 Task: Buy 1 Leaf Springs & Parts from Shocks, Struts & Suspension section under best seller category for shipping address: Marlon Mitchell, 2836 Point Street, Park Ridge, Illinois 60068, Cell Number 7738643880. Pay from credit card ending with 7965, CVV 549
Action: Key pressed amazon.com<Key.enter>
Screenshot: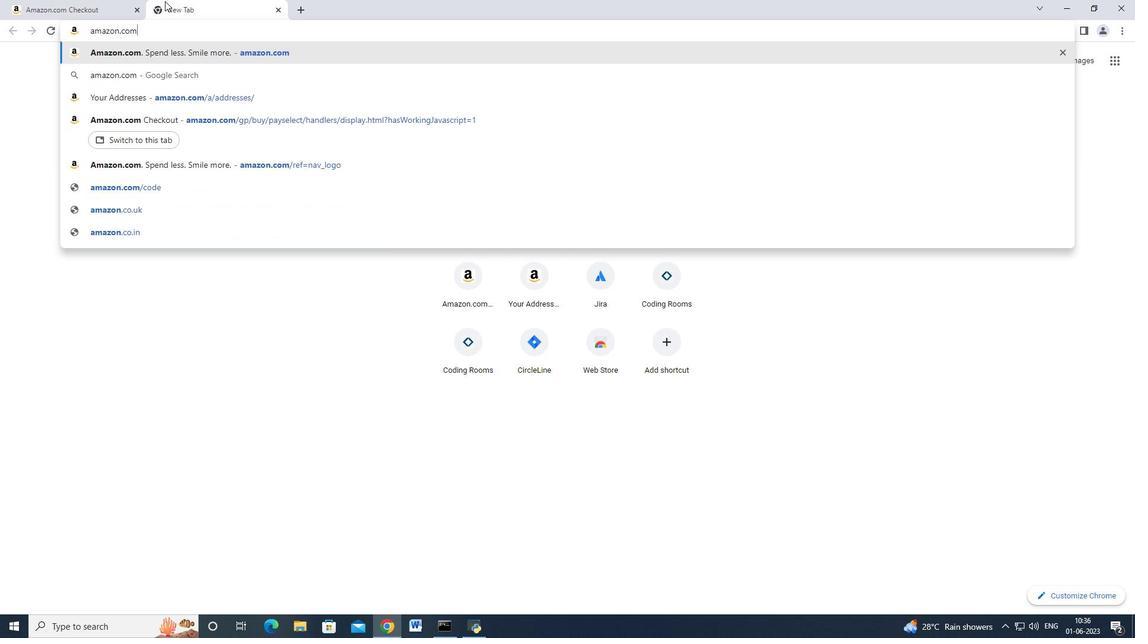 
Action: Mouse moved to (33, 91)
Screenshot: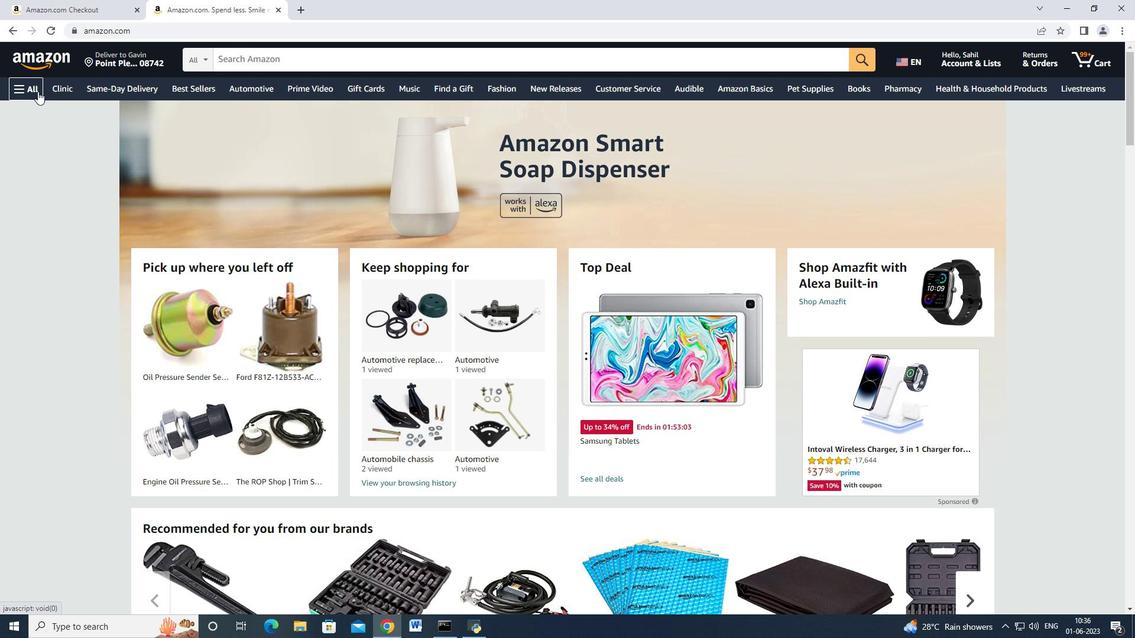 
Action: Mouse pressed left at (33, 91)
Screenshot: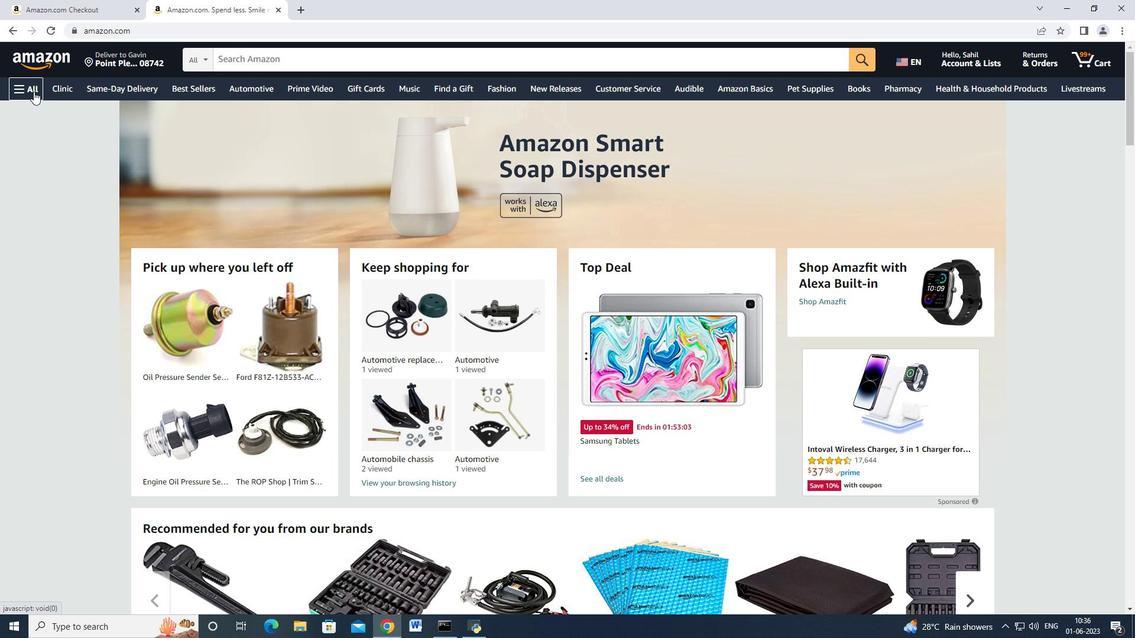 
Action: Mouse moved to (16, 303)
Screenshot: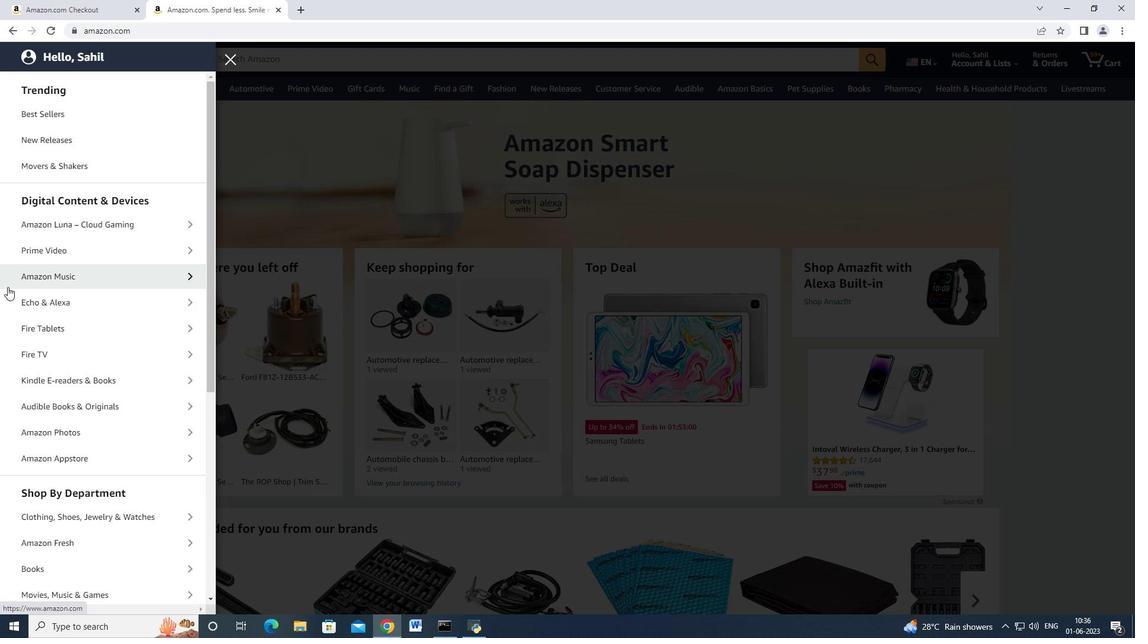 
Action: Mouse scrolled (16, 302) with delta (0, 0)
Screenshot: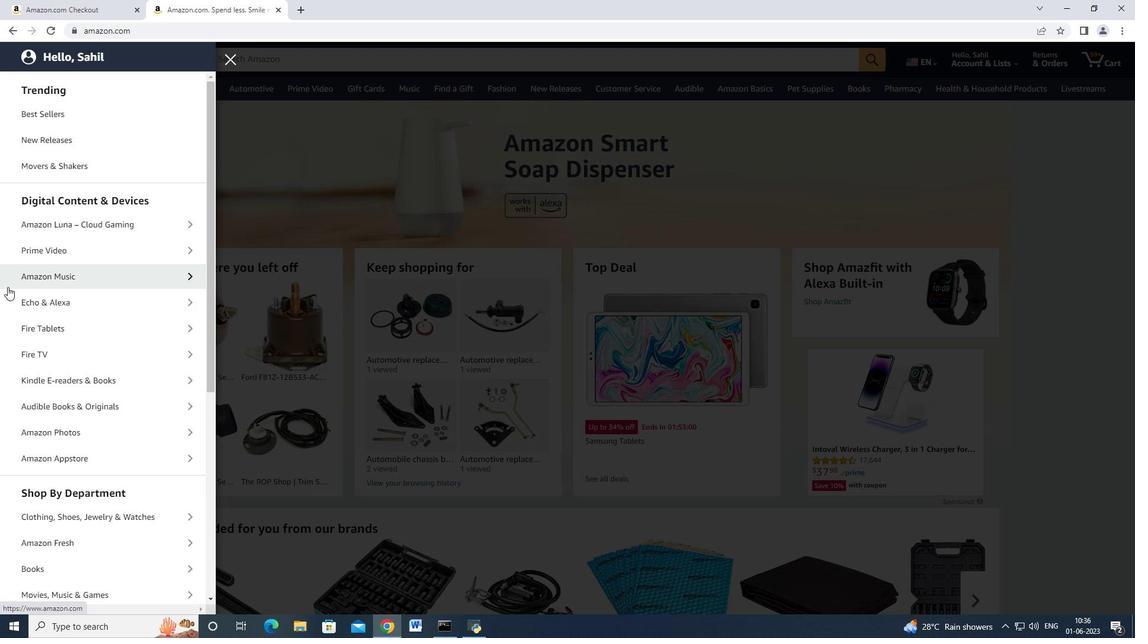 
Action: Mouse moved to (20, 310)
Screenshot: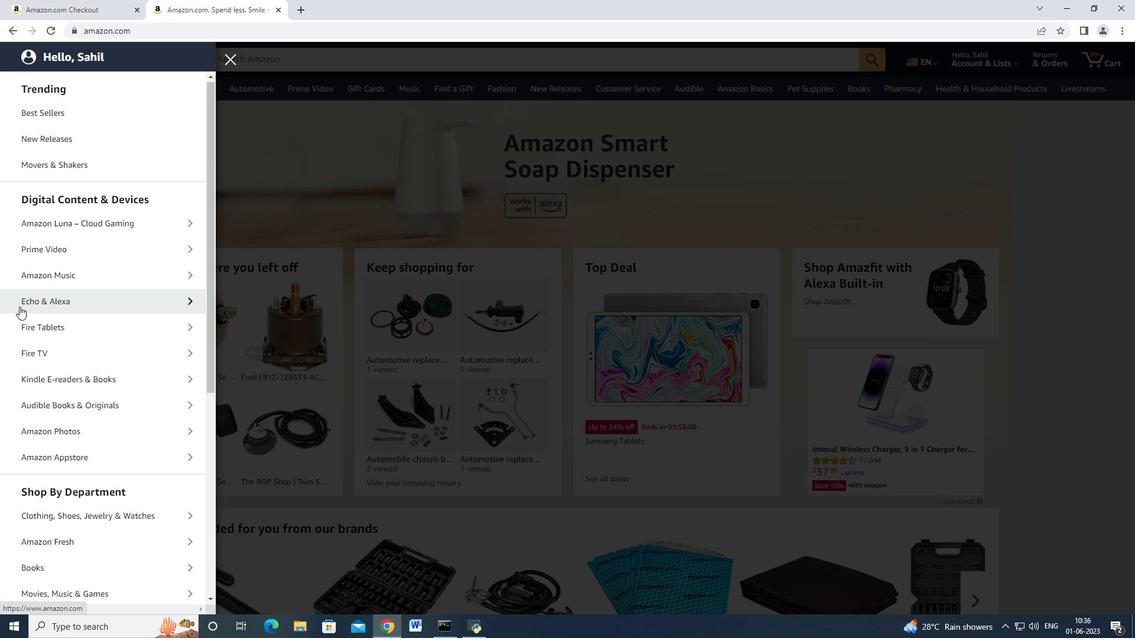 
Action: Mouse scrolled (20, 309) with delta (0, 0)
Screenshot: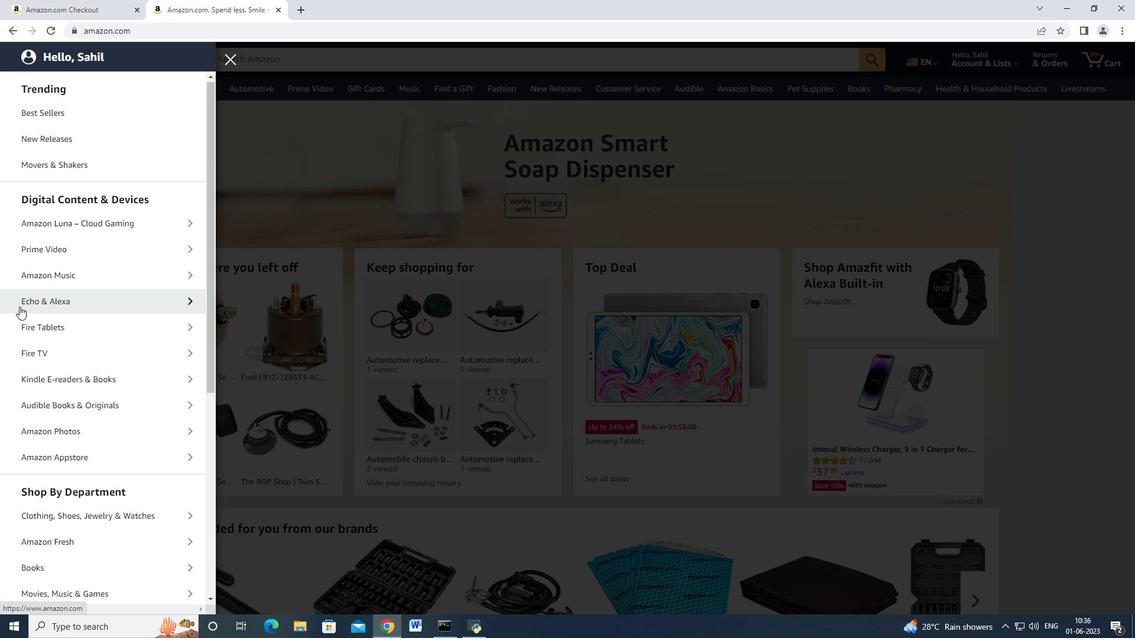 
Action: Mouse moved to (24, 317)
Screenshot: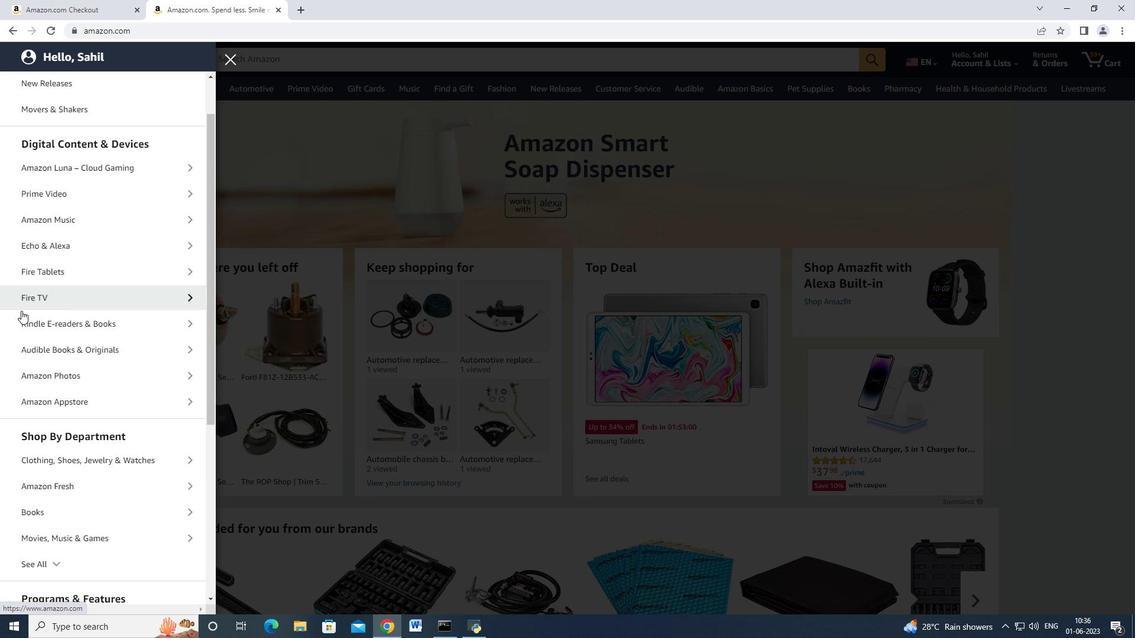 
Action: Mouse scrolled (24, 314) with delta (0, 0)
Screenshot: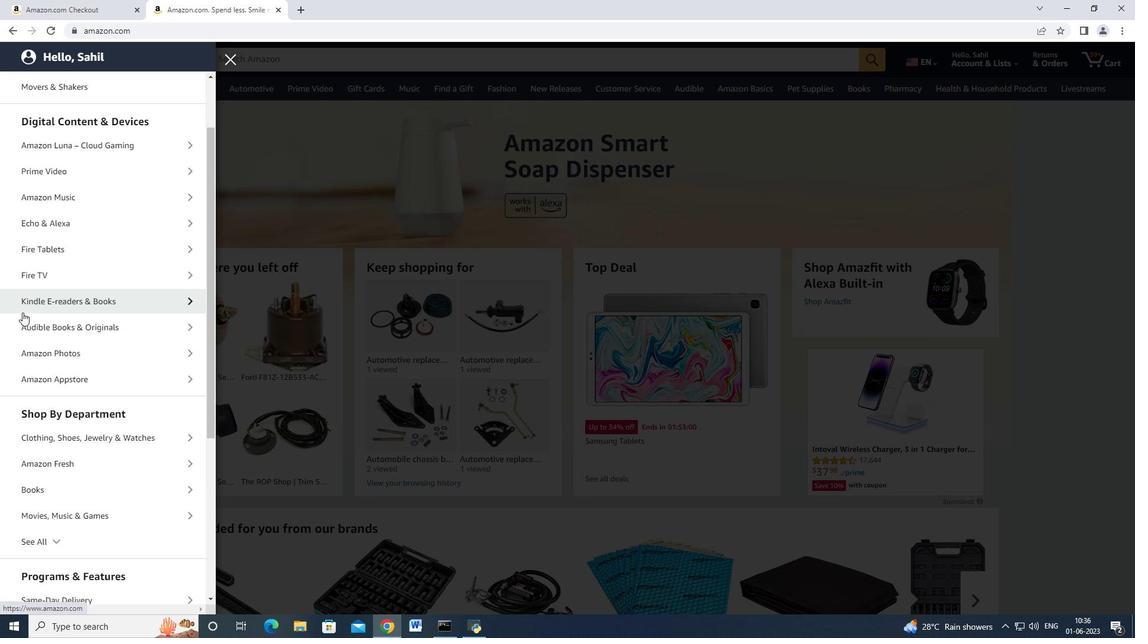 
Action: Mouse moved to (120, 451)
Screenshot: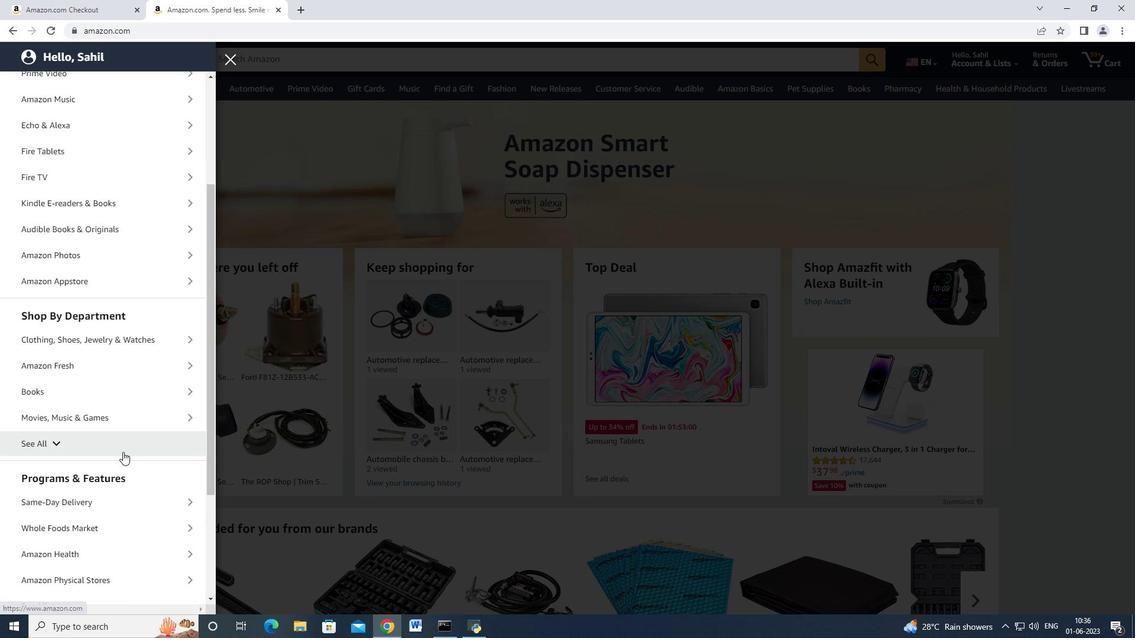 
Action: Mouse pressed left at (120, 451)
Screenshot: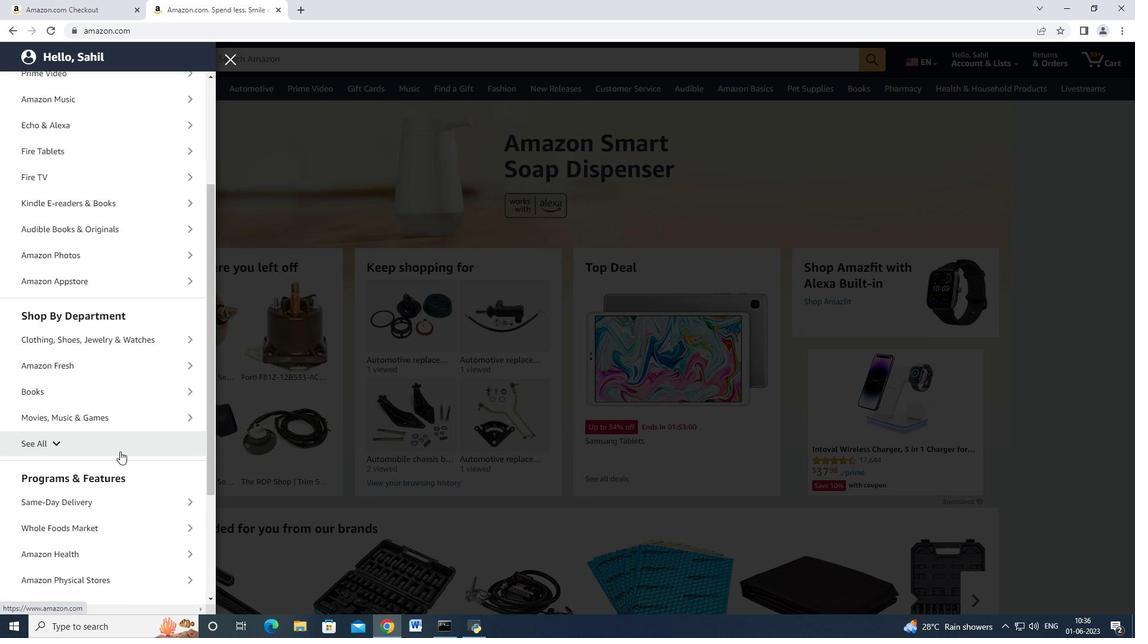 
Action: Mouse moved to (124, 444)
Screenshot: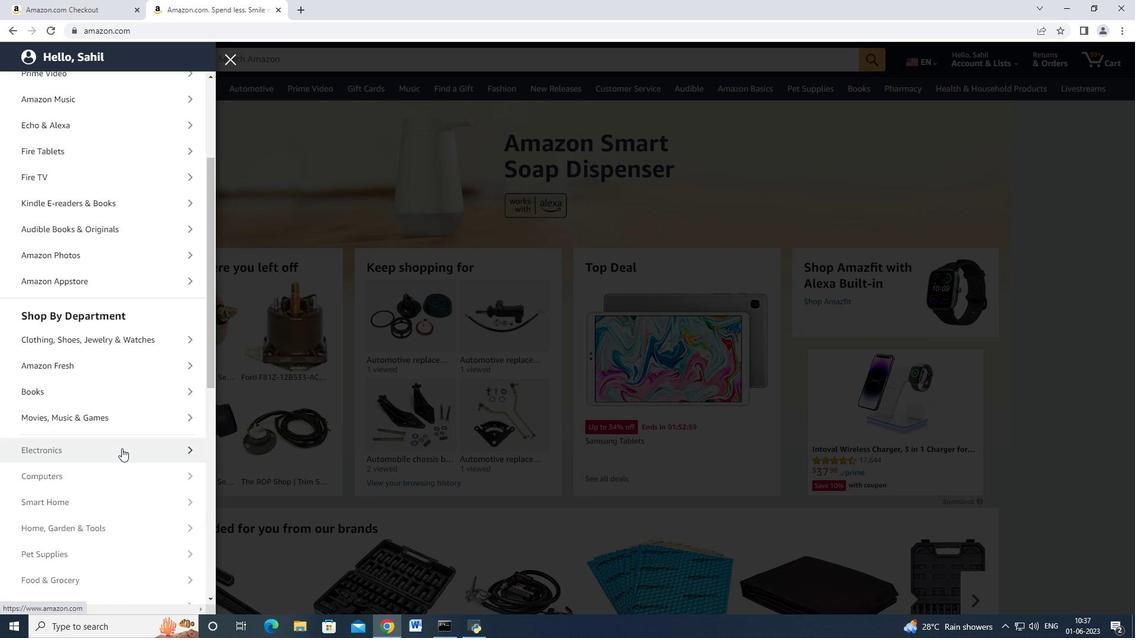 
Action: Mouse scrolled (124, 443) with delta (0, 0)
Screenshot: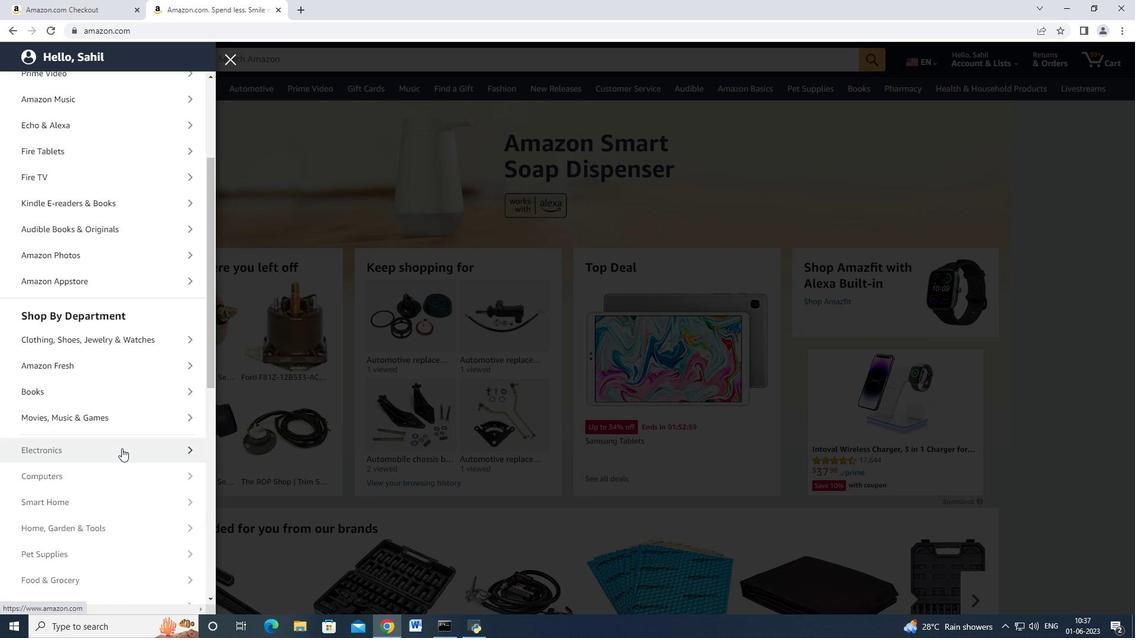 
Action: Mouse scrolled (124, 443) with delta (0, 0)
Screenshot: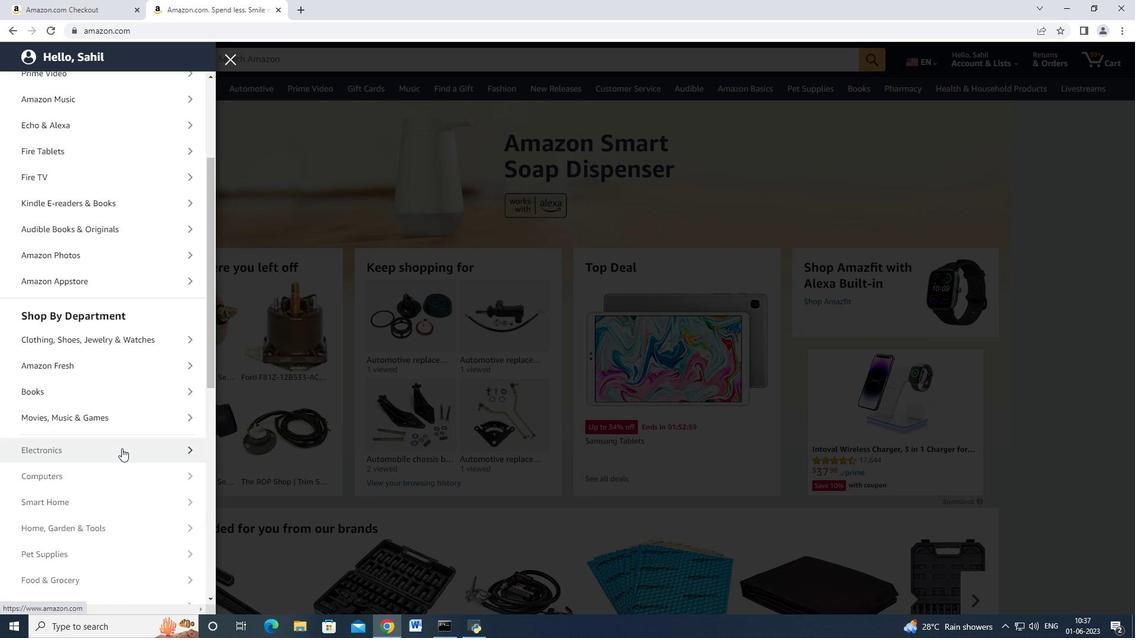 
Action: Mouse scrolled (124, 443) with delta (0, 0)
Screenshot: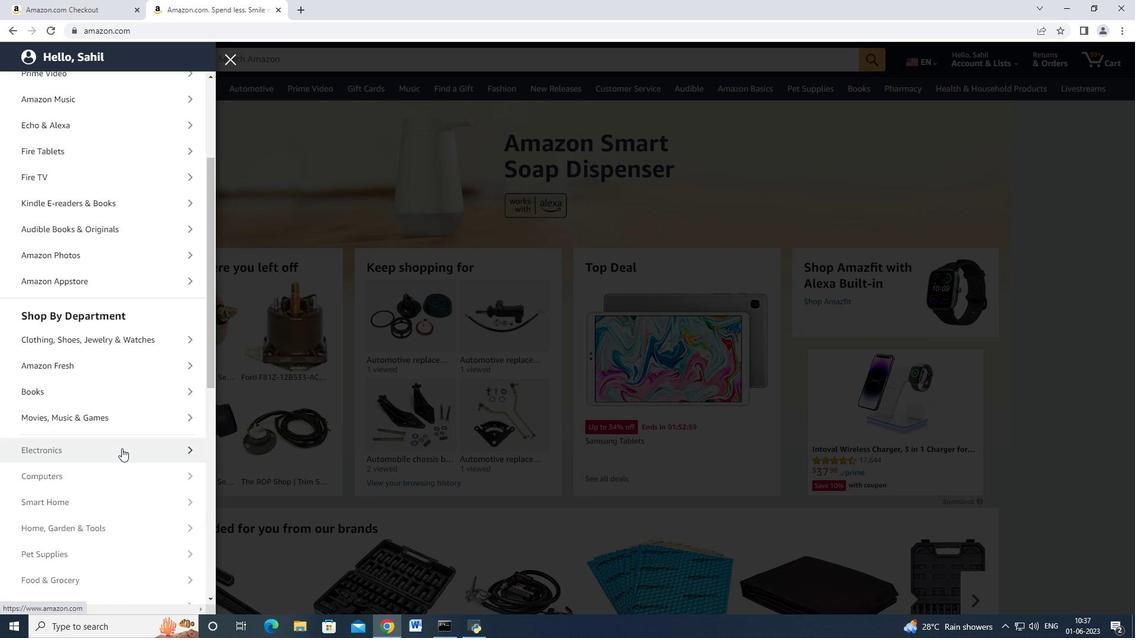 
Action: Mouse moved to (124, 444)
Screenshot: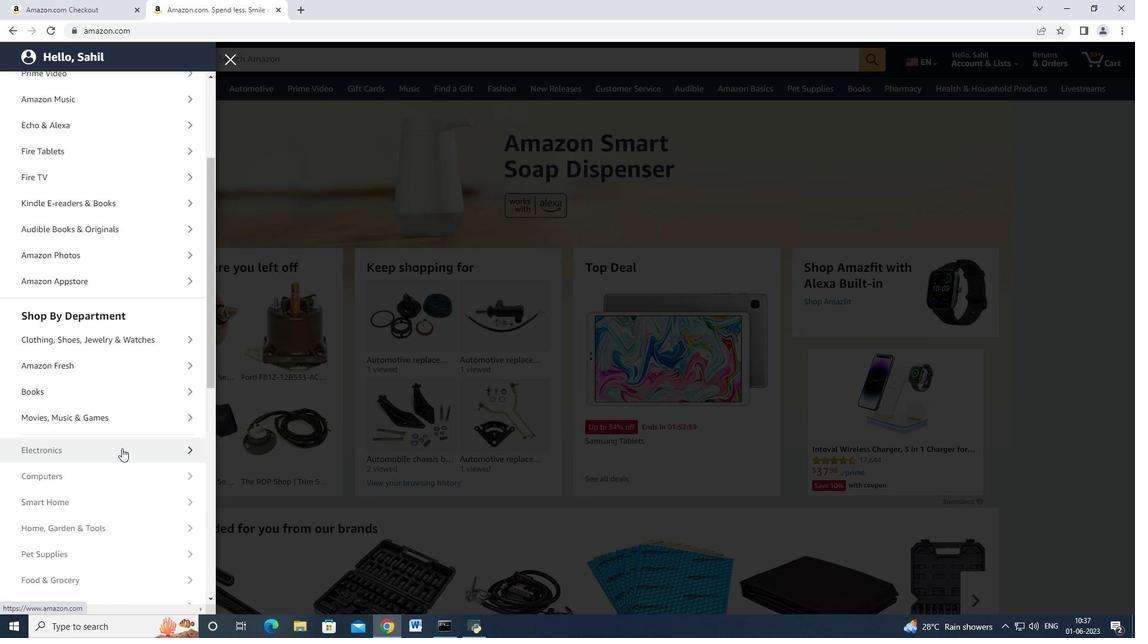 
Action: Mouse scrolled (124, 443) with delta (0, 0)
Screenshot: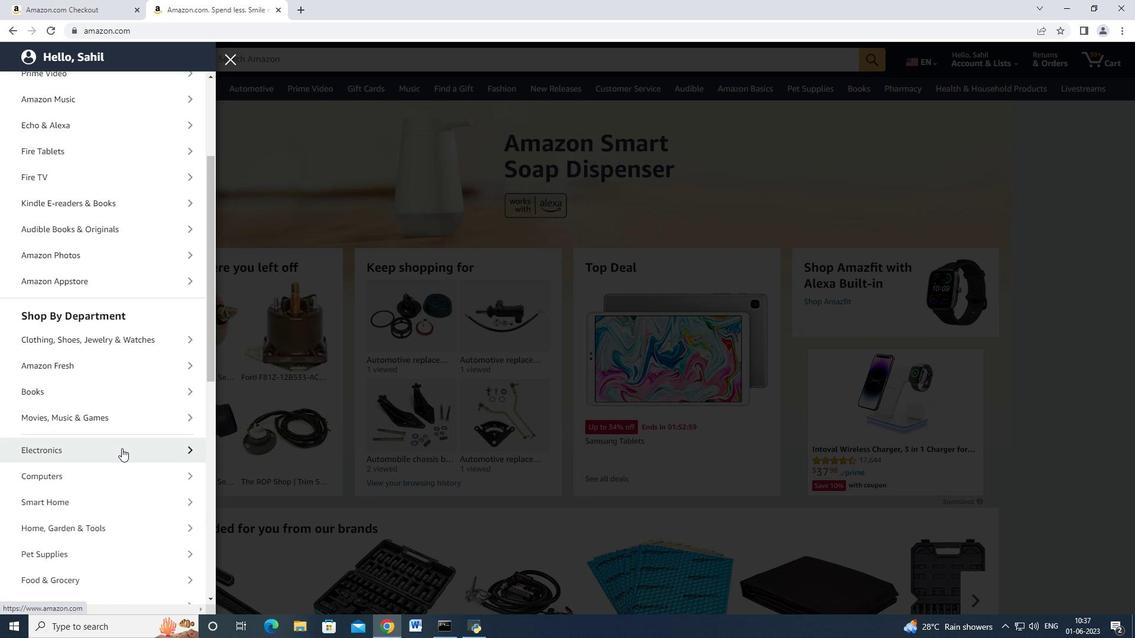 
Action: Mouse moved to (123, 444)
Screenshot: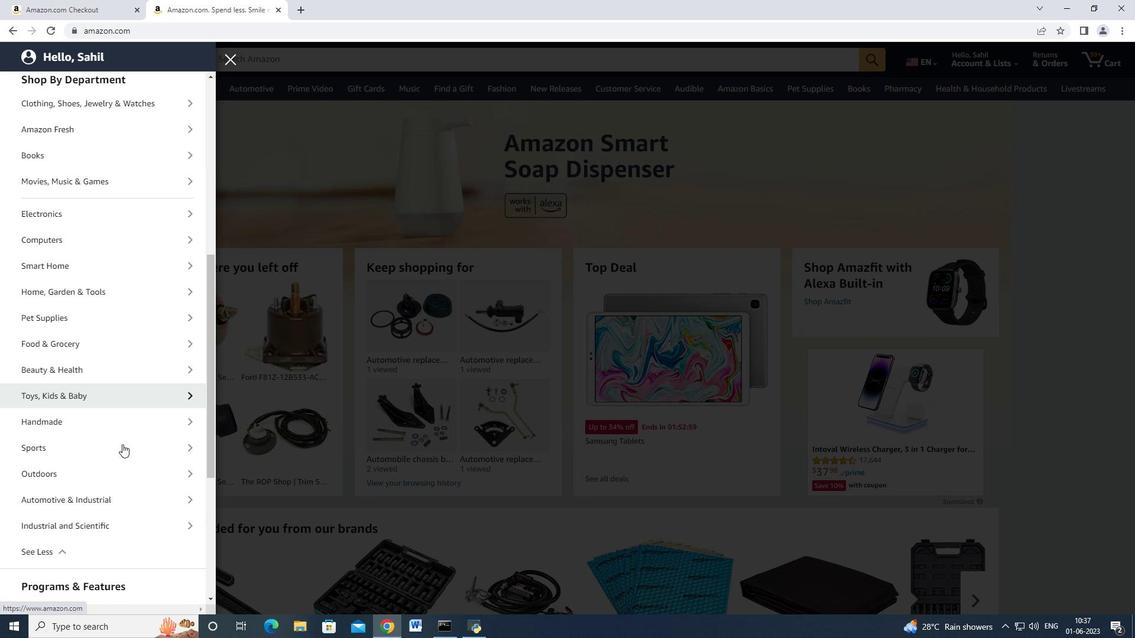 
Action: Mouse scrolled (123, 443) with delta (0, 0)
Screenshot: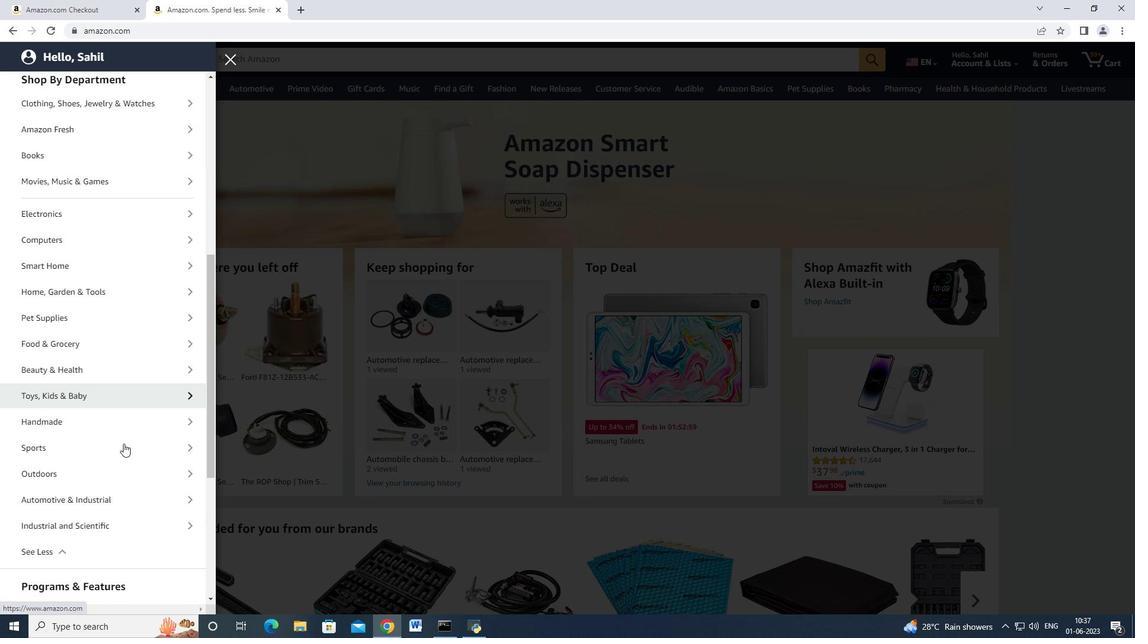 
Action: Mouse moved to (123, 444)
Screenshot: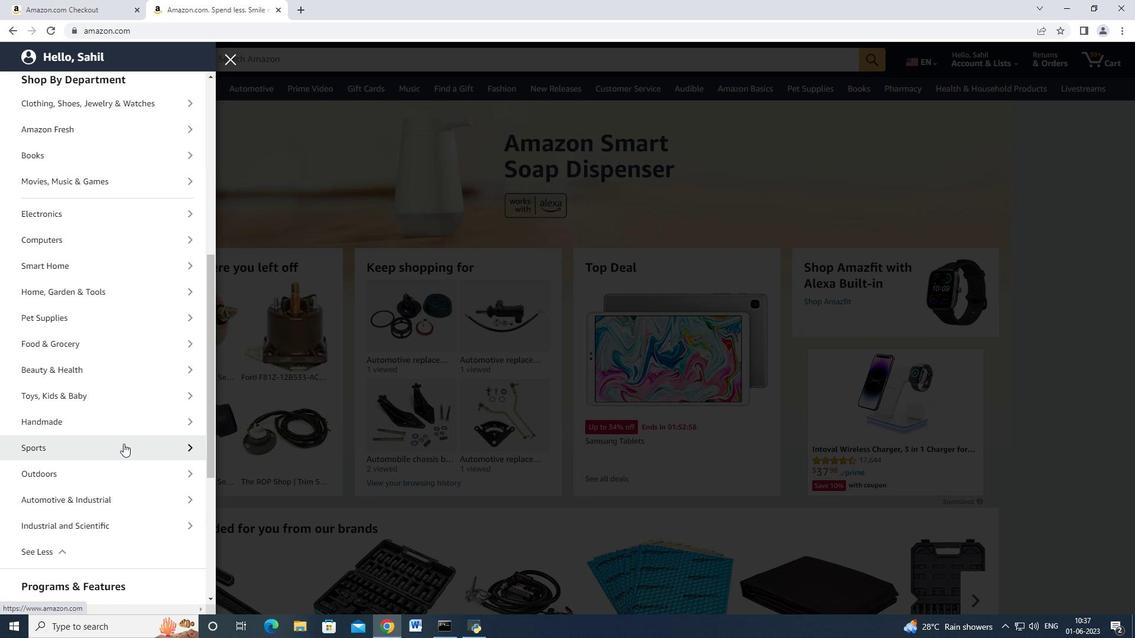 
Action: Mouse scrolled (123, 443) with delta (0, 0)
Screenshot: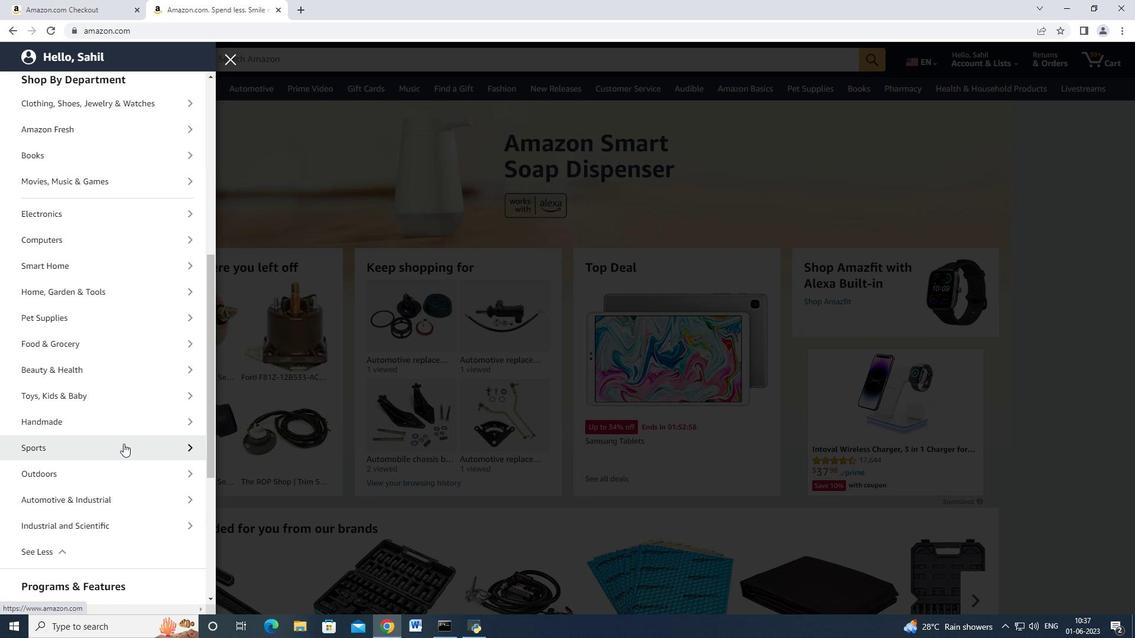 
Action: Mouse moved to (131, 392)
Screenshot: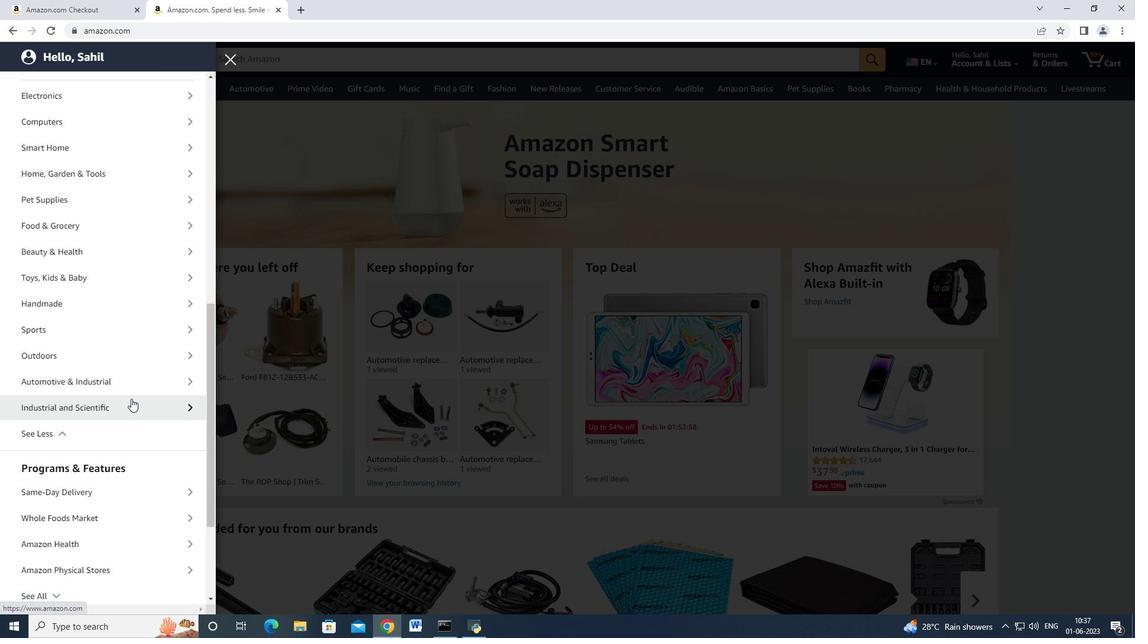
Action: Mouse pressed left at (131, 392)
Screenshot: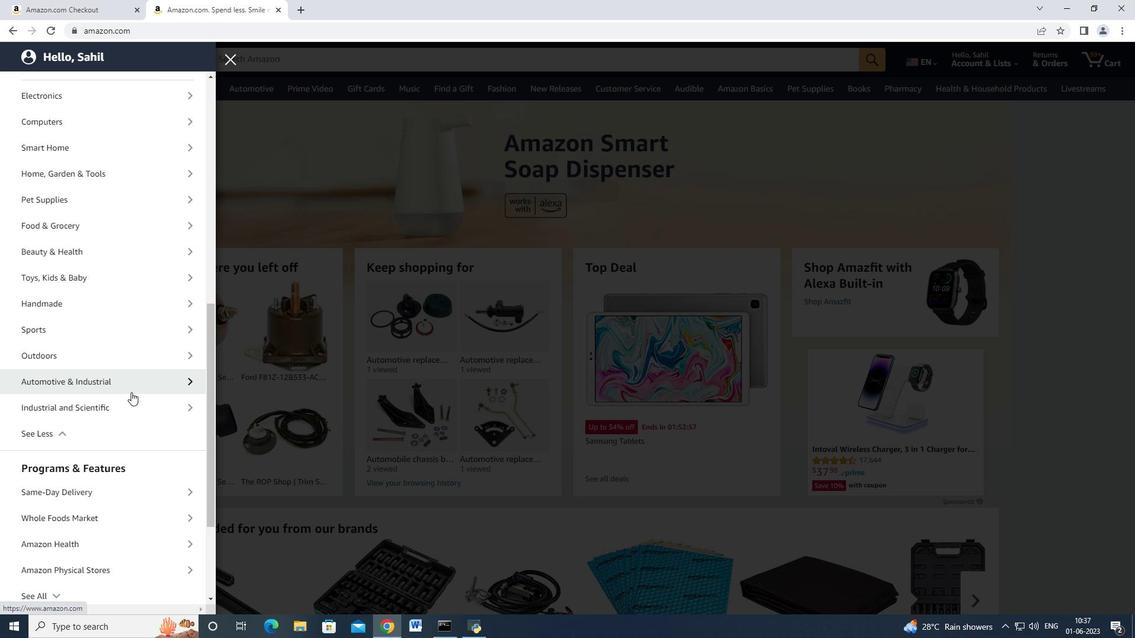
Action: Mouse moved to (113, 145)
Screenshot: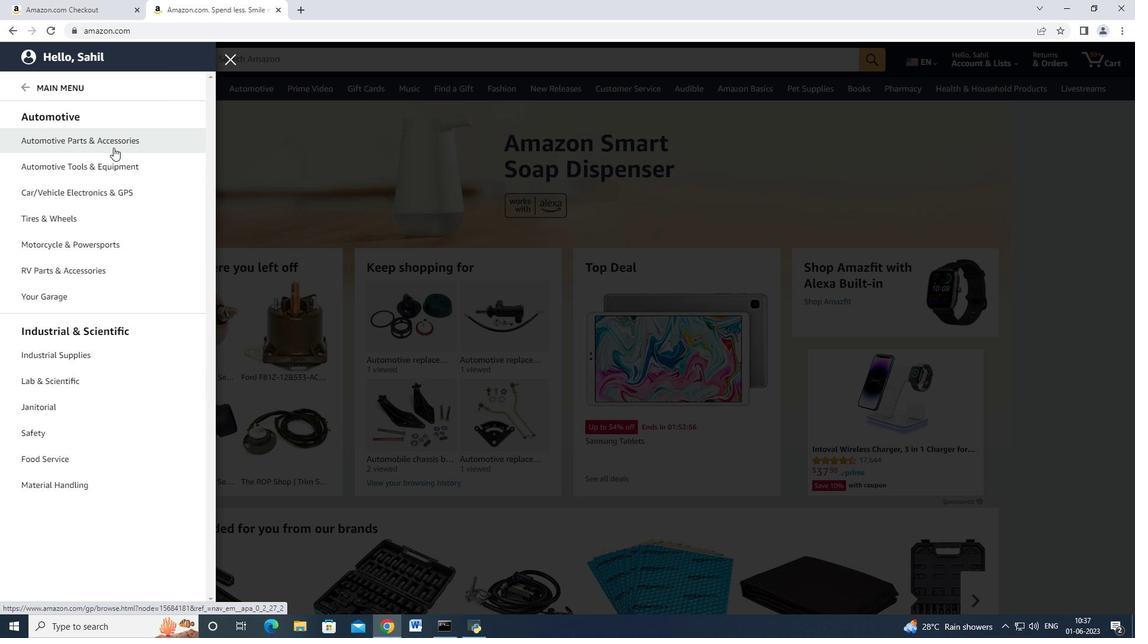 
Action: Mouse pressed left at (113, 145)
Screenshot: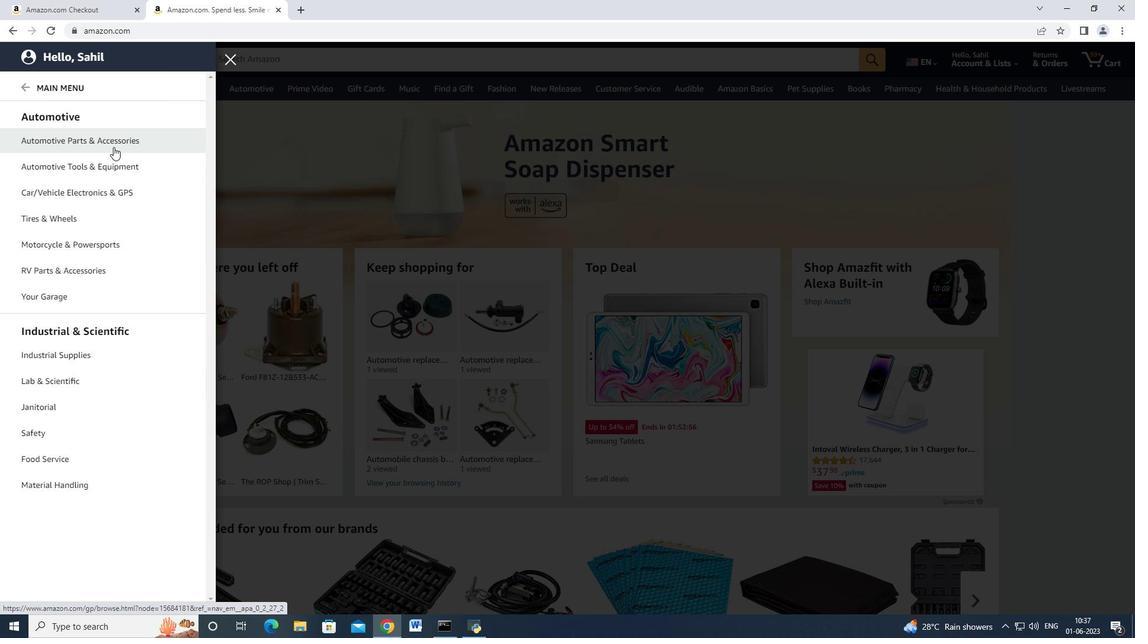 
Action: Mouse moved to (218, 105)
Screenshot: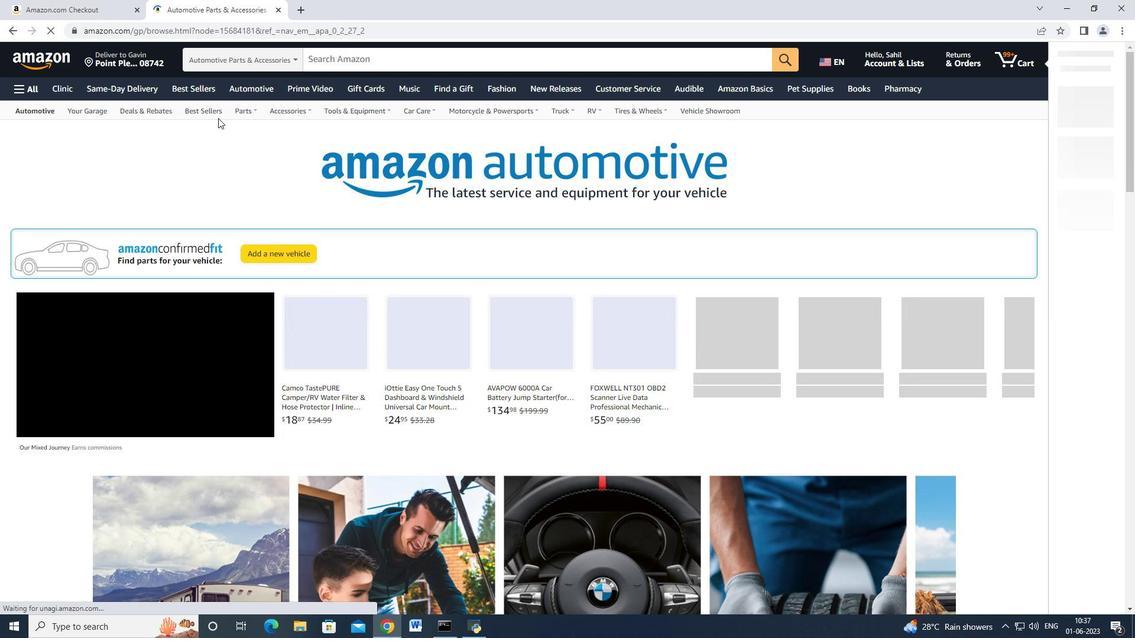 
Action: Mouse pressed left at (218, 105)
Screenshot: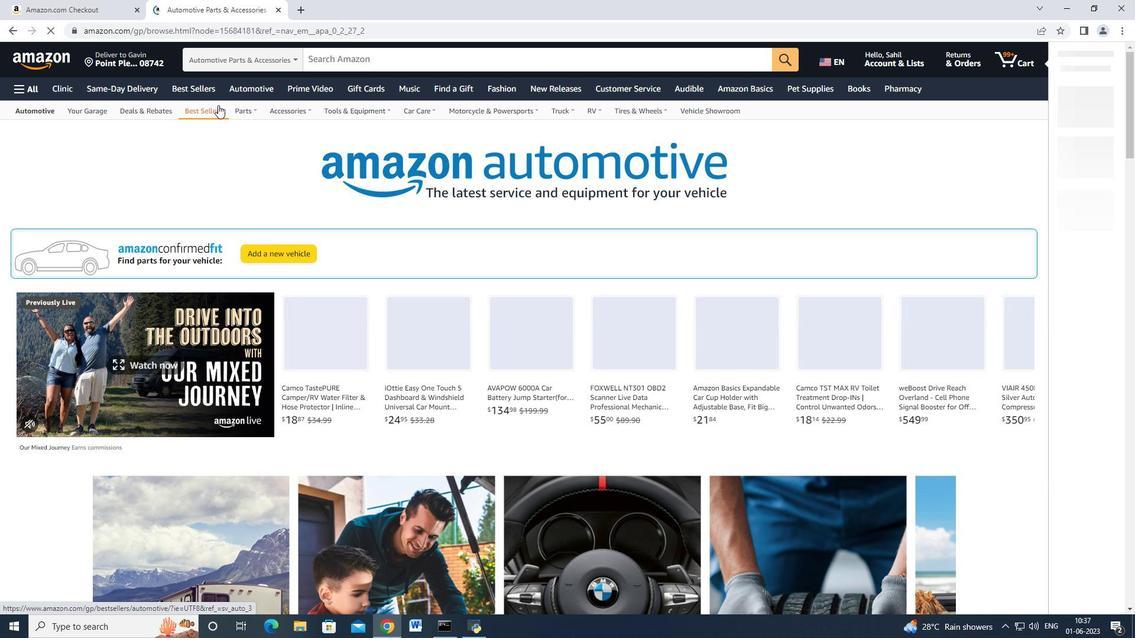 
Action: Mouse moved to (136, 204)
Screenshot: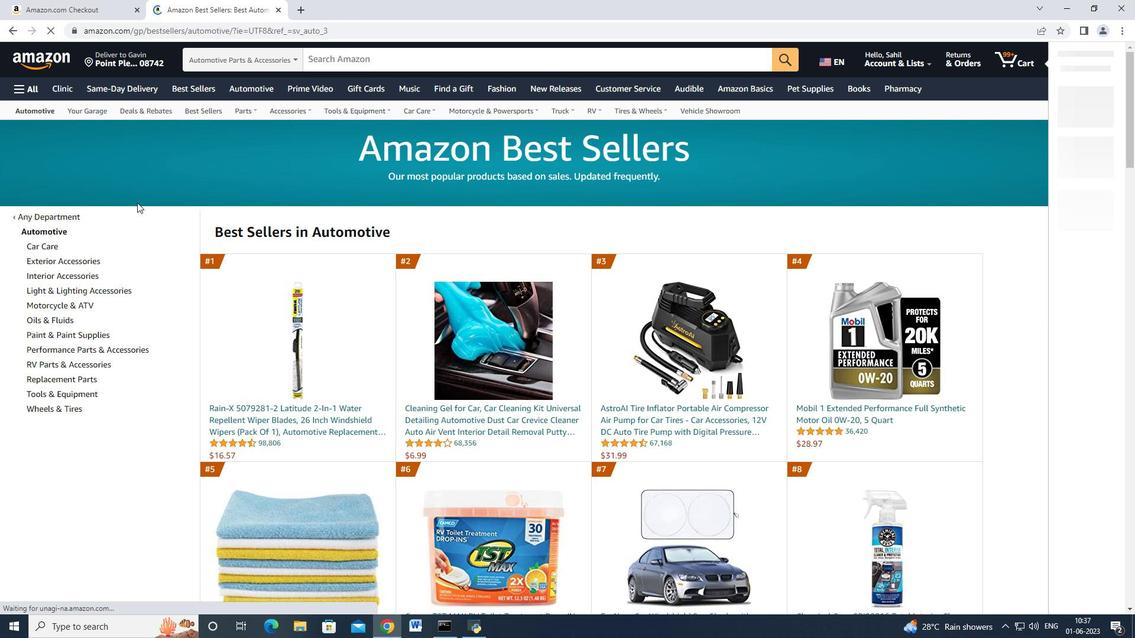 
Action: Mouse scrolled (136, 204) with delta (0, 0)
Screenshot: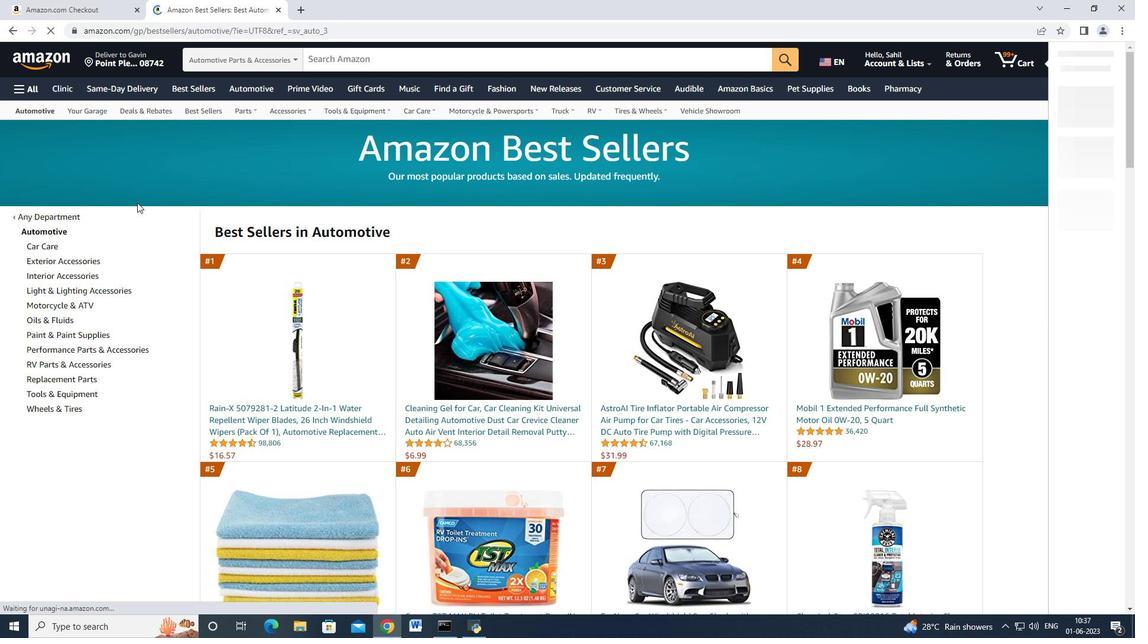 
Action: Mouse moved to (87, 316)
Screenshot: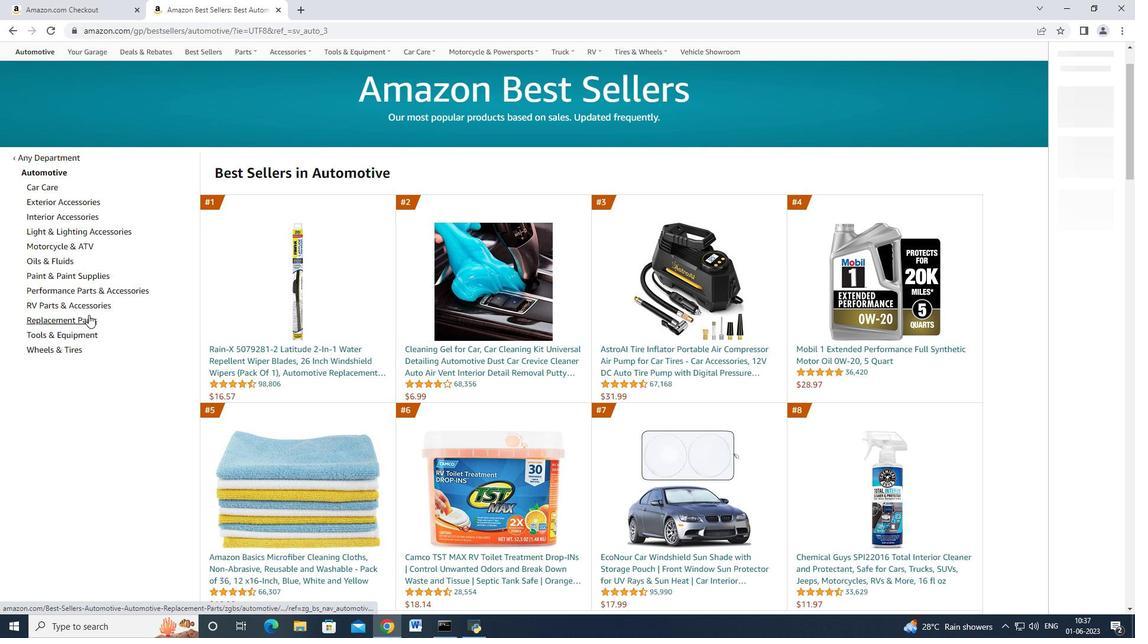 
Action: Mouse pressed left at (87, 316)
Screenshot: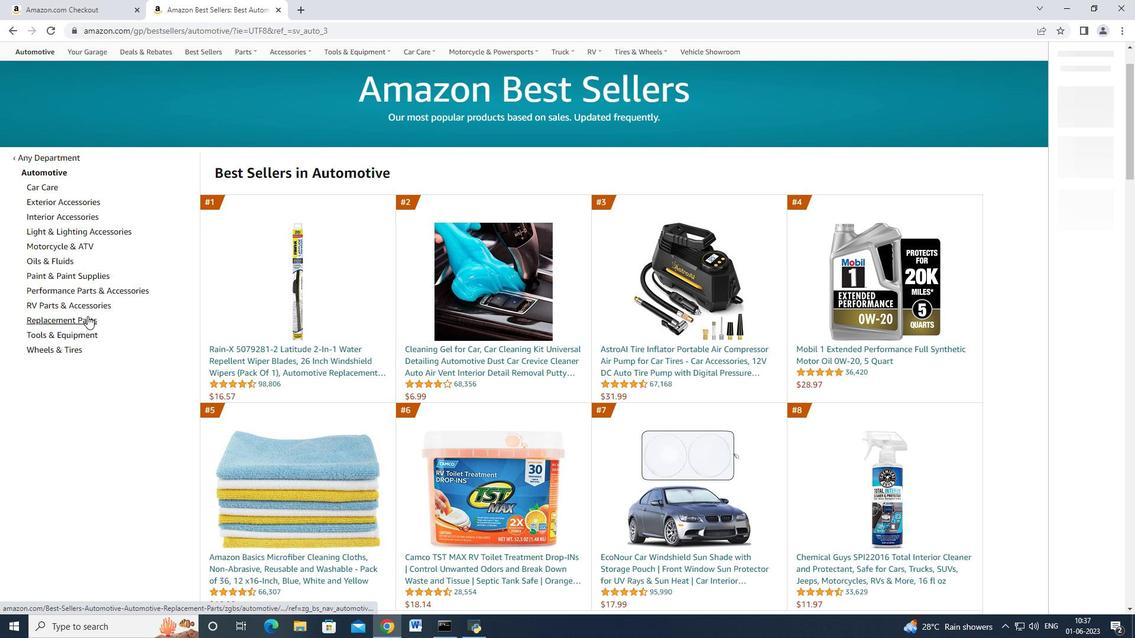 
Action: Mouse moved to (104, 294)
Screenshot: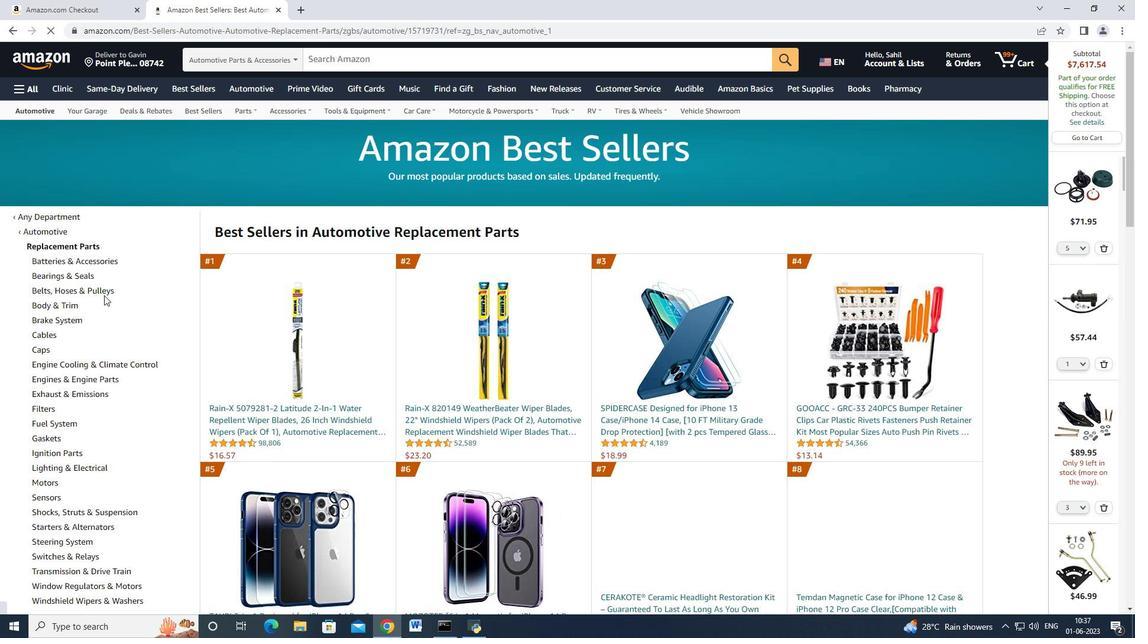 
Action: Mouse scrolled (104, 293) with delta (0, 0)
Screenshot: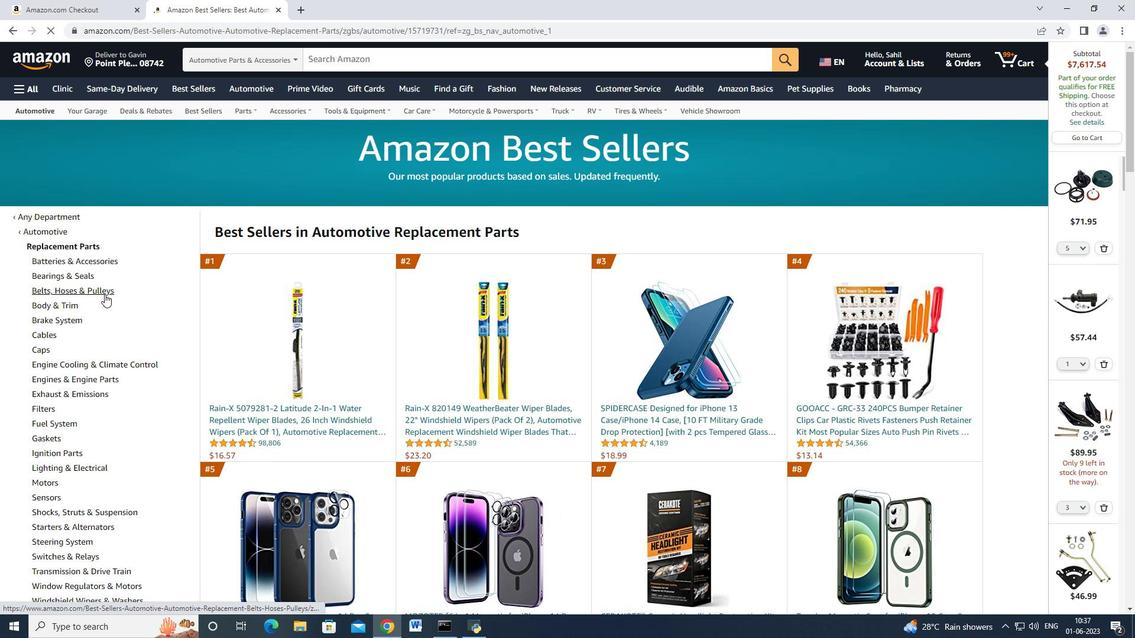 
Action: Mouse moved to (105, 294)
Screenshot: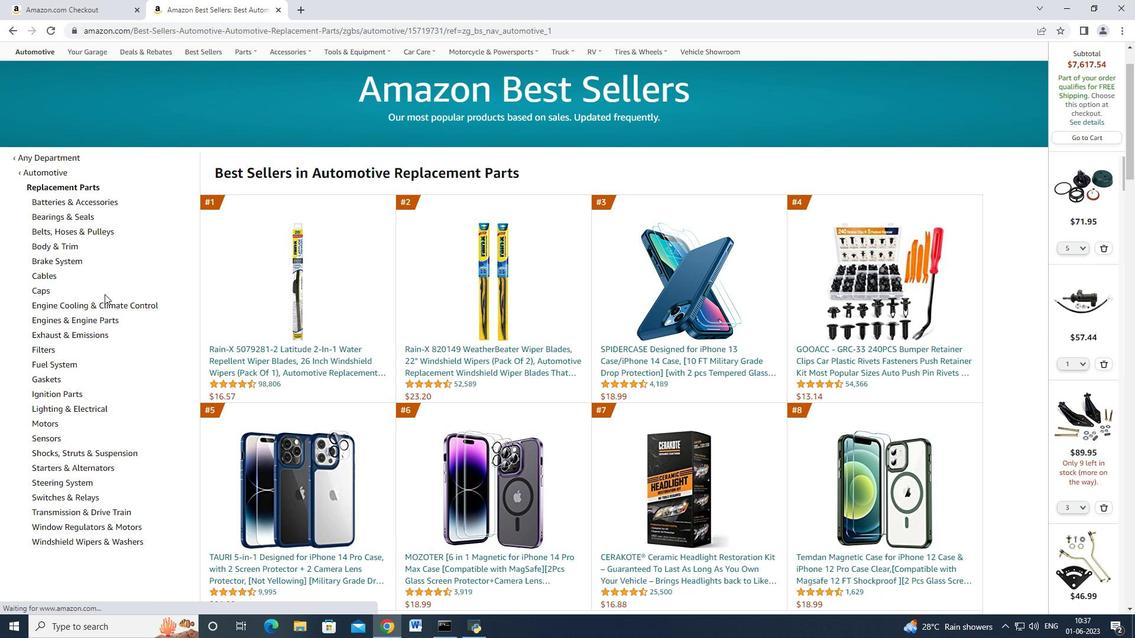 
Action: Mouse scrolled (105, 293) with delta (0, 0)
Screenshot: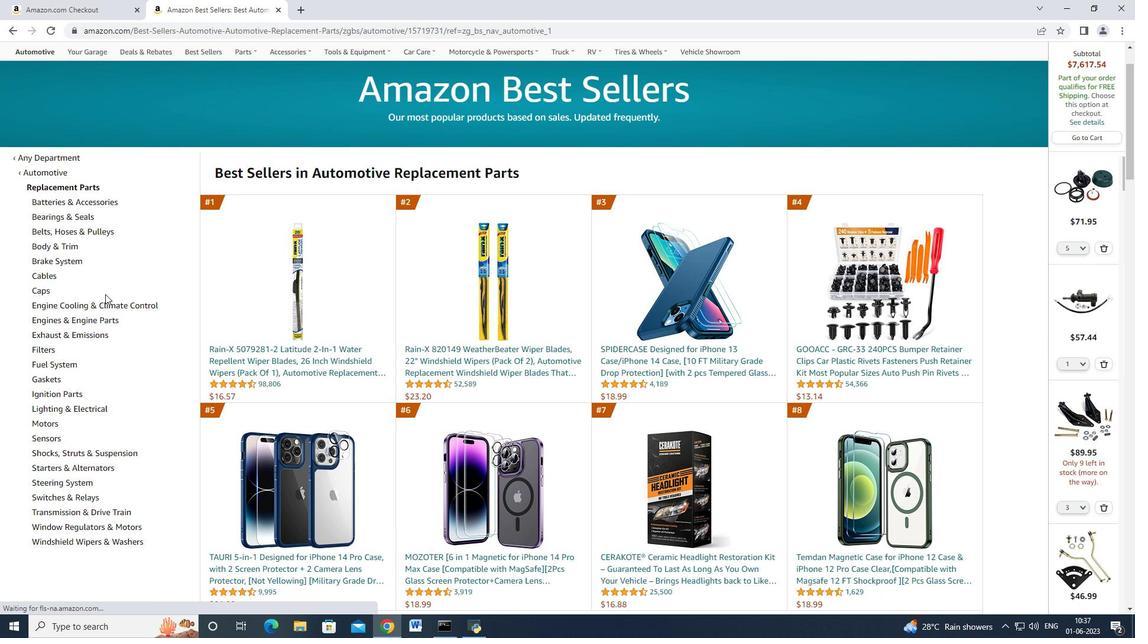 
Action: Mouse moved to (105, 294)
Screenshot: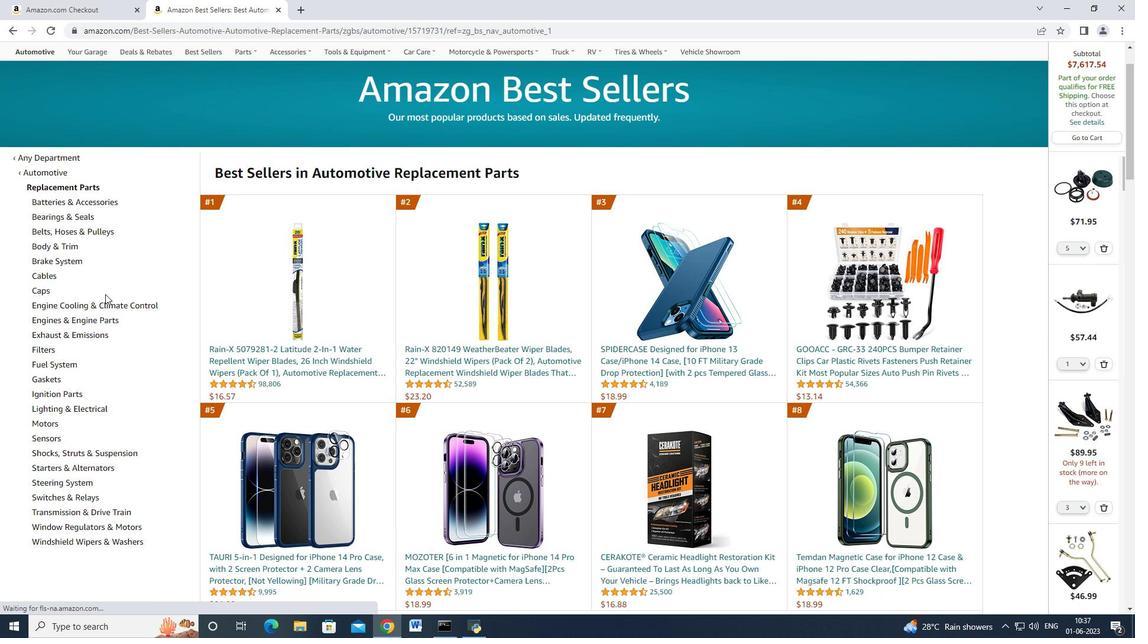 
Action: Mouse scrolled (105, 295) with delta (0, 0)
Screenshot: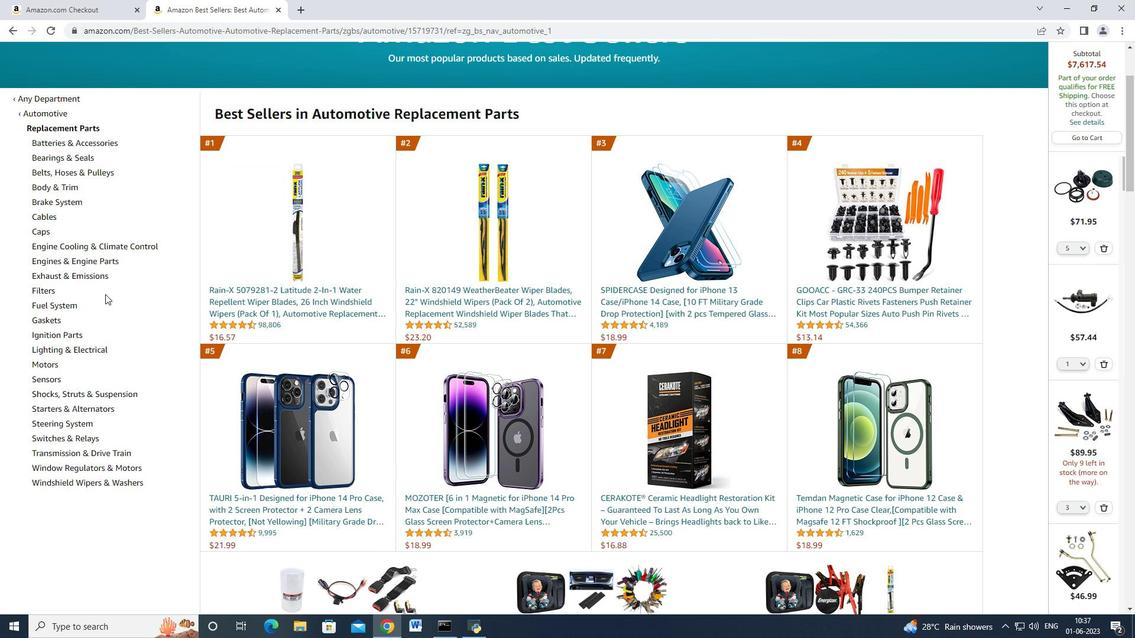 
Action: Mouse moved to (108, 302)
Screenshot: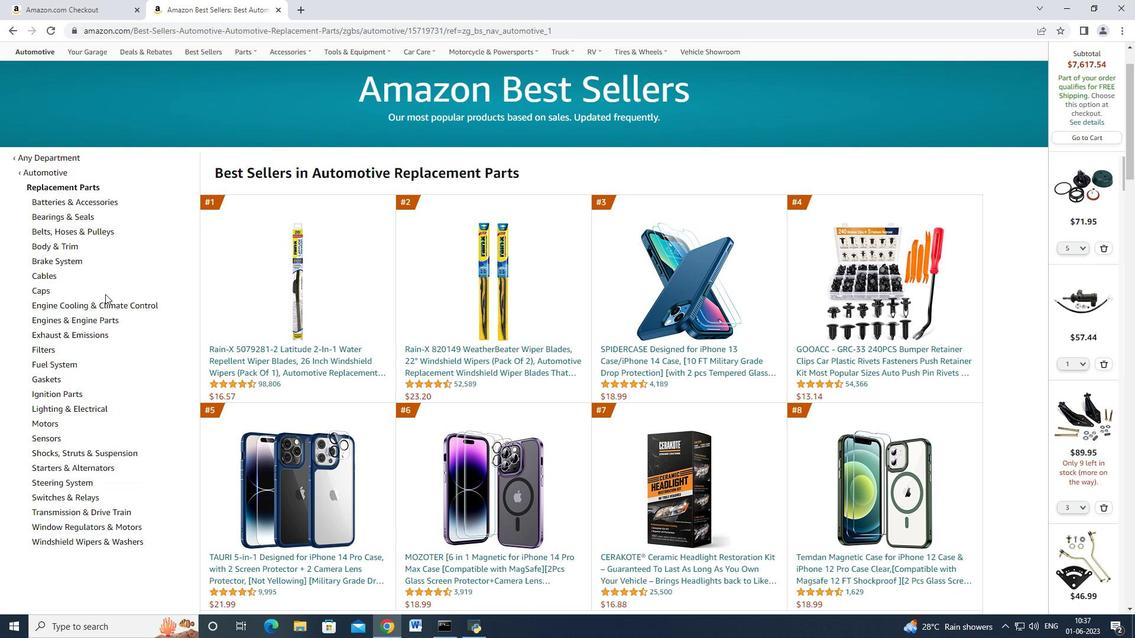 
Action: Mouse scrolled (108, 302) with delta (0, 0)
Screenshot: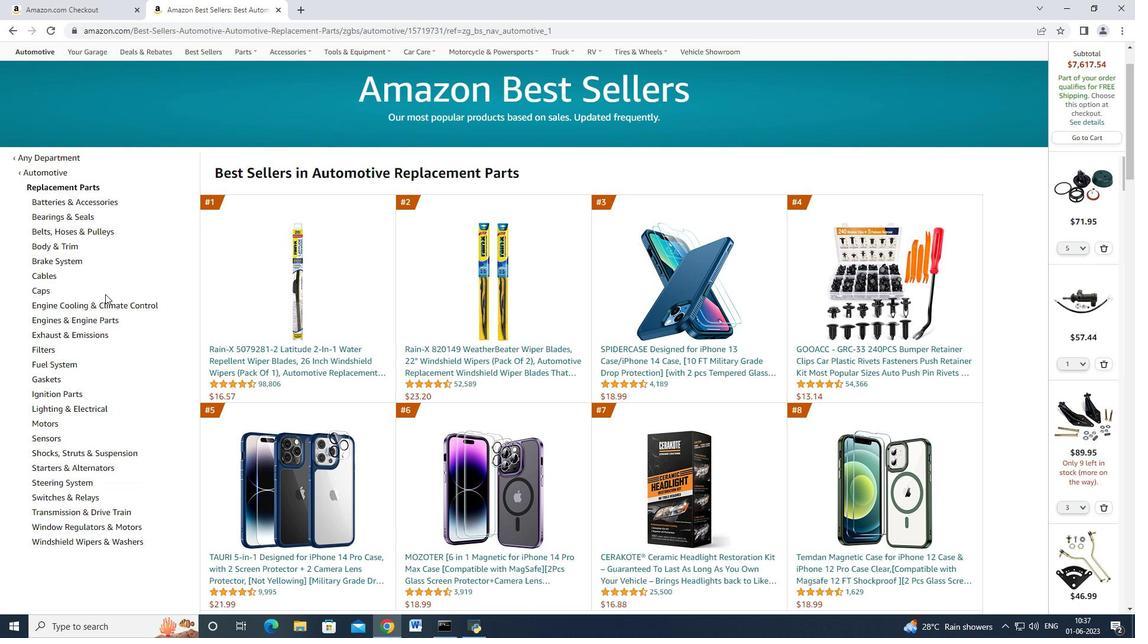 
Action: Mouse moved to (108, 303)
Screenshot: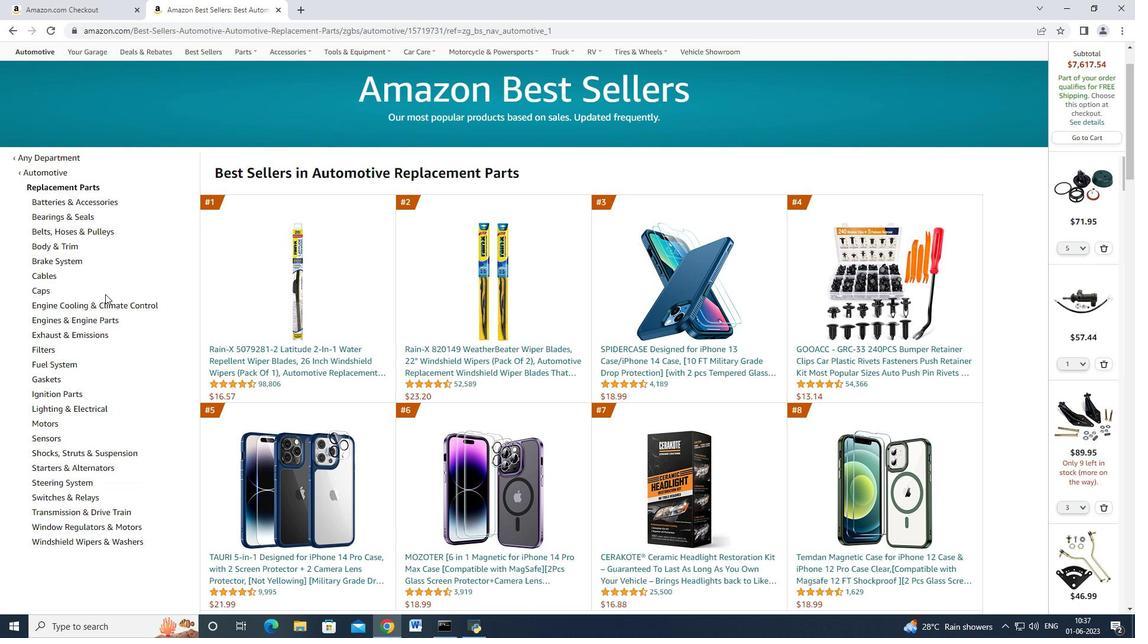 
Action: Mouse scrolled (108, 302) with delta (0, 0)
Screenshot: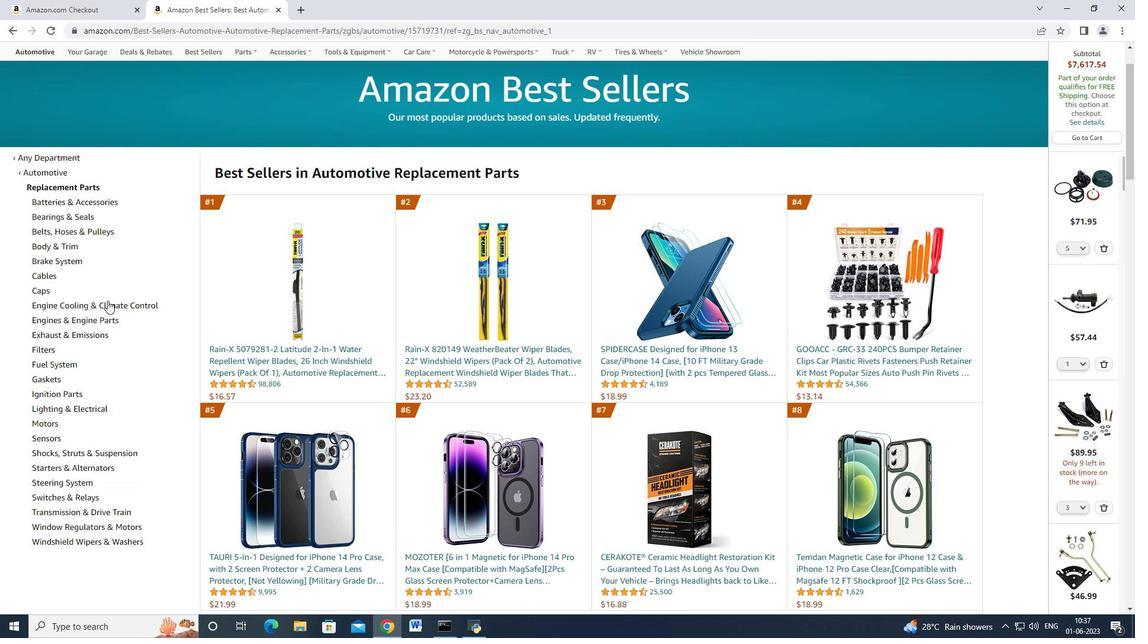 
Action: Mouse moved to (86, 336)
Screenshot: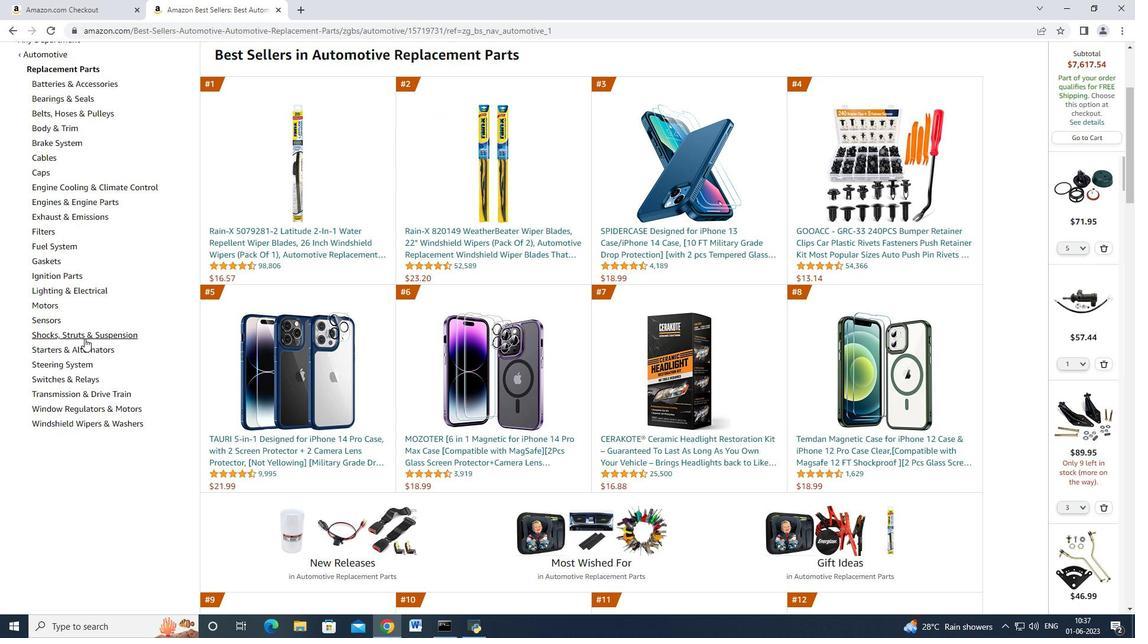 
Action: Mouse pressed left at (86, 336)
Screenshot: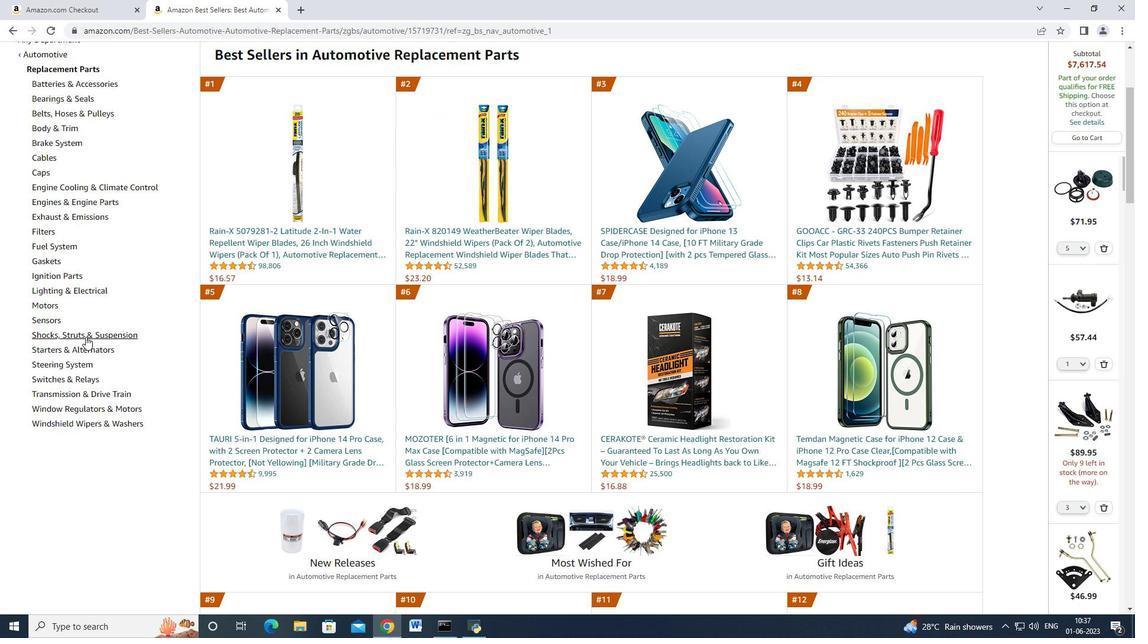 
Action: Mouse moved to (105, 279)
Screenshot: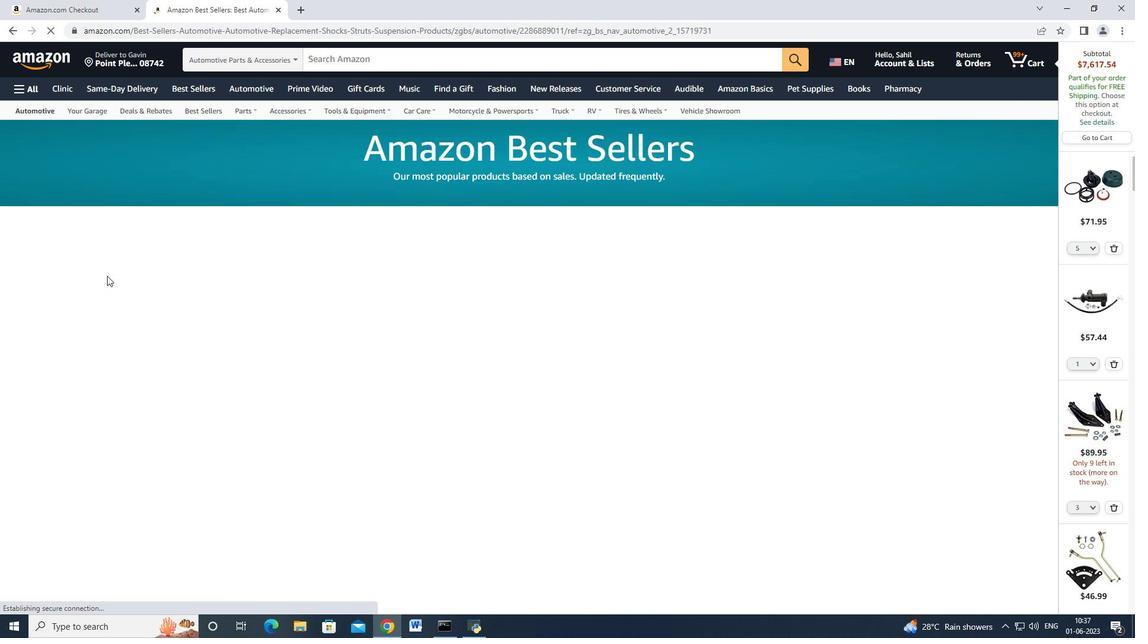 
Action: Mouse scrolled (105, 278) with delta (0, 0)
Screenshot: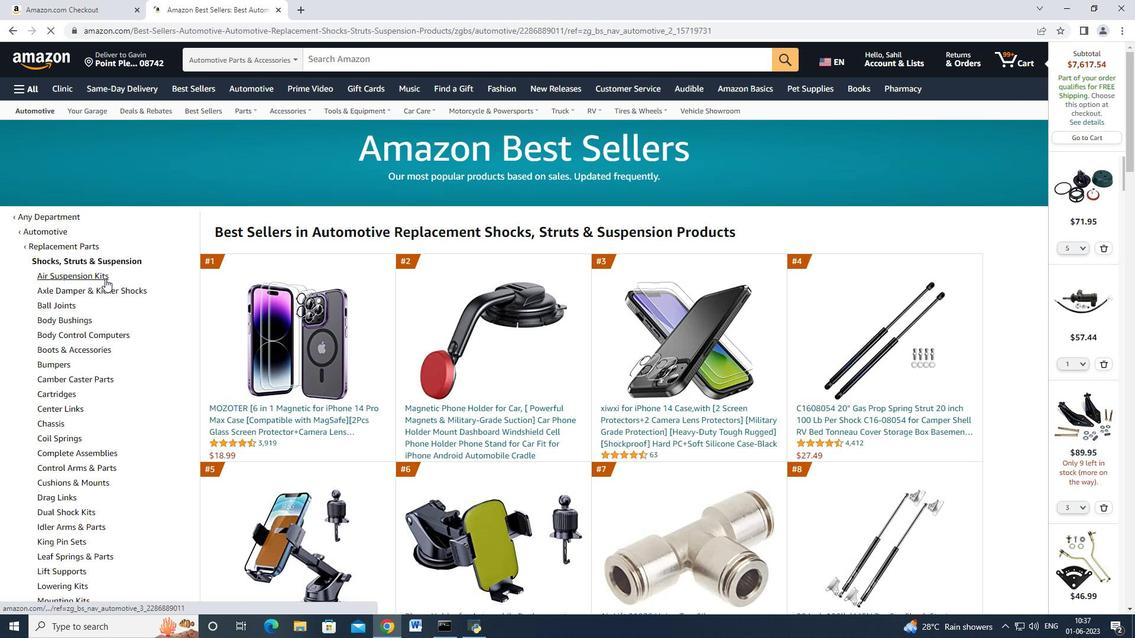 
Action: Mouse scrolled (105, 278) with delta (0, 0)
Screenshot: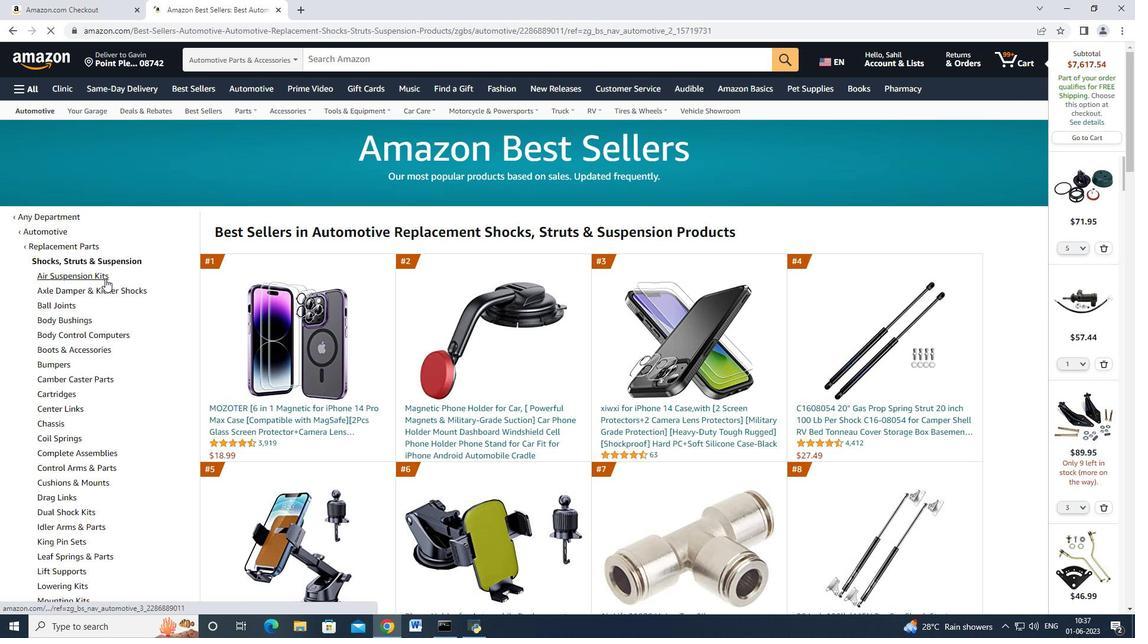
Action: Mouse scrolled (105, 278) with delta (0, 0)
Screenshot: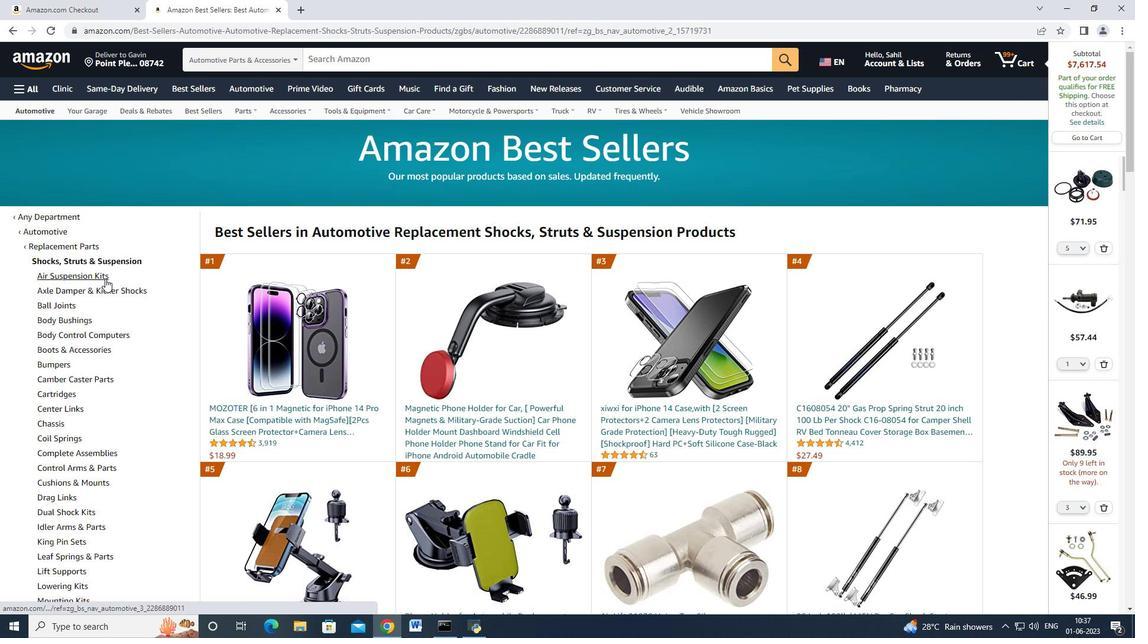 
Action: Mouse moved to (105, 282)
Screenshot: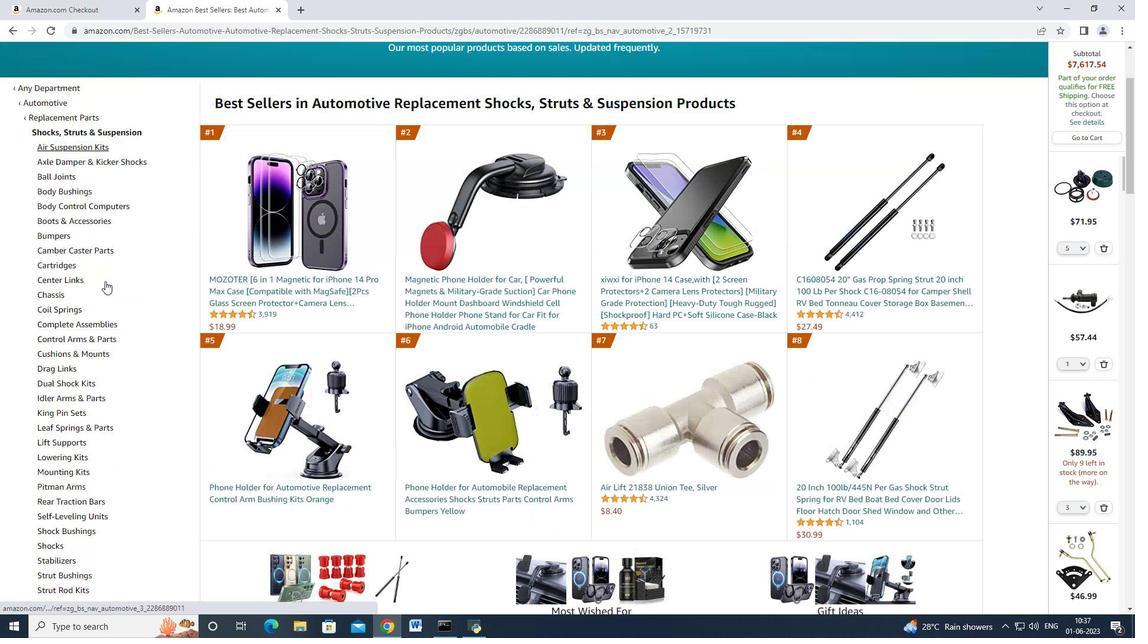 
Action: Mouse scrolled (105, 281) with delta (0, 0)
Screenshot: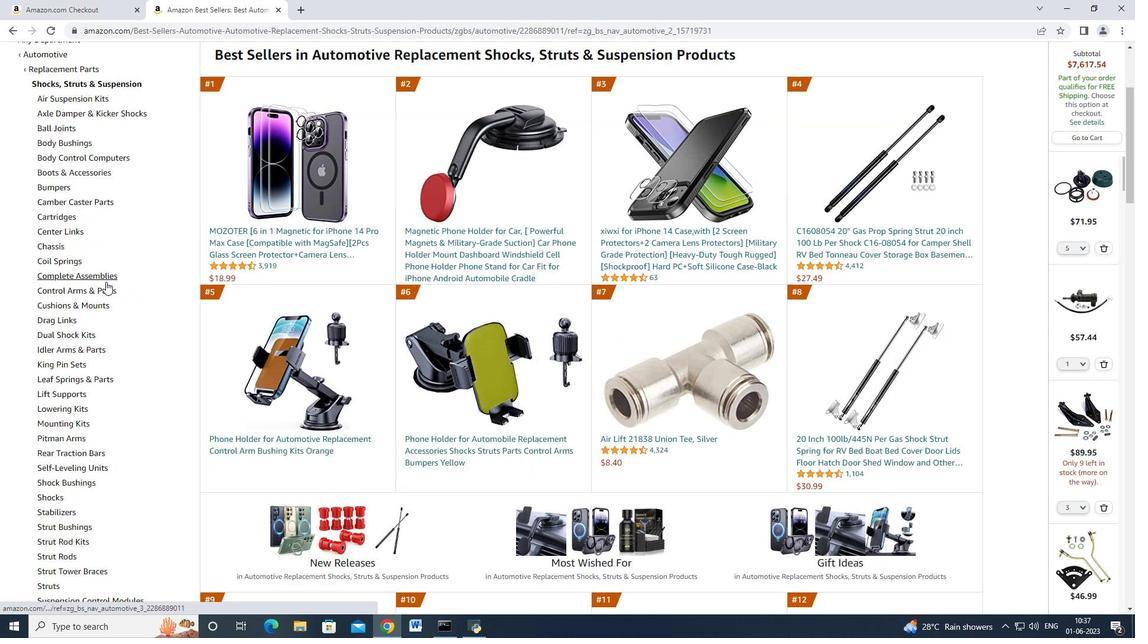 
Action: Mouse scrolled (105, 281) with delta (0, 0)
Screenshot: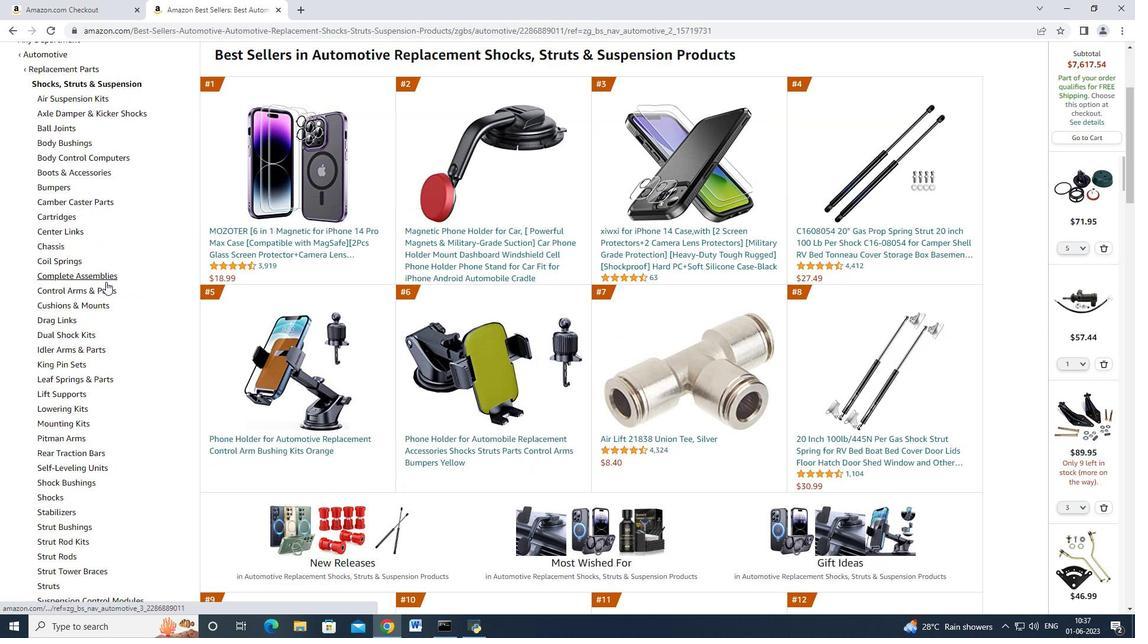 
Action: Mouse moved to (94, 379)
Screenshot: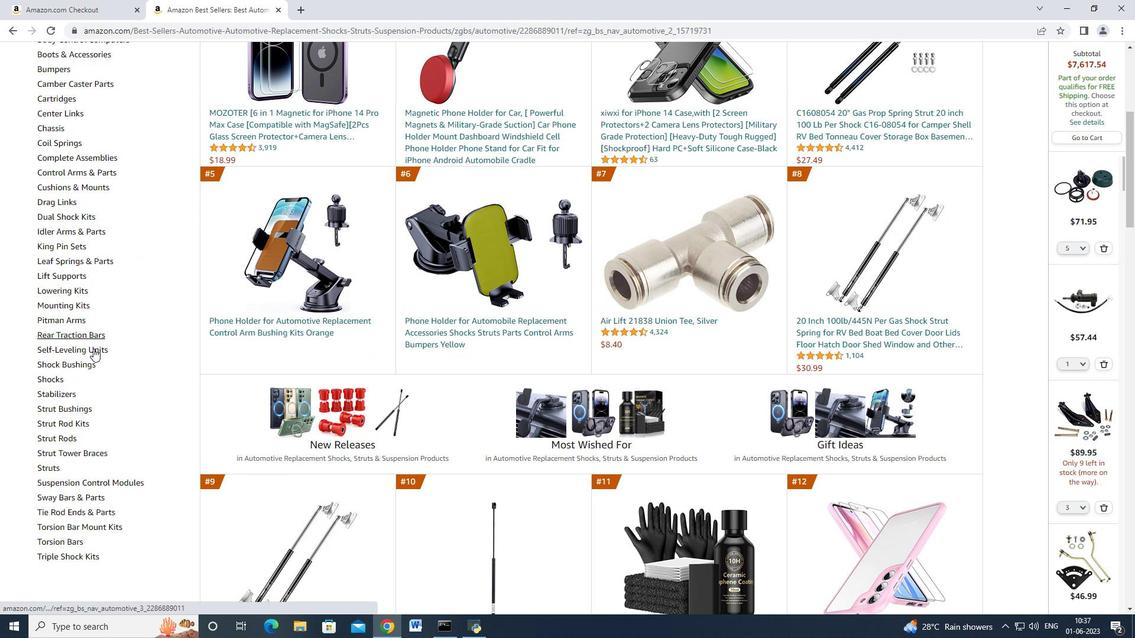
Action: Mouse scrolled (94, 378) with delta (0, 0)
Screenshot: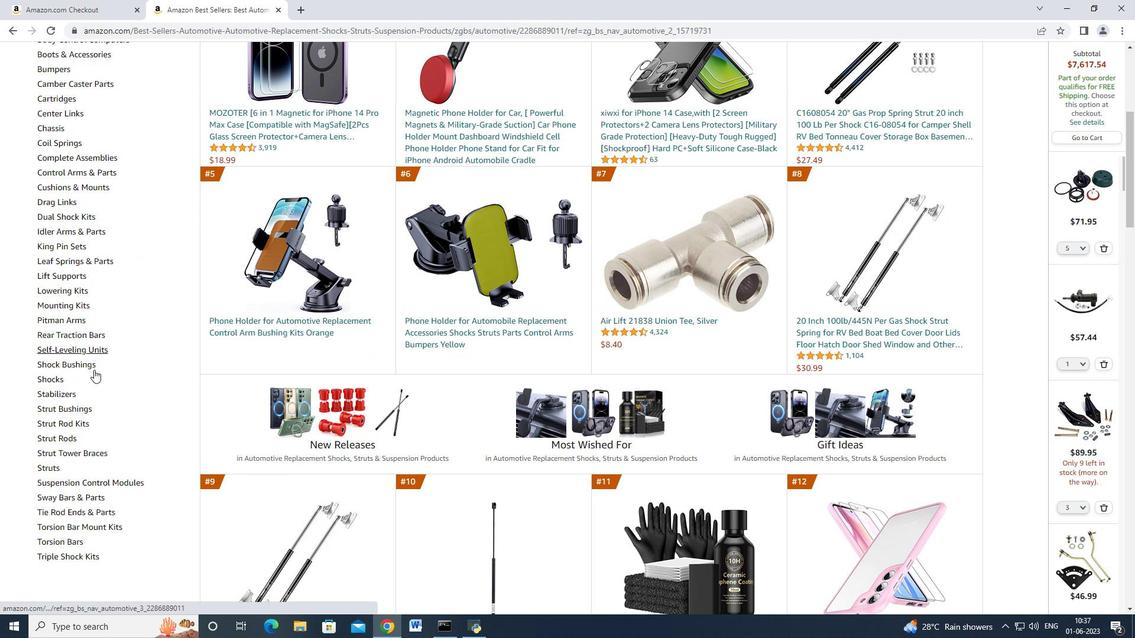 
Action: Mouse moved to (75, 206)
Screenshot: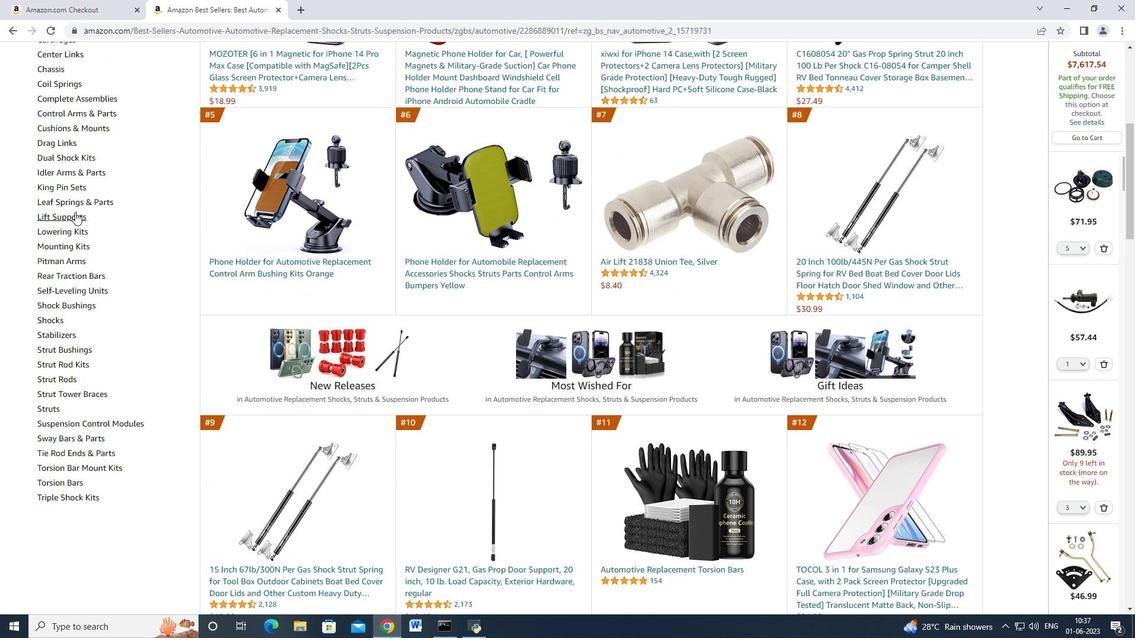 
Action: Mouse pressed left at (75, 206)
Screenshot: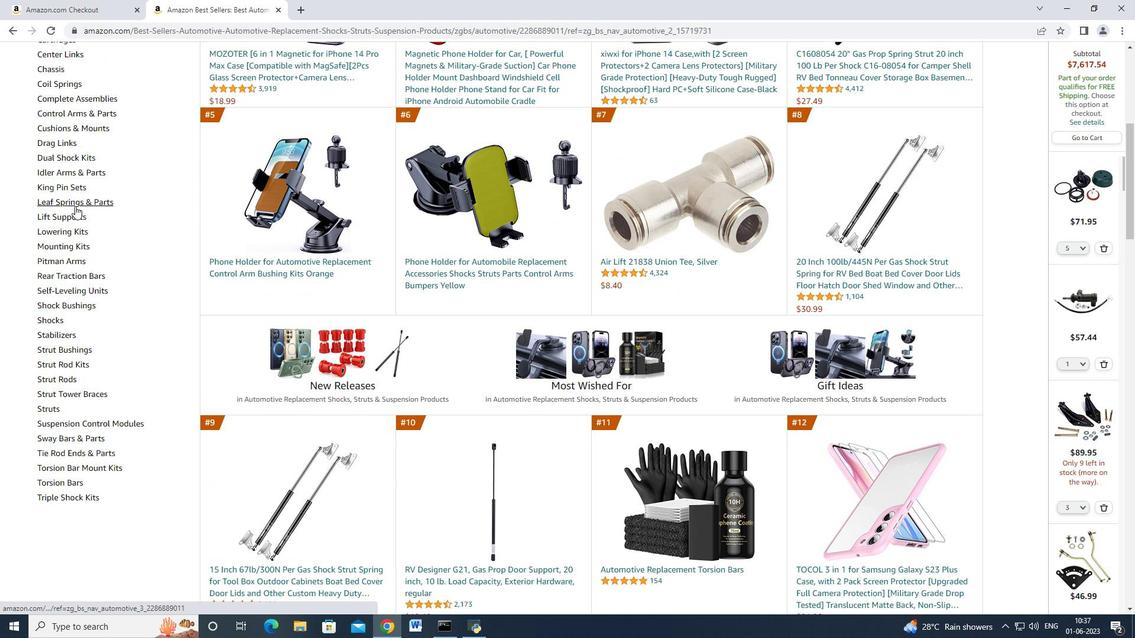 
Action: Mouse moved to (140, 242)
Screenshot: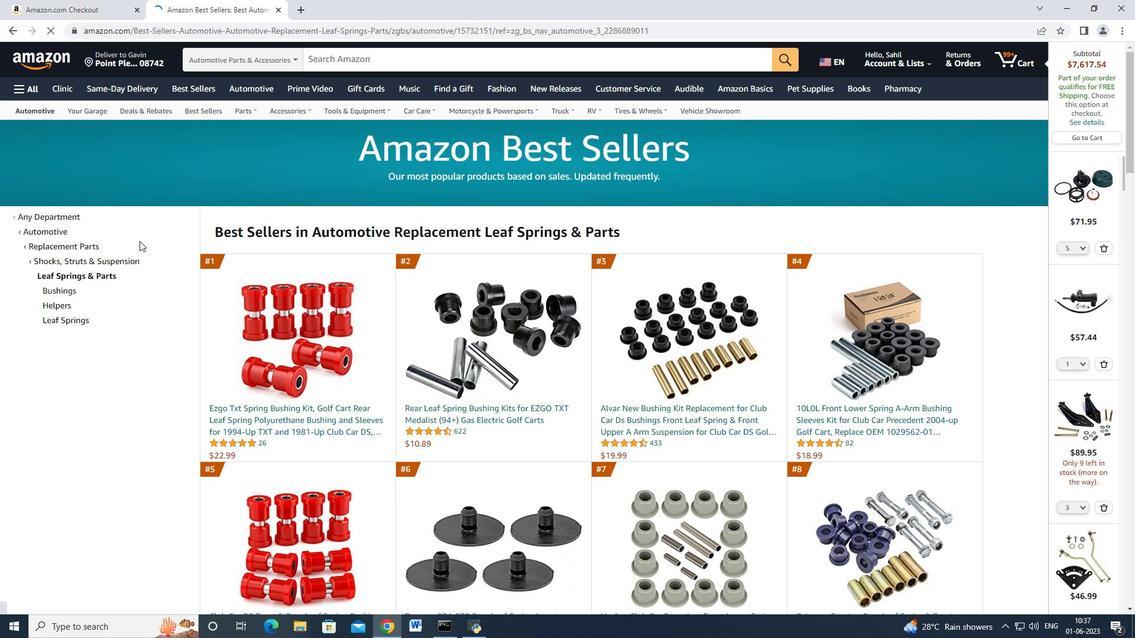 
Action: Mouse scrolled (140, 241) with delta (0, 0)
Screenshot: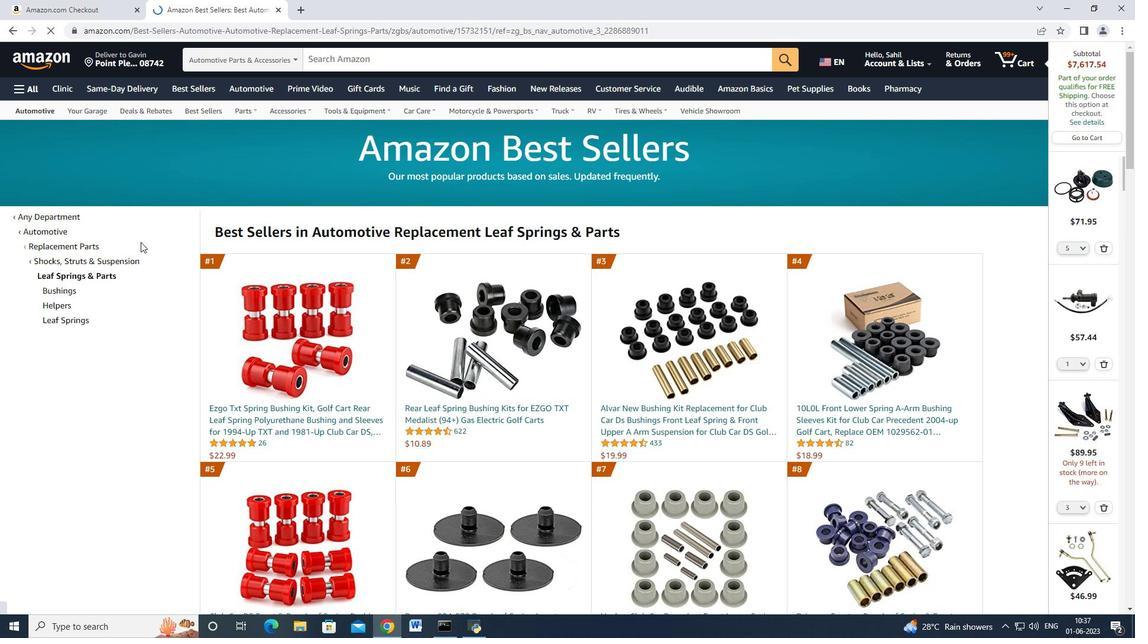 
Action: Mouse moved to (141, 242)
Screenshot: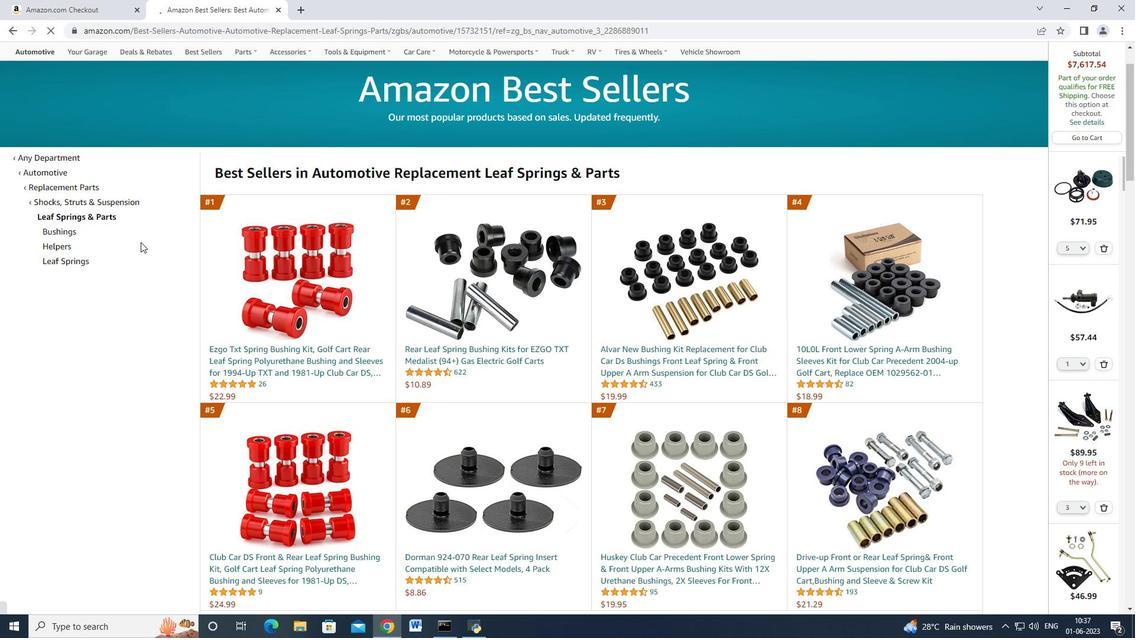 
Action: Mouse scrolled (141, 241) with delta (0, 0)
Screenshot: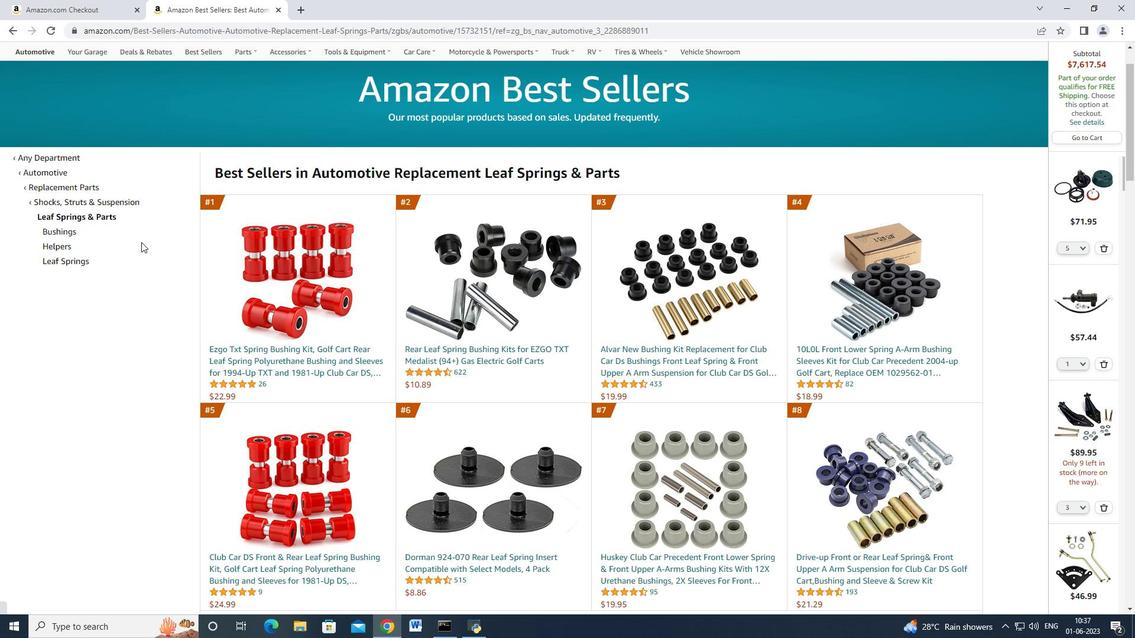
Action: Mouse scrolled (141, 241) with delta (0, 0)
Screenshot: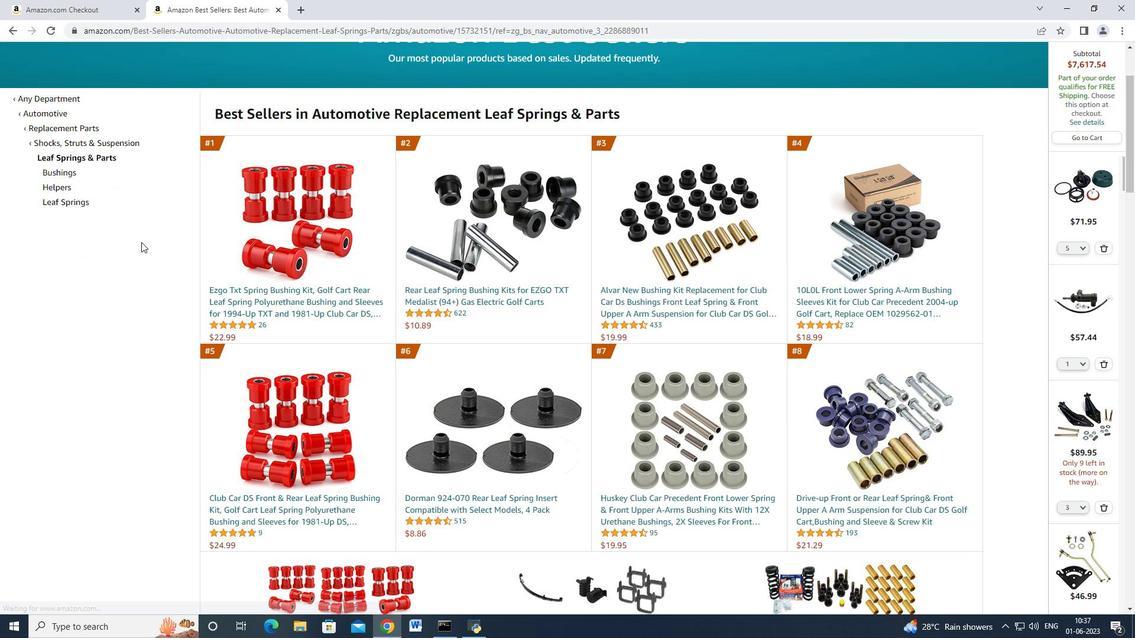 
Action: Mouse moved to (143, 242)
Screenshot: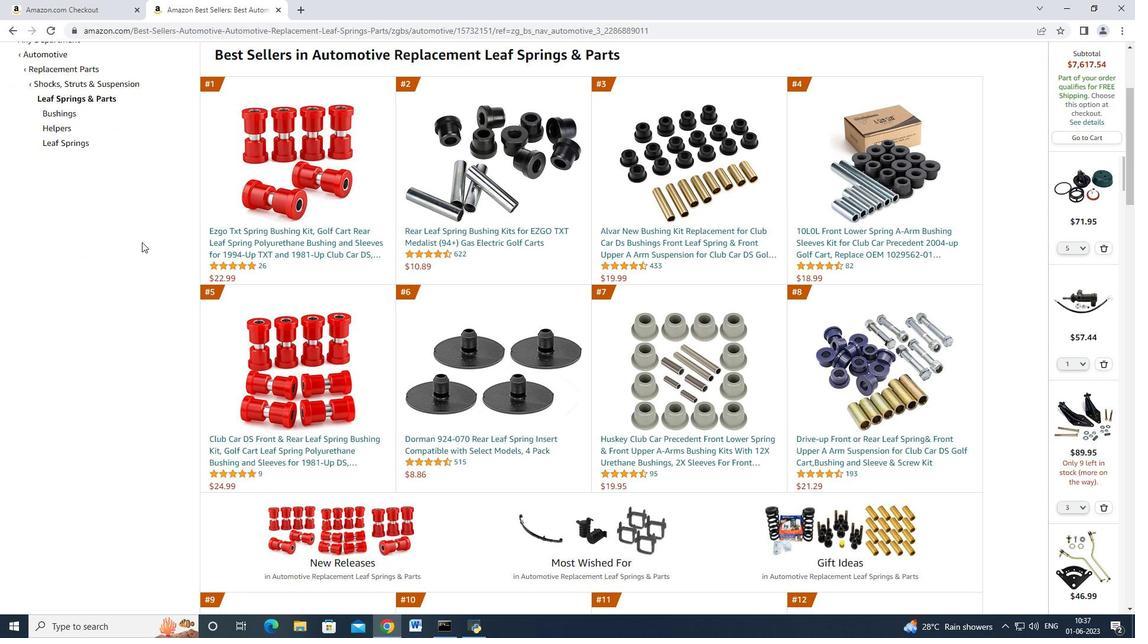 
Action: Mouse scrolled (143, 243) with delta (0, 0)
Screenshot: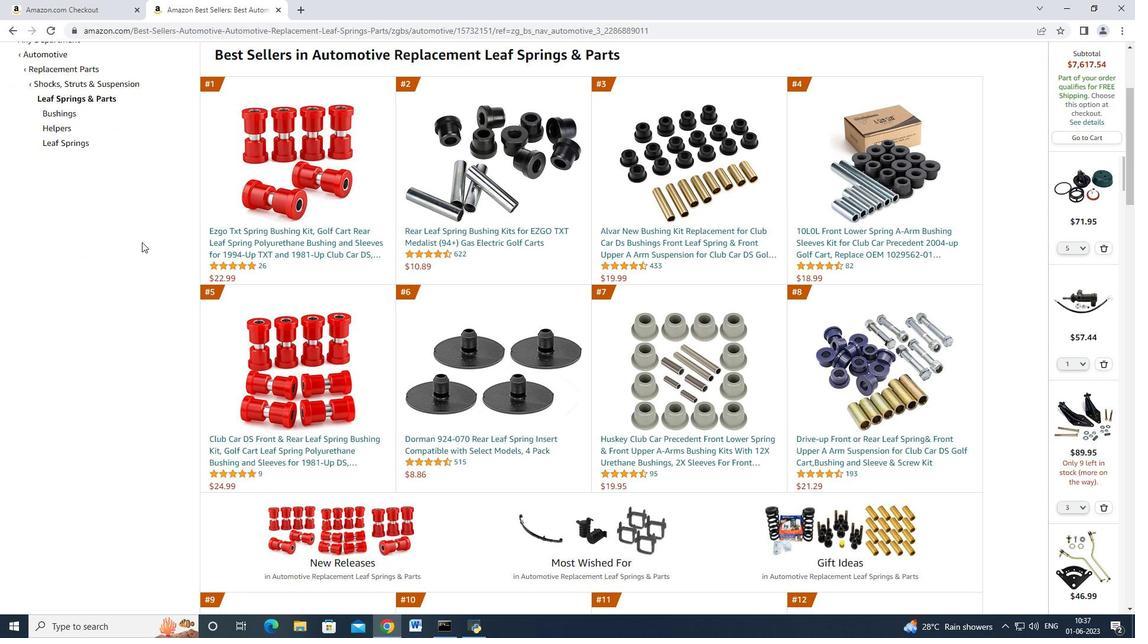
Action: Mouse moved to (136, 244)
Screenshot: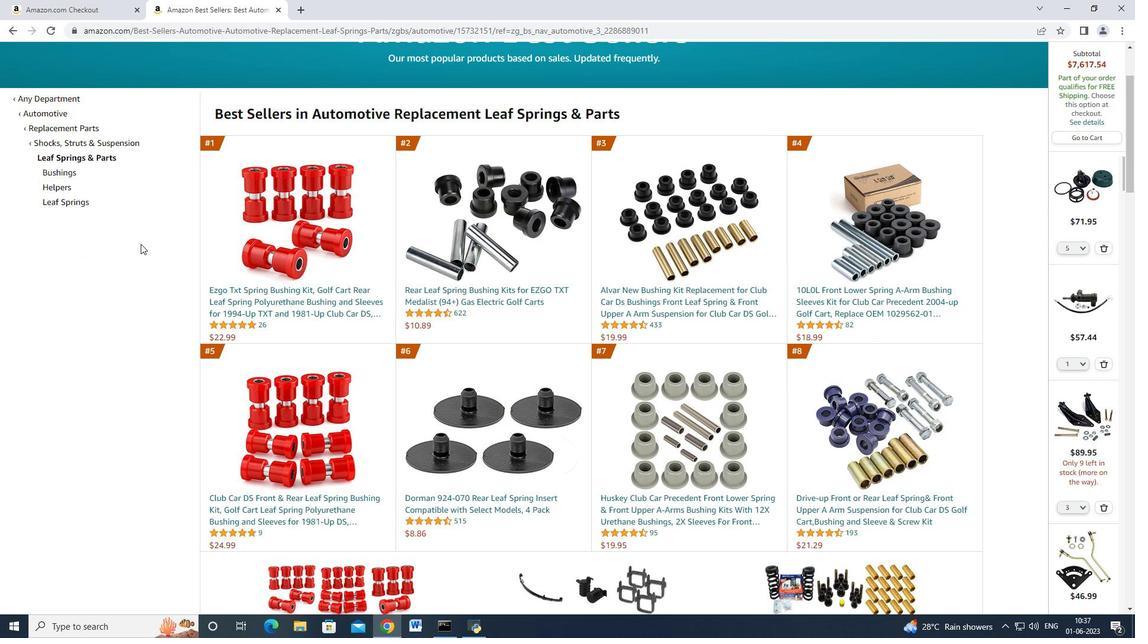 
Action: Mouse scrolled (136, 244) with delta (0, 0)
Screenshot: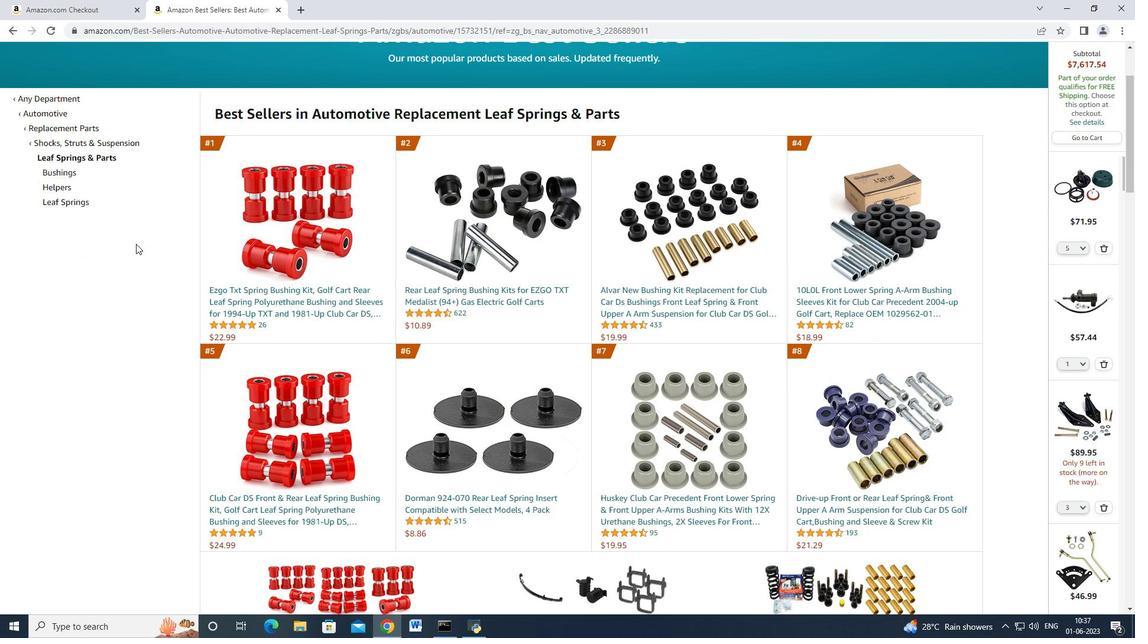 
Action: Mouse moved to (267, 352)
Screenshot: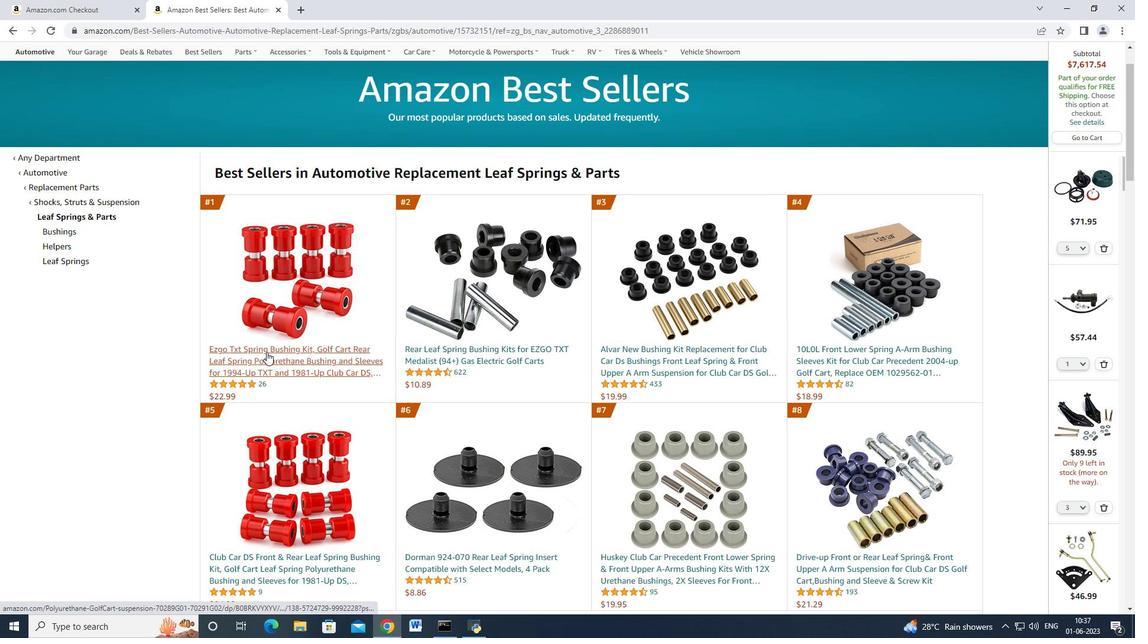 
Action: Mouse pressed left at (267, 352)
Screenshot: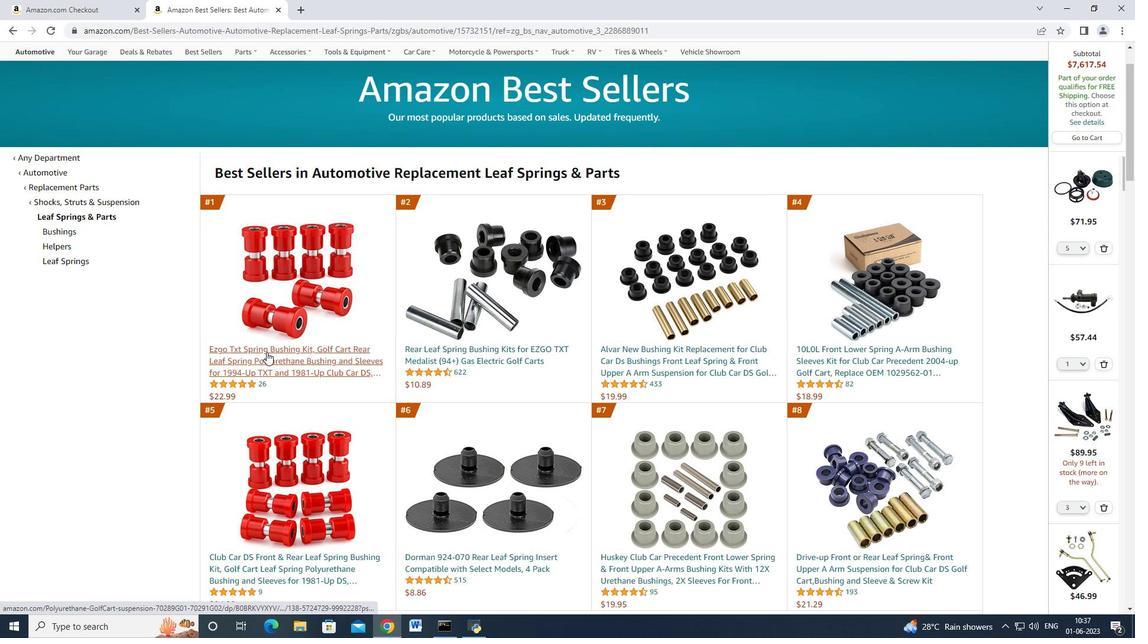 
Action: Mouse moved to (411, 362)
Screenshot: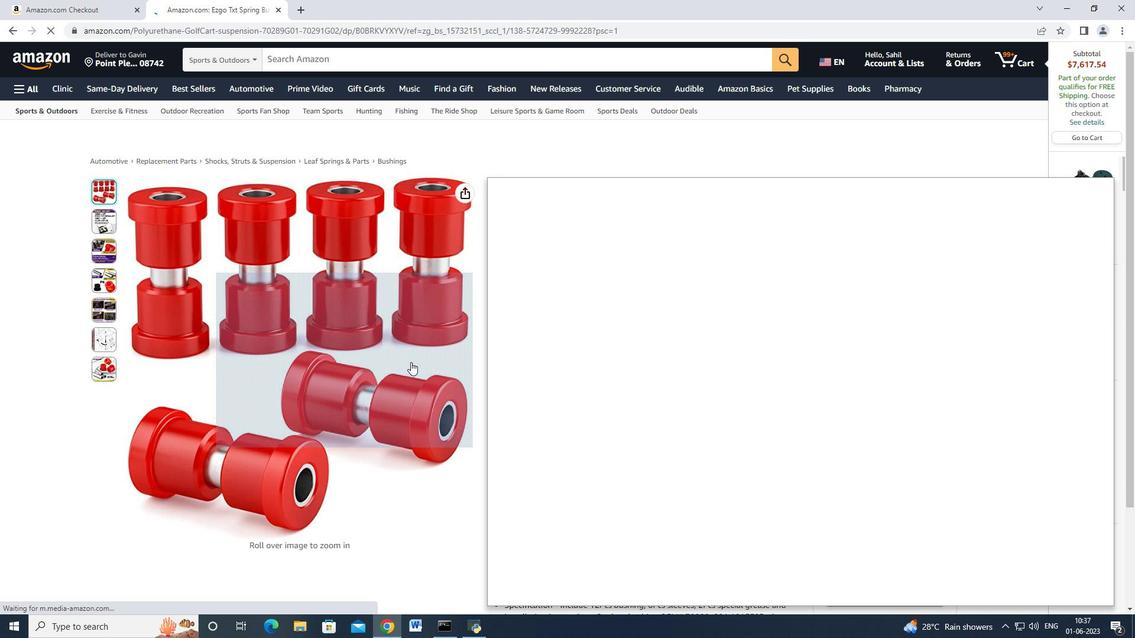 
Action: Mouse scrolled (411, 361) with delta (0, 0)
Screenshot: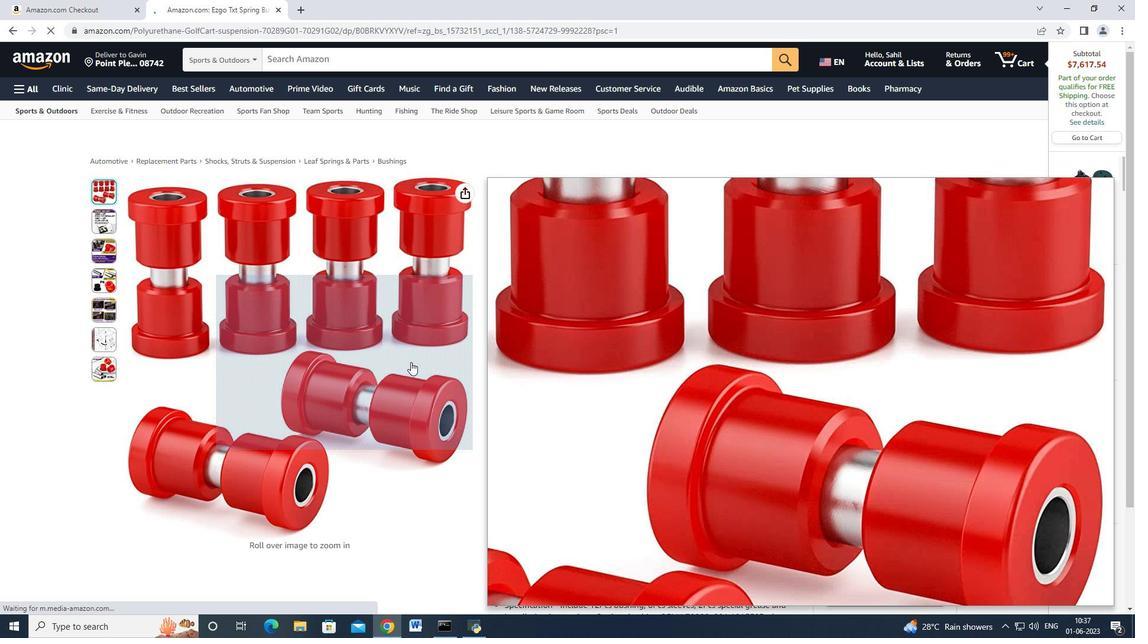 
Action: Mouse moved to (412, 366)
Screenshot: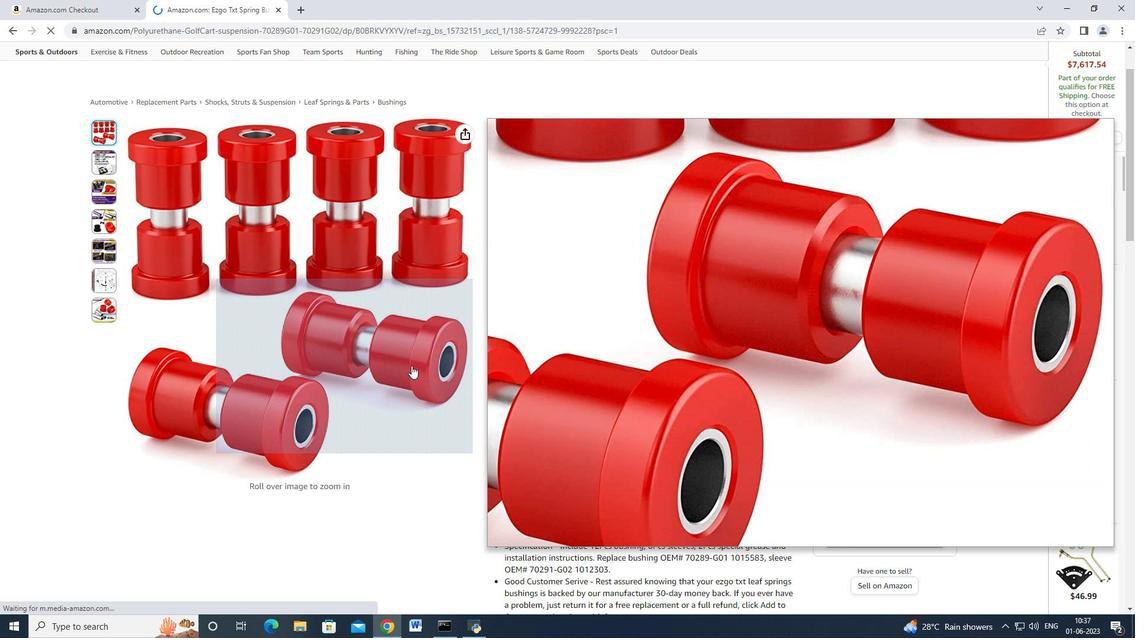 
Action: Mouse scrolled (412, 366) with delta (0, 0)
Screenshot: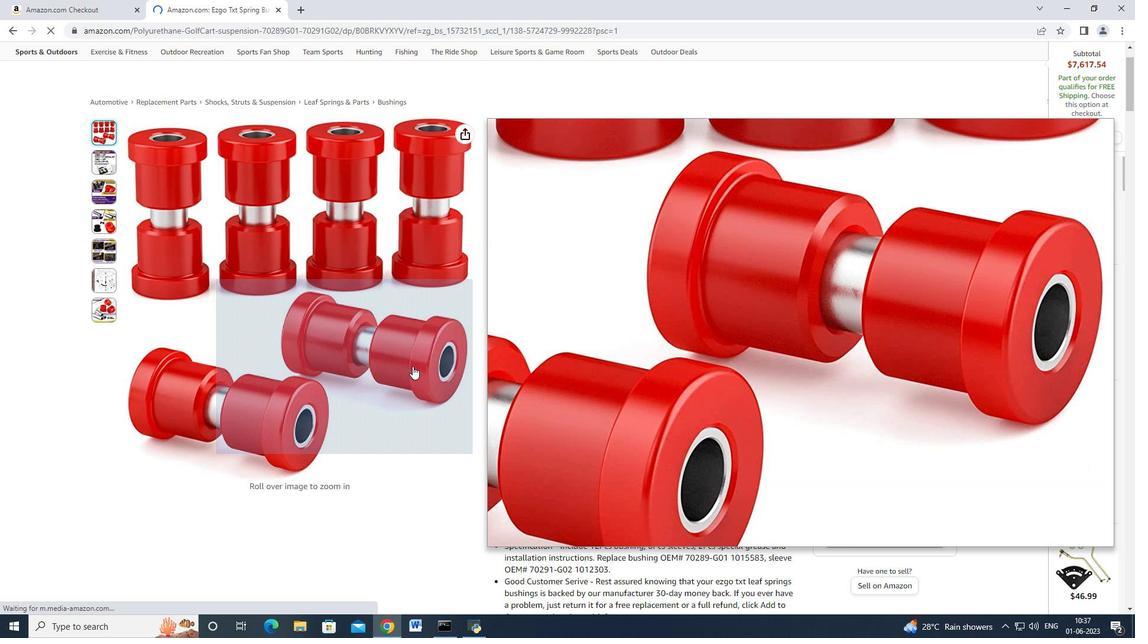 
Action: Mouse scrolled (412, 367) with delta (0, 0)
Screenshot: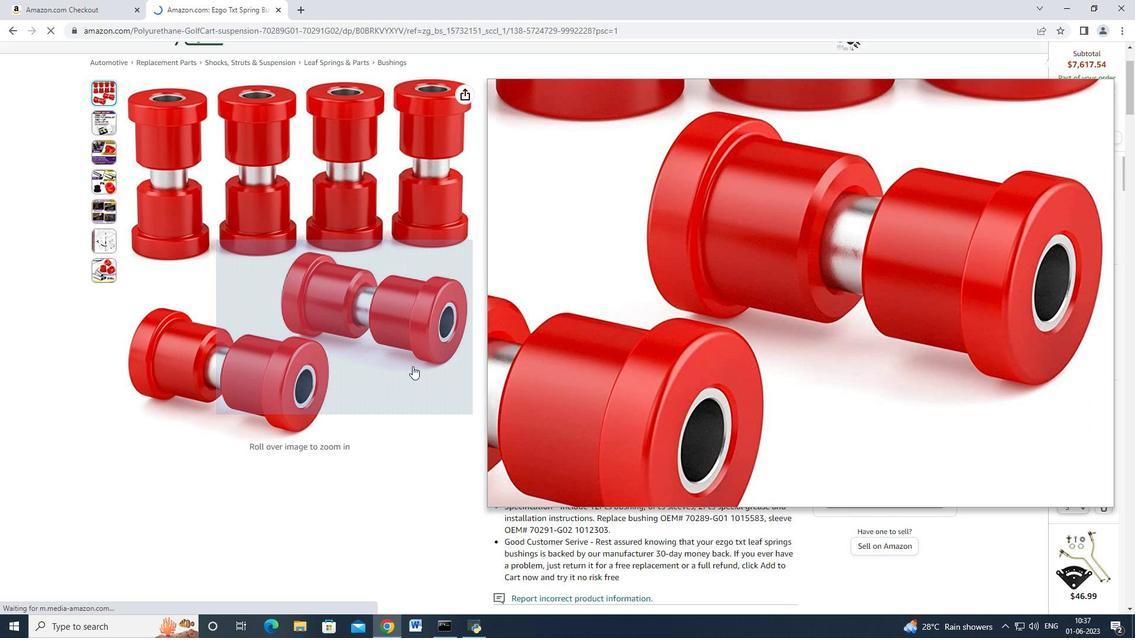 
Action: Mouse scrolled (412, 367) with delta (0, 0)
Screenshot: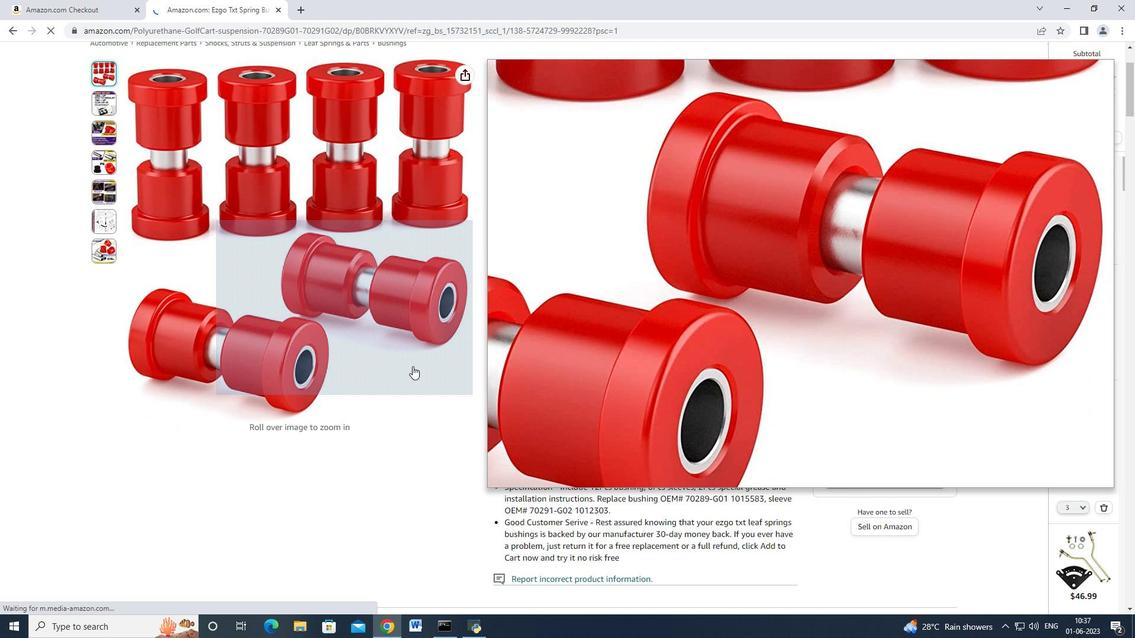 
Action: Mouse moved to (694, 396)
Screenshot: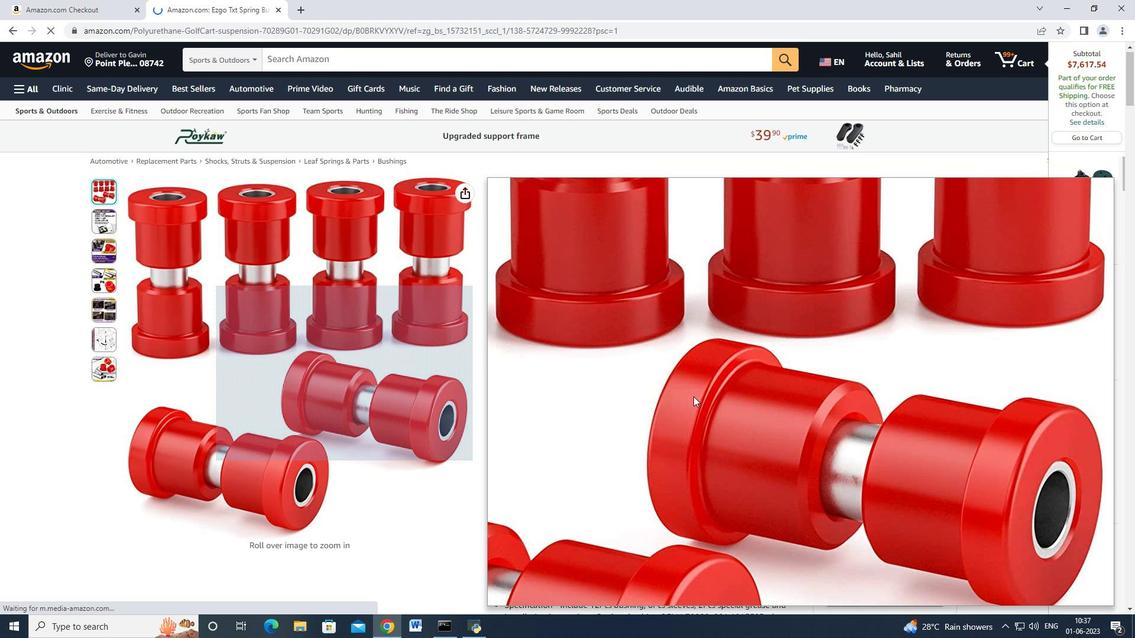 
Action: Mouse scrolled (694, 396) with delta (0, 0)
Screenshot: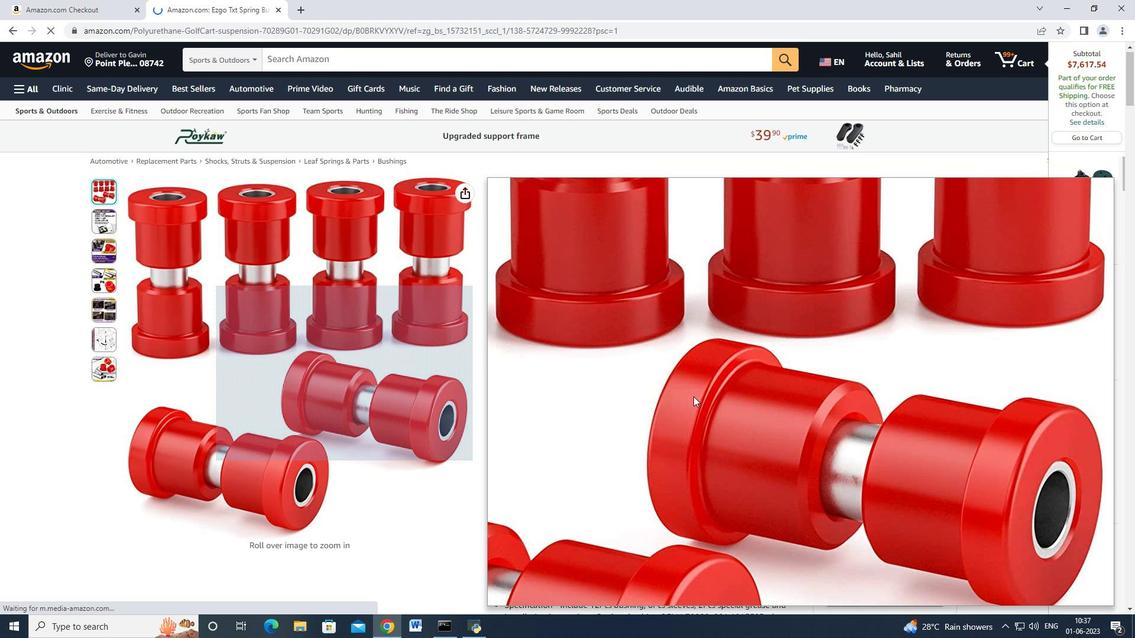 
Action: Mouse moved to (694, 396)
Screenshot: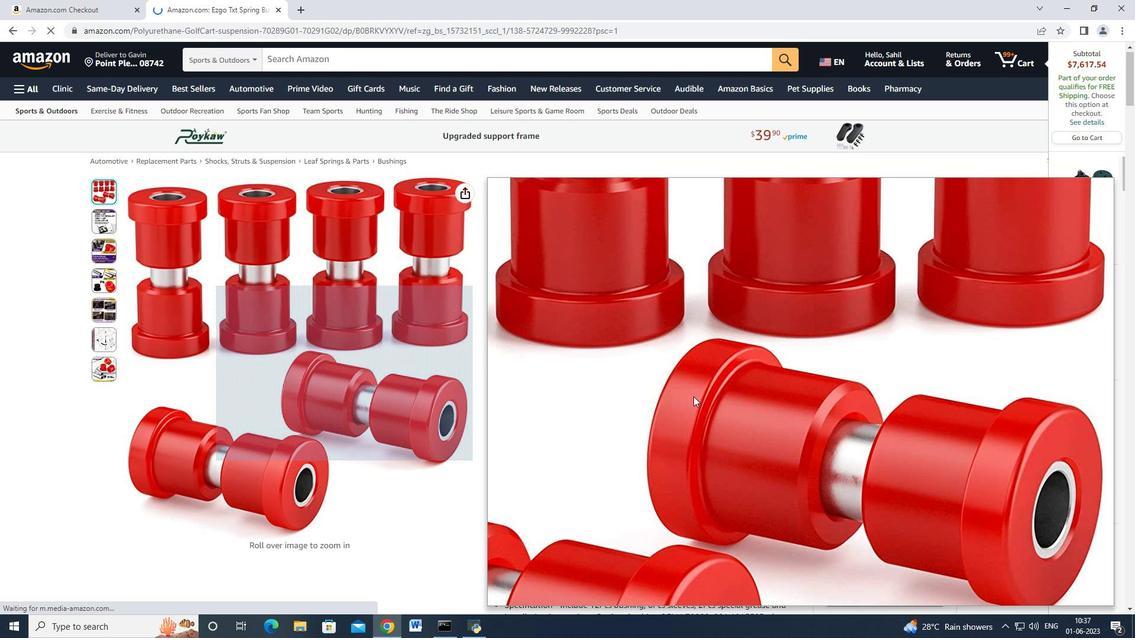 
Action: Mouse scrolled (694, 396) with delta (0, 0)
Screenshot: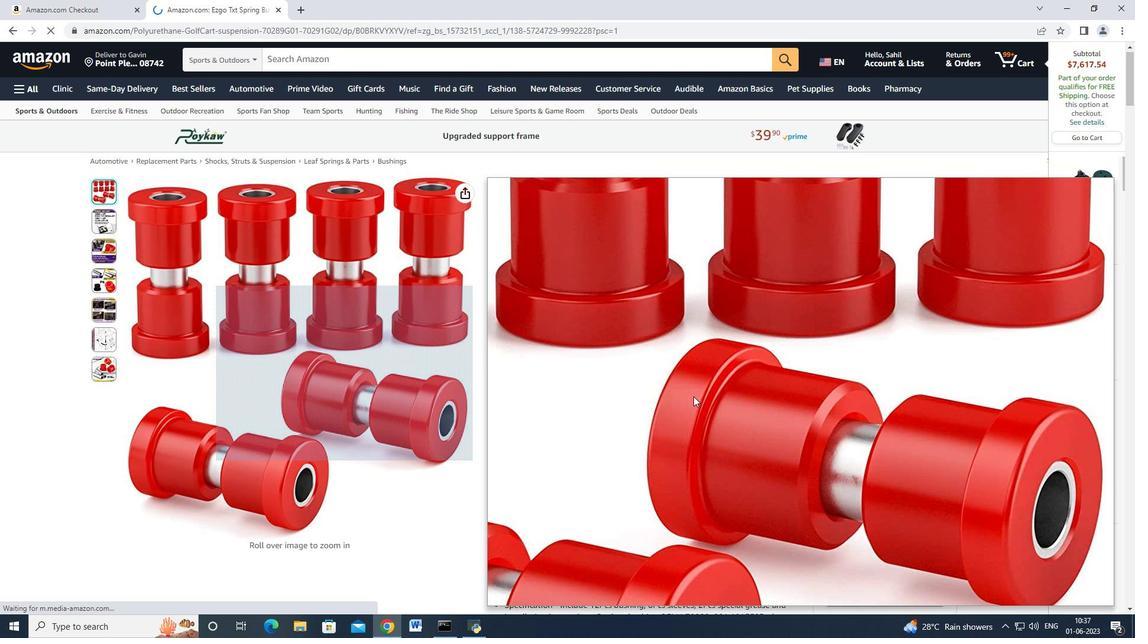 
Action: Mouse moved to (663, 298)
Screenshot: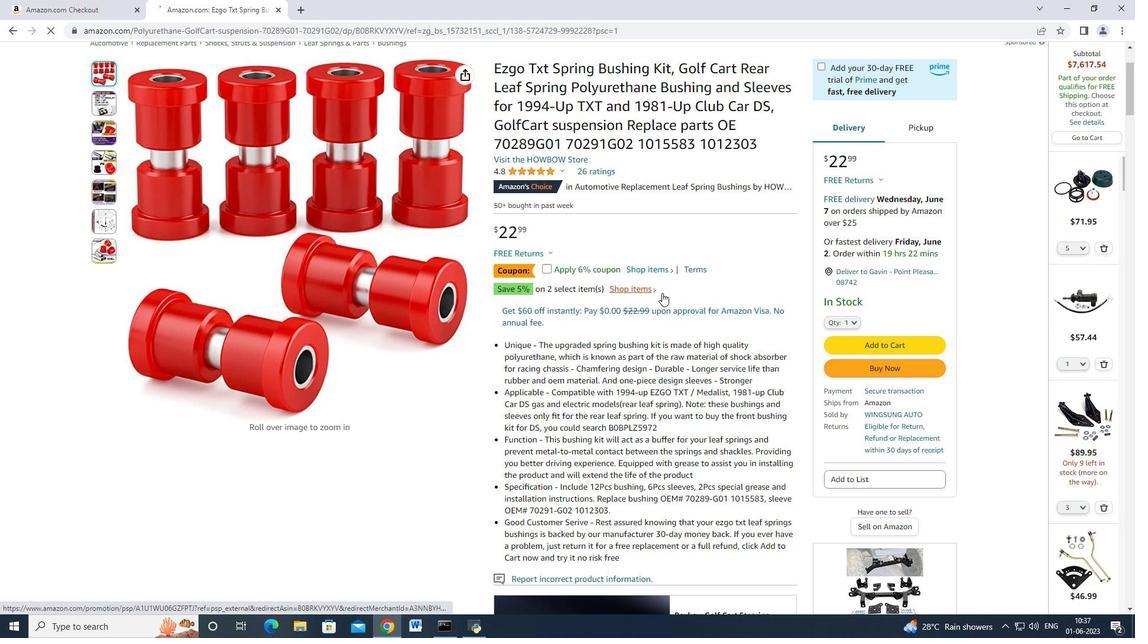 
Action: Mouse scrolled (663, 297) with delta (0, 0)
Screenshot: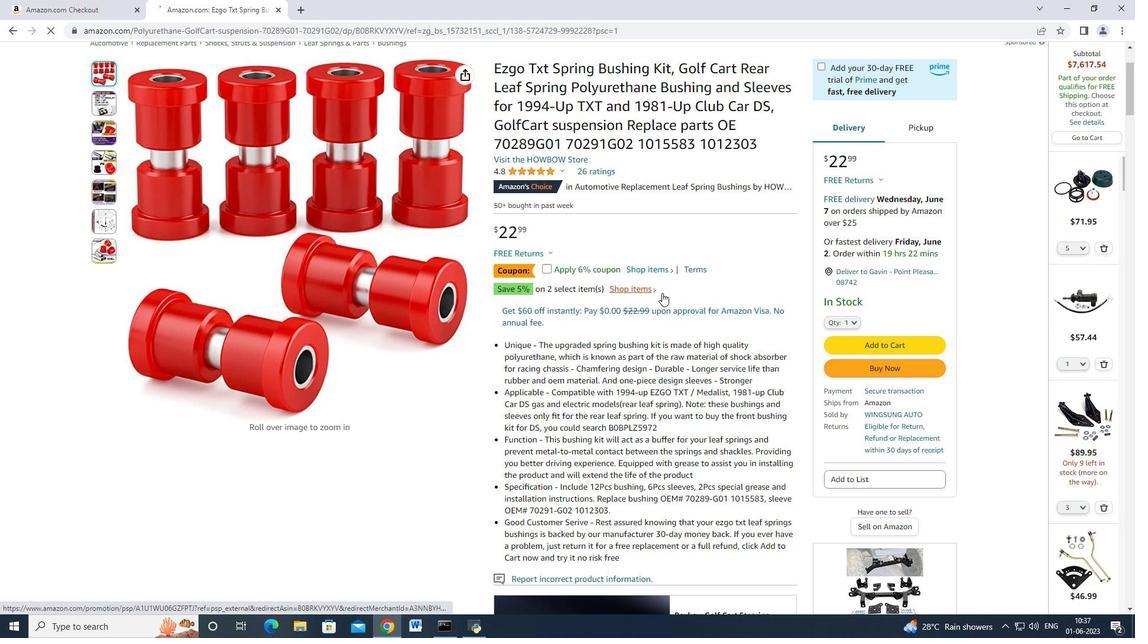 
Action: Mouse moved to (867, 305)
Screenshot: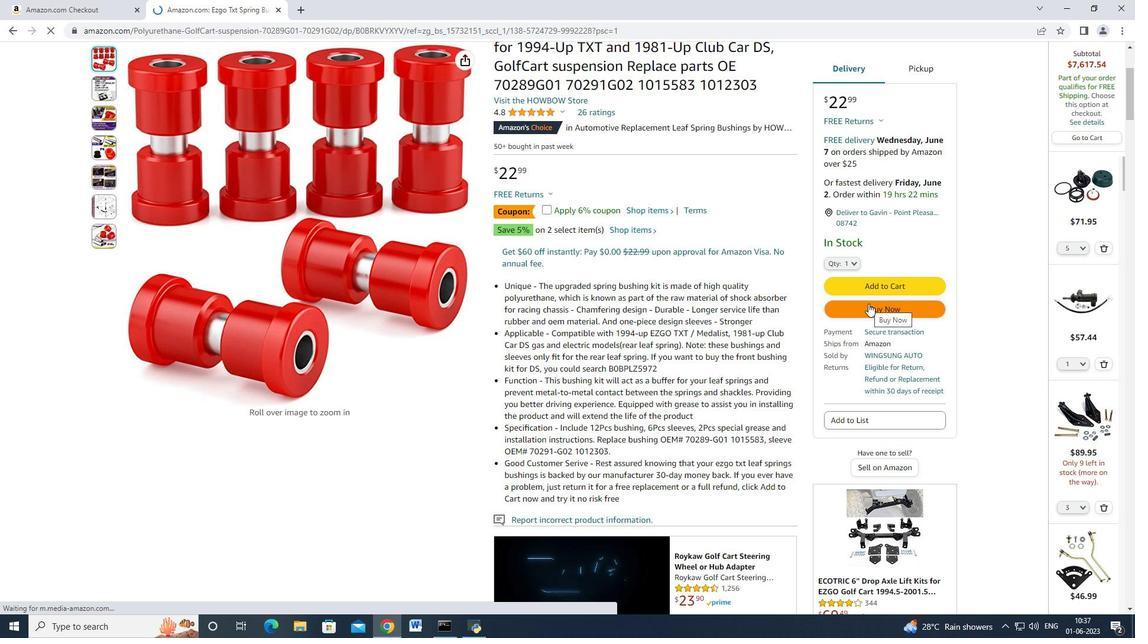 
Action: Mouse scrolled (867, 305) with delta (0, 0)
Screenshot: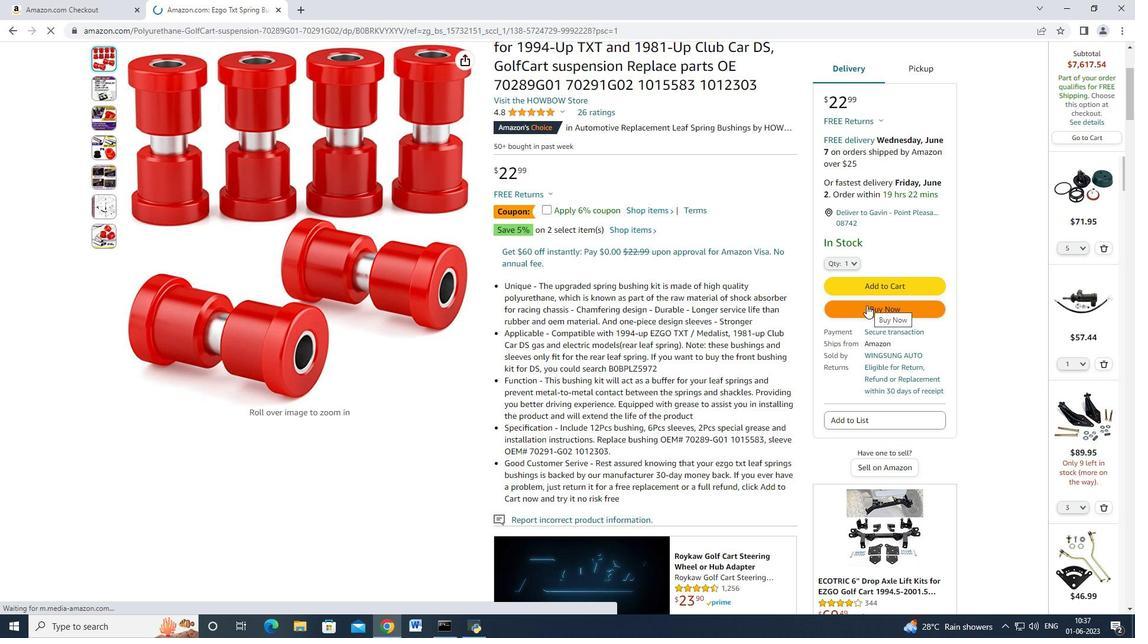 
Action: Mouse scrolled (867, 305) with delta (0, 0)
Screenshot: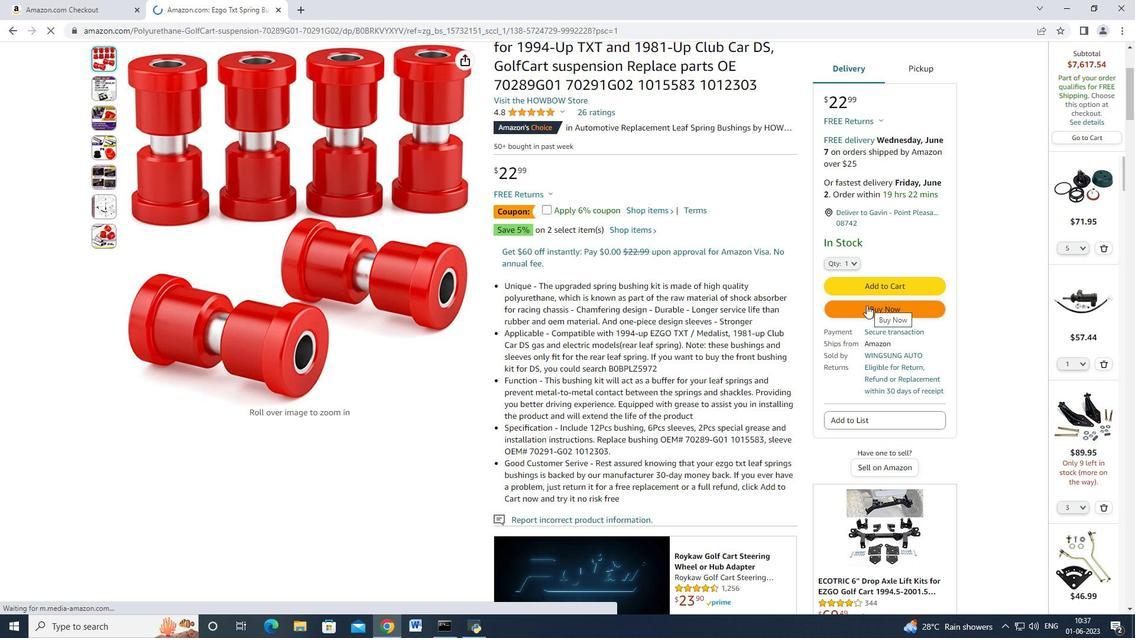 
Action: Mouse moved to (866, 306)
Screenshot: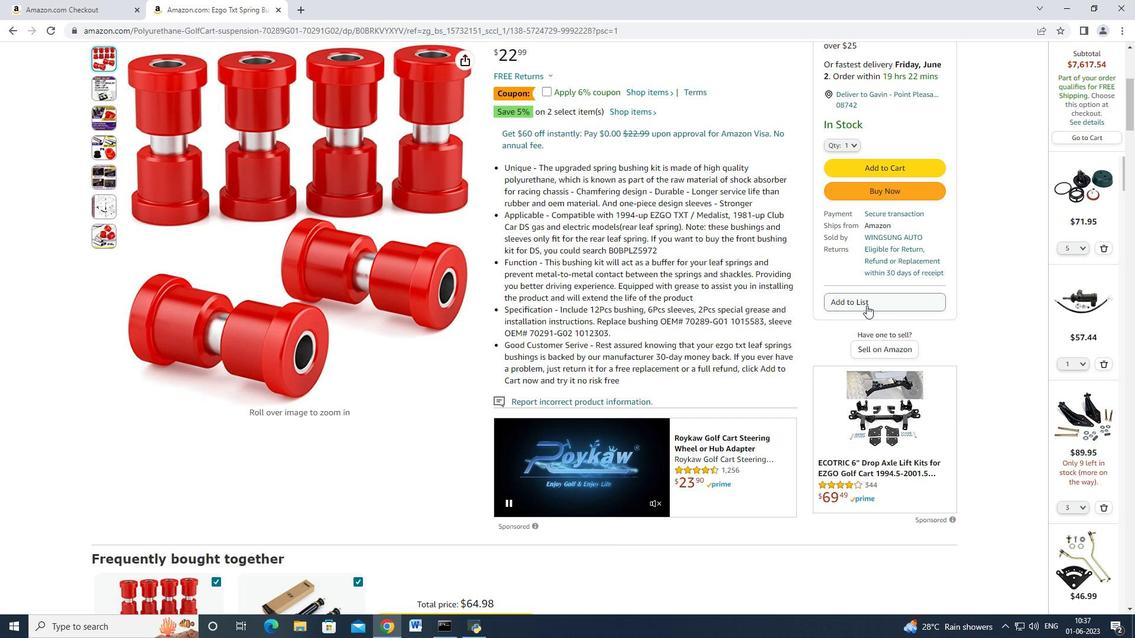 
Action: Mouse scrolled (866, 306) with delta (0, 0)
Screenshot: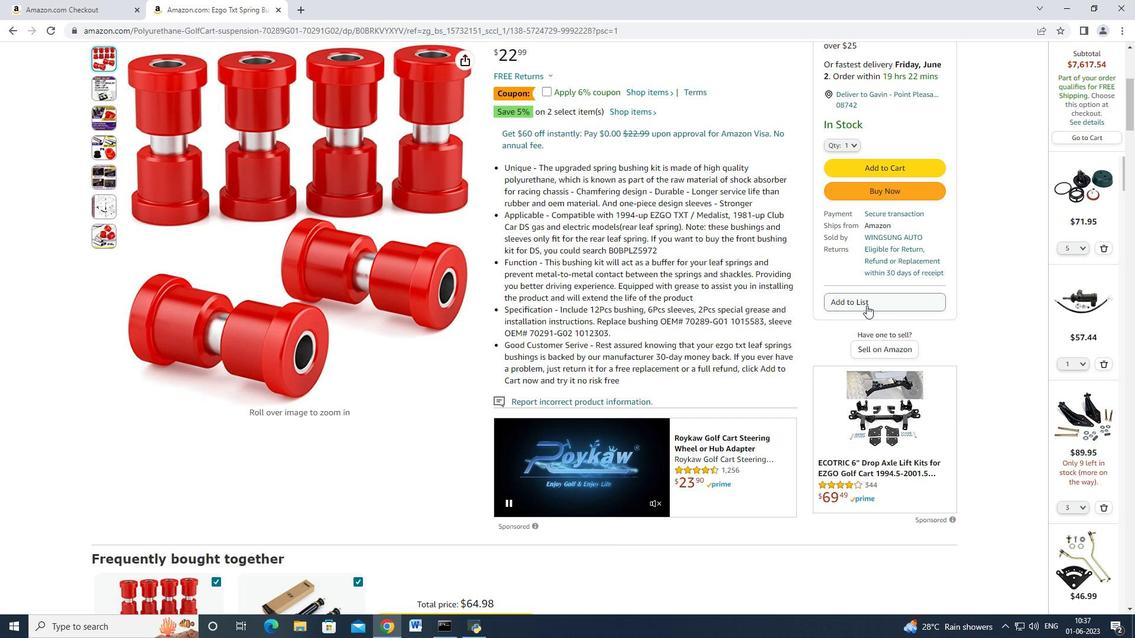 
Action: Mouse moved to (866, 307)
Screenshot: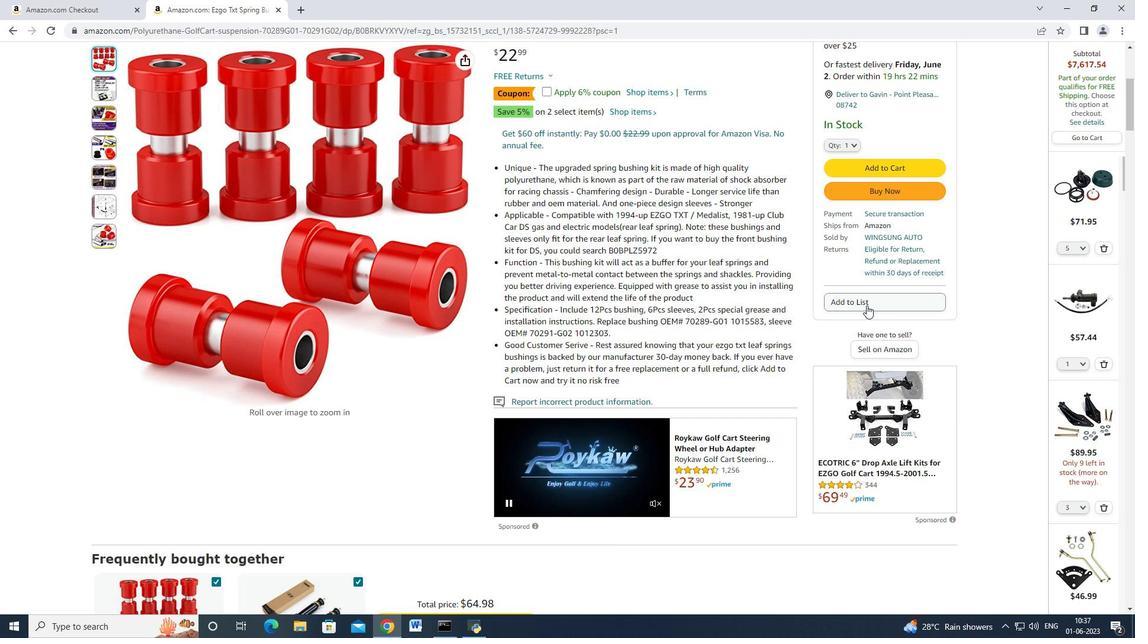 
Action: Mouse scrolled (866, 306) with delta (0, 0)
Screenshot: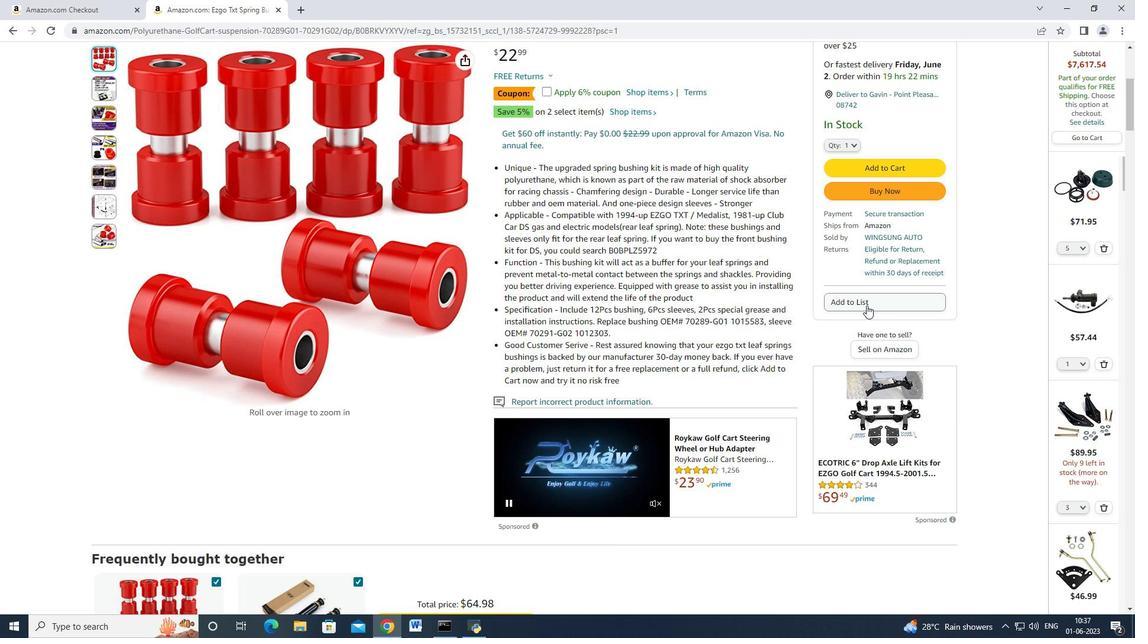 
Action: Mouse moved to (894, 320)
Screenshot: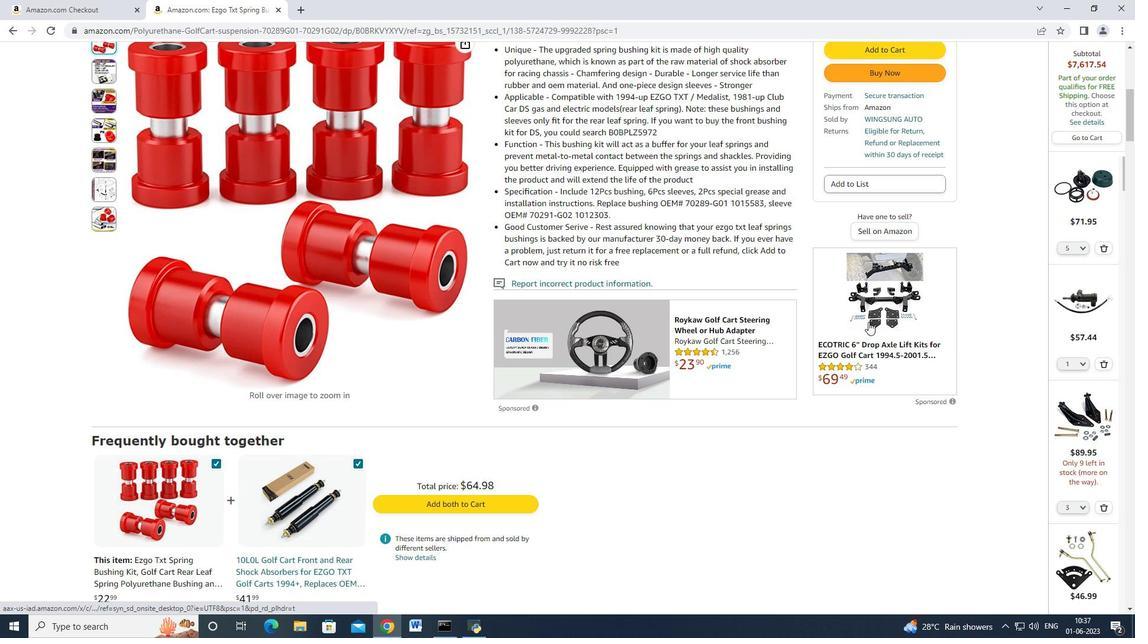 
Action: Mouse scrolled (878, 317) with delta (0, 0)
Screenshot: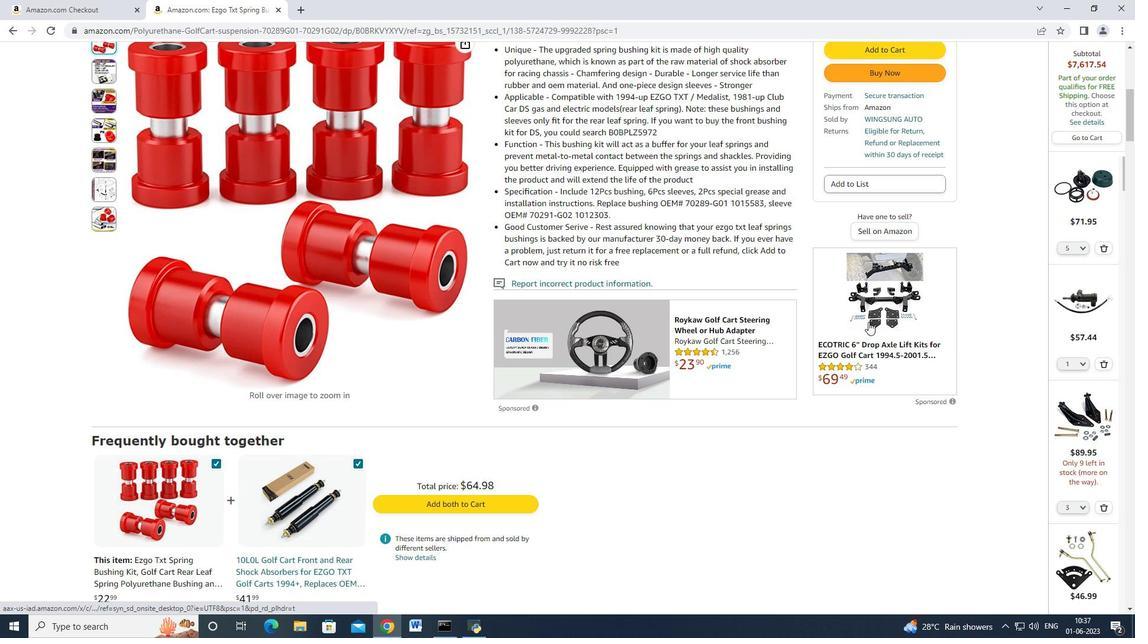 
Action: Mouse moved to (912, 325)
Screenshot: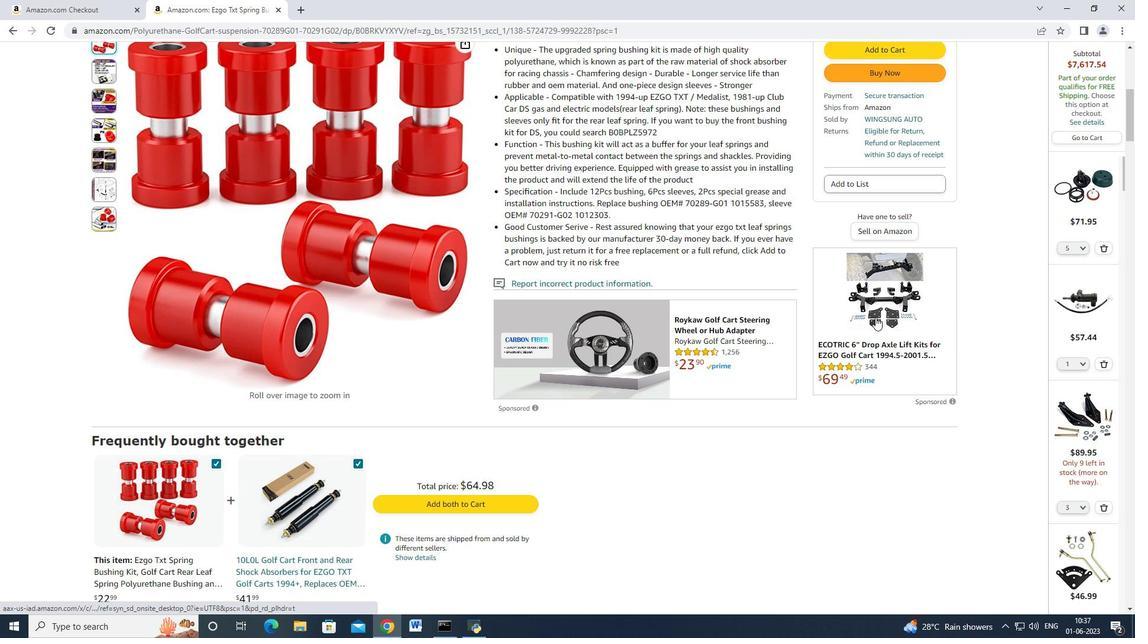 
Action: Mouse scrolled (912, 326) with delta (0, 0)
Screenshot: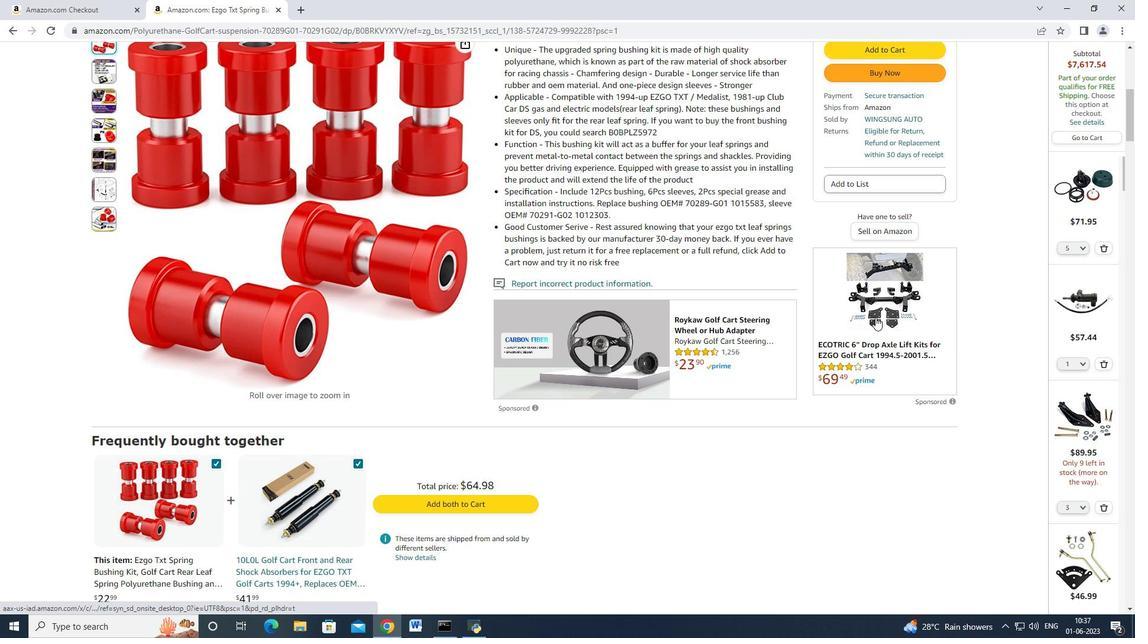 
Action: Mouse scrolled (912, 326) with delta (0, 0)
Screenshot: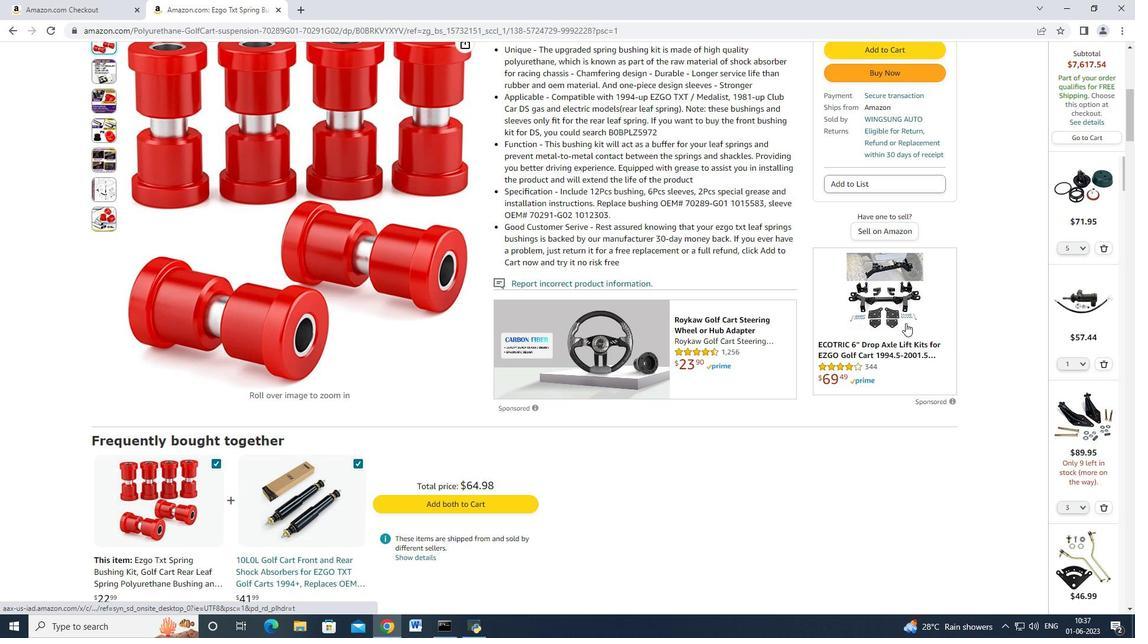 
Action: Mouse moved to (906, 321)
Screenshot: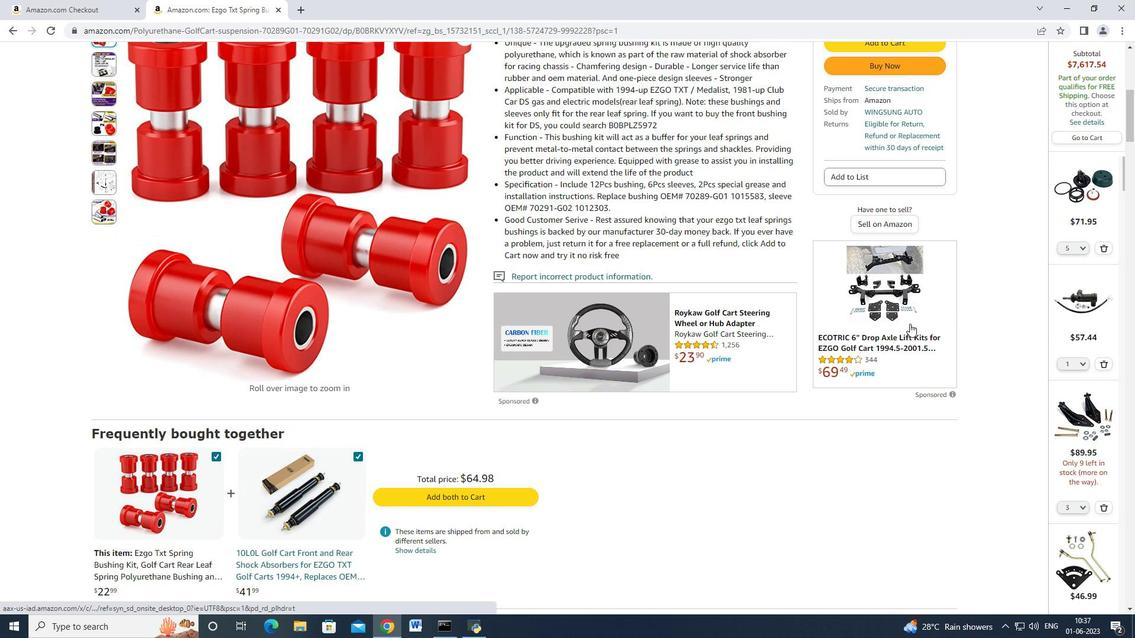 
Action: Mouse scrolled (906, 322) with delta (0, 0)
Screenshot: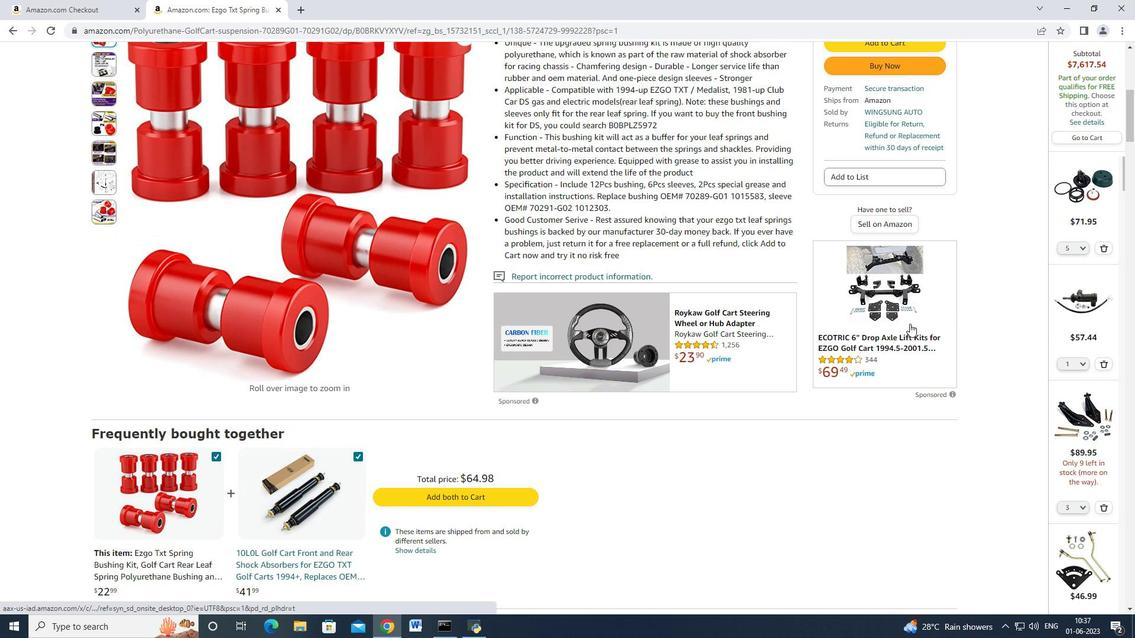 
Action: Mouse moved to (905, 319)
Screenshot: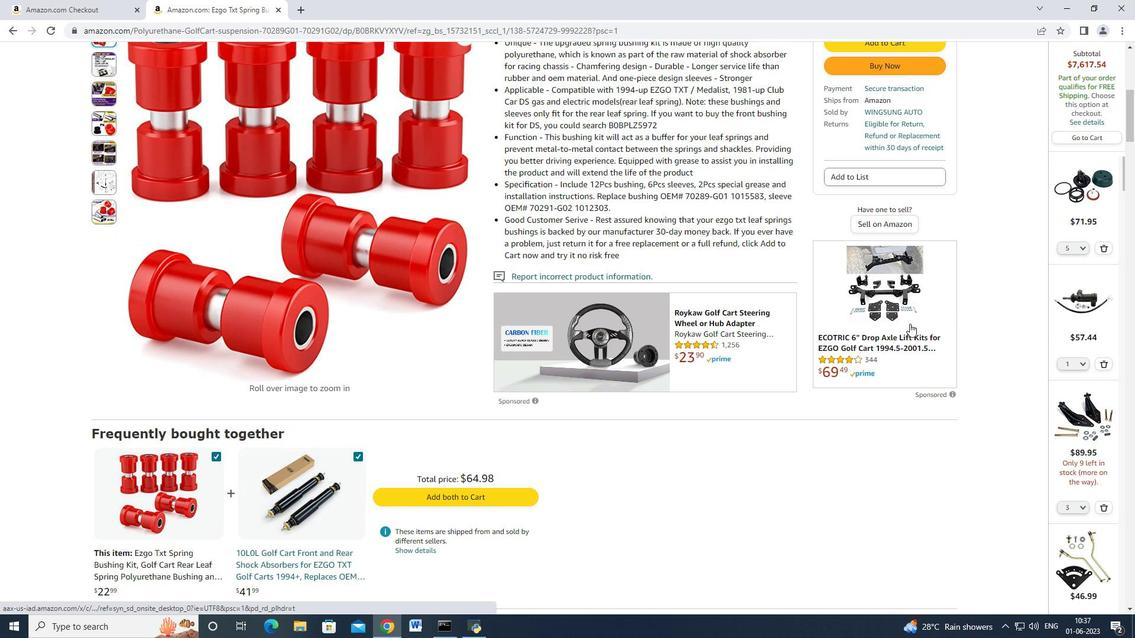 
Action: Mouse scrolled (905, 320) with delta (0, 0)
Screenshot: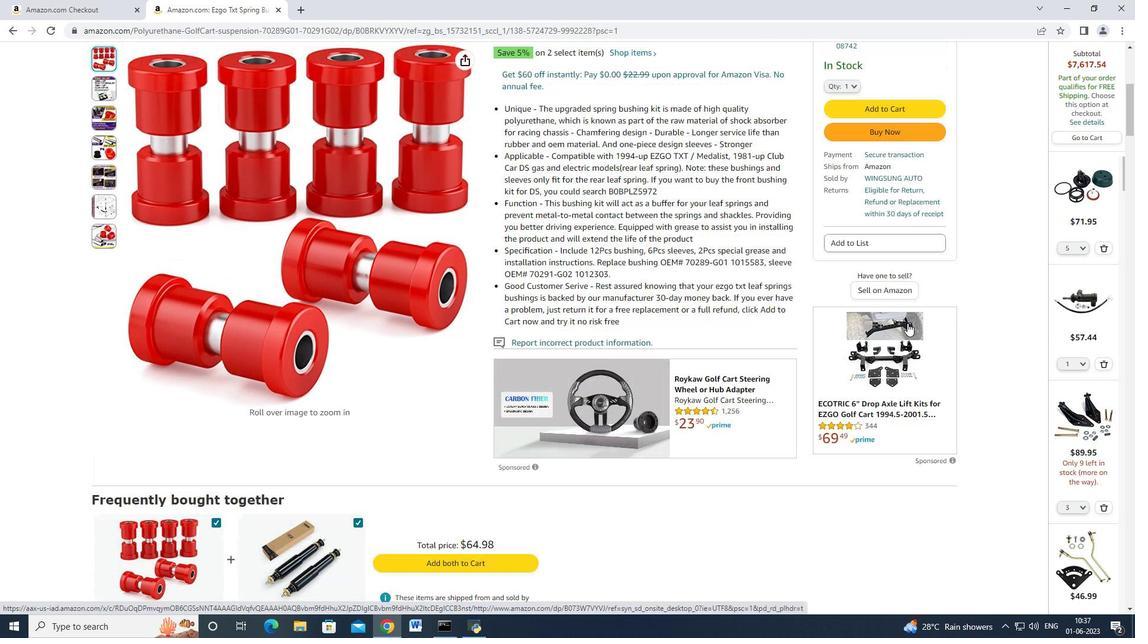
Action: Mouse moved to (904, 319)
Screenshot: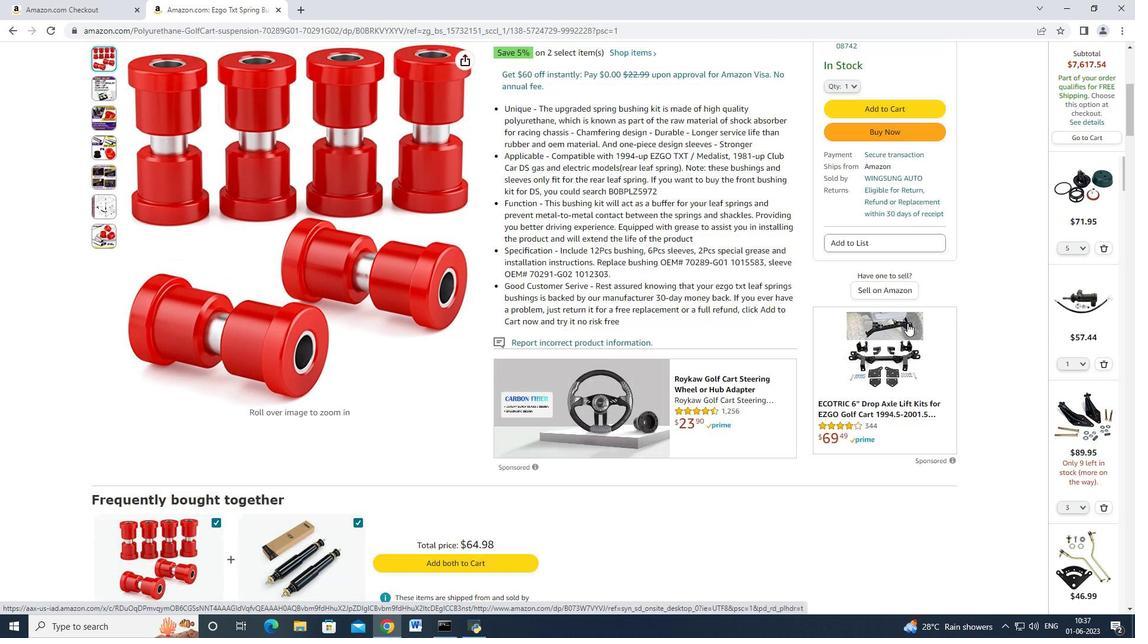 
Action: Mouse scrolled (904, 319) with delta (0, 0)
Screenshot: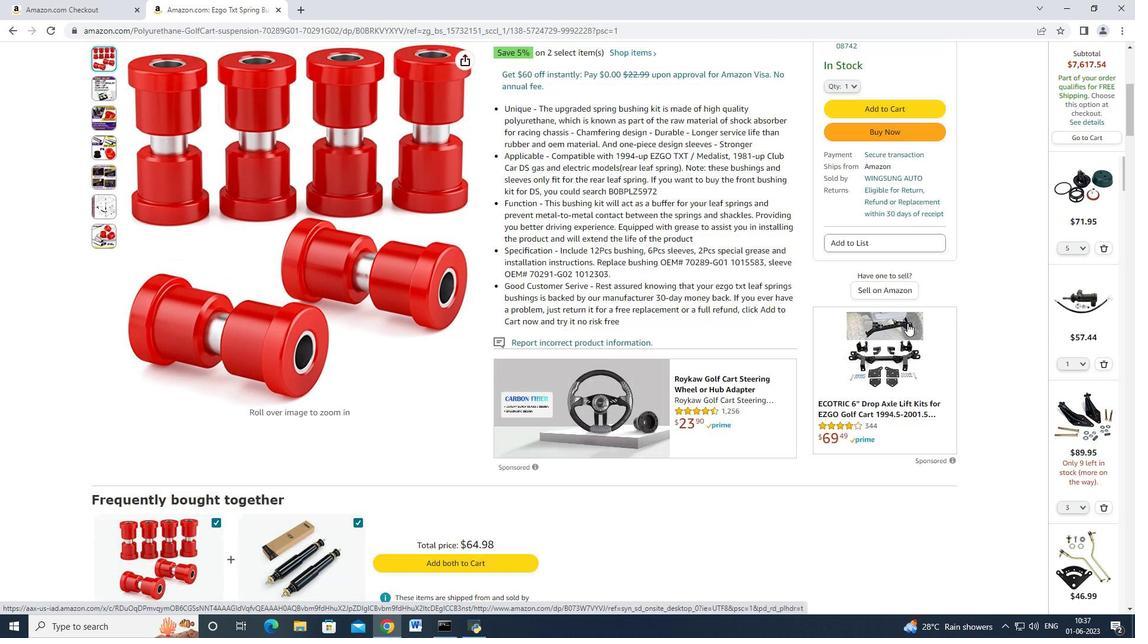 
Action: Mouse moved to (846, 264)
Screenshot: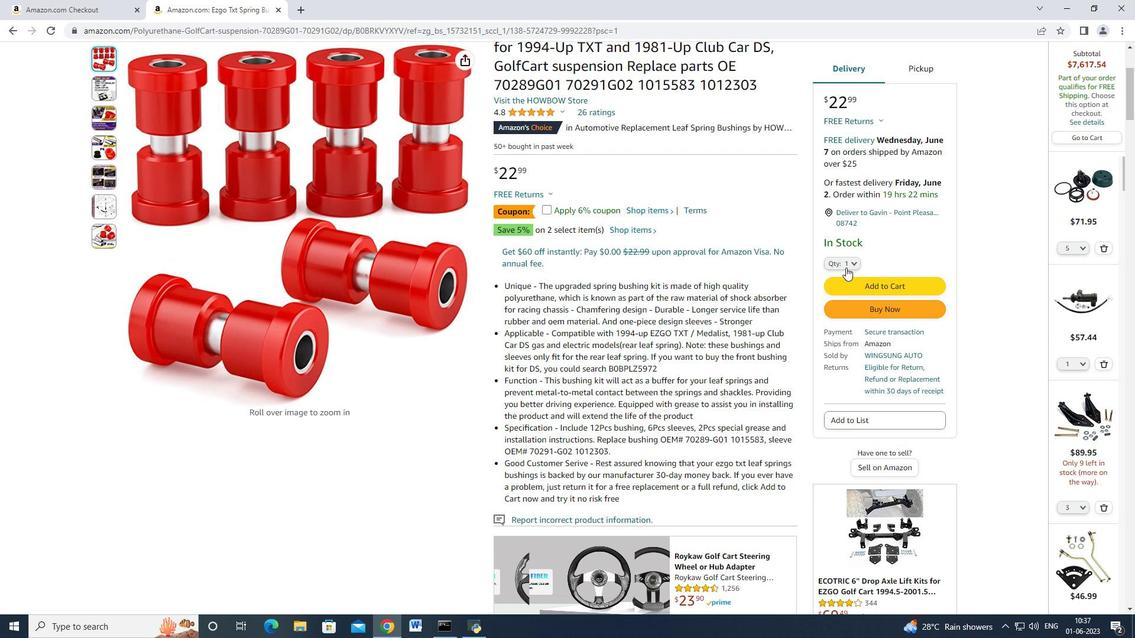 
Action: Mouse pressed left at (846, 264)
Screenshot: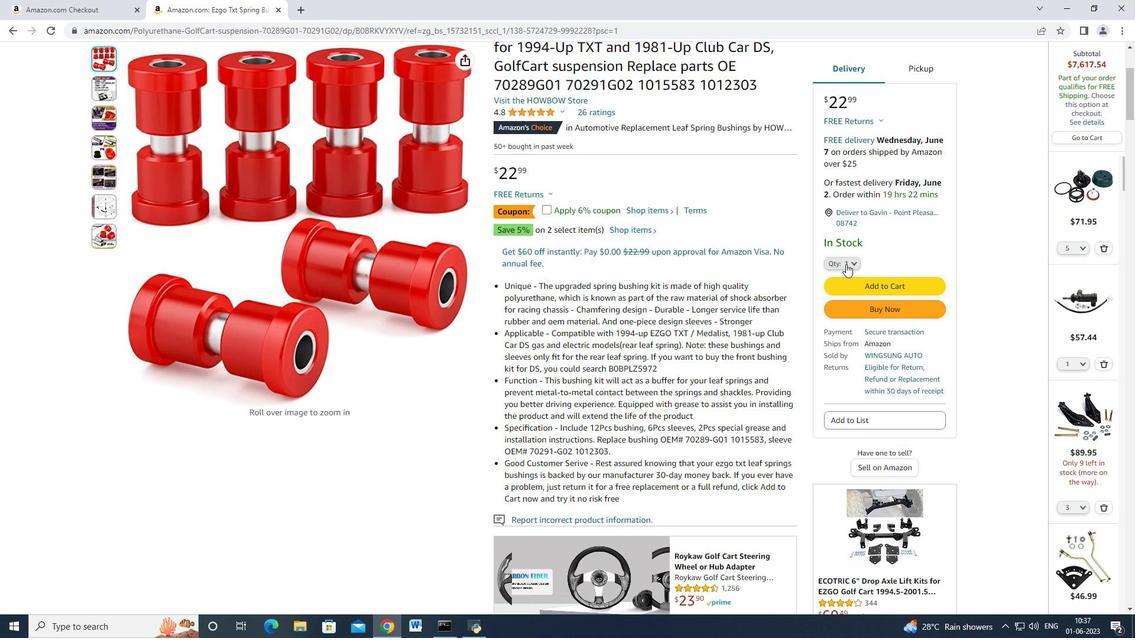 
Action: Mouse moved to (907, 249)
Screenshot: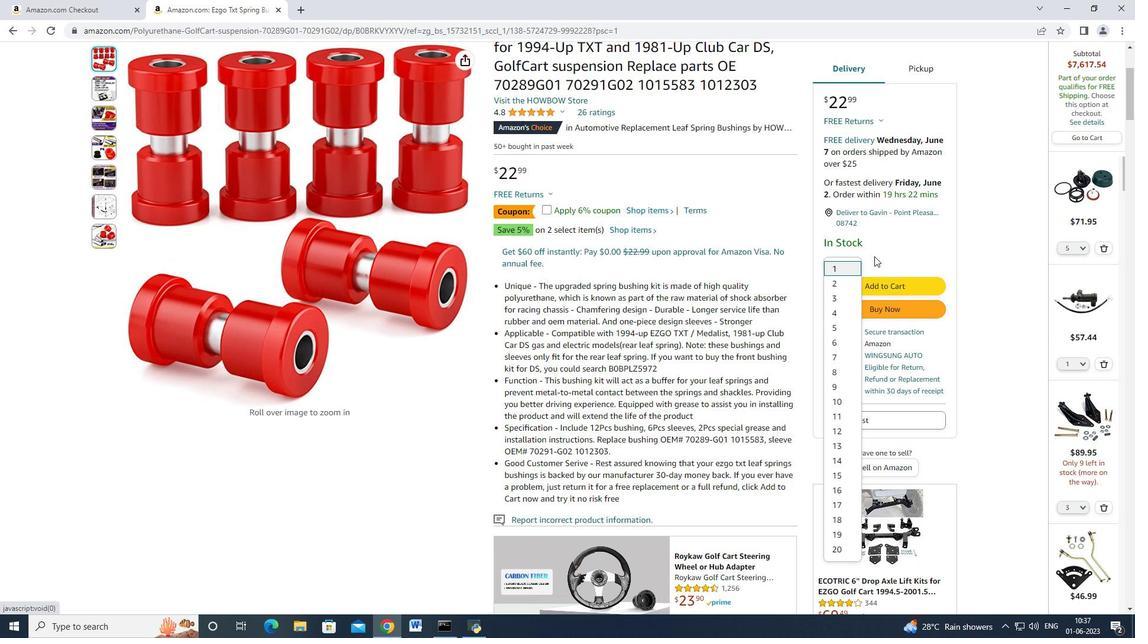 
Action: Mouse pressed left at (907, 249)
Screenshot: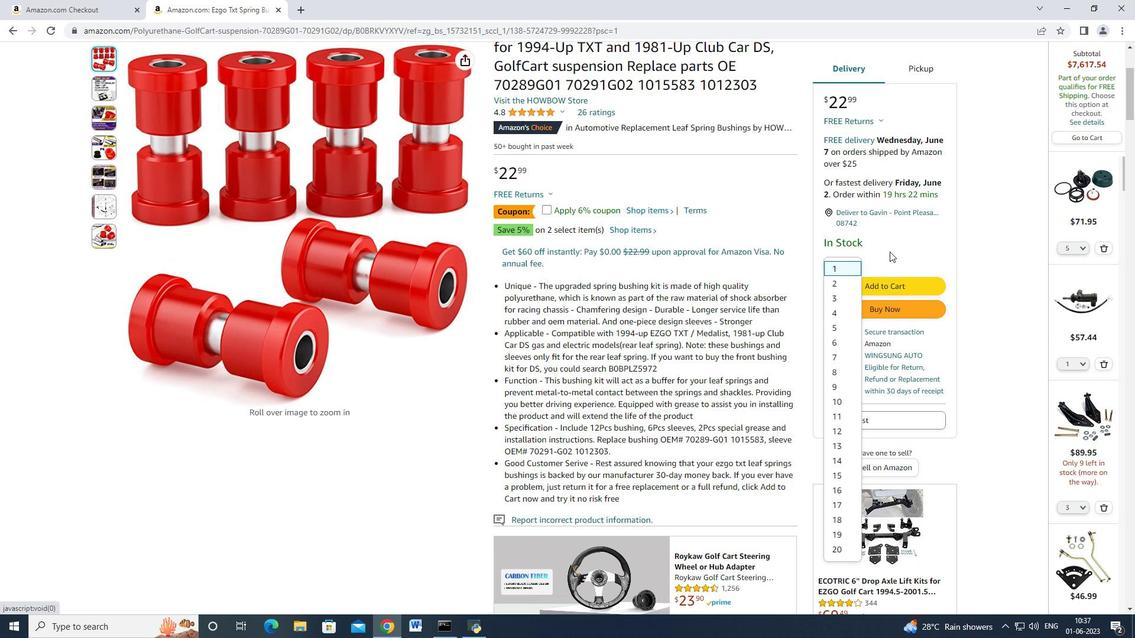 
Action: Mouse moved to (902, 262)
Screenshot: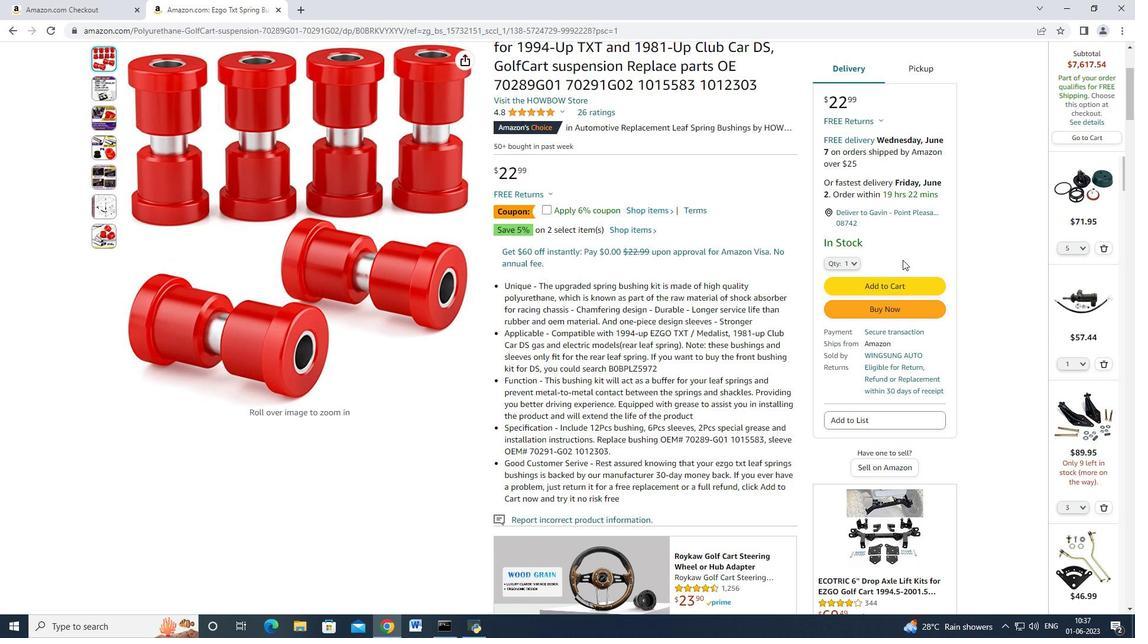 
Action: Mouse scrolled (902, 263) with delta (0, 0)
Screenshot: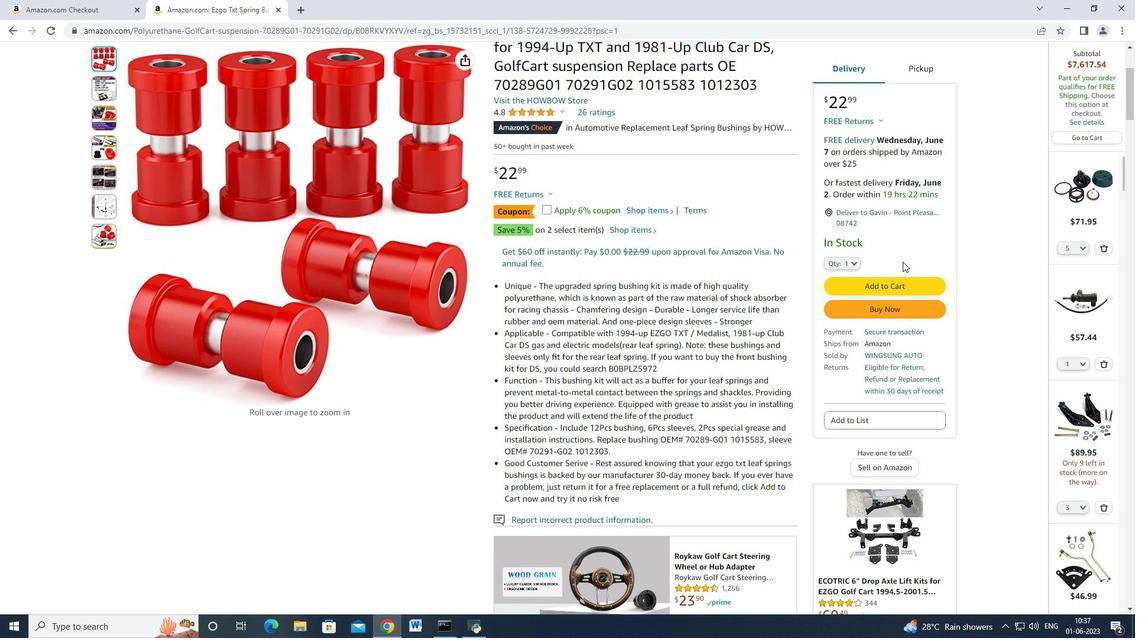 
Action: Mouse scrolled (902, 263) with delta (0, 0)
Screenshot: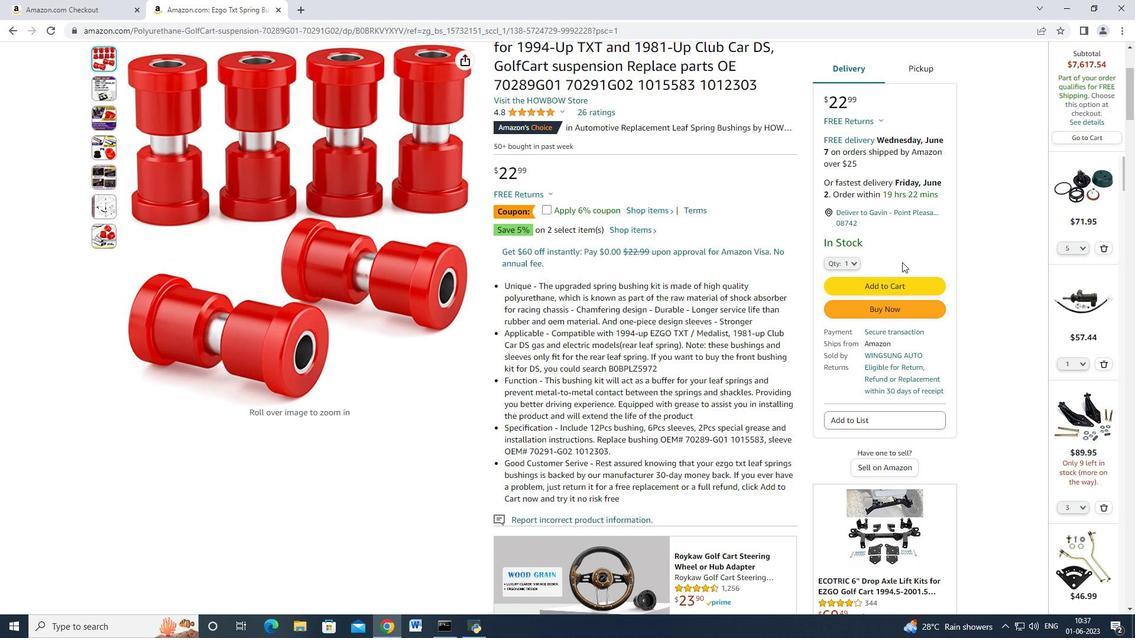 
Action: Mouse scrolled (902, 263) with delta (0, 0)
Screenshot: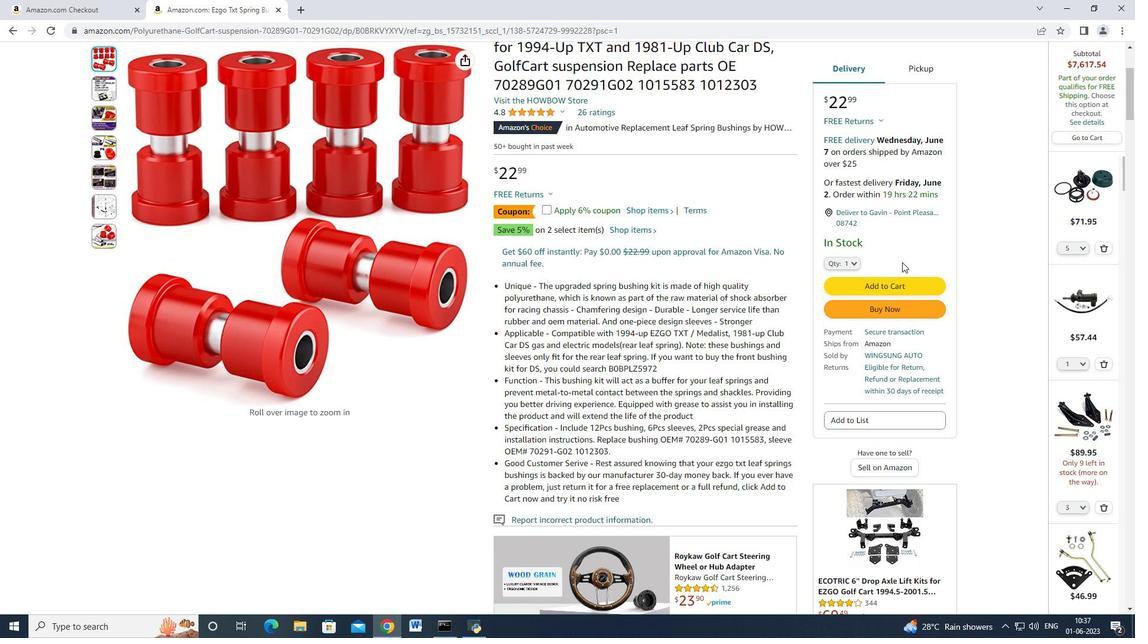 
Action: Mouse moved to (900, 270)
Screenshot: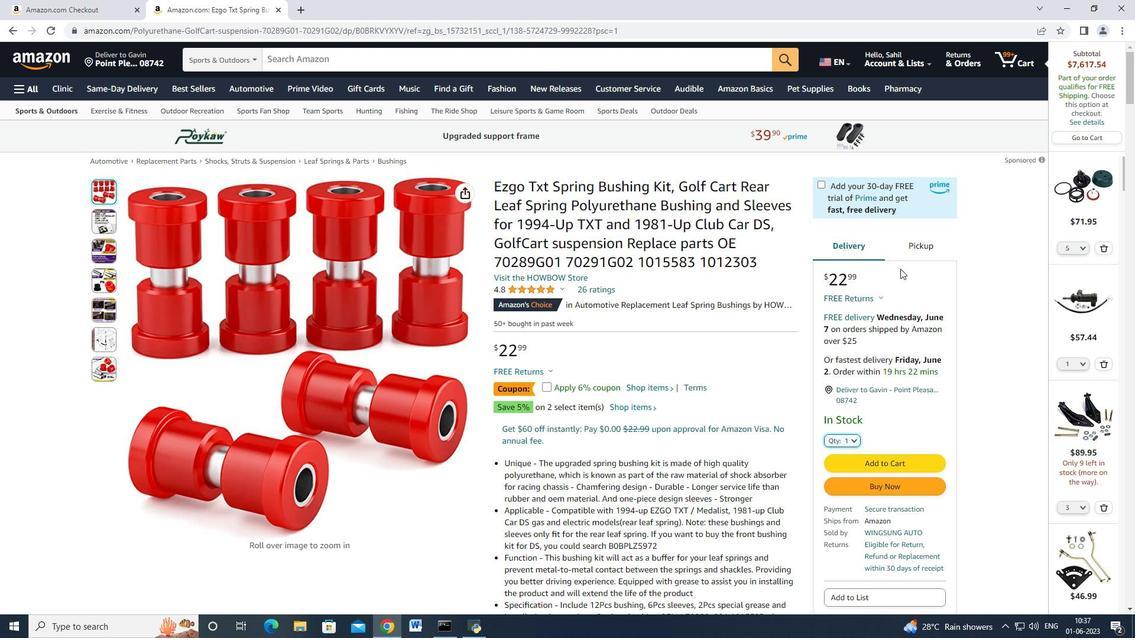 
Action: Mouse scrolled (900, 269) with delta (0, 0)
Screenshot: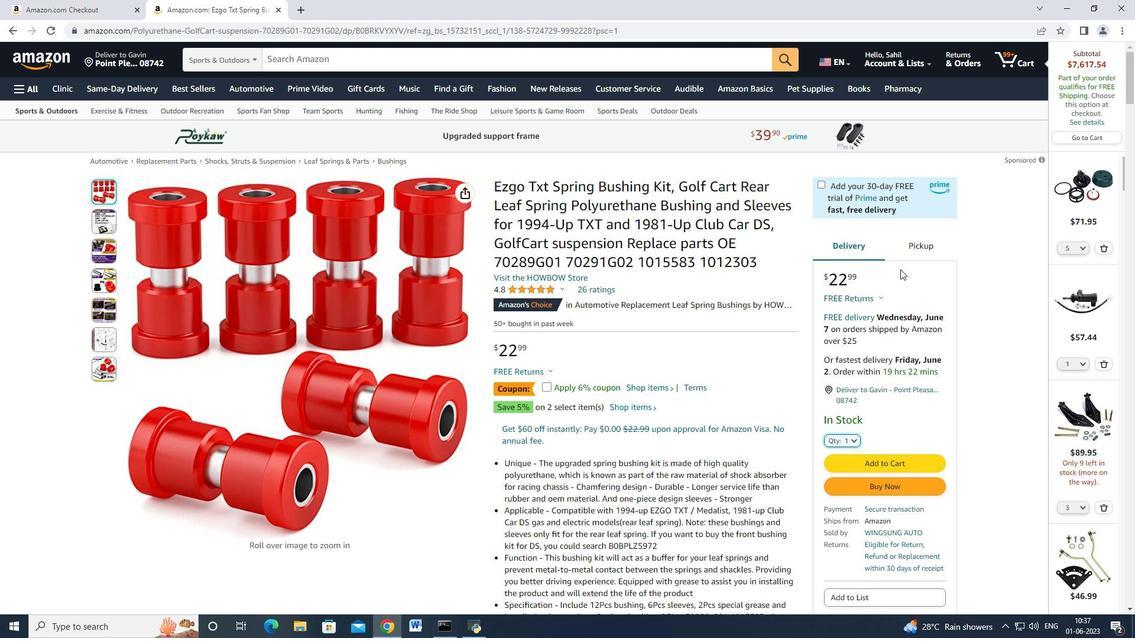 
Action: Mouse moved to (906, 422)
Screenshot: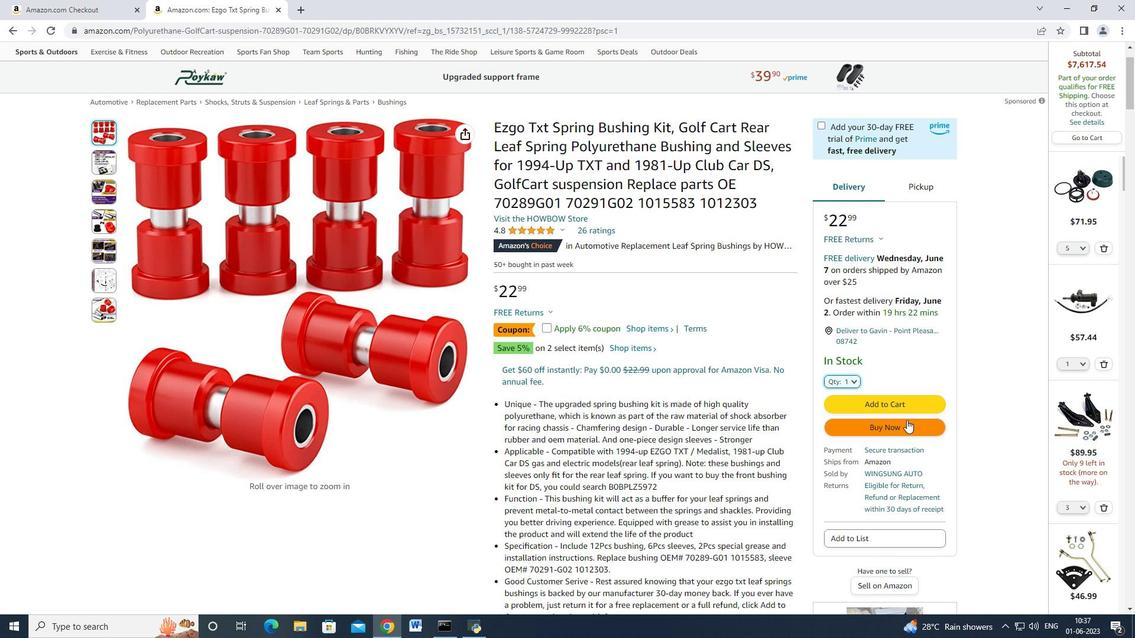 
Action: Mouse pressed left at (906, 422)
Screenshot: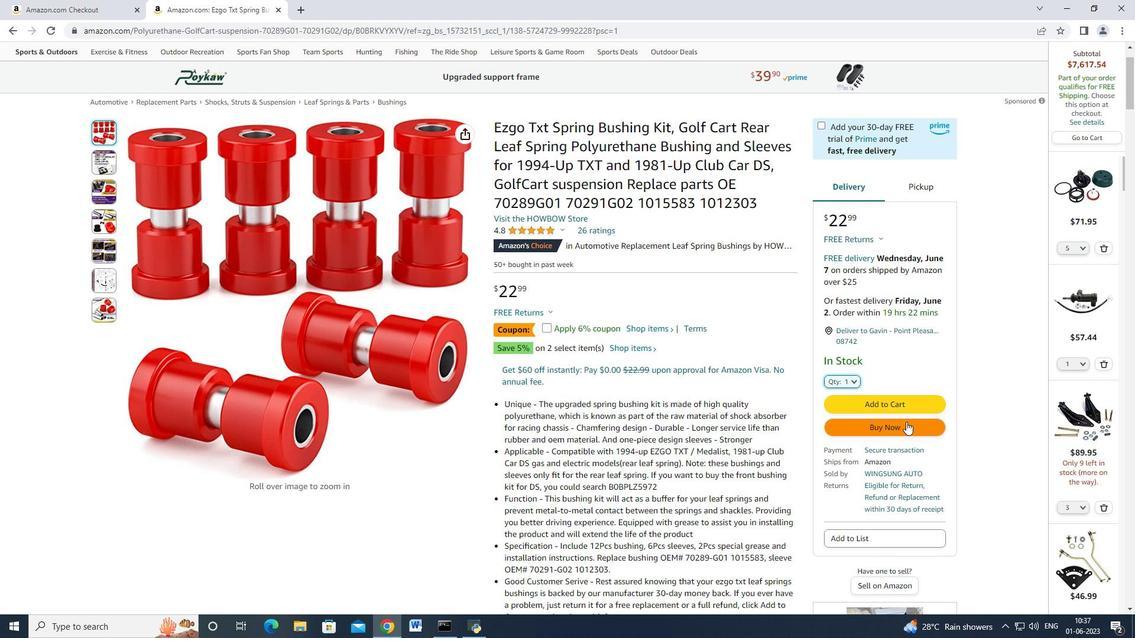 
Action: Mouse moved to (680, 97)
Screenshot: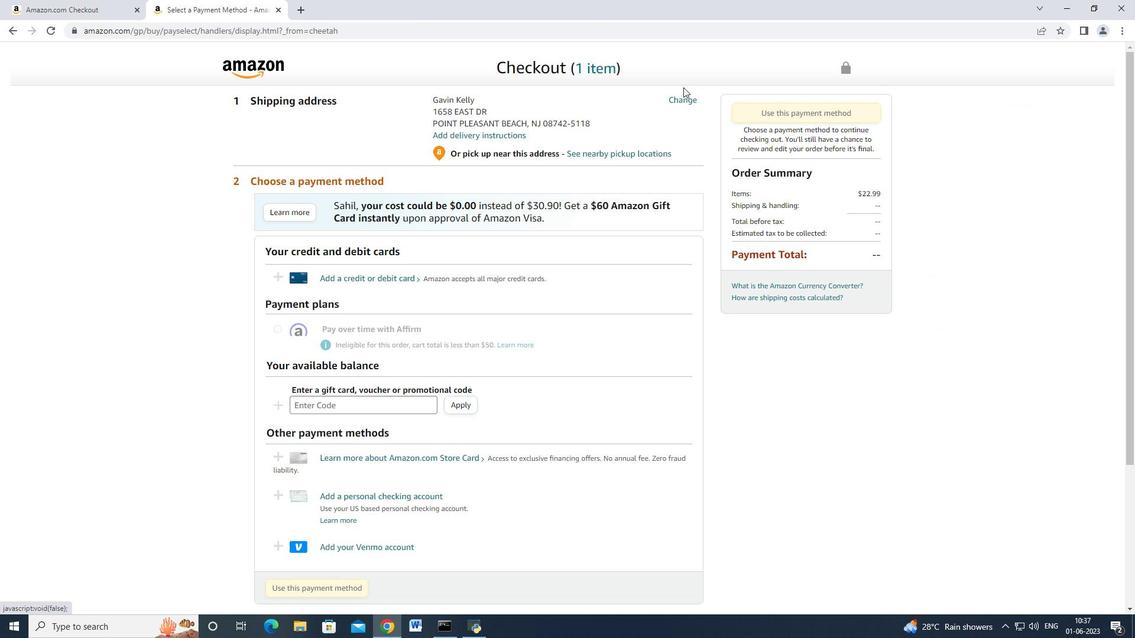 
Action: Mouse pressed left at (680, 97)
Screenshot: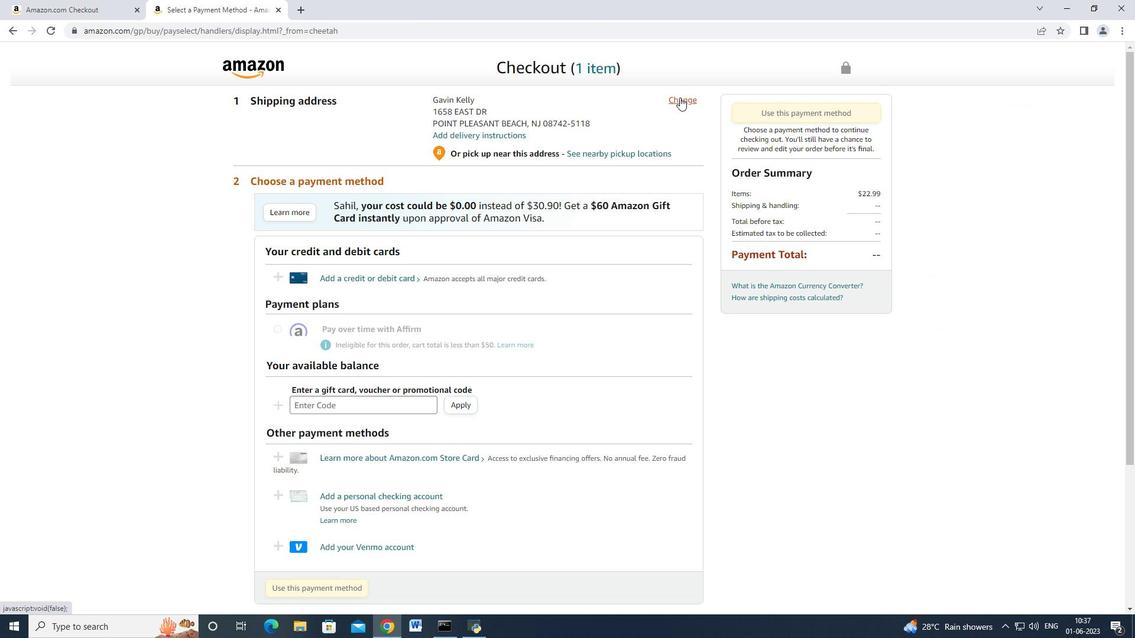 
Action: Mouse moved to (511, 299)
Screenshot: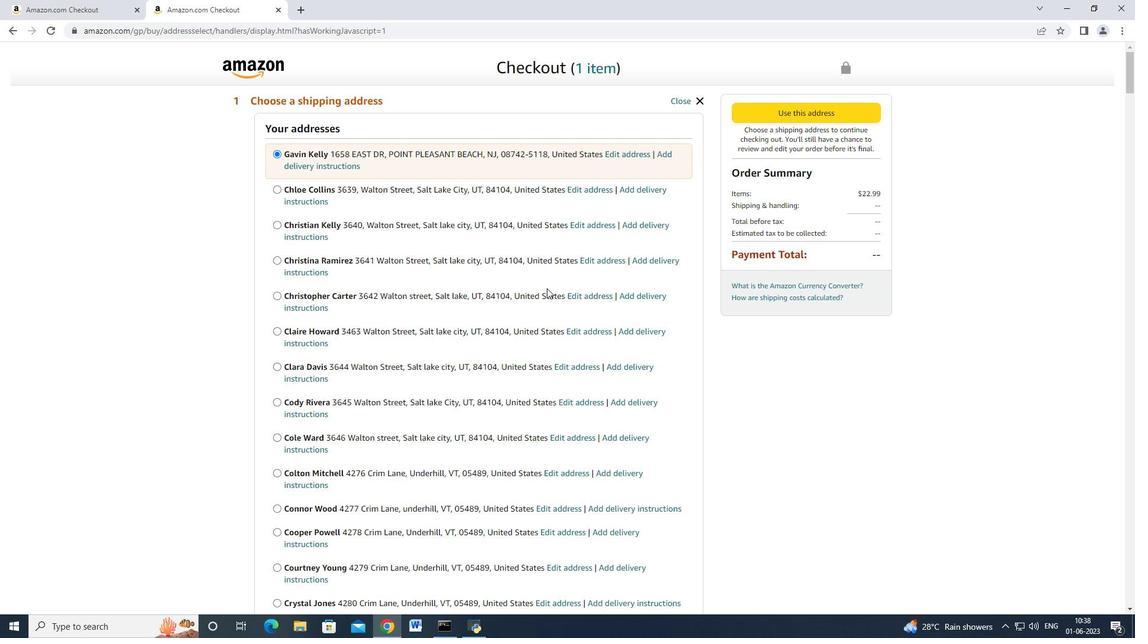 
Action: Mouse scrolled (511, 298) with delta (0, 0)
Screenshot: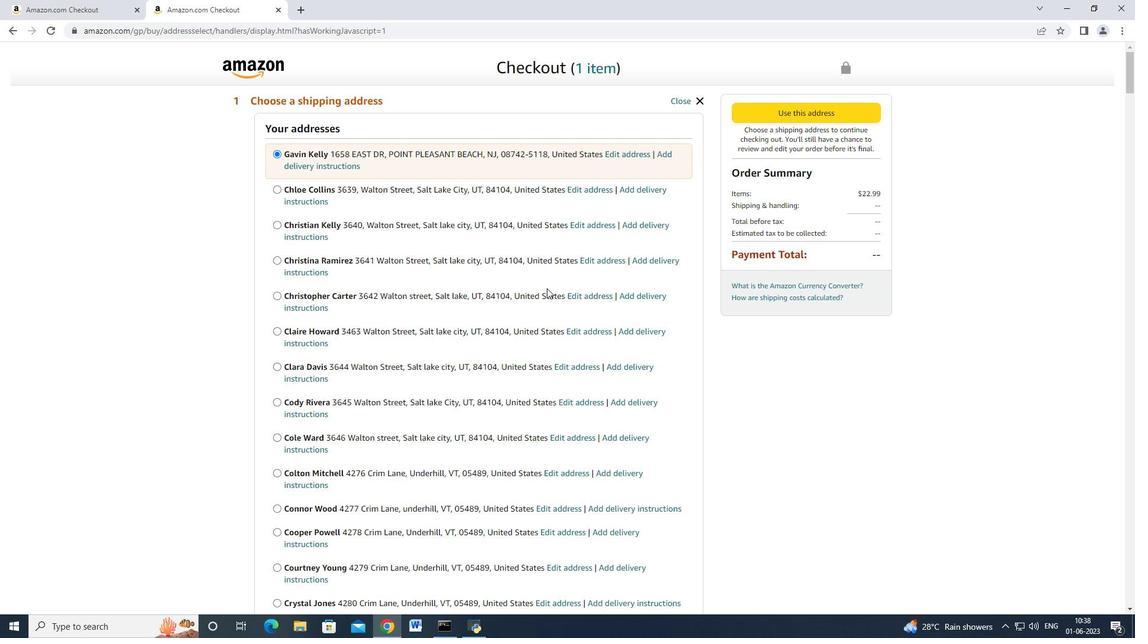 
Action: Mouse moved to (470, 312)
Screenshot: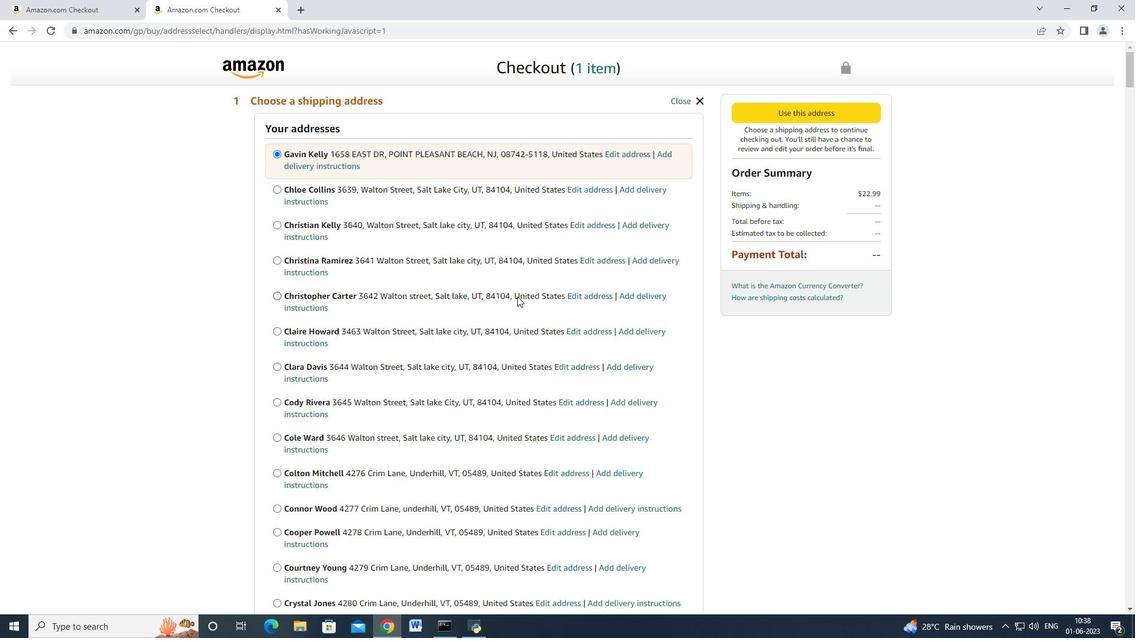 
Action: Mouse scrolled (477, 308) with delta (0, 0)
Screenshot: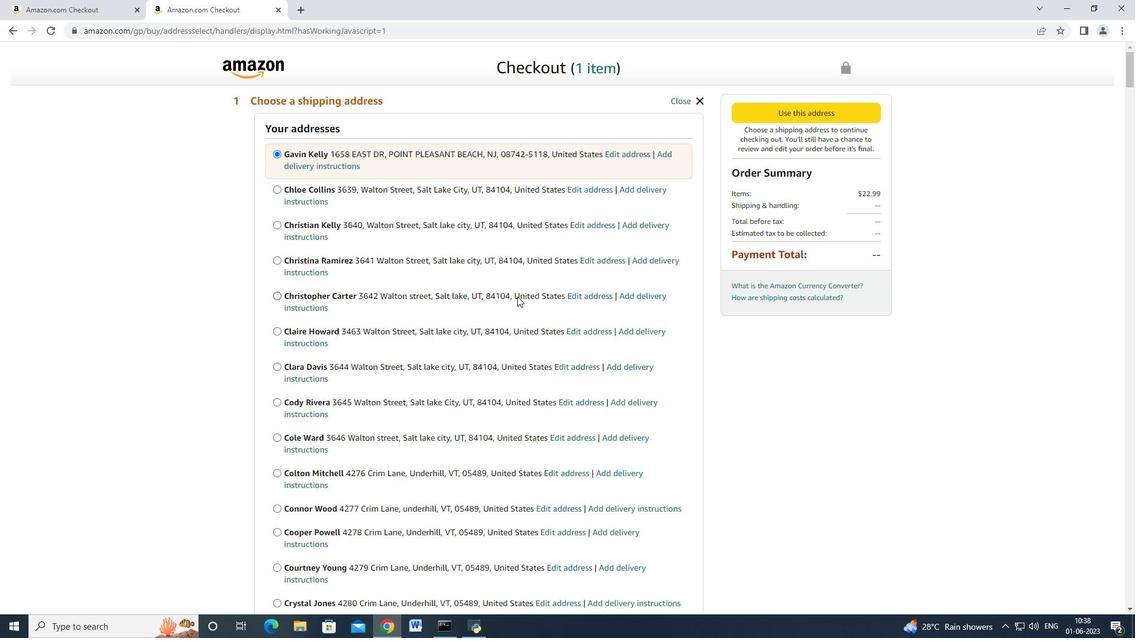 
Action: Mouse moved to (470, 312)
Screenshot: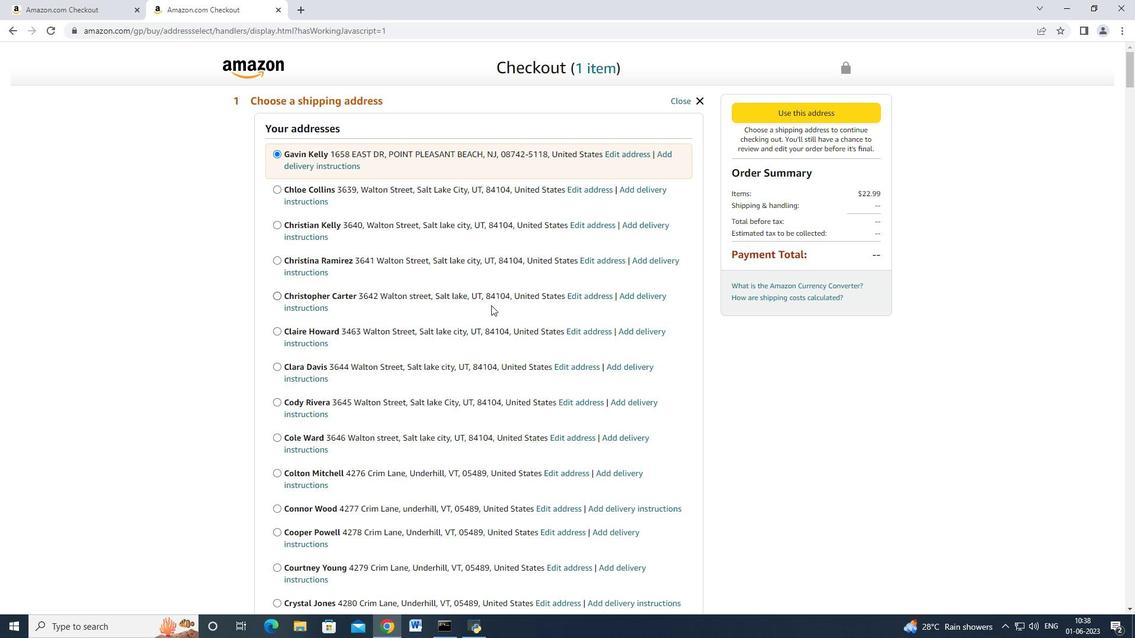 
Action: Mouse scrolled (471, 311) with delta (0, 0)
Screenshot: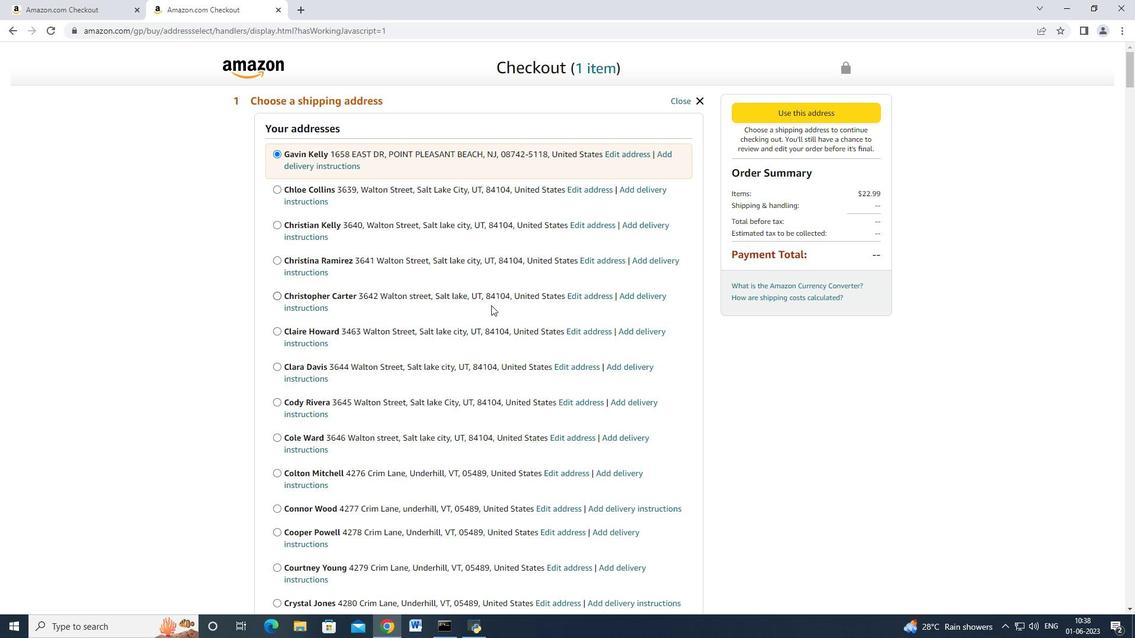 
Action: Mouse moved to (469, 312)
Screenshot: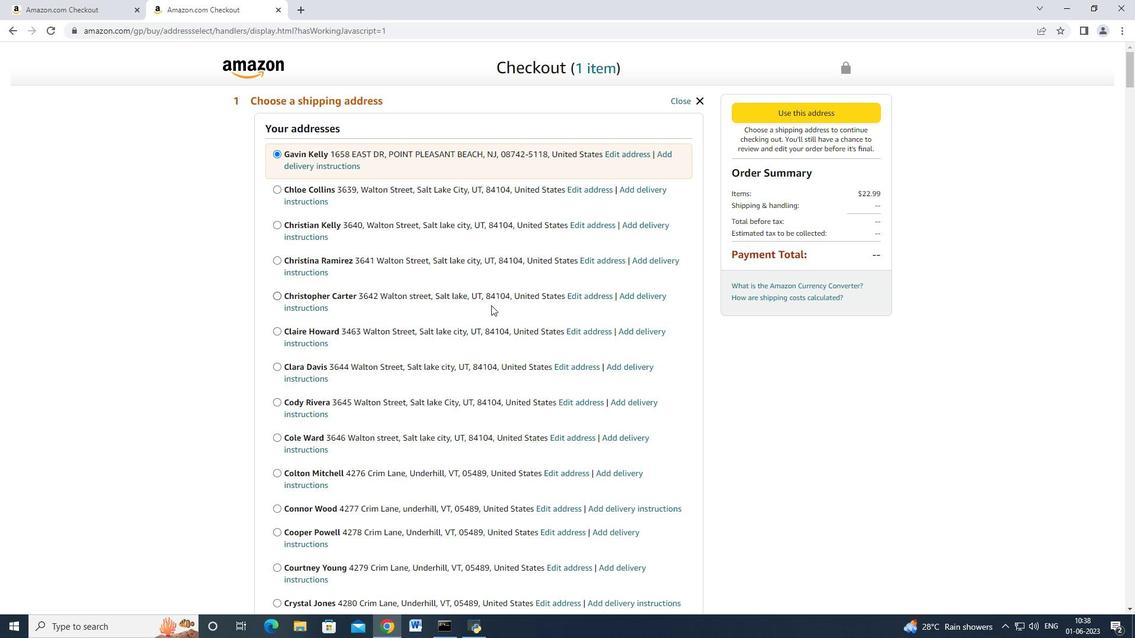 
Action: Mouse scrolled (470, 311) with delta (0, 0)
Screenshot: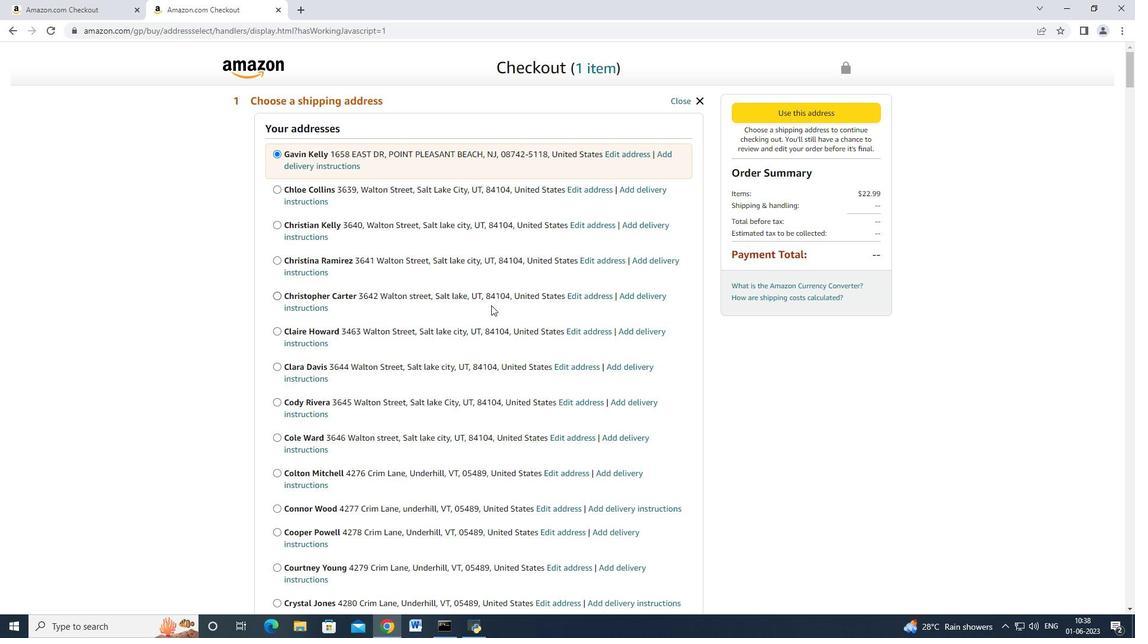 
Action: Mouse moved to (469, 312)
Screenshot: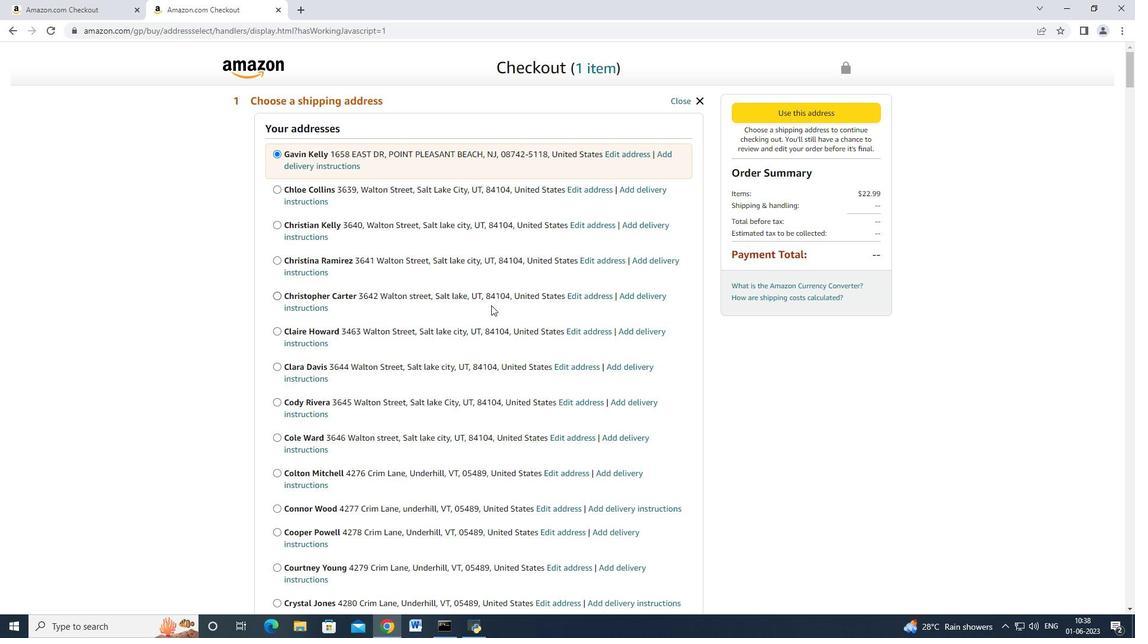 
Action: Mouse scrolled (470, 311) with delta (0, 0)
Screenshot: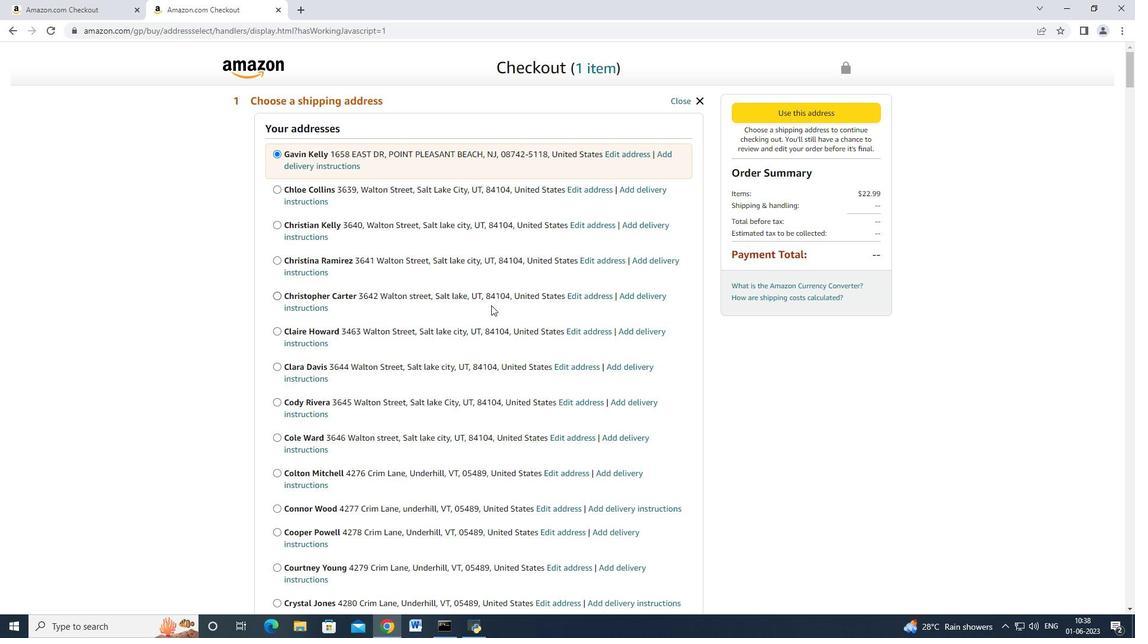 
Action: Mouse moved to (469, 312)
Screenshot: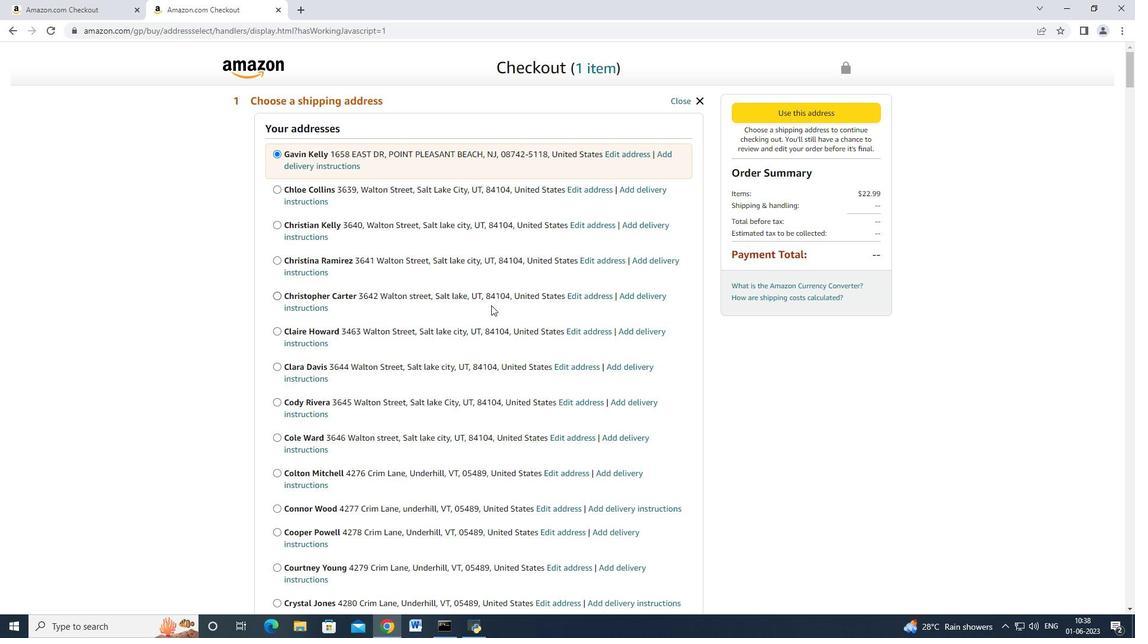 
Action: Mouse scrolled (470, 311) with delta (0, 0)
Screenshot: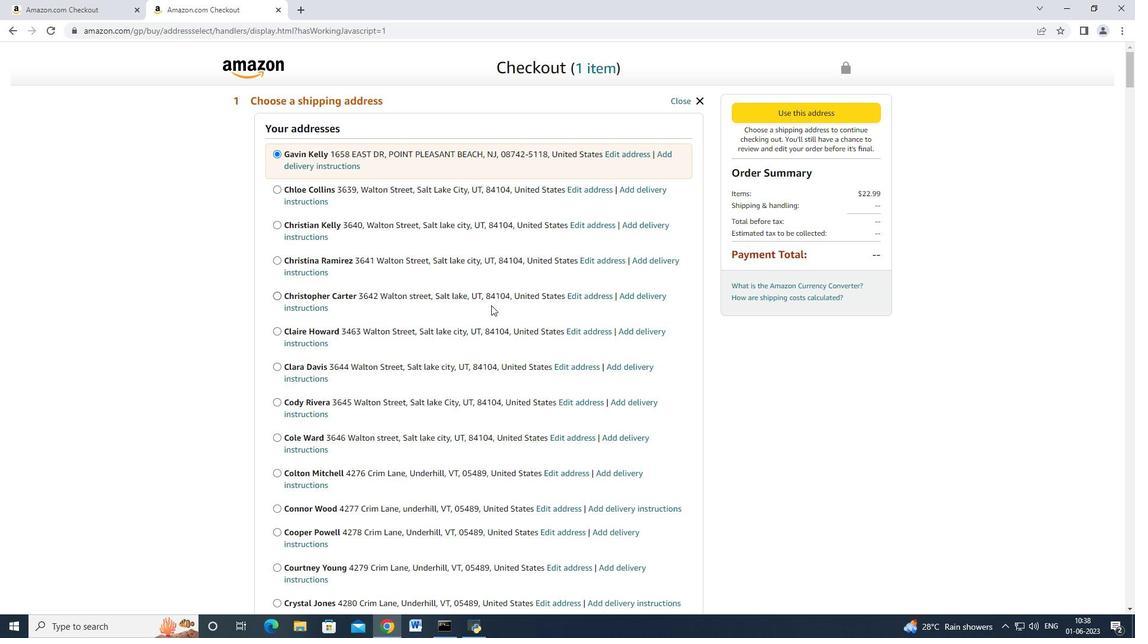 
Action: Mouse moved to (468, 312)
Screenshot: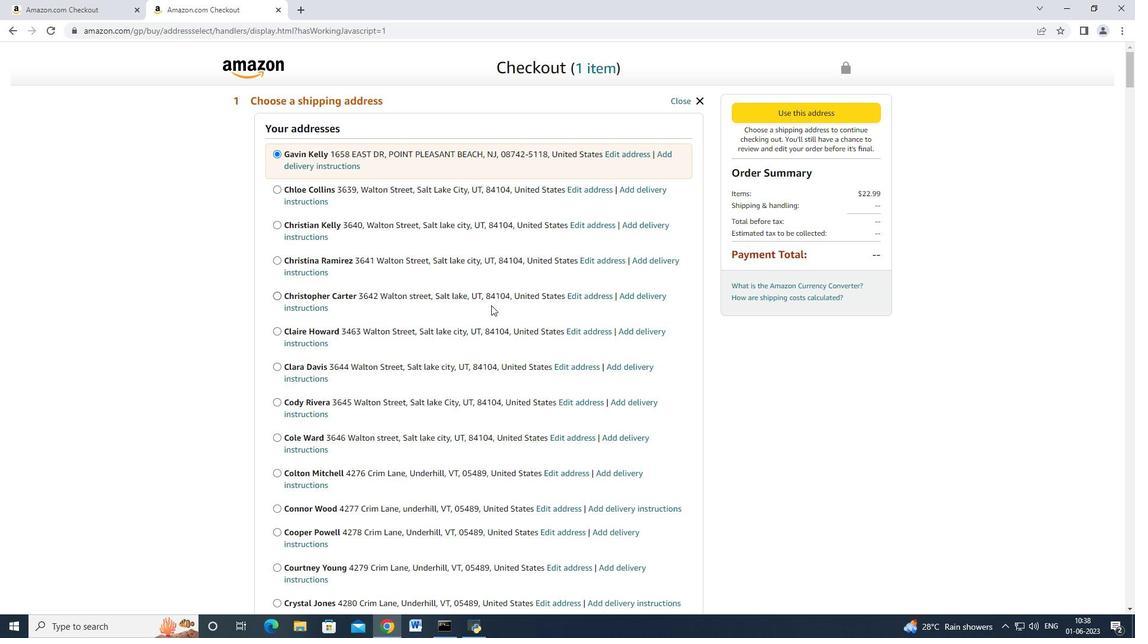 
Action: Mouse scrolled (469, 311) with delta (0, 0)
Screenshot: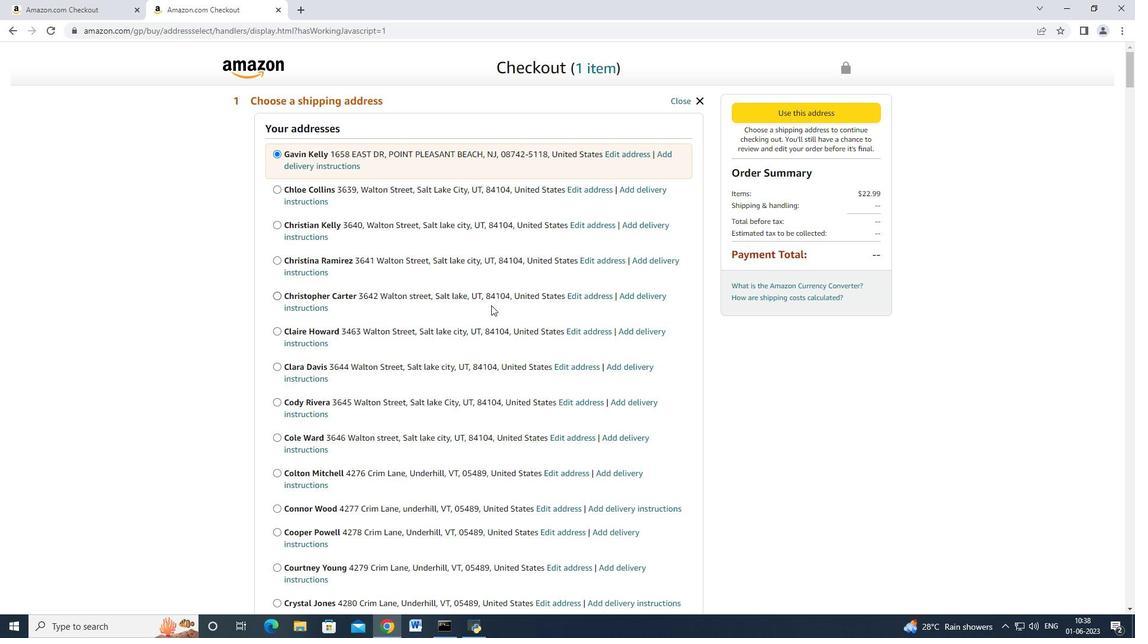 
Action: Mouse moved to (466, 311)
Screenshot: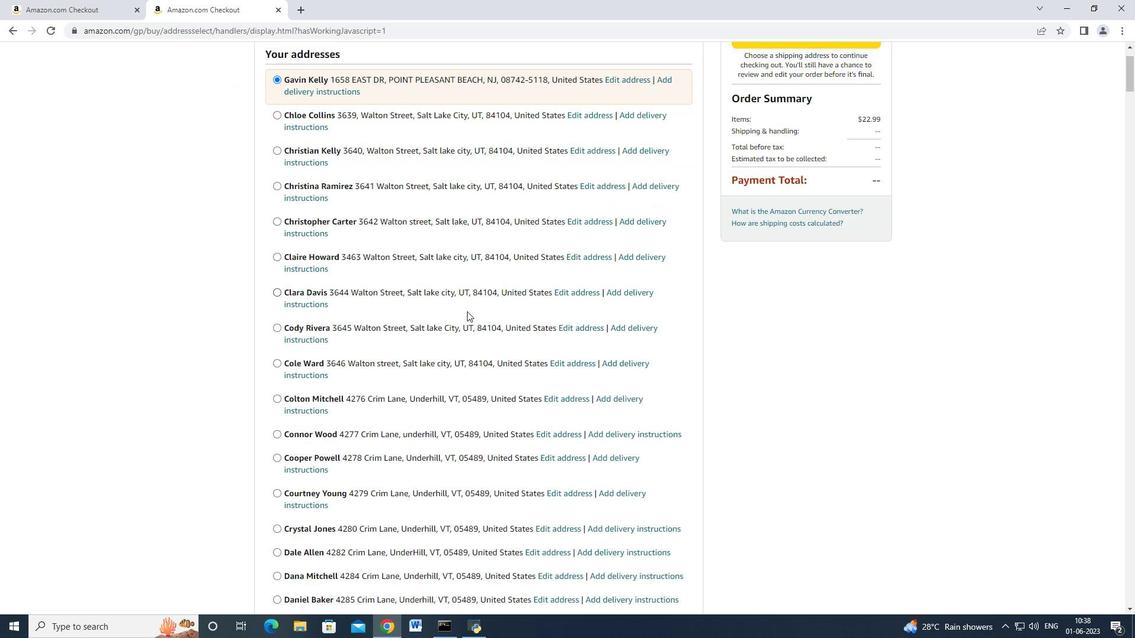 
Action: Mouse scrolled (466, 310) with delta (0, 0)
Screenshot: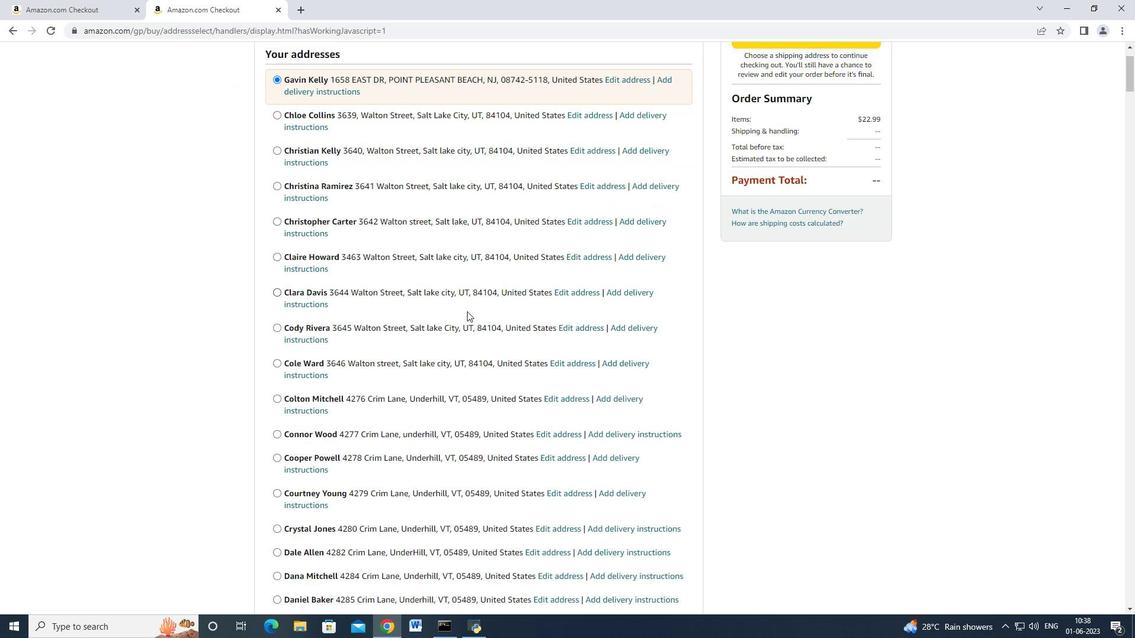 
Action: Mouse scrolled (466, 310) with delta (0, 0)
Screenshot: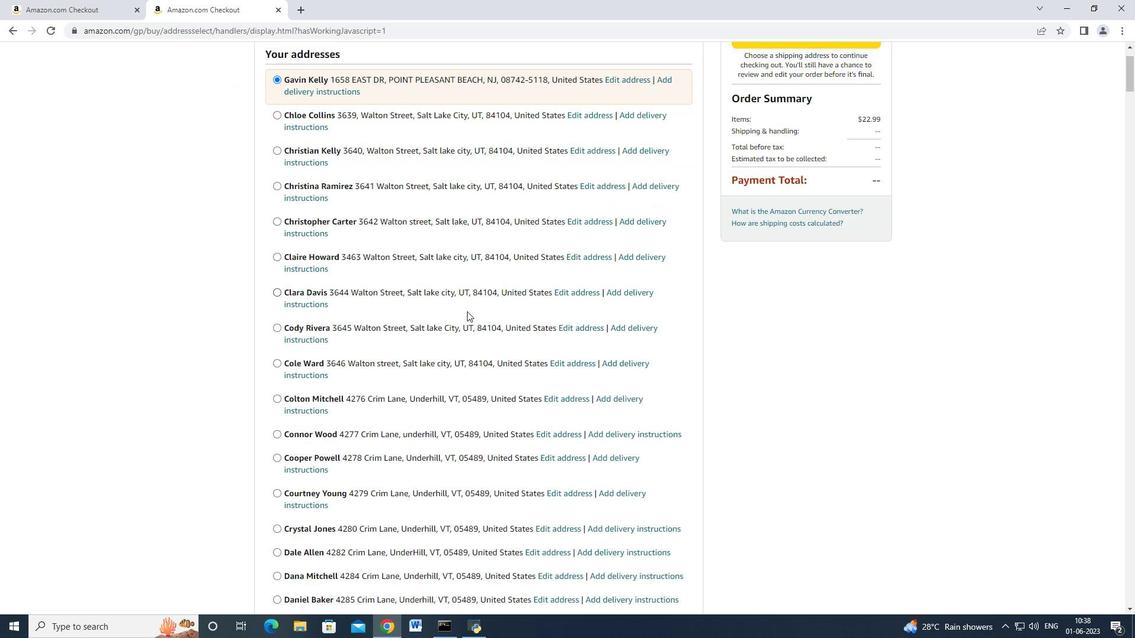 
Action: Mouse scrolled (466, 310) with delta (0, 0)
Screenshot: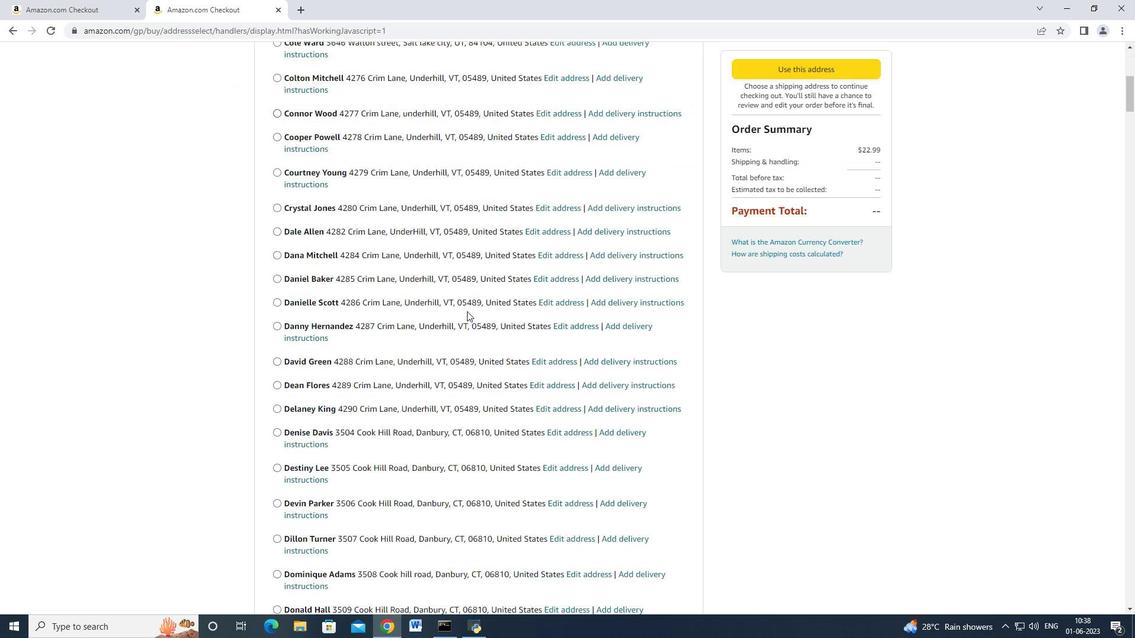
Action: Mouse scrolled (466, 310) with delta (0, 0)
Screenshot: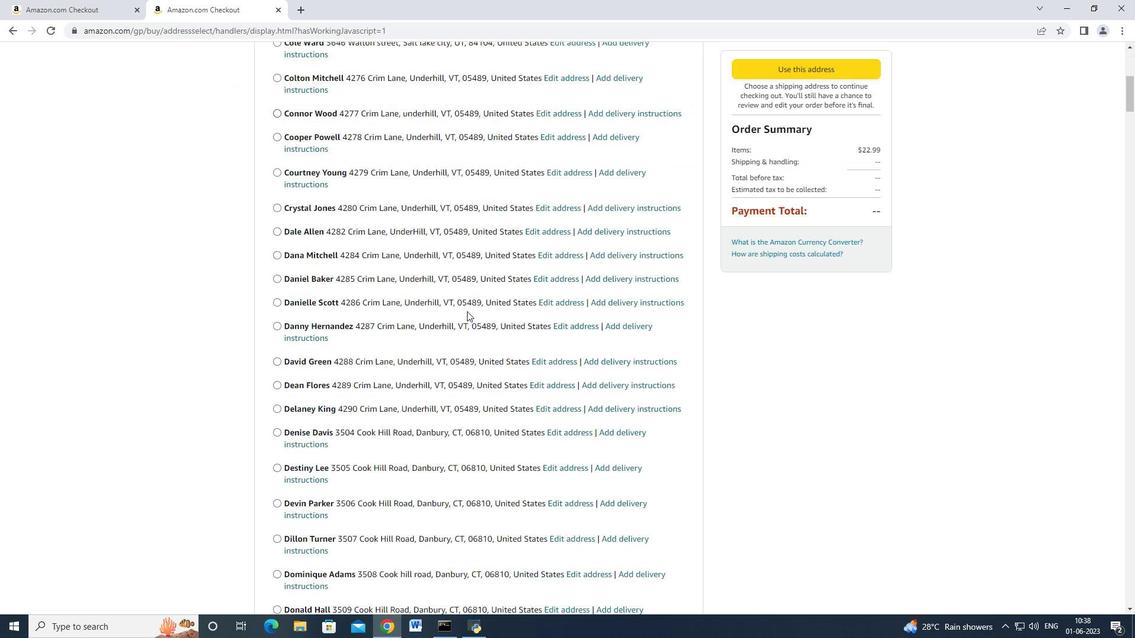 
Action: Mouse scrolled (466, 310) with delta (0, 0)
Screenshot: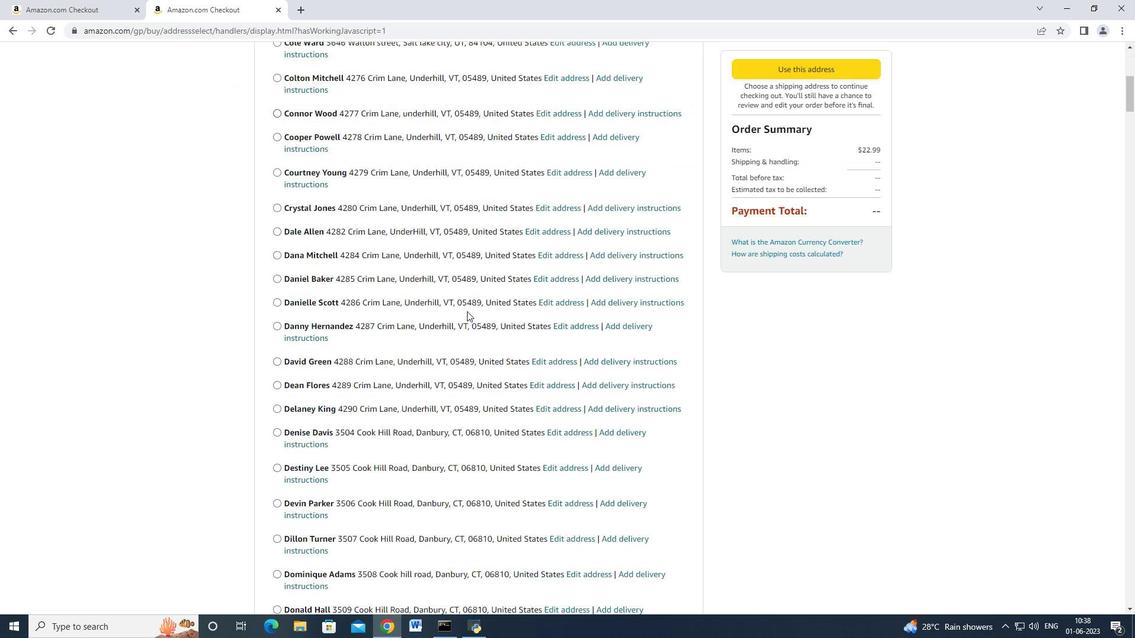 
Action: Mouse scrolled (466, 310) with delta (0, 0)
Screenshot: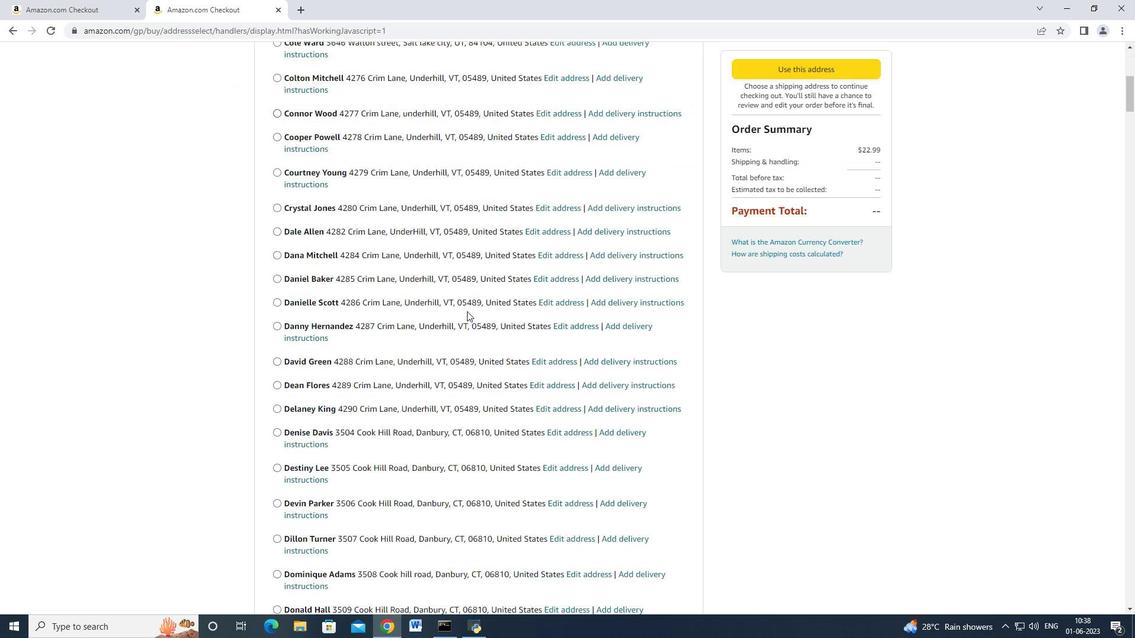 
Action: Mouse scrolled (466, 310) with delta (0, 0)
Screenshot: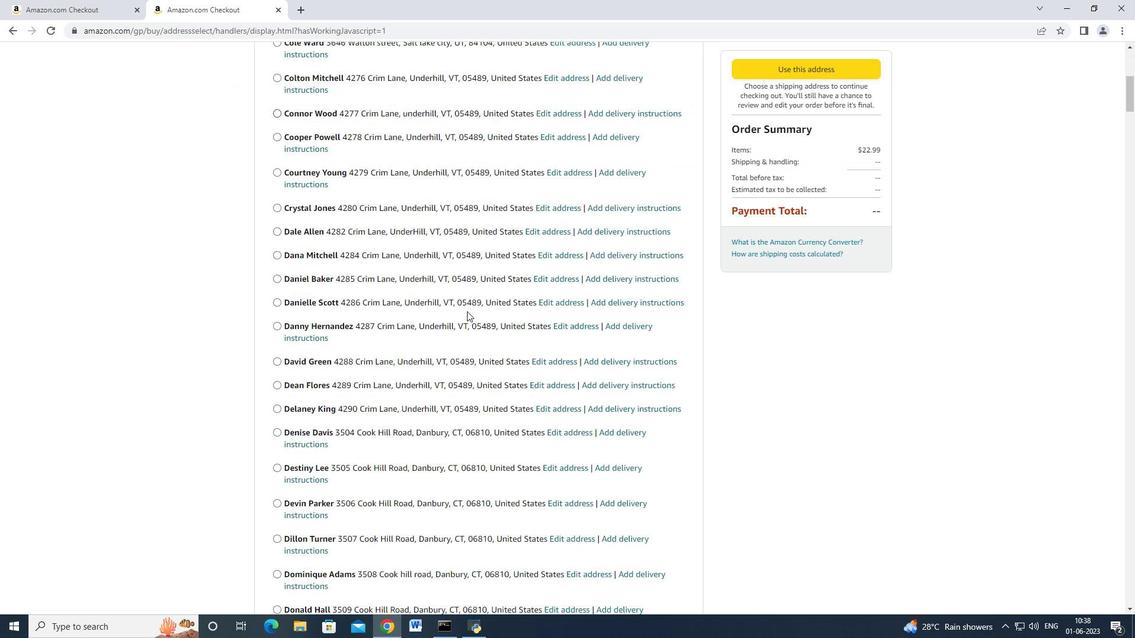 
Action: Mouse scrolled (466, 310) with delta (0, 0)
Screenshot: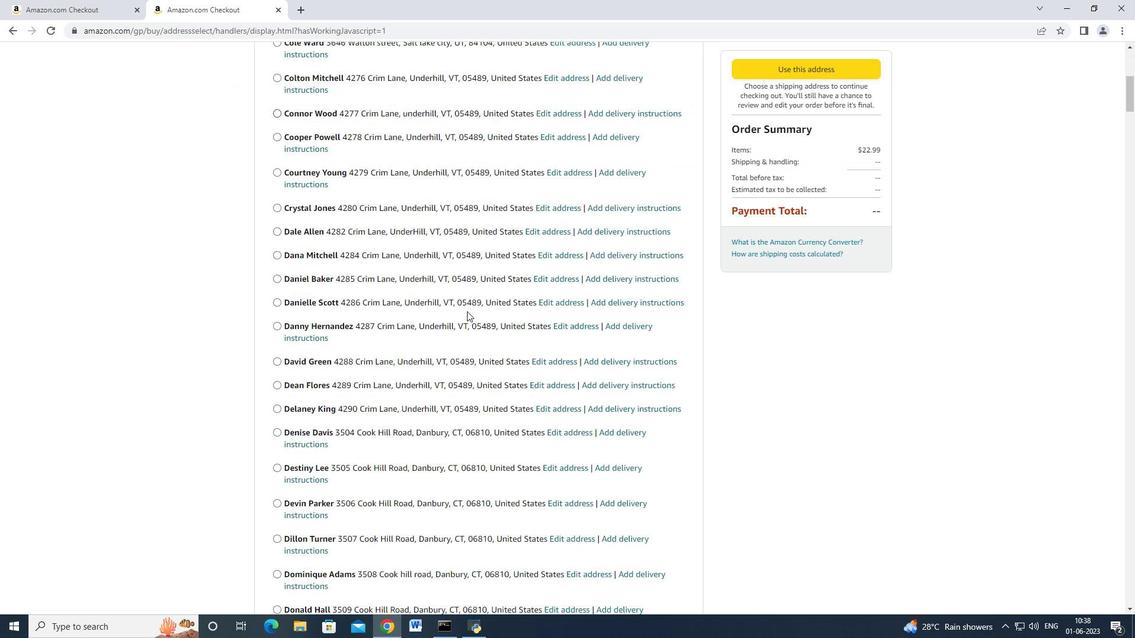 
Action: Mouse scrolled (466, 310) with delta (0, 0)
Screenshot: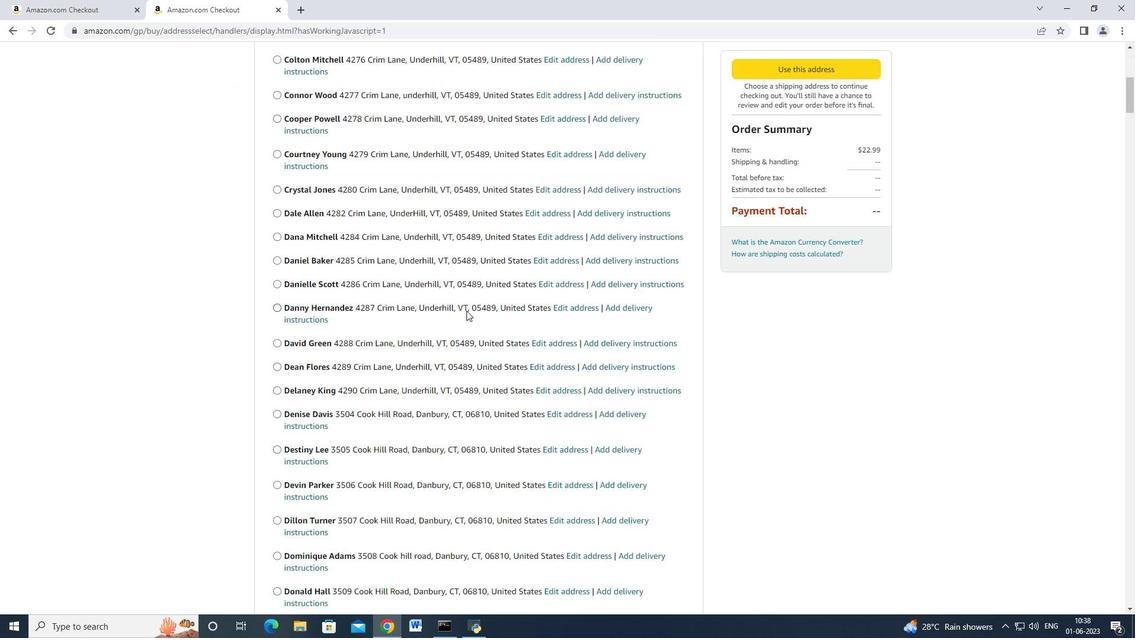 
Action: Mouse moved to (464, 309)
Screenshot: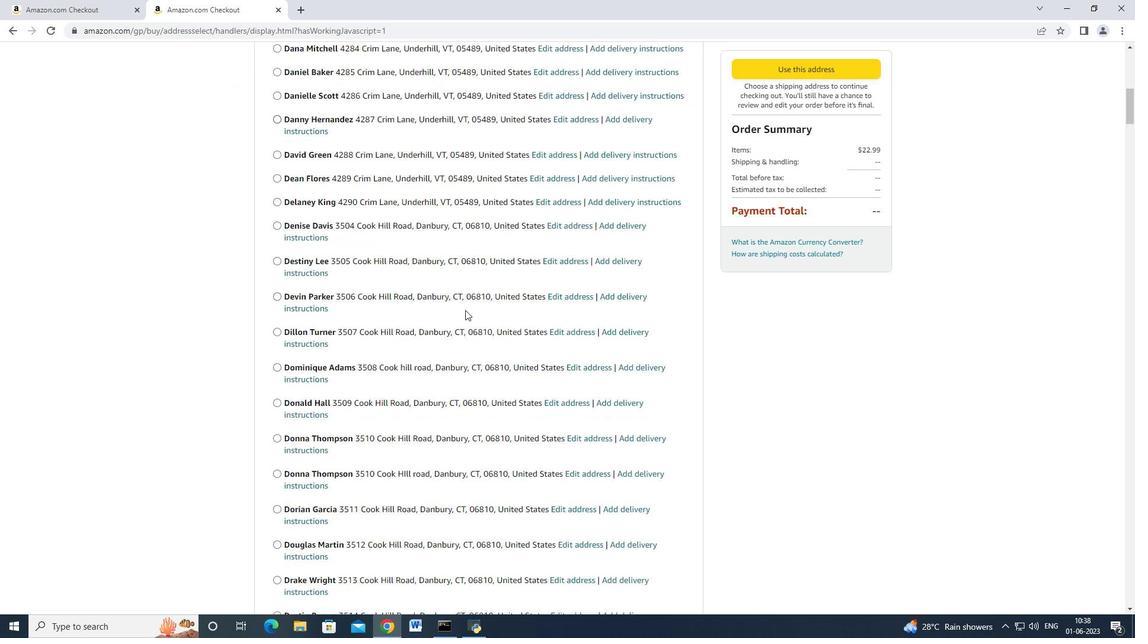 
Action: Mouse scrolled (464, 309) with delta (0, 0)
Screenshot: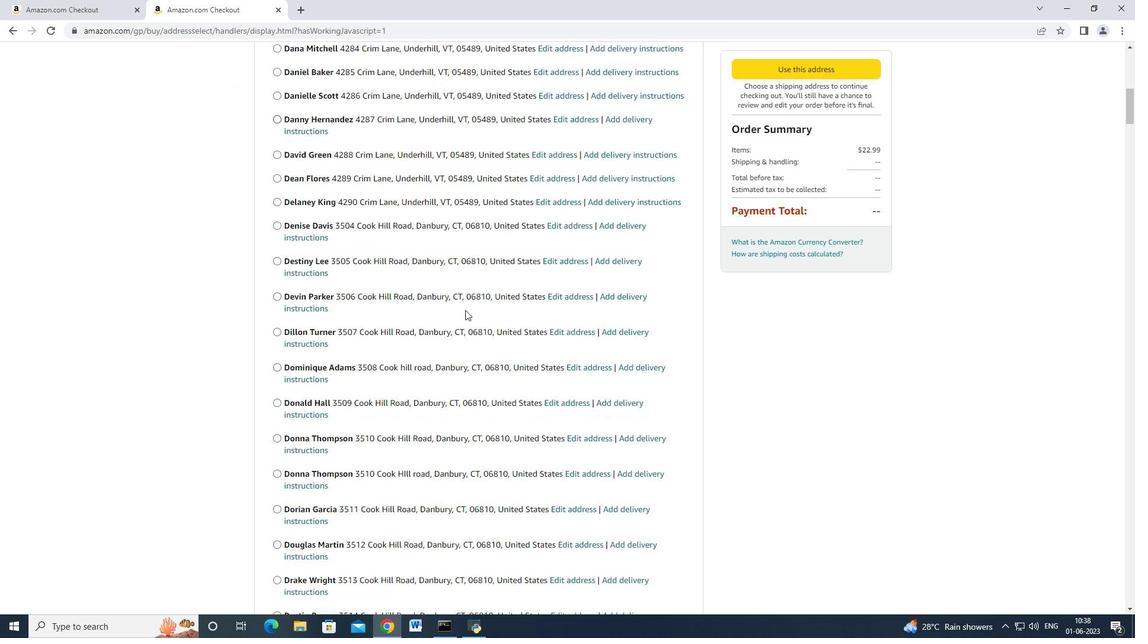 
Action: Mouse scrolled (464, 309) with delta (0, 0)
Screenshot: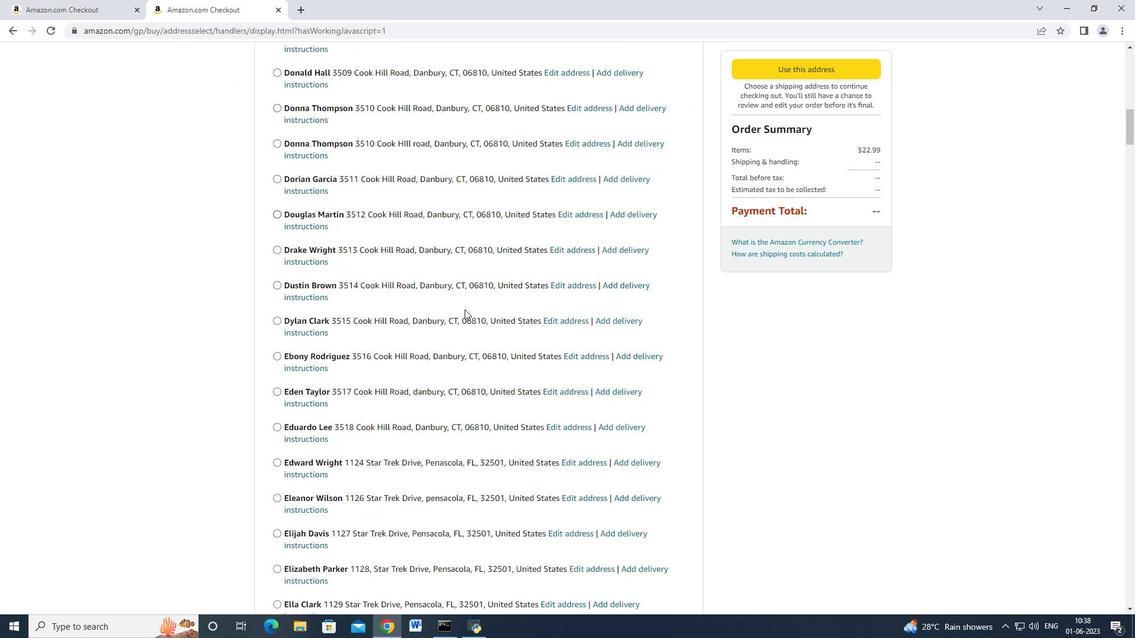 
Action: Mouse scrolled (464, 309) with delta (0, 0)
Screenshot: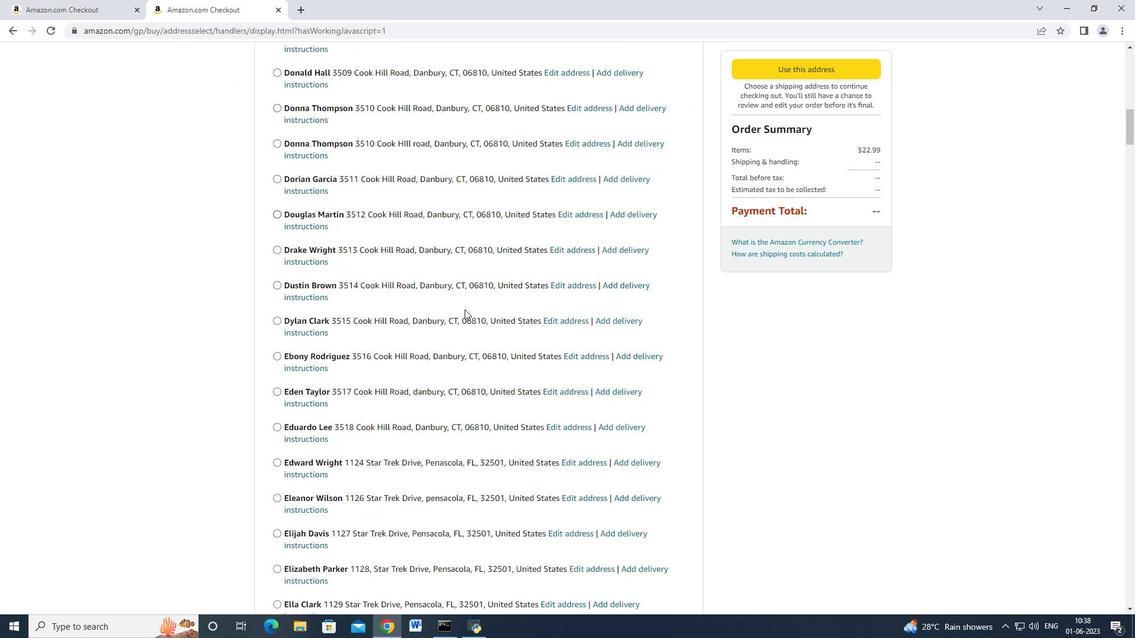 
Action: Mouse scrolled (464, 309) with delta (0, 0)
Screenshot: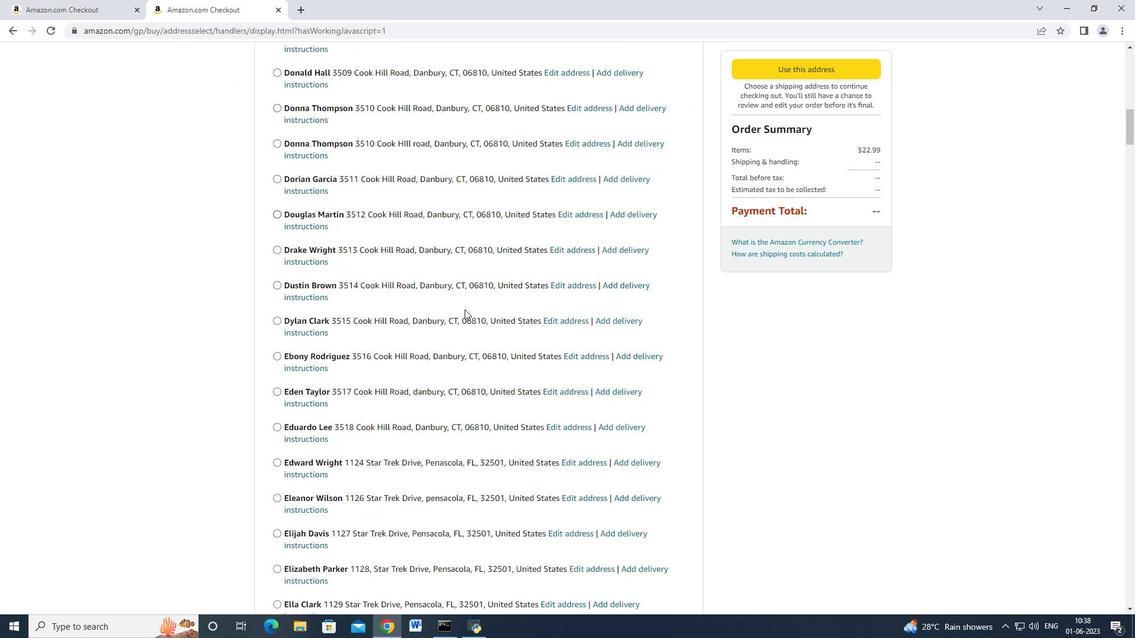 
Action: Mouse scrolled (464, 308) with delta (0, -1)
Screenshot: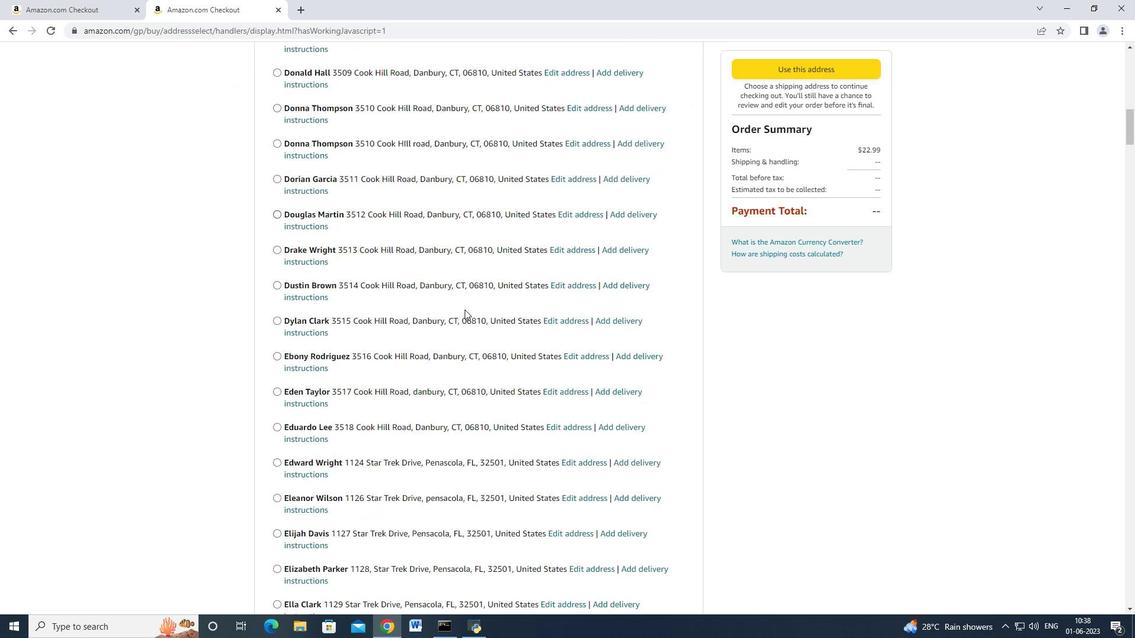 
Action: Mouse scrolled (464, 309) with delta (0, 0)
Screenshot: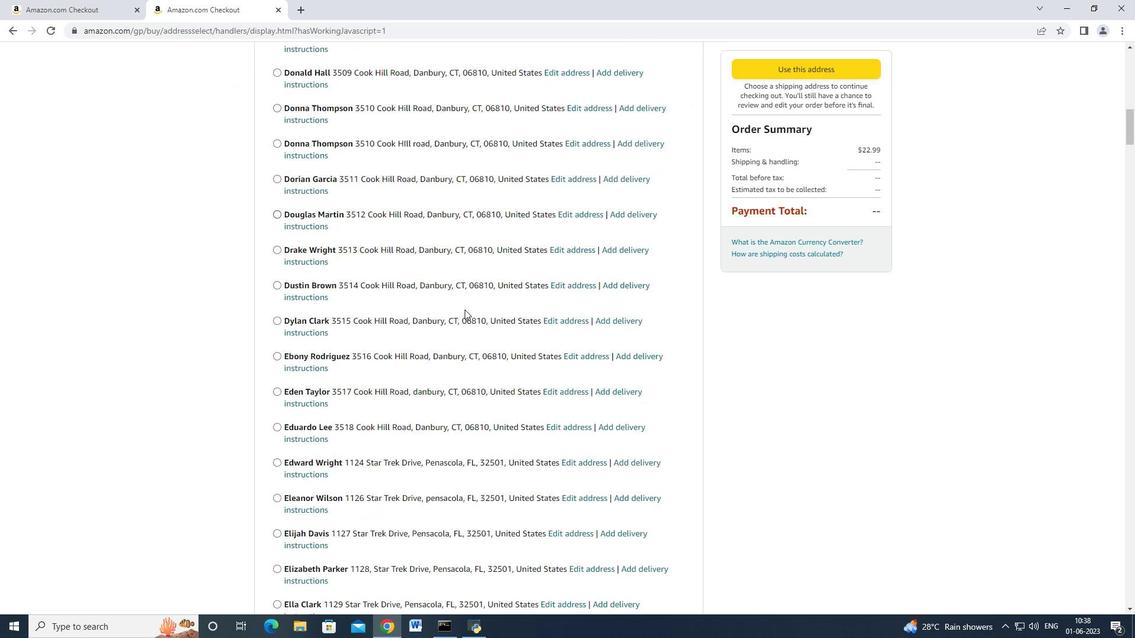 
Action: Mouse moved to (463, 309)
Screenshot: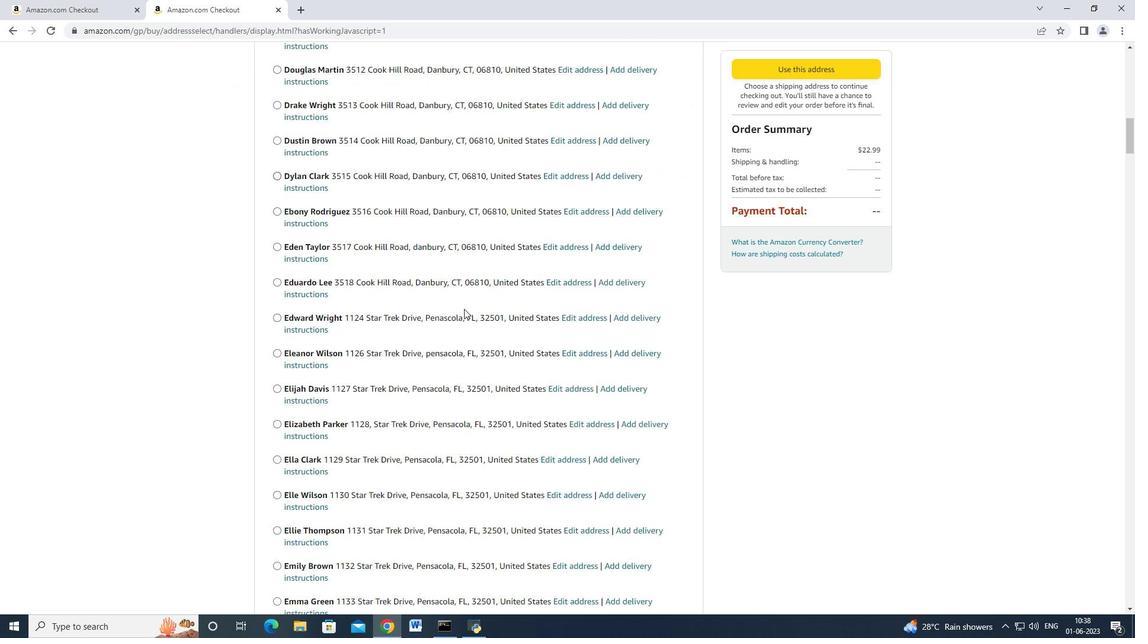 
Action: Mouse scrolled (463, 308) with delta (0, 0)
Screenshot: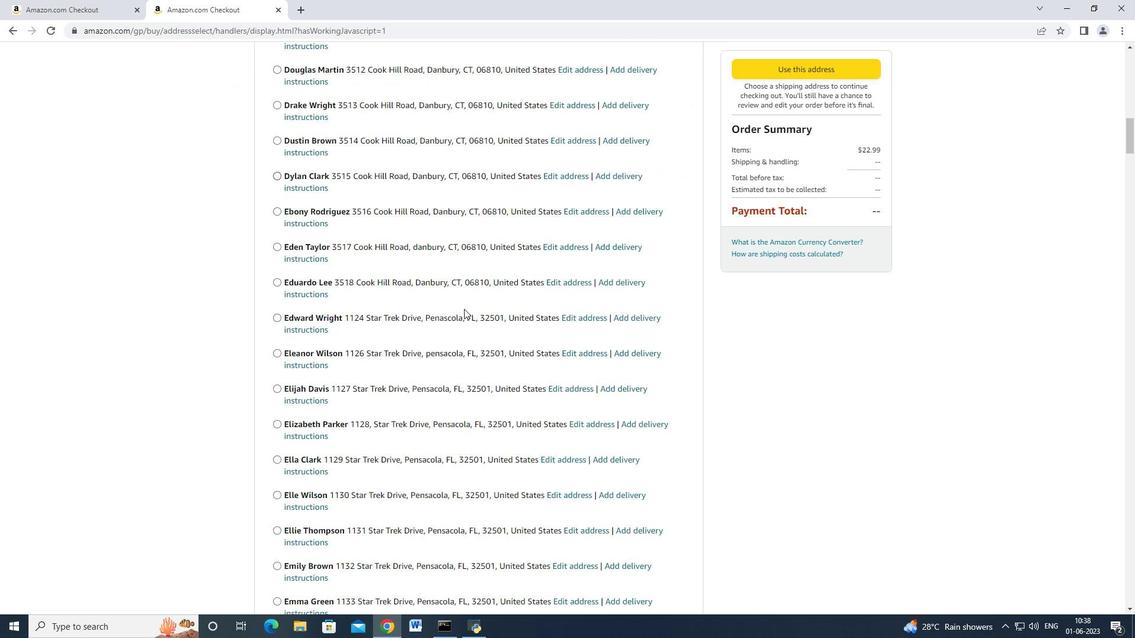 
Action: Mouse scrolled (463, 308) with delta (0, 0)
Screenshot: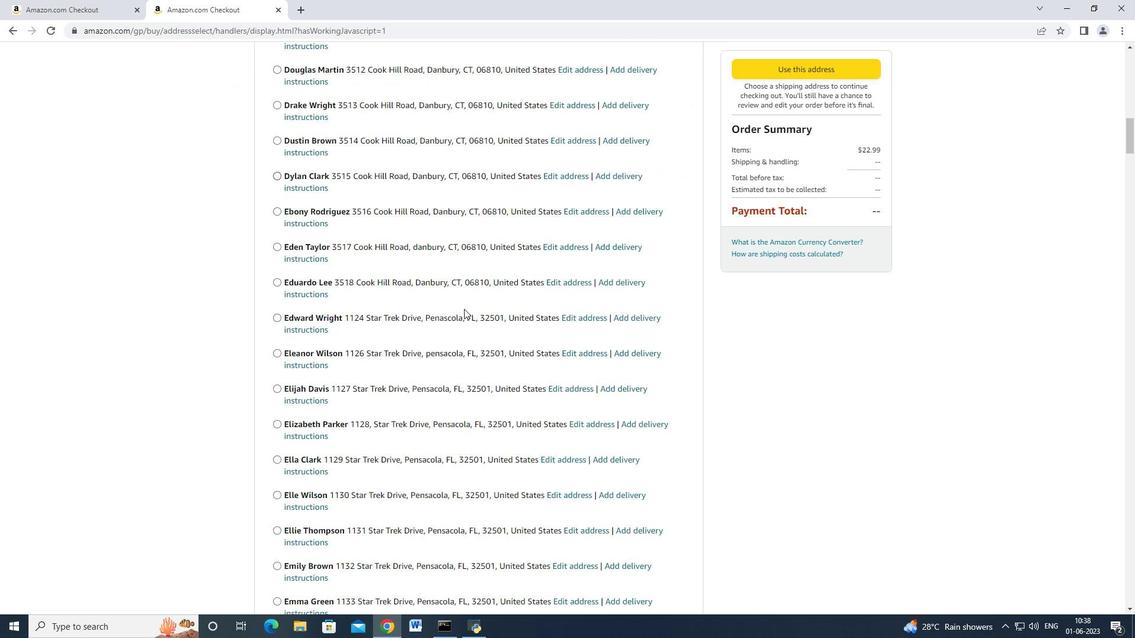 
Action: Mouse scrolled (463, 308) with delta (0, 0)
Screenshot: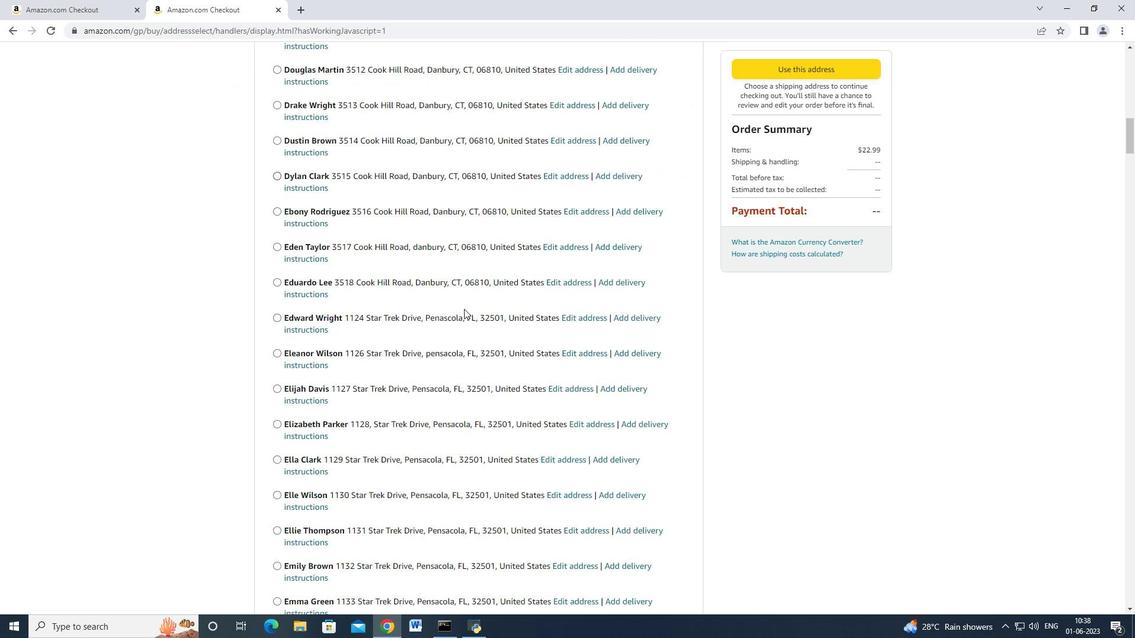 
Action: Mouse scrolled (463, 308) with delta (0, 0)
Screenshot: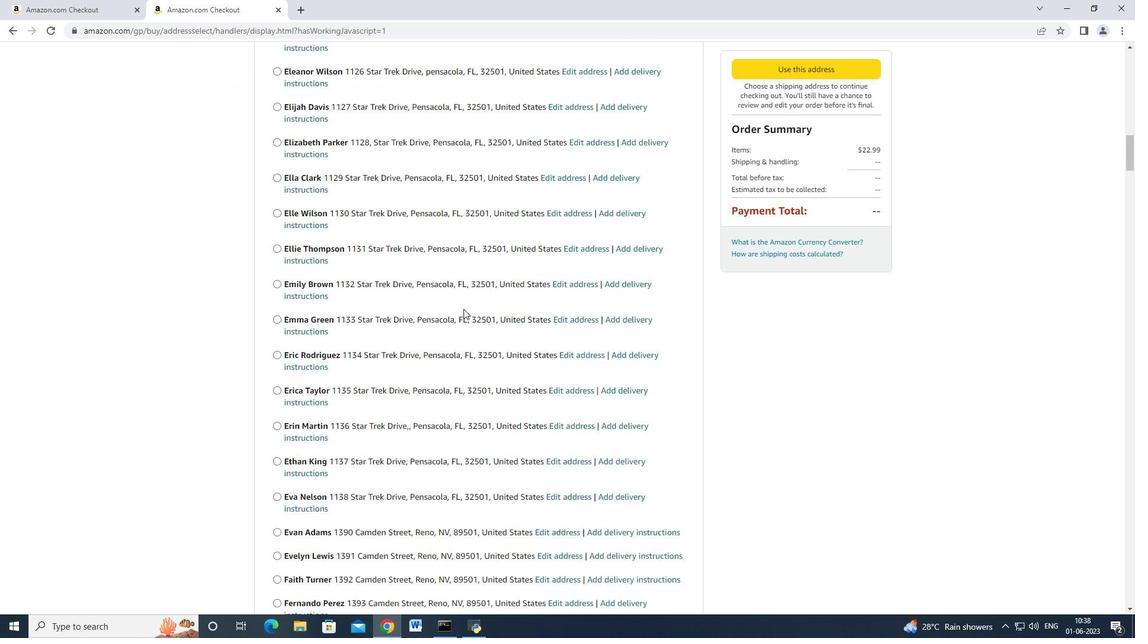 
Action: Mouse scrolled (463, 308) with delta (0, -1)
Screenshot: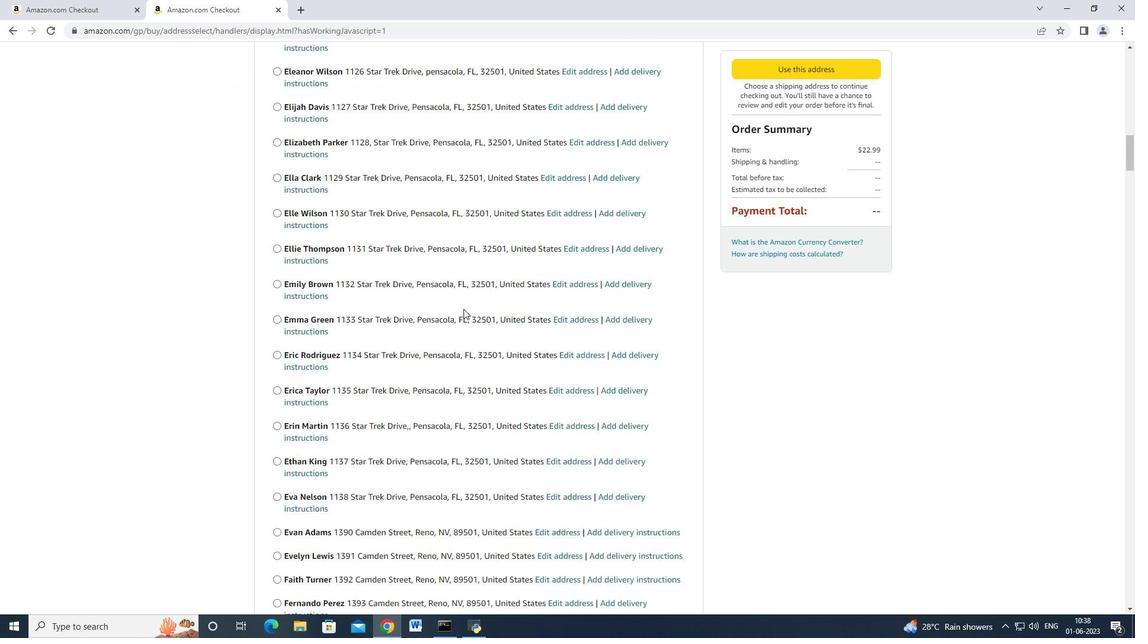 
Action: Mouse scrolled (463, 308) with delta (0, -1)
Screenshot: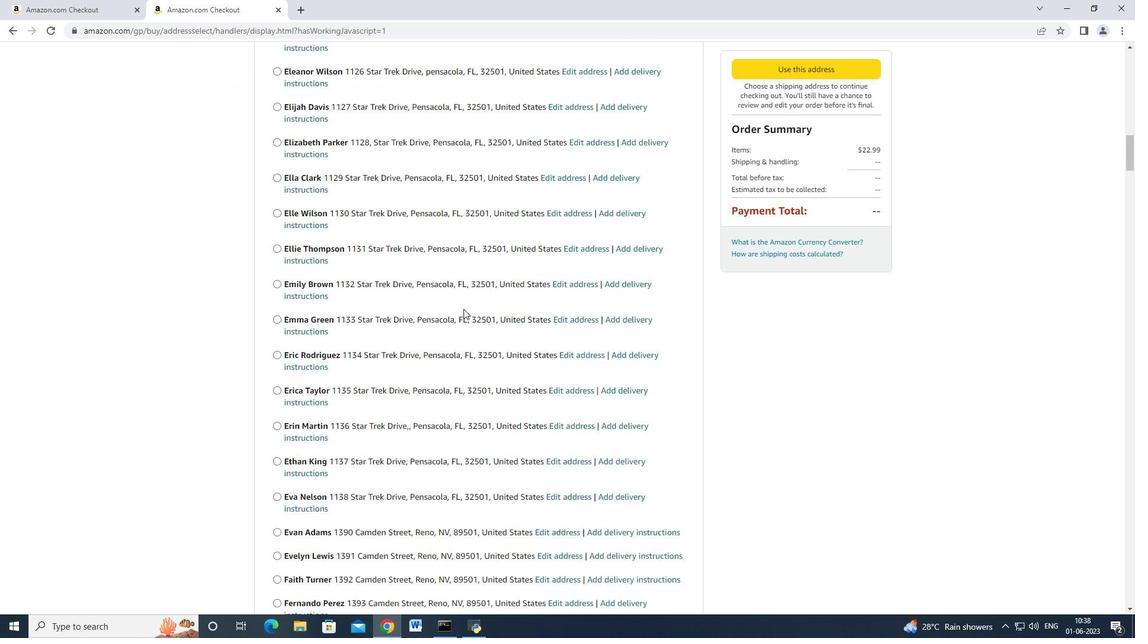 
Action: Mouse scrolled (463, 308) with delta (0, 0)
Screenshot: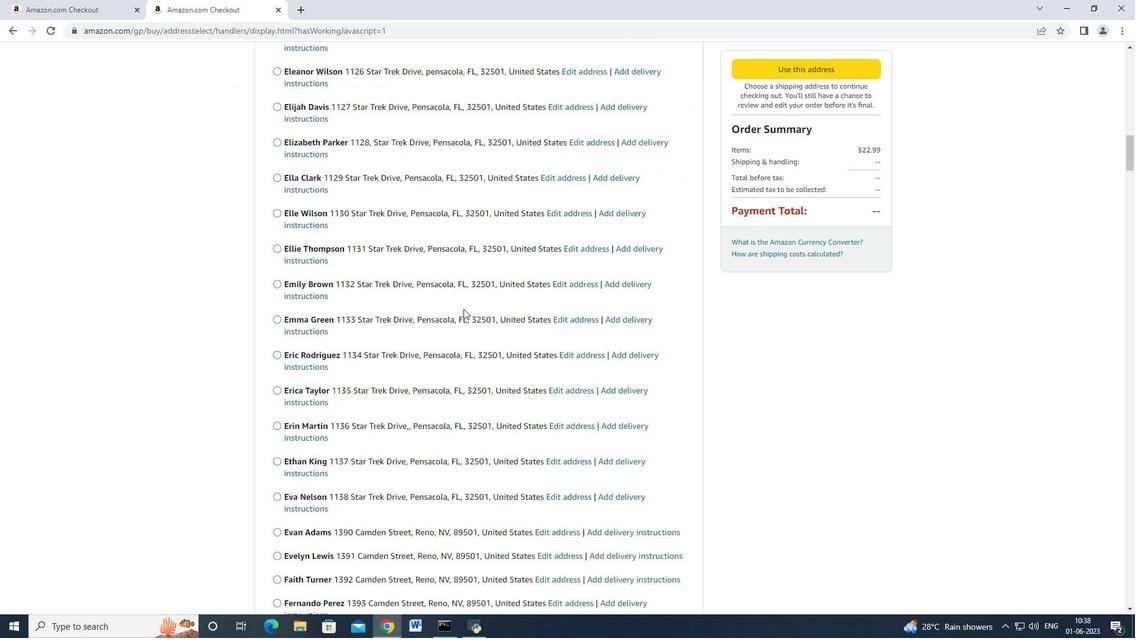 
Action: Mouse moved to (463, 308)
Screenshot: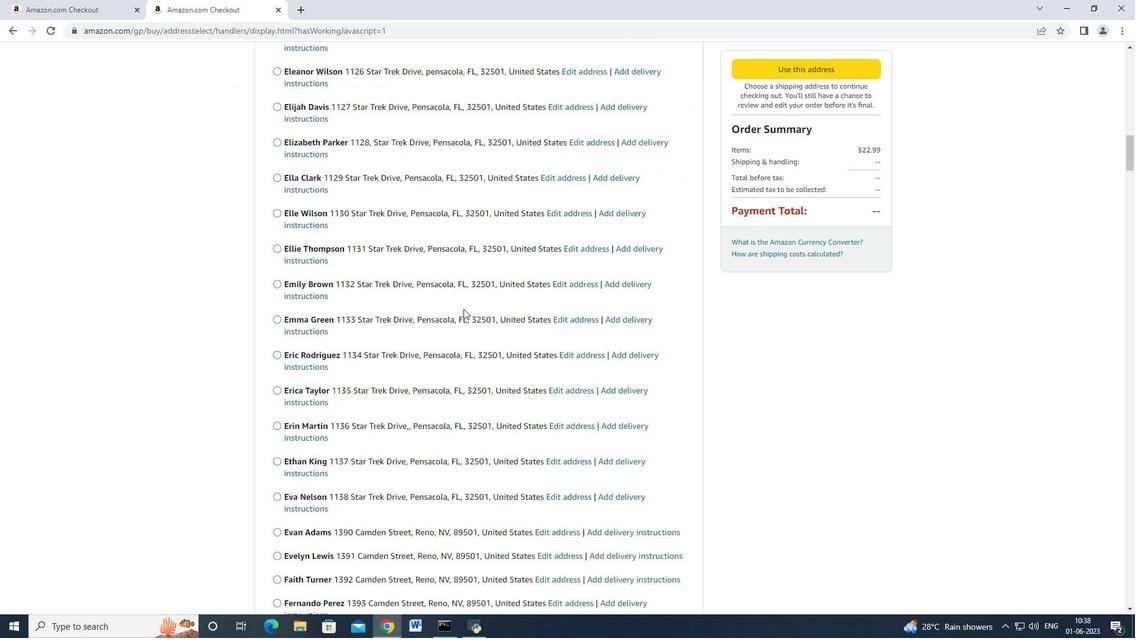 
Action: Mouse scrolled (463, 307) with delta (0, 0)
Screenshot: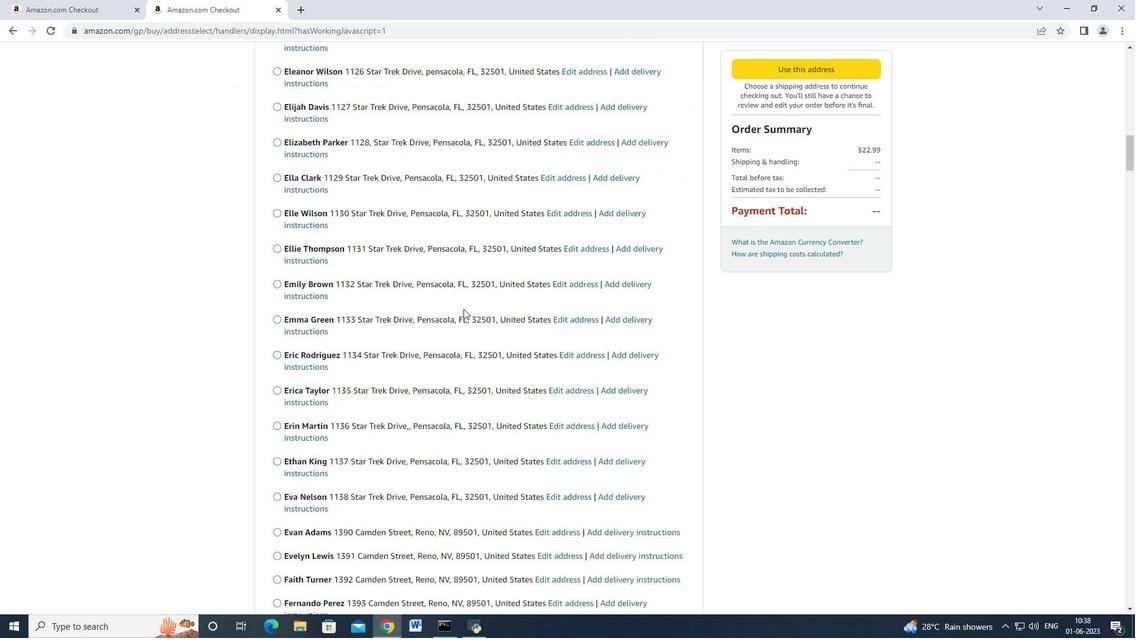 
Action: Mouse moved to (463, 307)
Screenshot: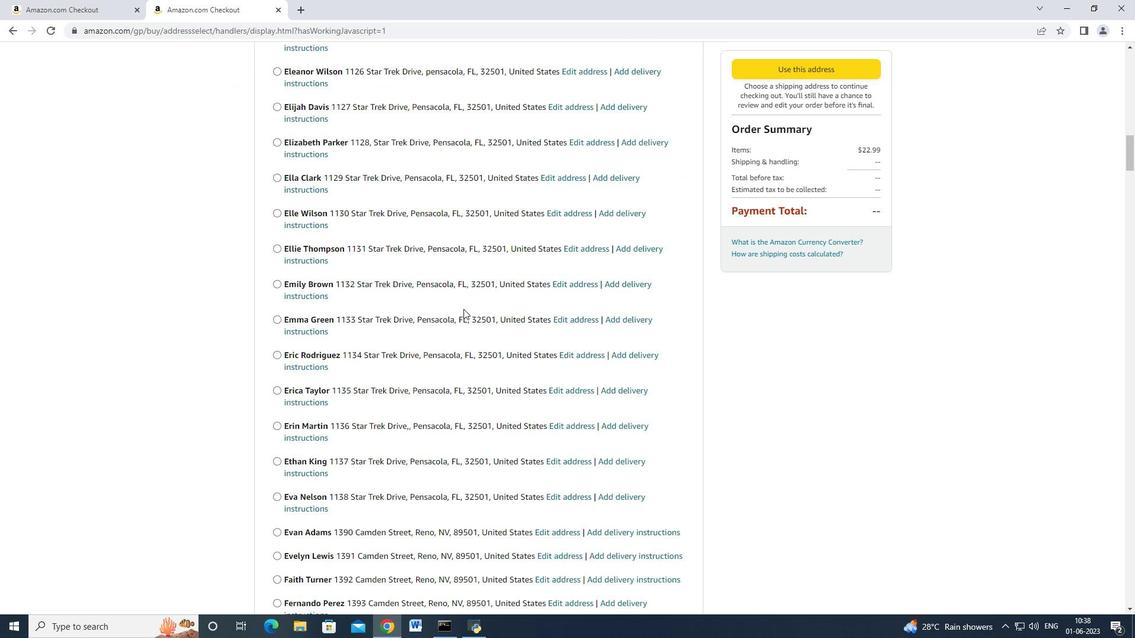 
Action: Mouse scrolled (463, 306) with delta (0, 0)
Screenshot: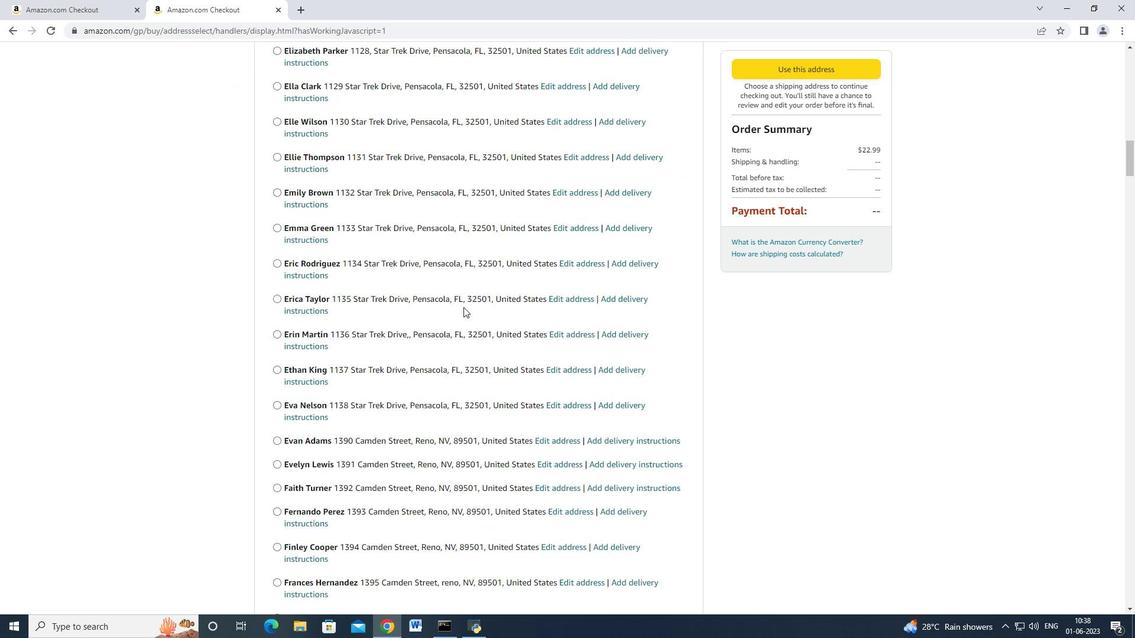 
Action: Mouse scrolled (463, 306) with delta (0, 0)
Screenshot: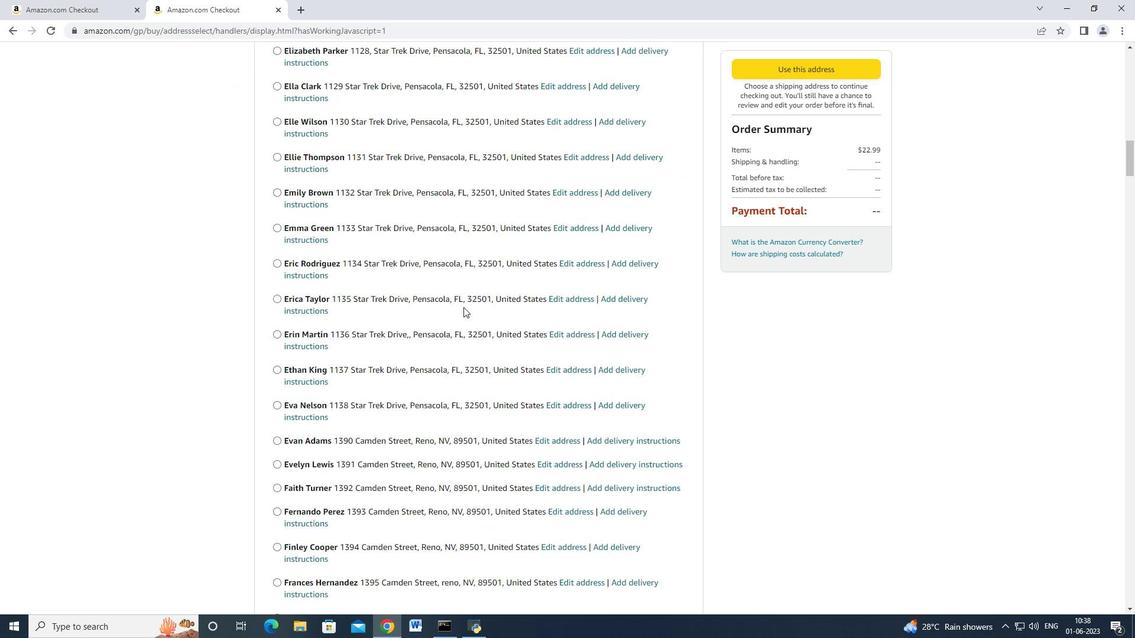 
Action: Mouse scrolled (463, 306) with delta (0, 0)
Screenshot: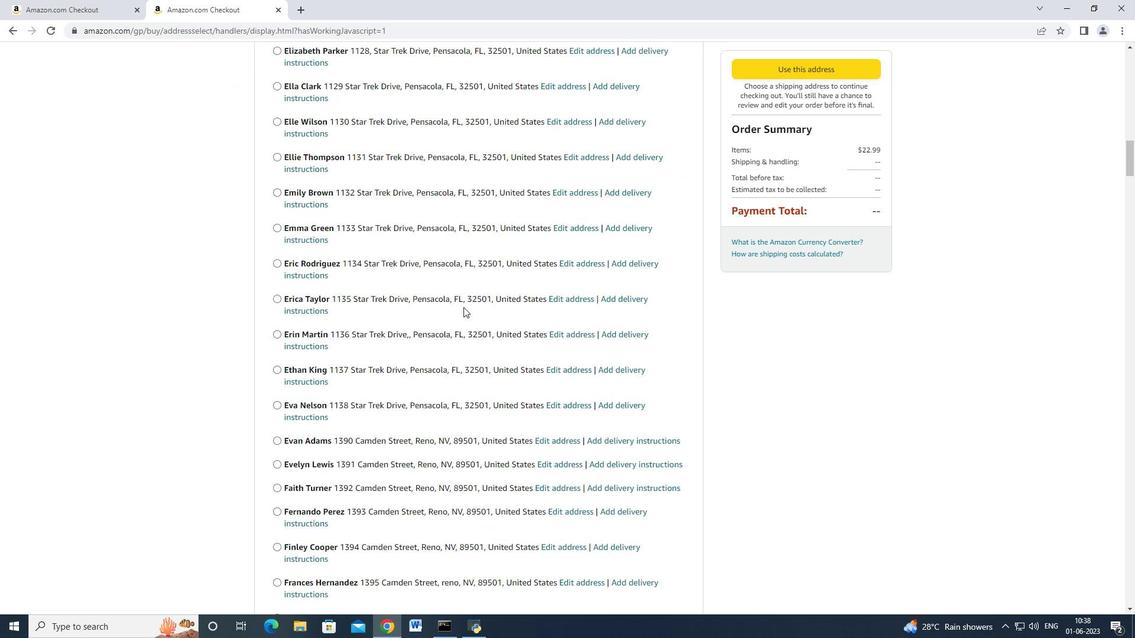 
Action: Mouse moved to (463, 307)
Screenshot: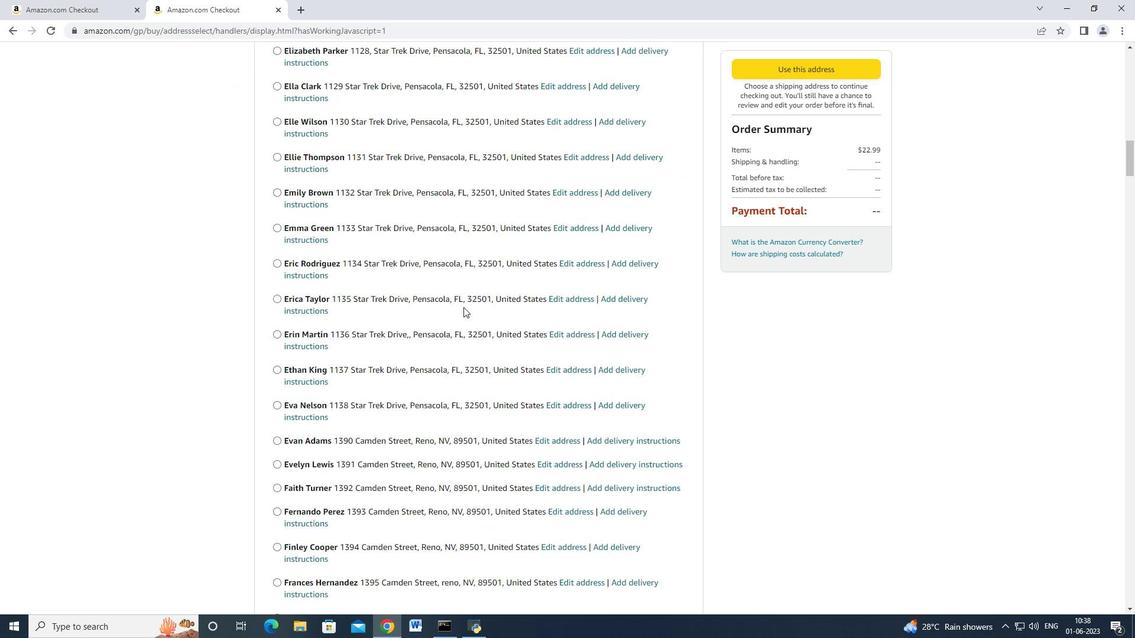 
Action: Mouse scrolled (463, 306) with delta (0, -1)
Screenshot: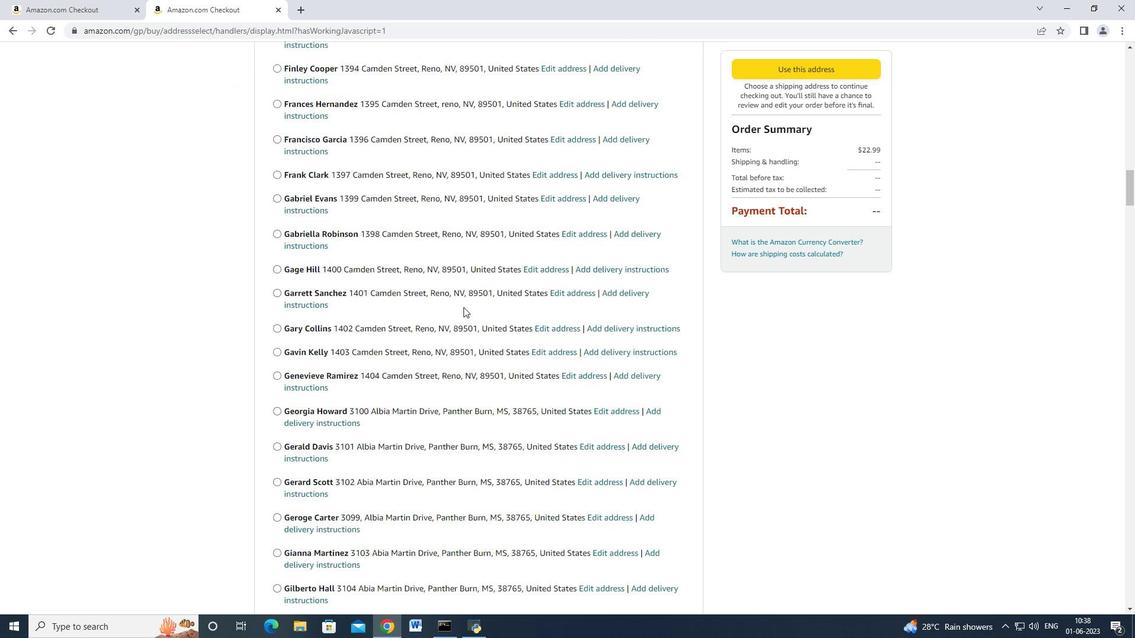 
Action: Mouse moved to (463, 306)
Screenshot: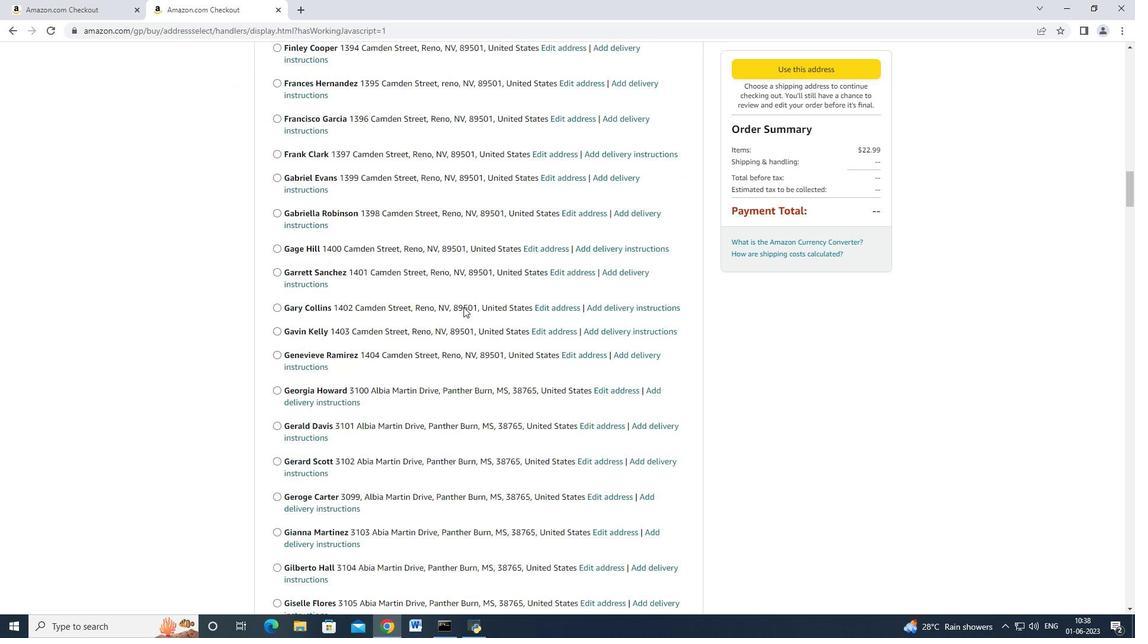 
Action: Mouse scrolled (463, 306) with delta (0, 0)
Screenshot: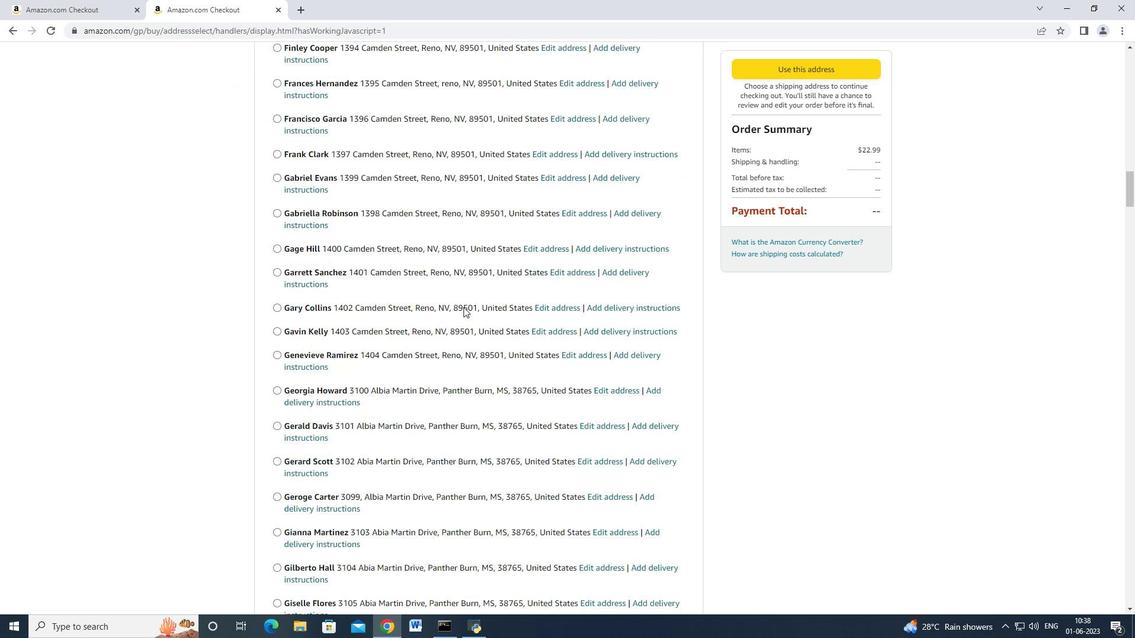
Action: Mouse moved to (462, 306)
Screenshot: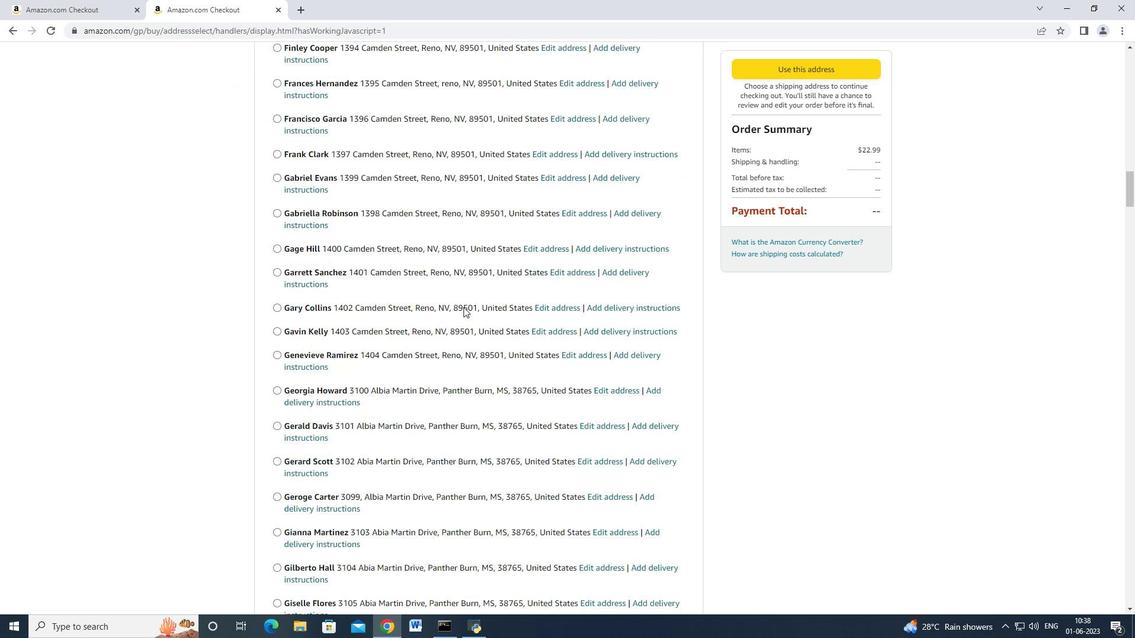 
Action: Mouse scrolled (463, 306) with delta (0, 0)
Screenshot: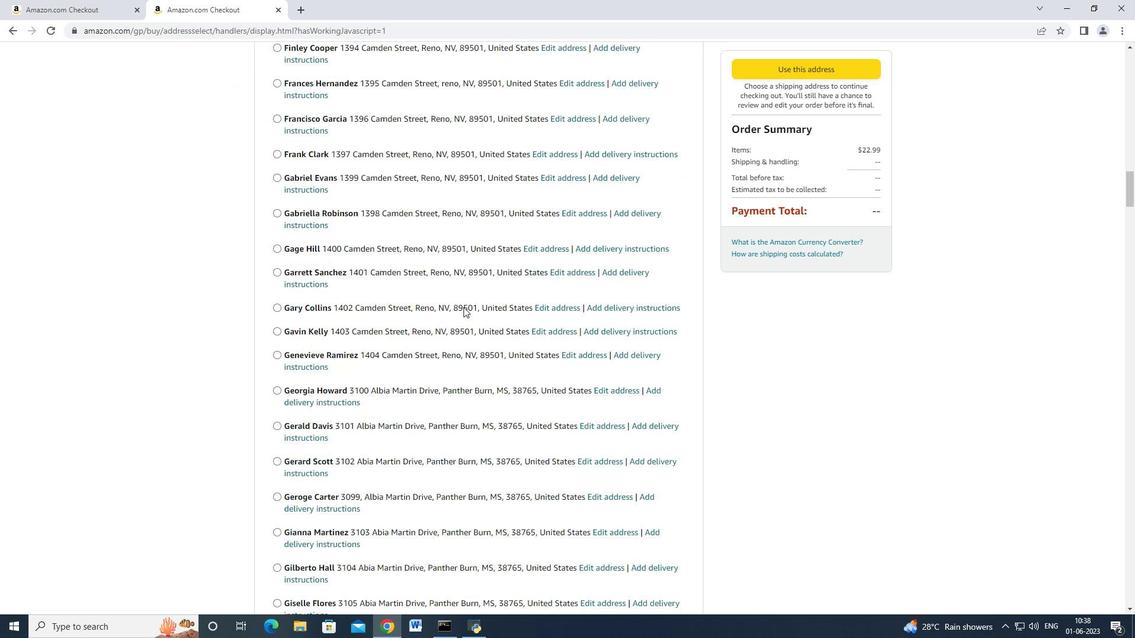 
Action: Mouse scrolled (462, 305) with delta (0, 0)
Screenshot: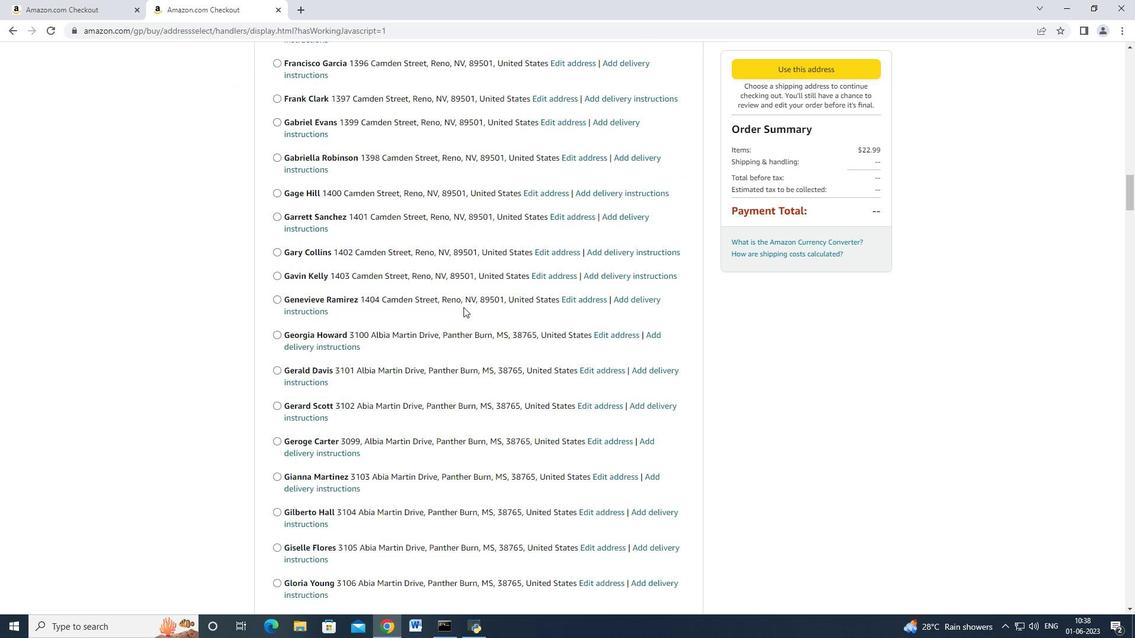 
Action: Mouse moved to (459, 309)
Screenshot: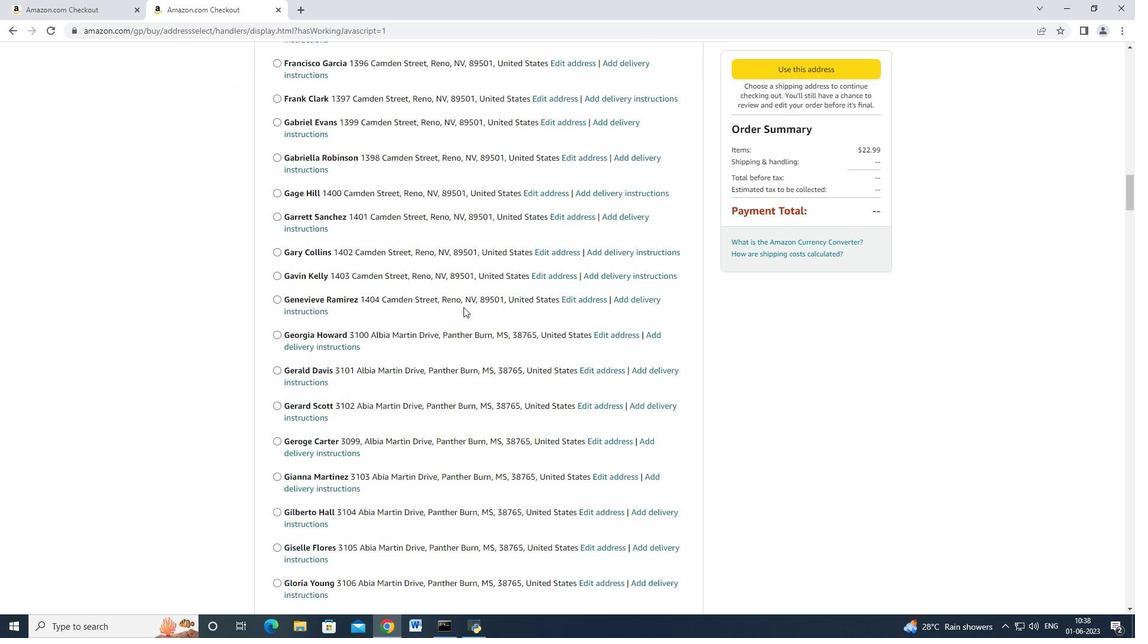 
Action: Mouse scrolled (459, 309) with delta (0, 0)
Screenshot: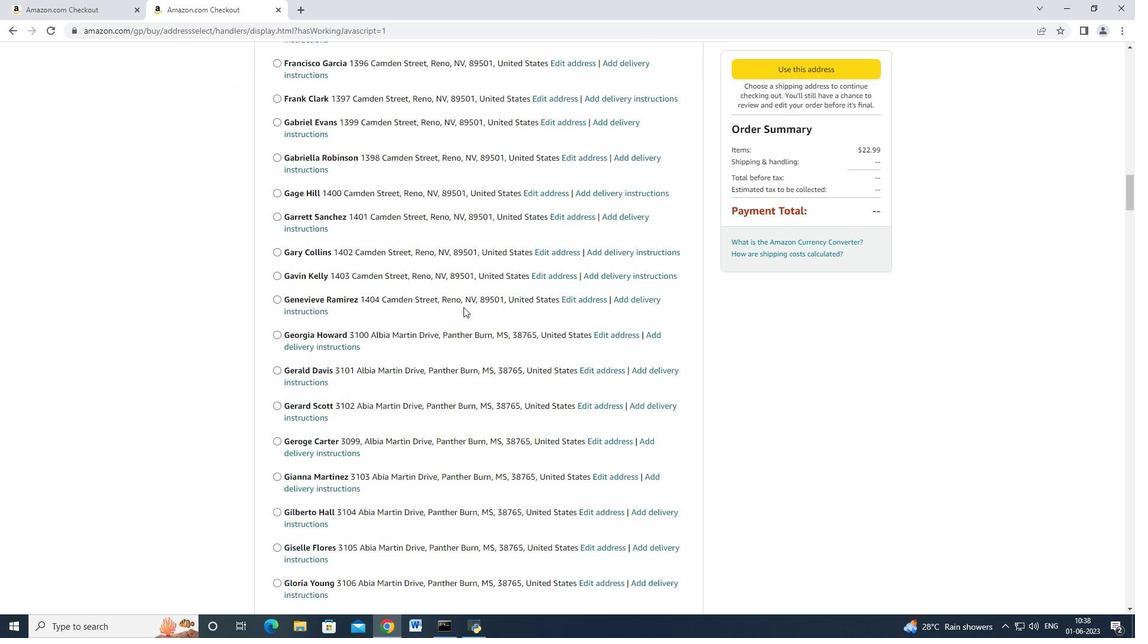 
Action: Mouse moved to (458, 310)
Screenshot: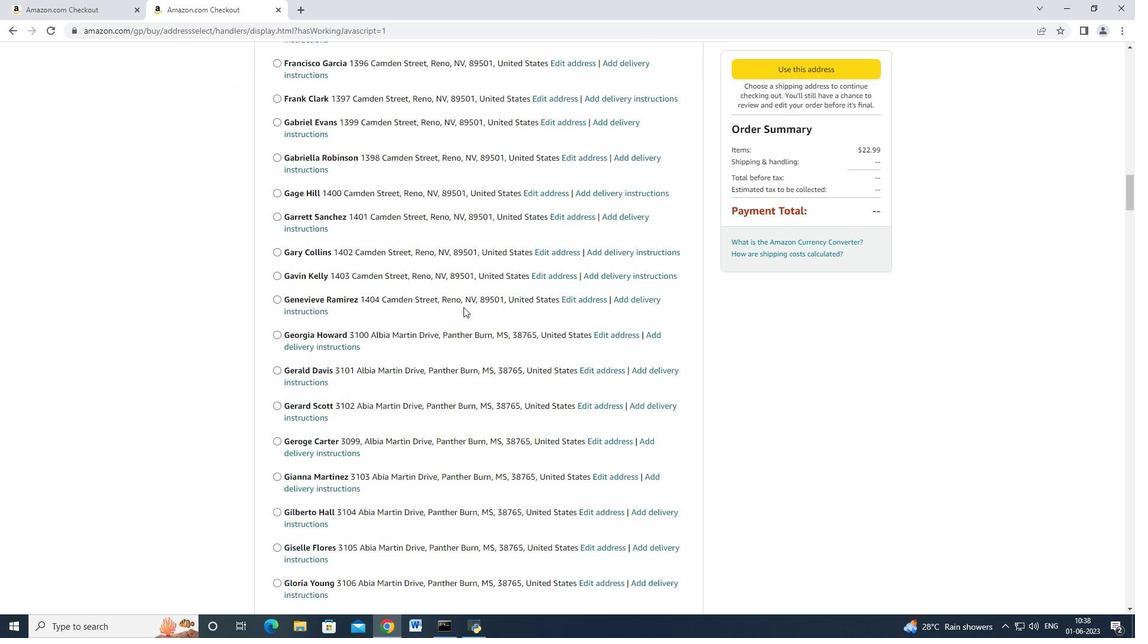 
Action: Mouse scrolled (458, 309) with delta (0, -1)
Screenshot: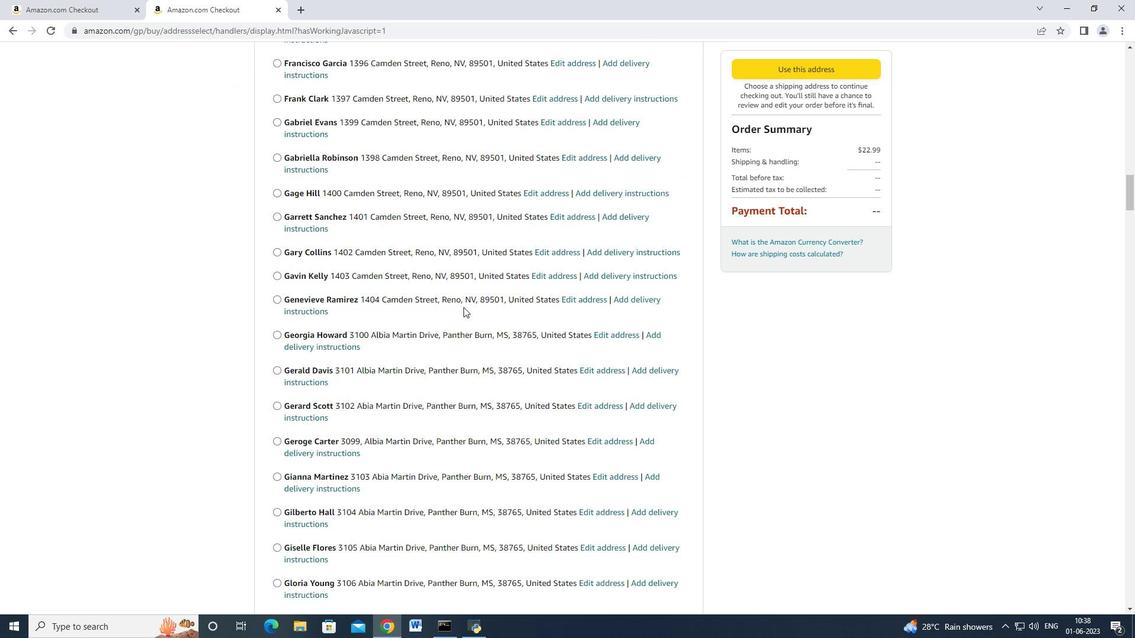 
Action: Mouse moved to (458, 310)
Screenshot: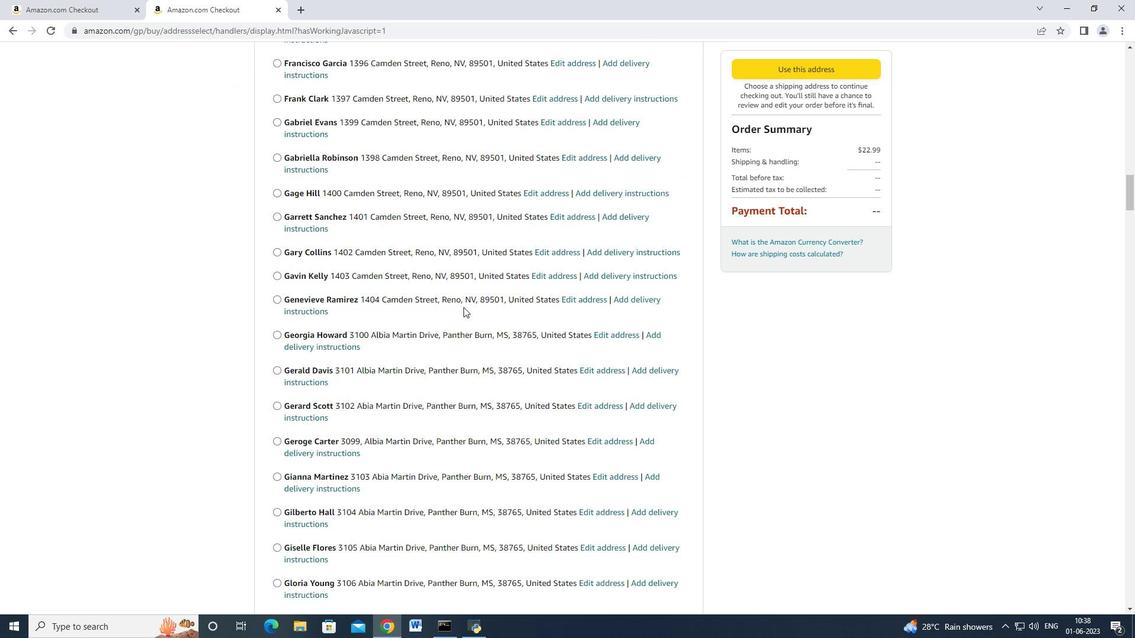 
Action: Mouse scrolled (458, 309) with delta (0, 0)
Screenshot: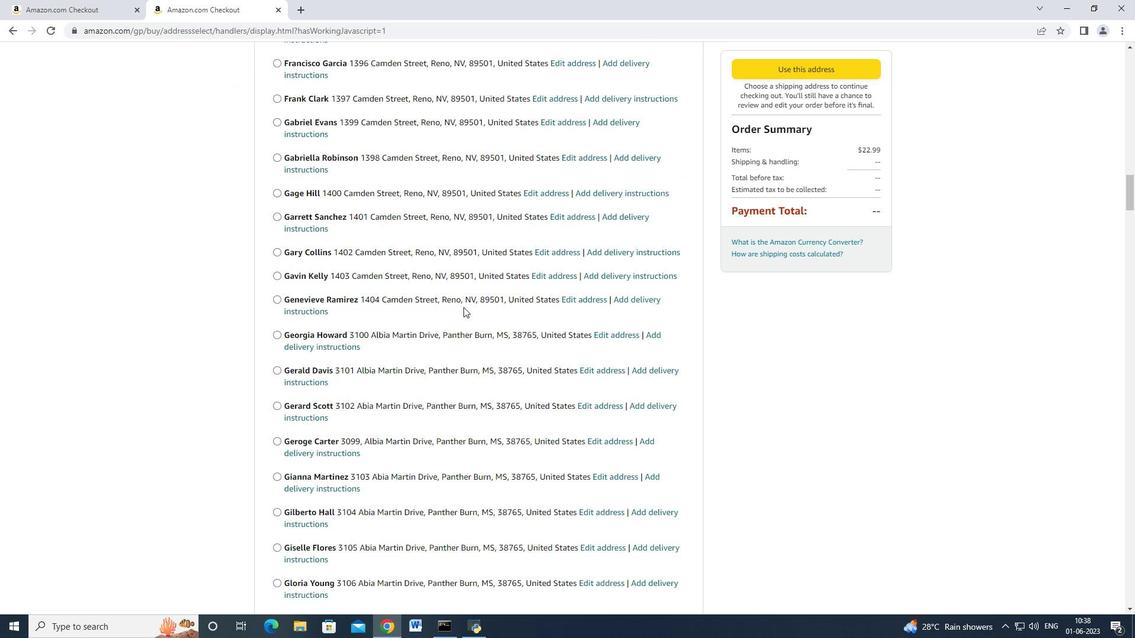
Action: Mouse moved to (458, 310)
Screenshot: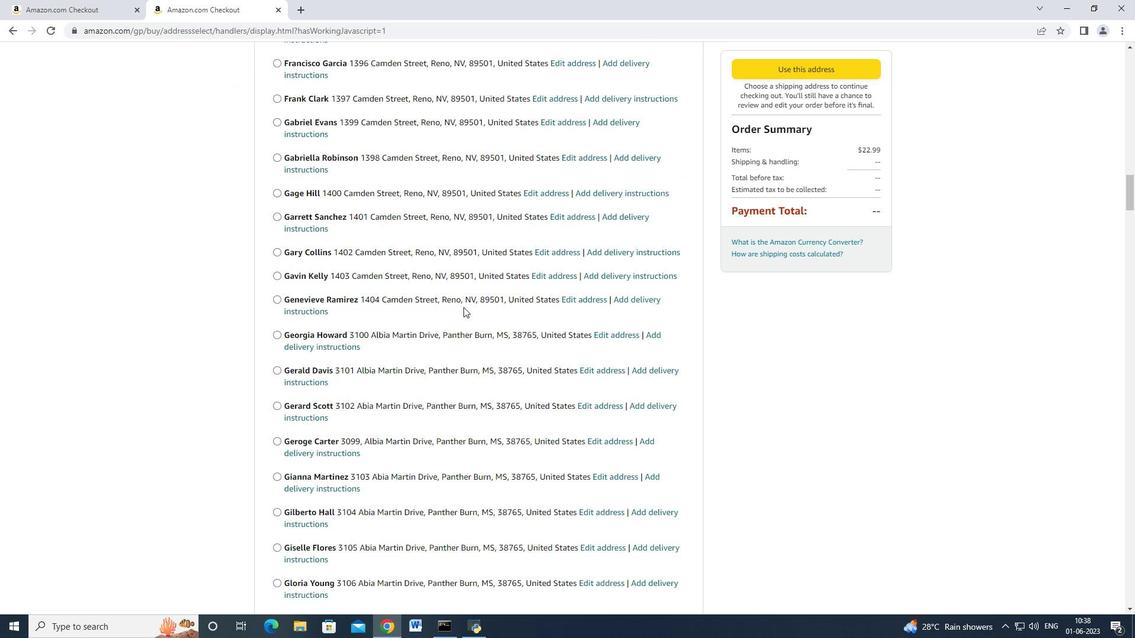 
Action: Mouse scrolled (458, 309) with delta (0, -1)
Screenshot: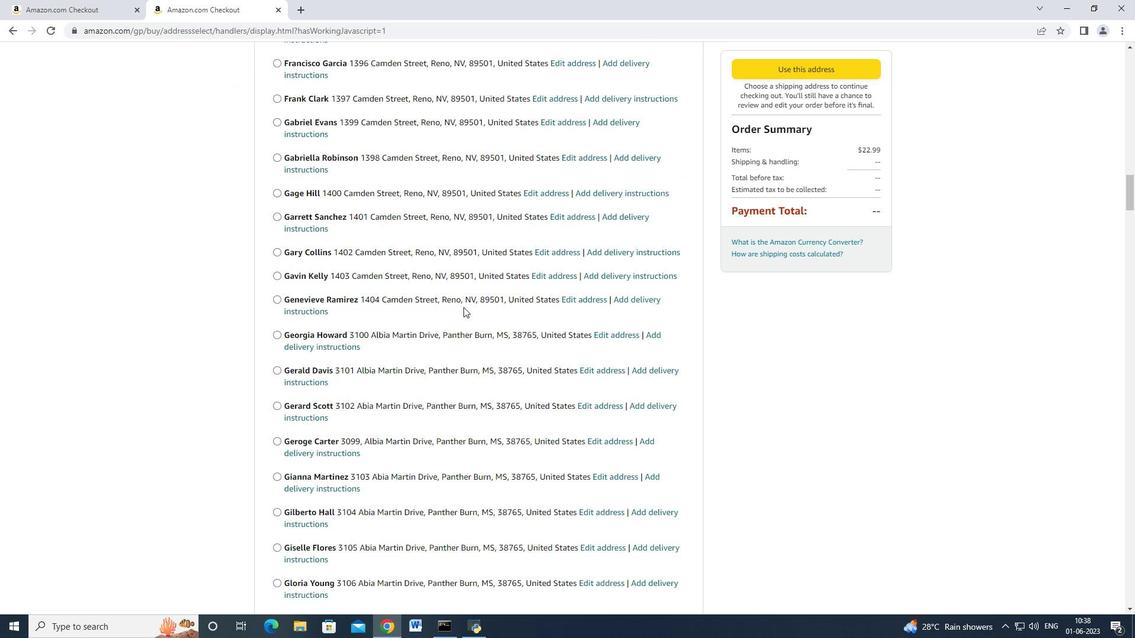 
Action: Mouse moved to (458, 309)
Screenshot: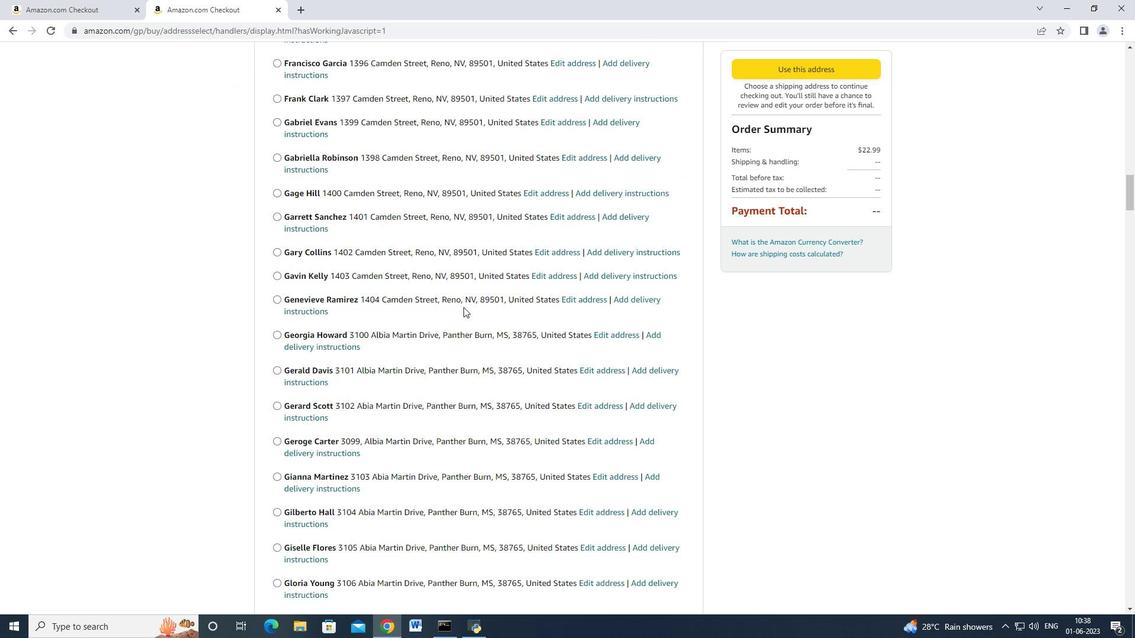 
Action: Mouse scrolled (458, 309) with delta (0, -1)
Screenshot: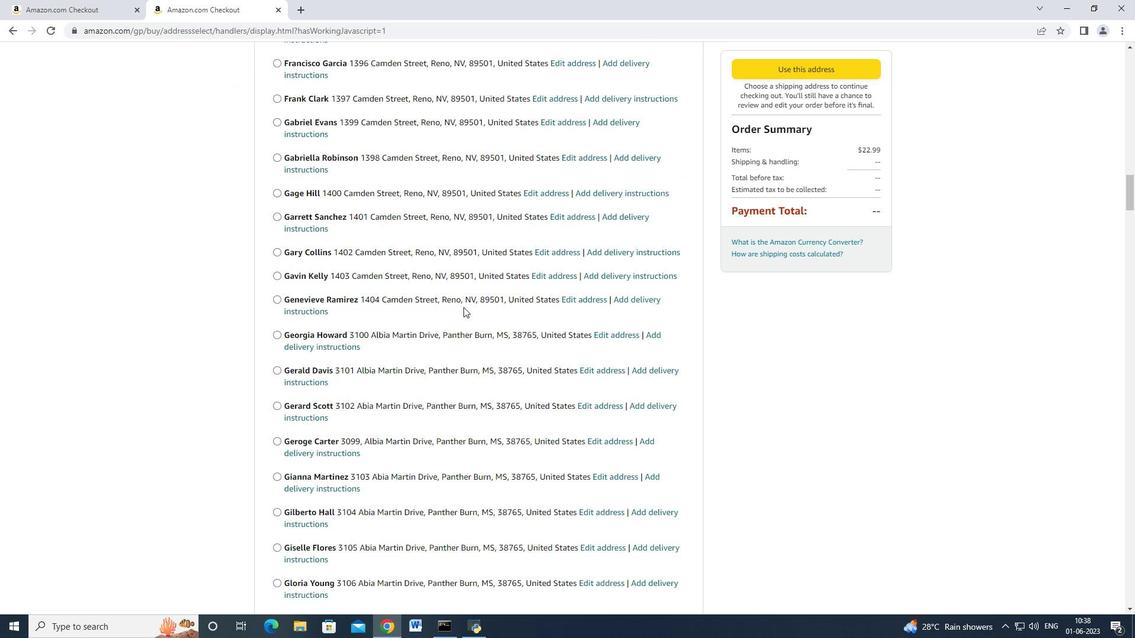 
Action: Mouse moved to (458, 309)
Screenshot: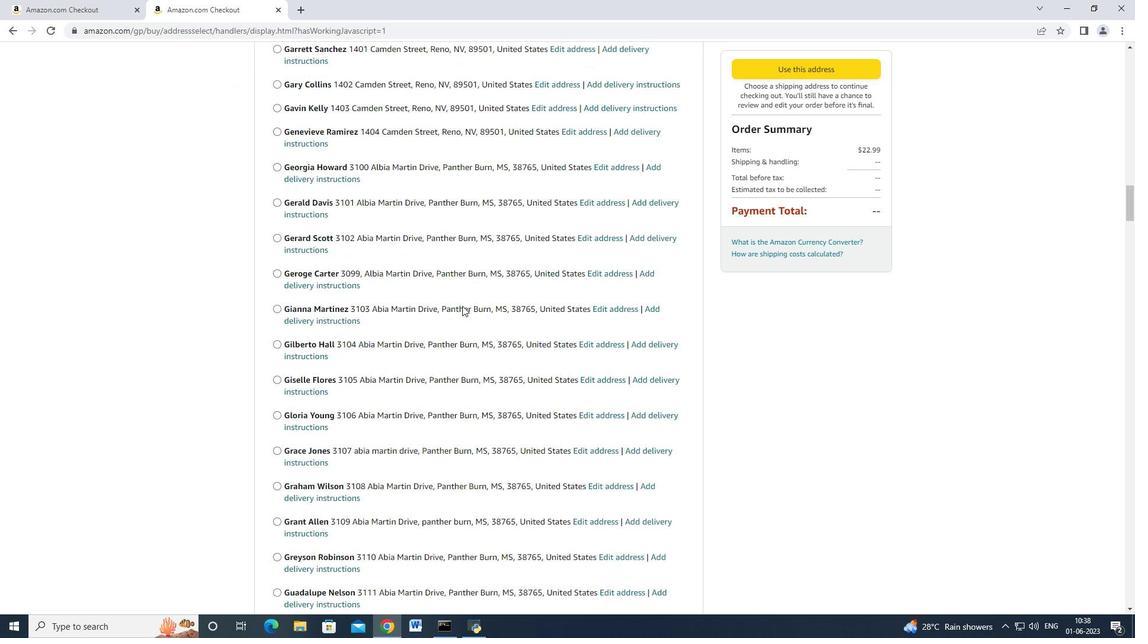 
Action: Mouse scrolled (458, 309) with delta (0, 0)
Screenshot: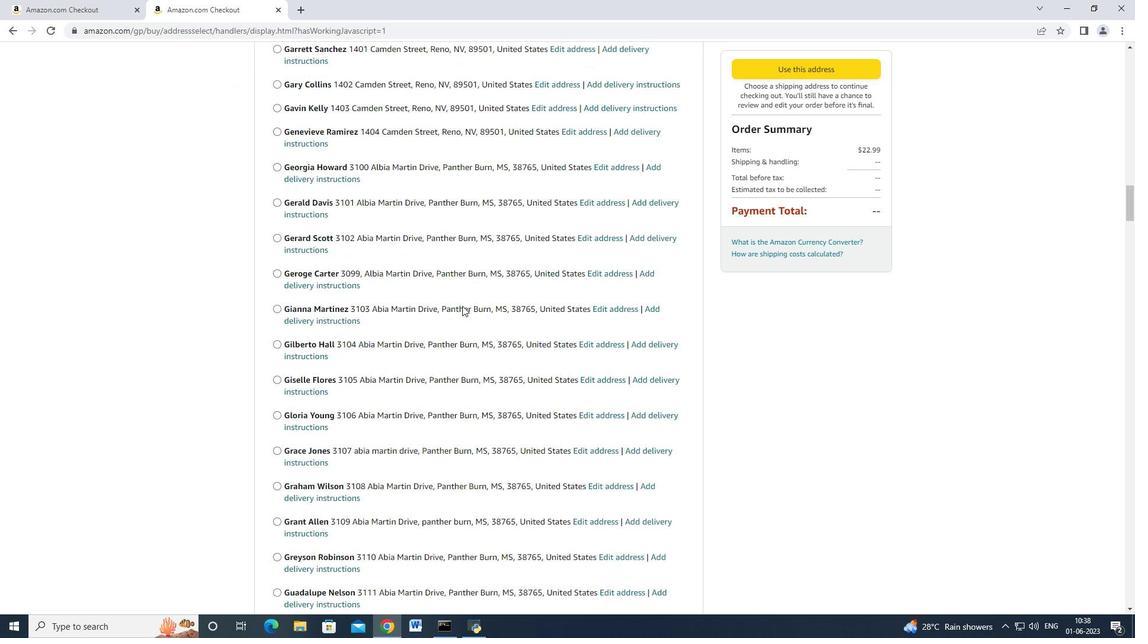 
Action: Mouse scrolled (458, 309) with delta (0, 0)
Screenshot: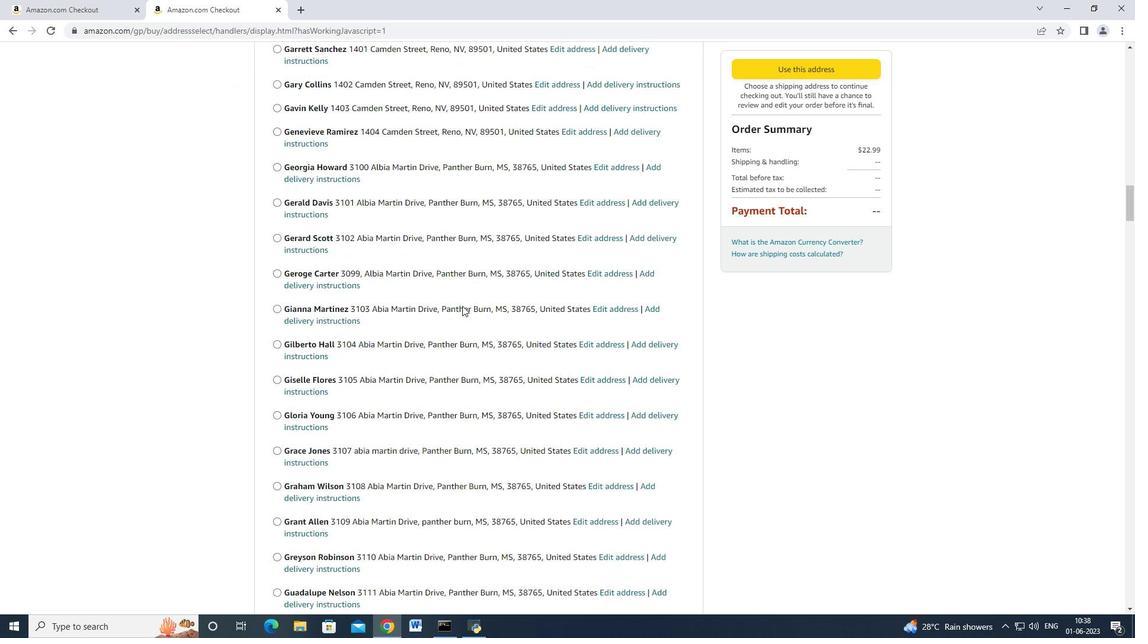 
Action: Mouse moved to (456, 311)
Screenshot: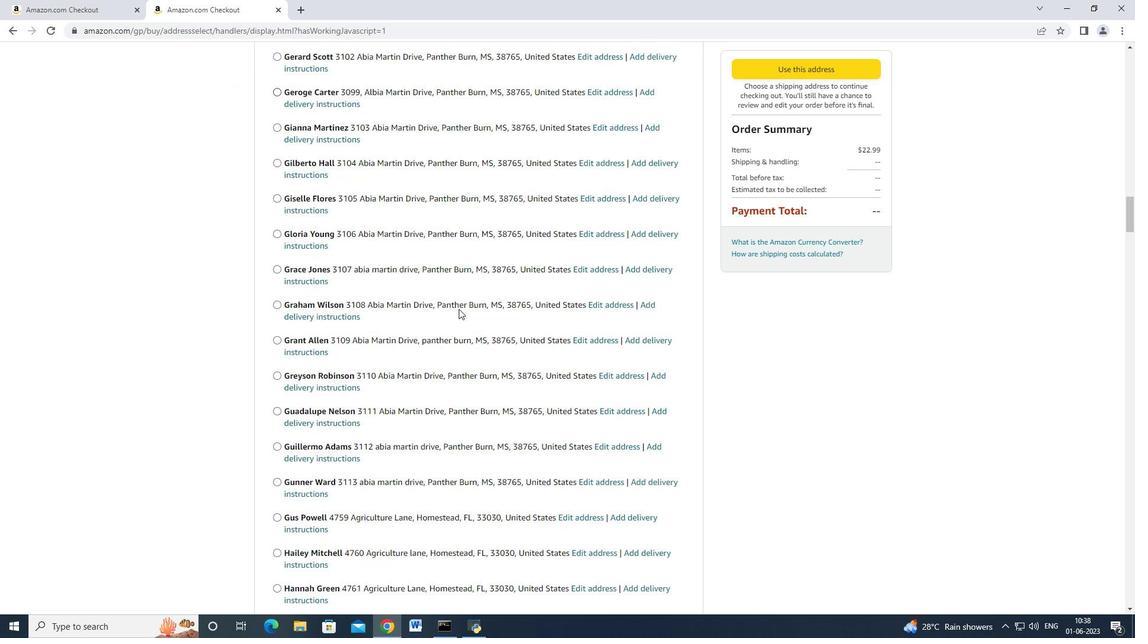 
Action: Mouse scrolled (456, 310) with delta (0, 0)
Screenshot: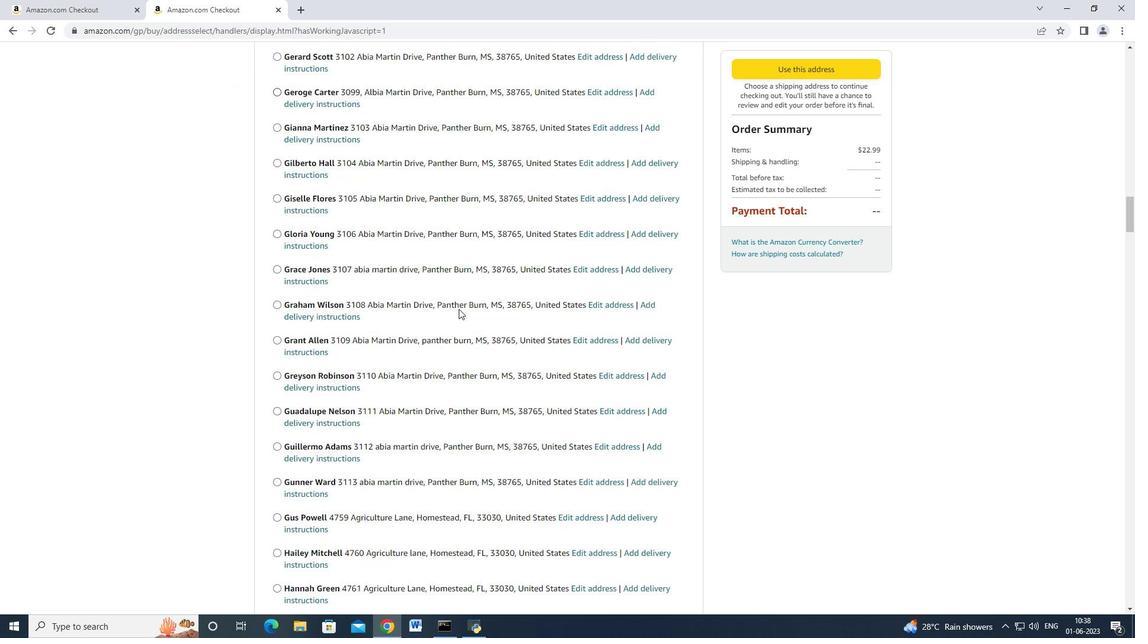 
Action: Mouse moved to (455, 311)
Screenshot: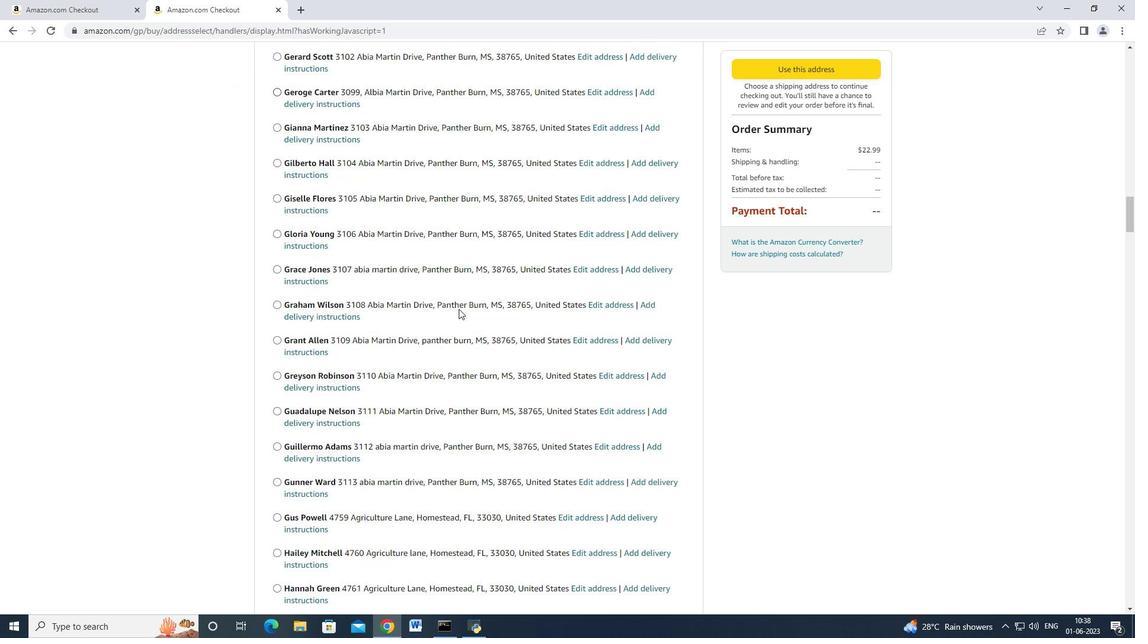 
Action: Mouse scrolled (455, 311) with delta (0, 0)
Screenshot: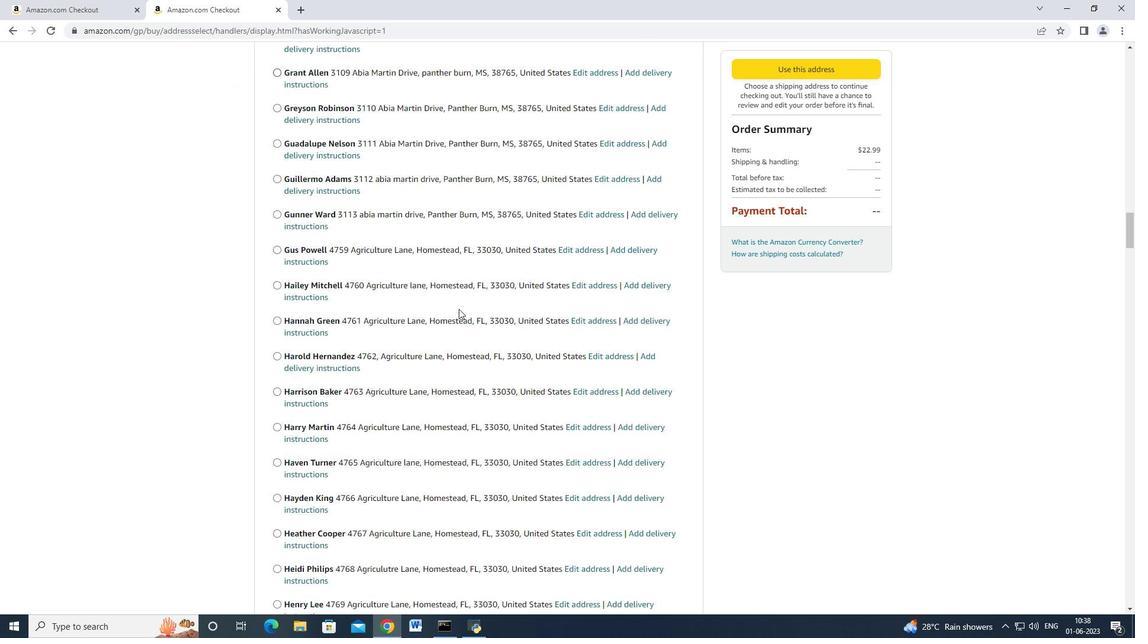 
Action: Mouse moved to (455, 312)
Screenshot: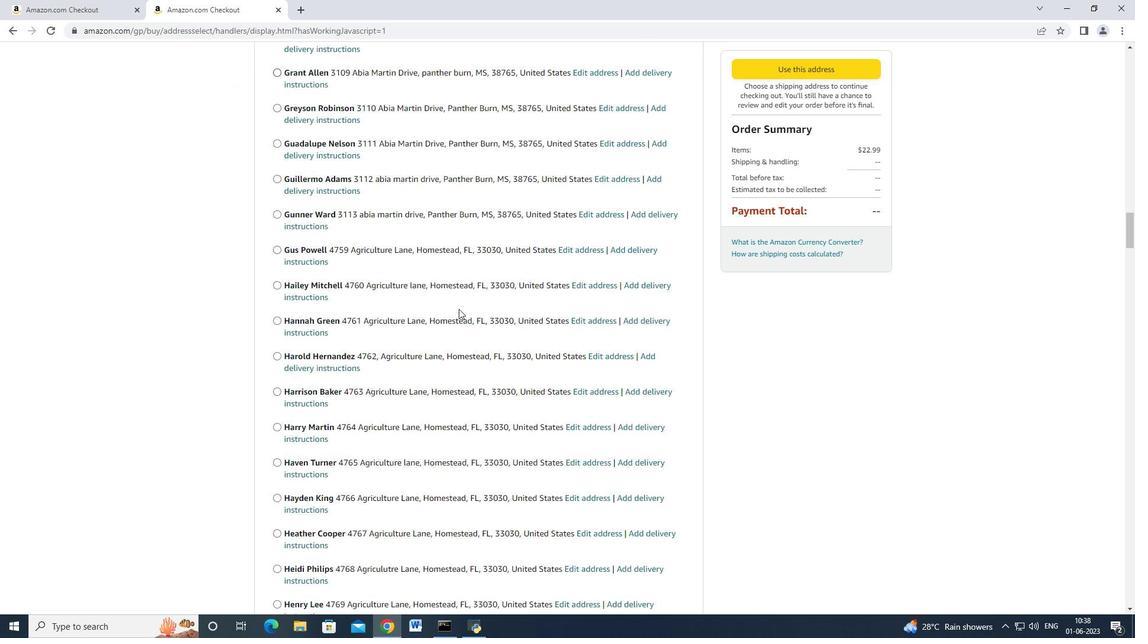 
Action: Mouse scrolled (455, 311) with delta (0, 0)
Screenshot: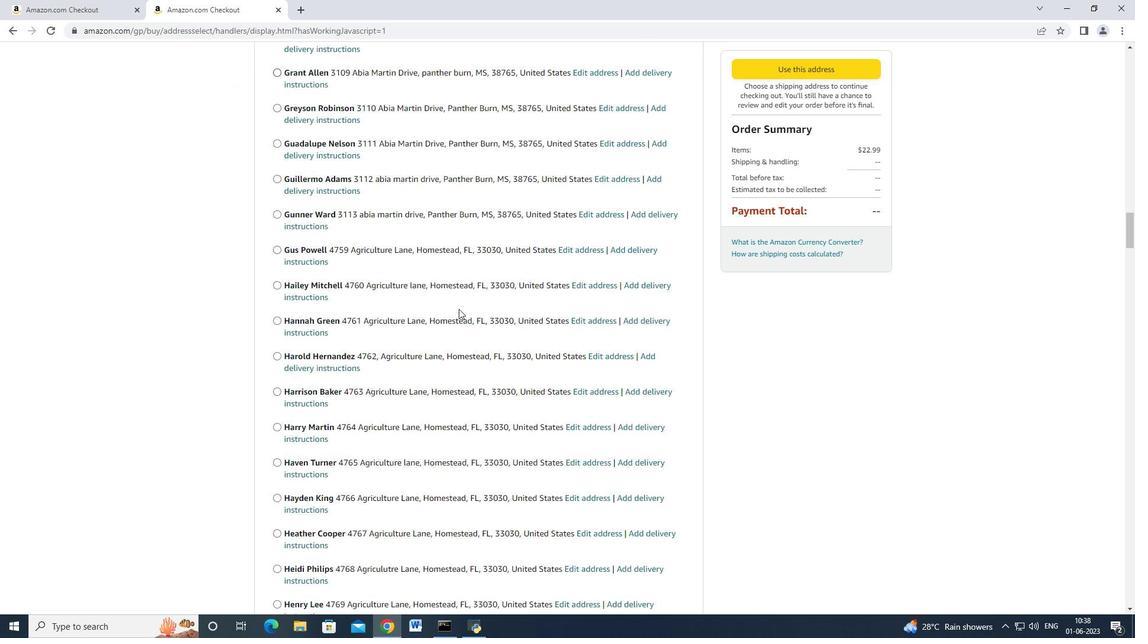 
Action: Mouse moved to (454, 312)
Screenshot: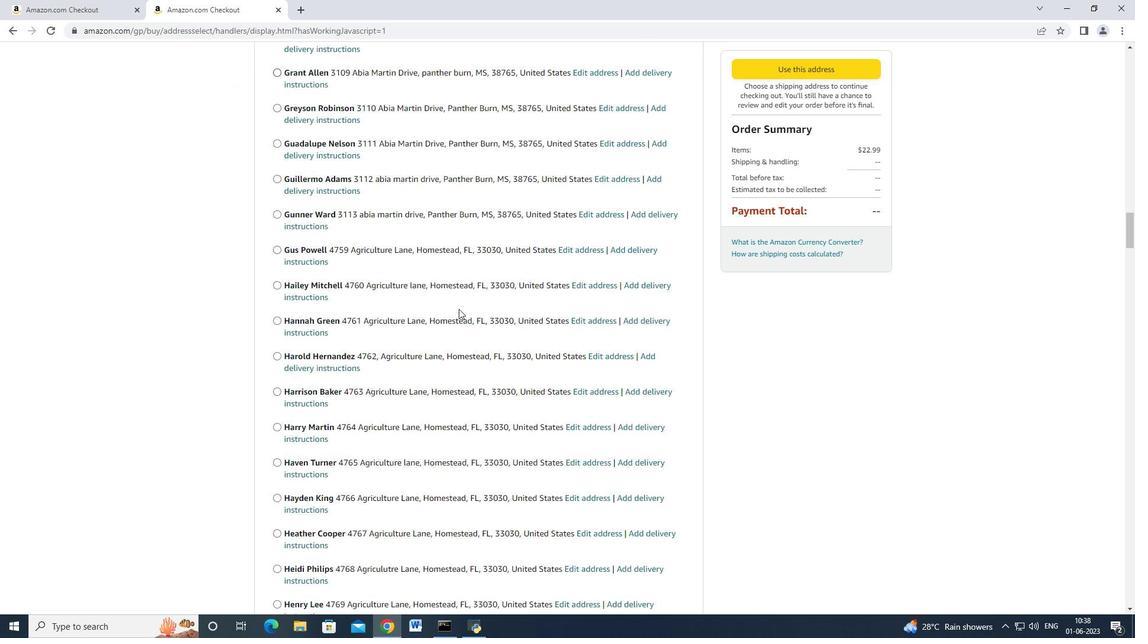 
Action: Mouse scrolled (455, 311) with delta (0, -1)
Screenshot: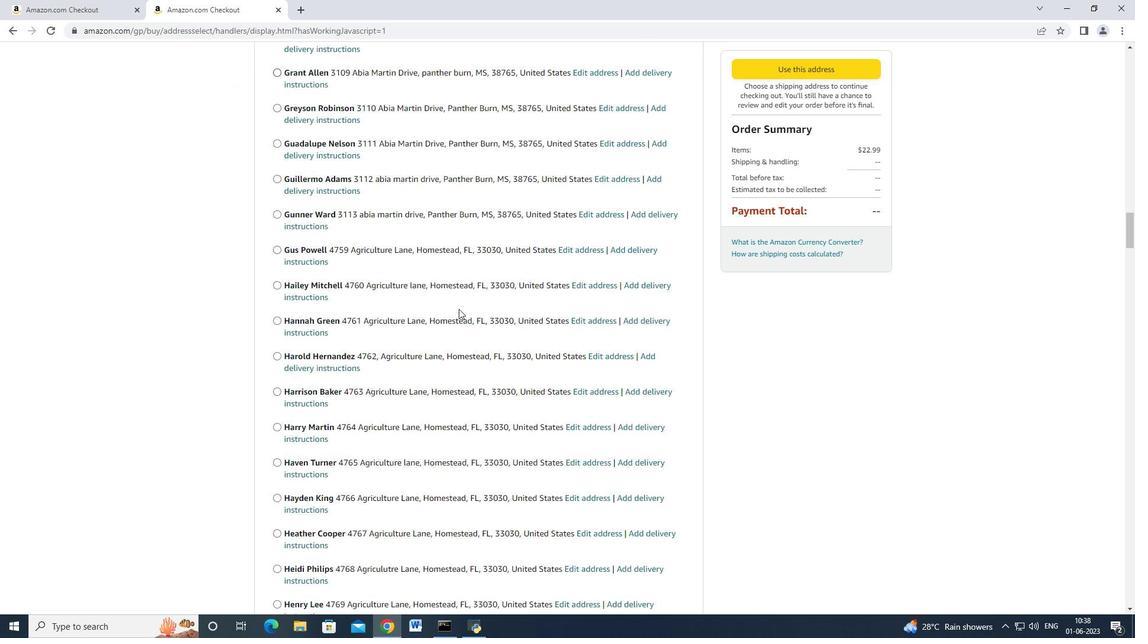 
Action: Mouse moved to (454, 311)
Screenshot: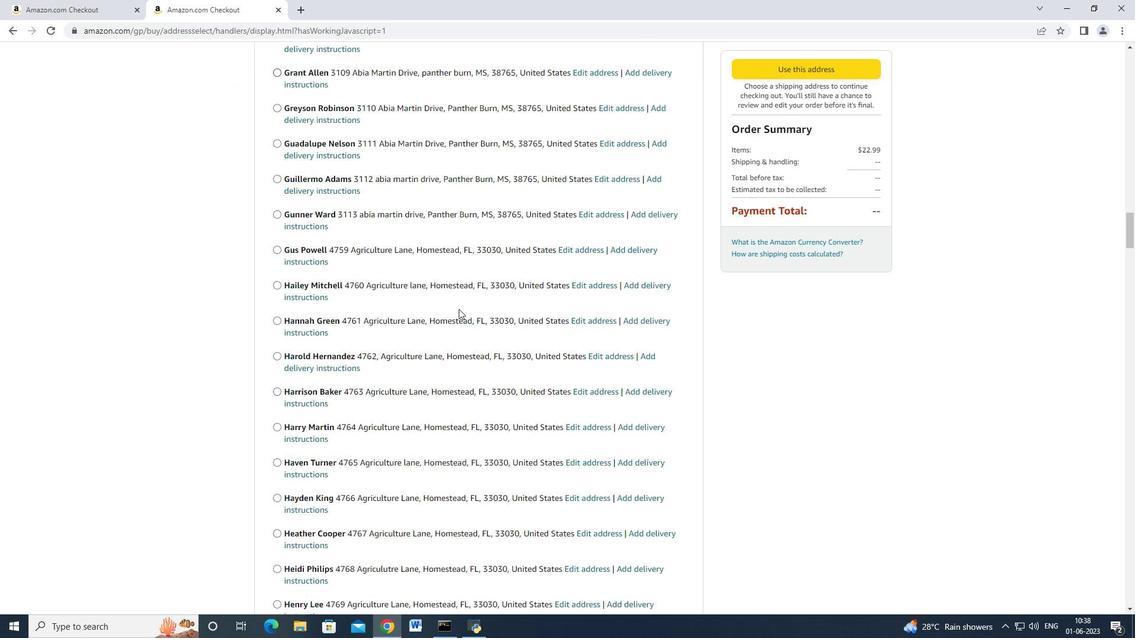 
Action: Mouse scrolled (454, 311) with delta (0, -1)
Screenshot: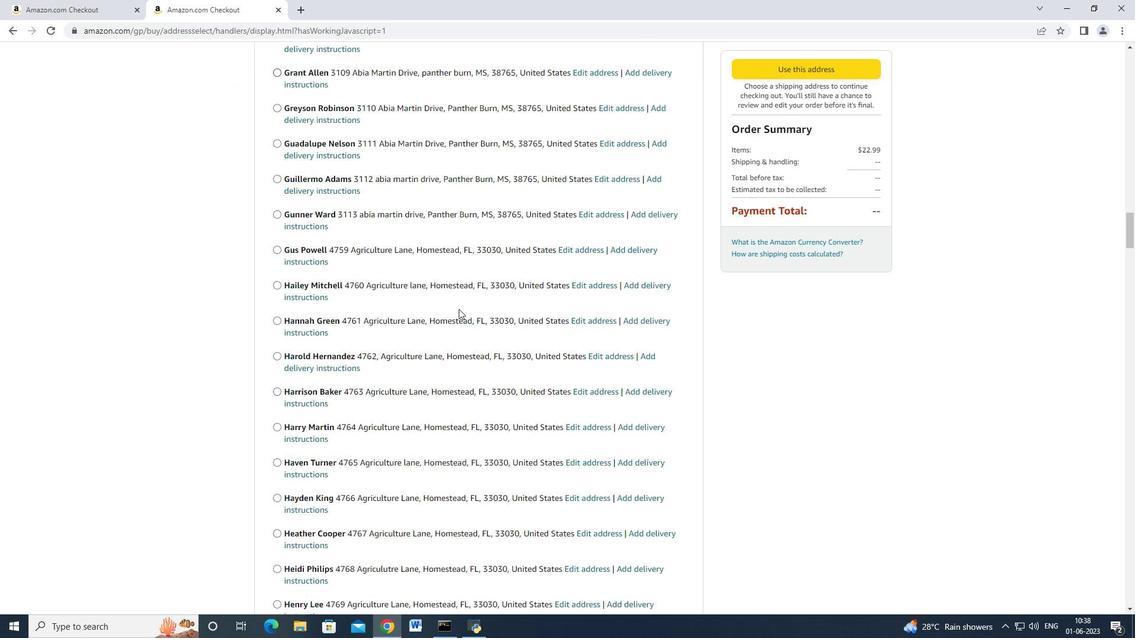 
Action: Mouse moved to (454, 311)
Screenshot: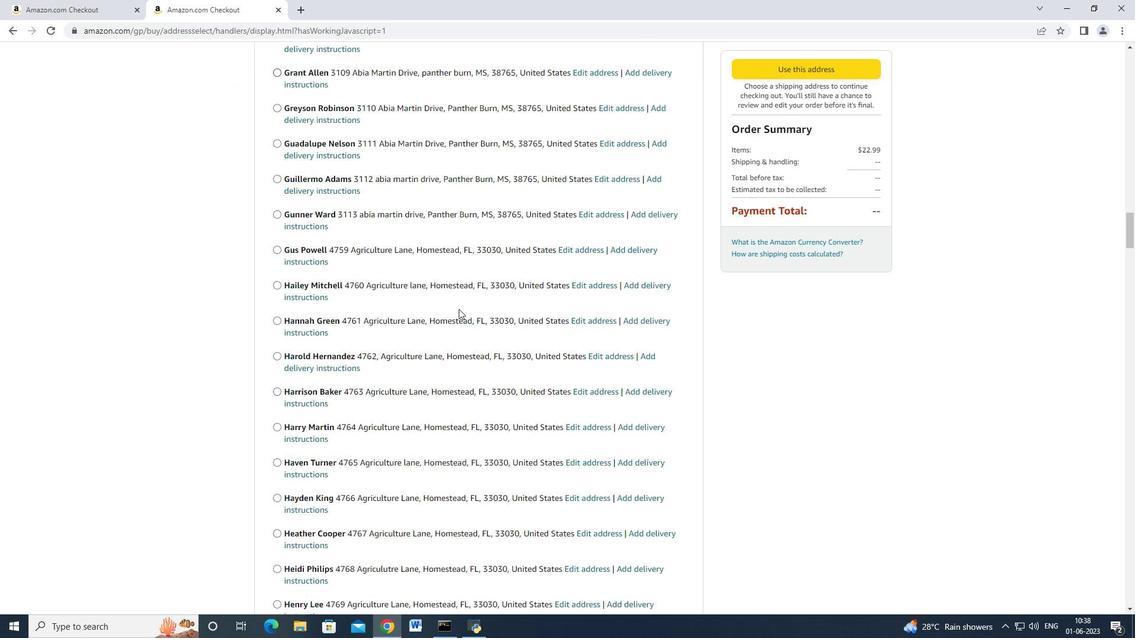 
Action: Mouse scrolled (454, 310) with delta (0, 0)
Screenshot: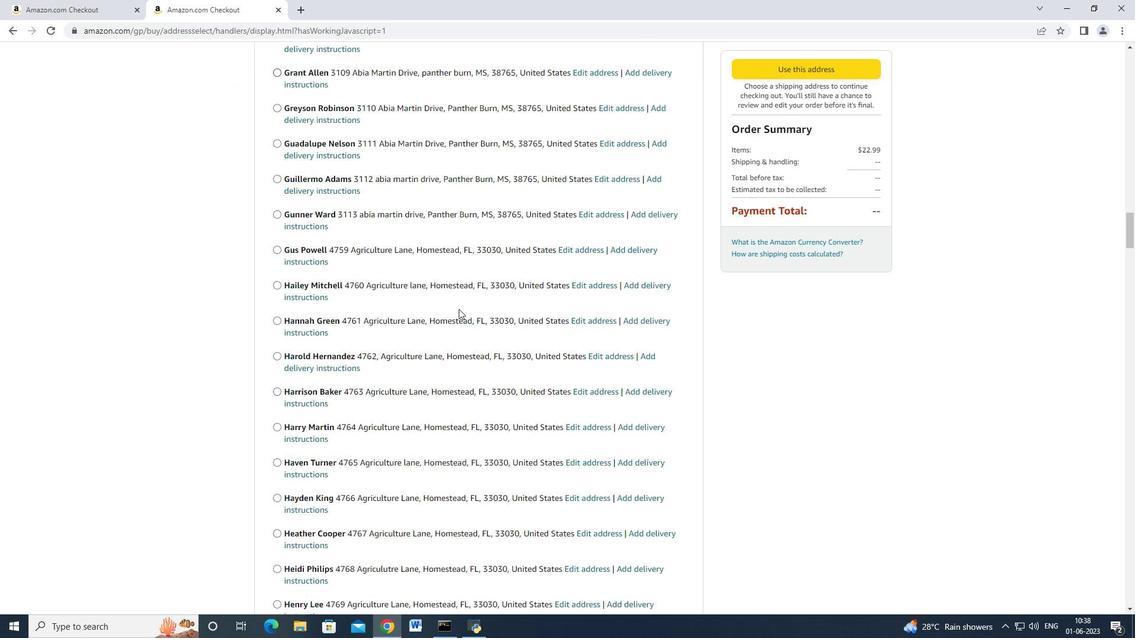 
Action: Mouse moved to (454, 310)
Screenshot: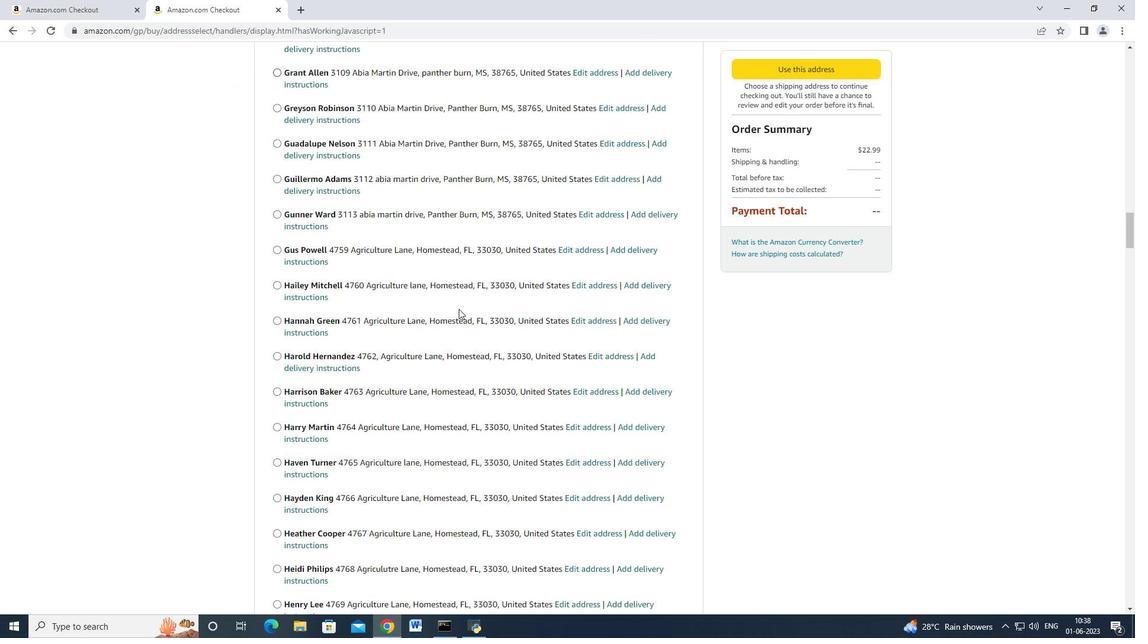 
Action: Mouse scrolled (454, 310) with delta (0, 0)
Screenshot: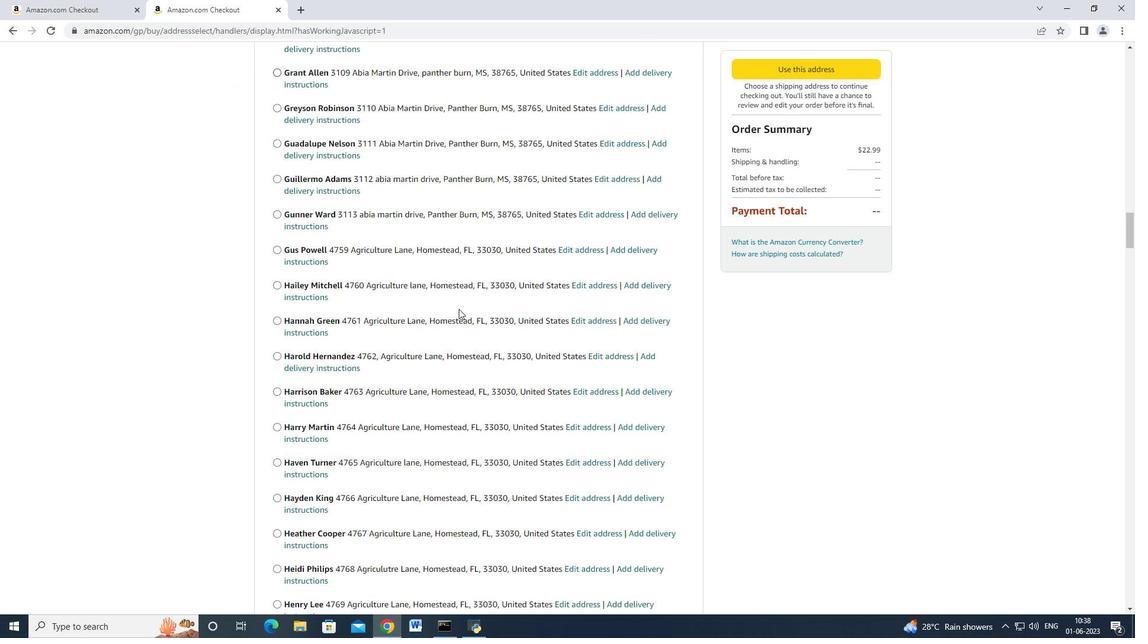 
Action: Mouse moved to (454, 309)
Screenshot: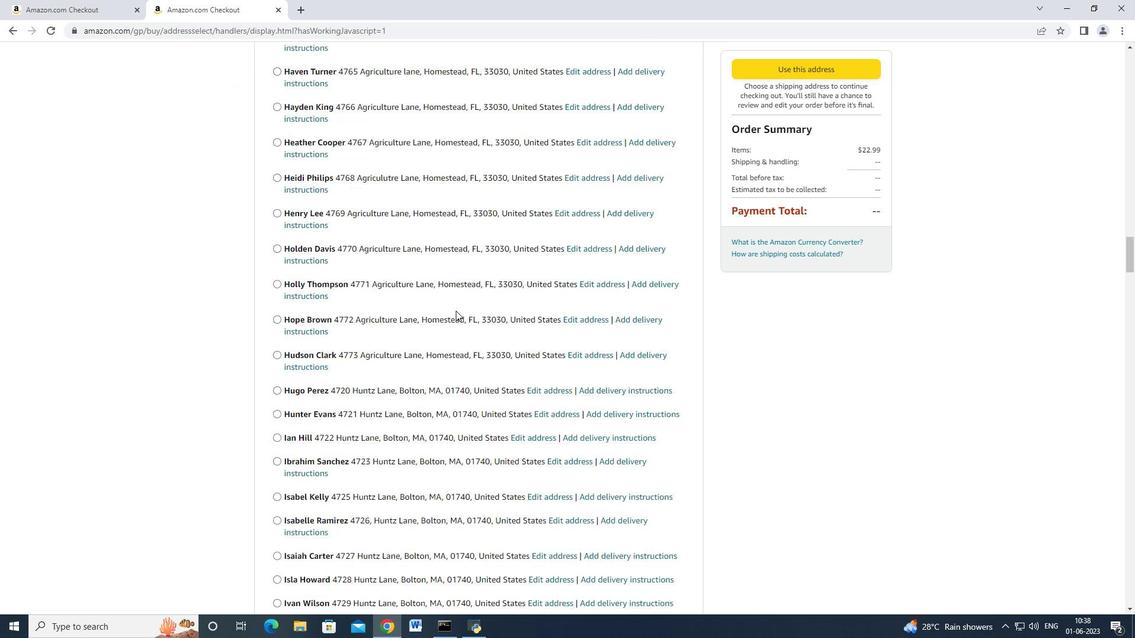 
Action: Mouse scrolled (454, 309) with delta (0, 0)
Screenshot: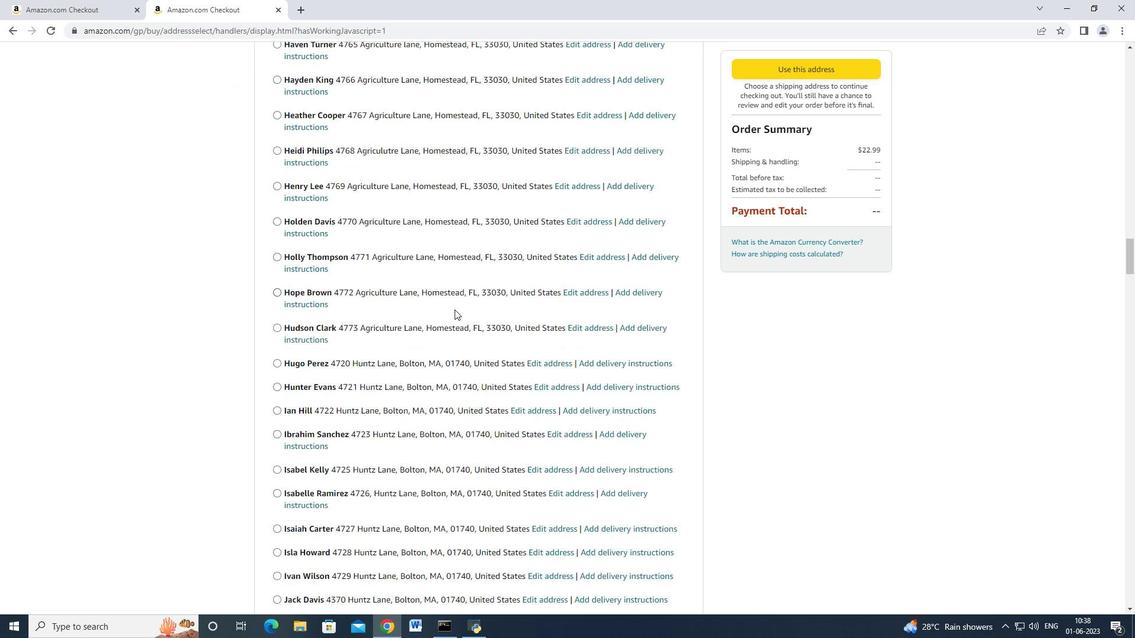 
Action: Mouse moved to (454, 309)
Screenshot: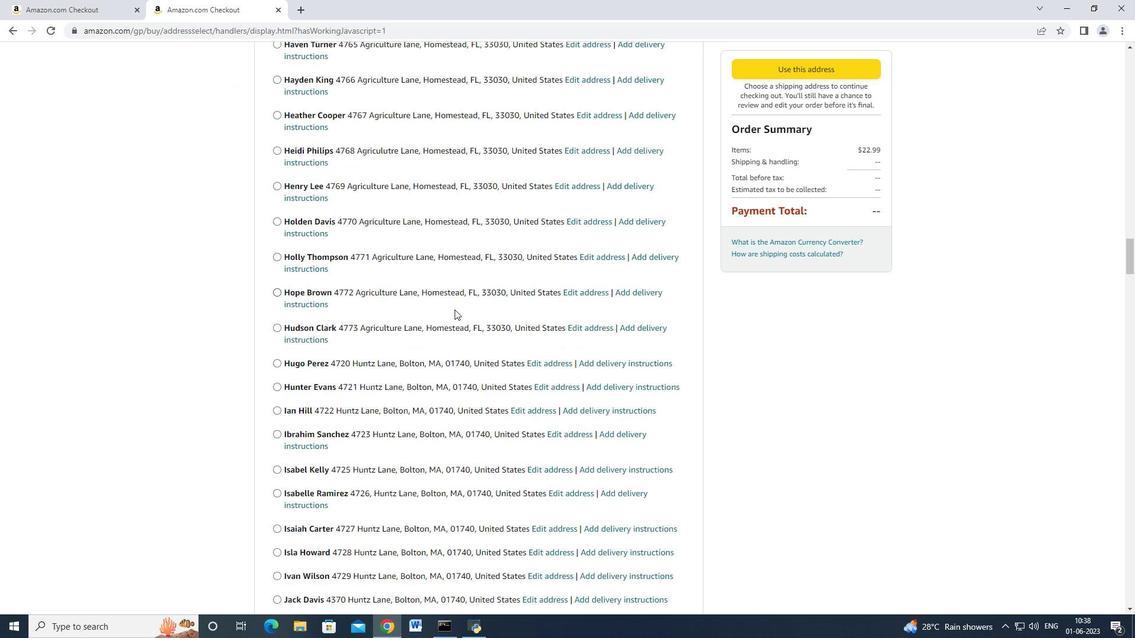 
Action: Mouse scrolled (454, 308) with delta (0, -1)
Screenshot: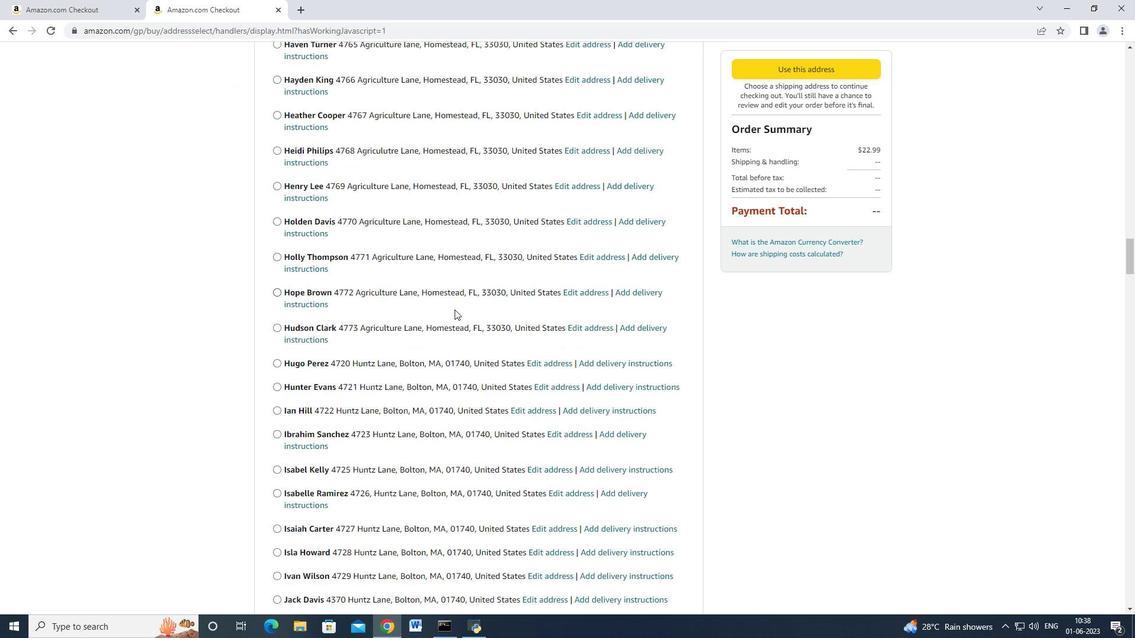 
Action: Mouse scrolled (454, 309) with delta (0, 0)
Screenshot: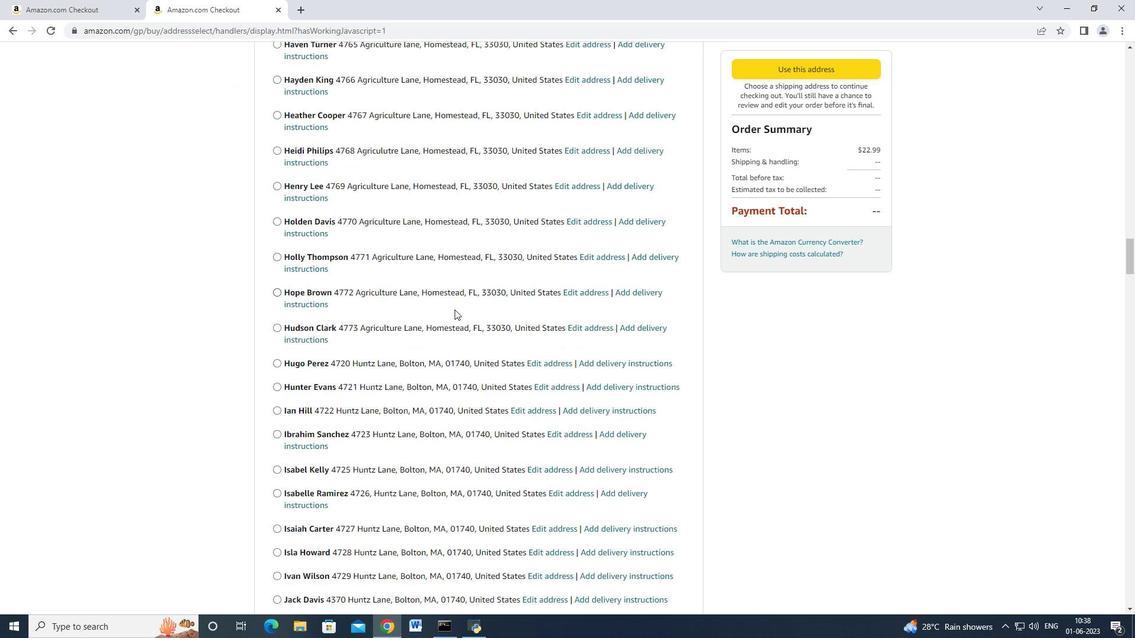 
Action: Mouse moved to (453, 309)
Screenshot: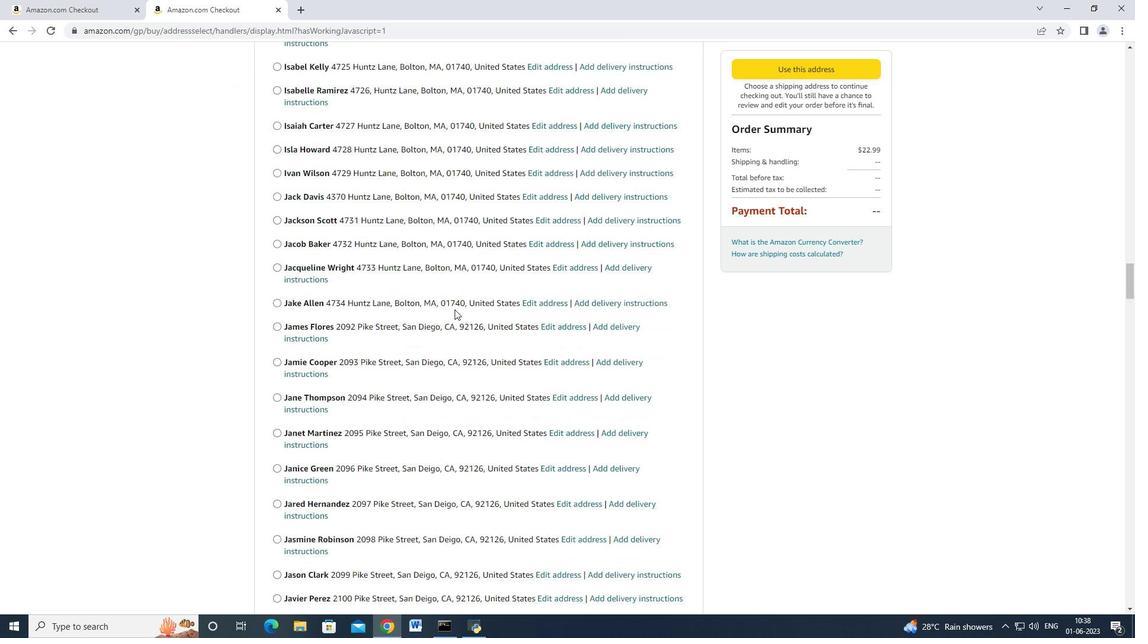 
Action: Mouse scrolled (453, 308) with delta (0, -1)
Screenshot: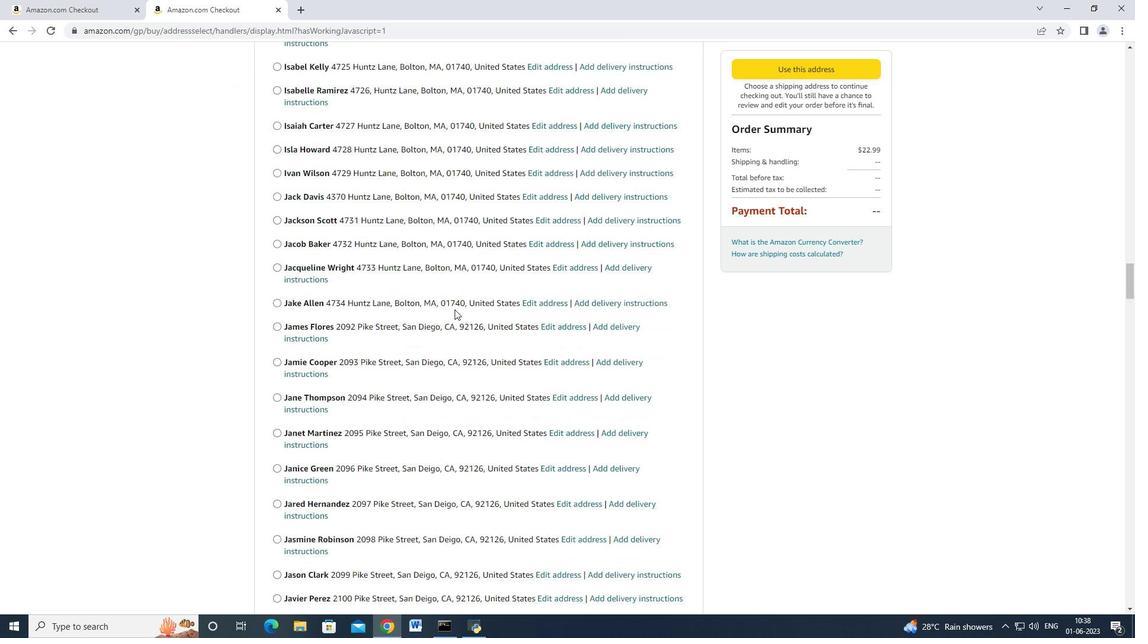 
Action: Mouse scrolled (453, 309) with delta (0, 0)
Screenshot: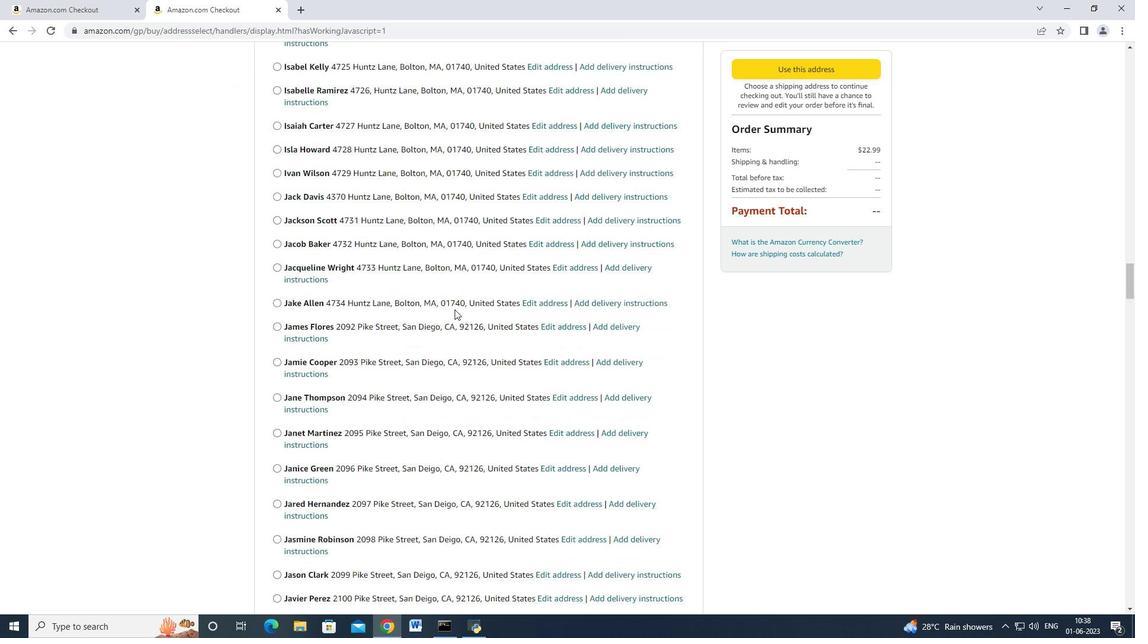 
Action: Mouse moved to (453, 309)
Screenshot: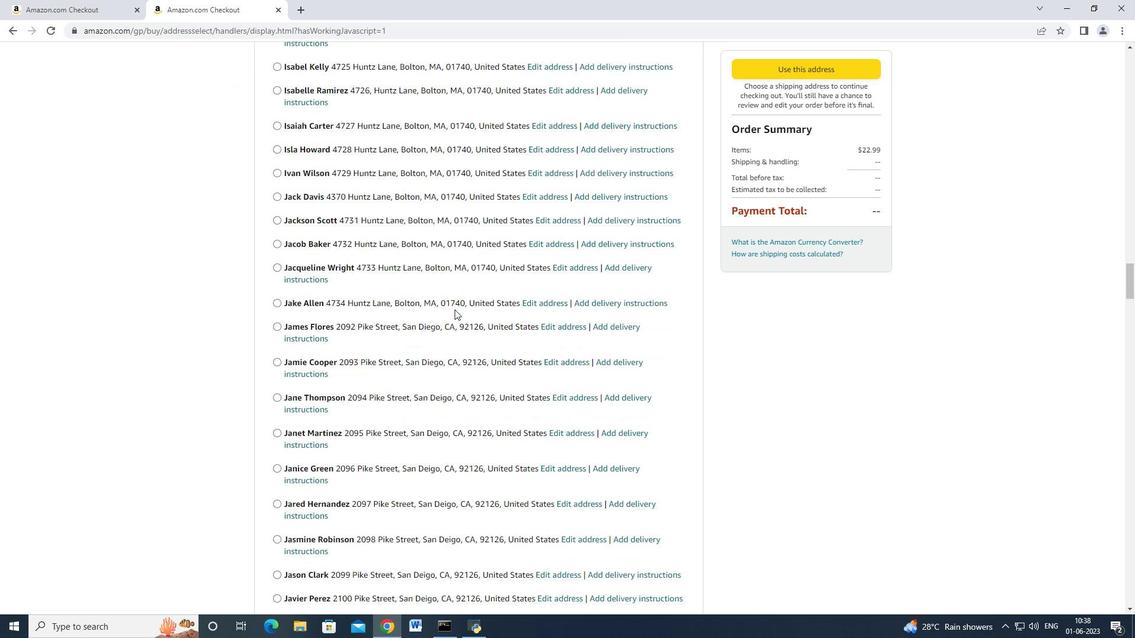 
Action: Mouse scrolled (453, 308) with delta (0, 0)
Screenshot: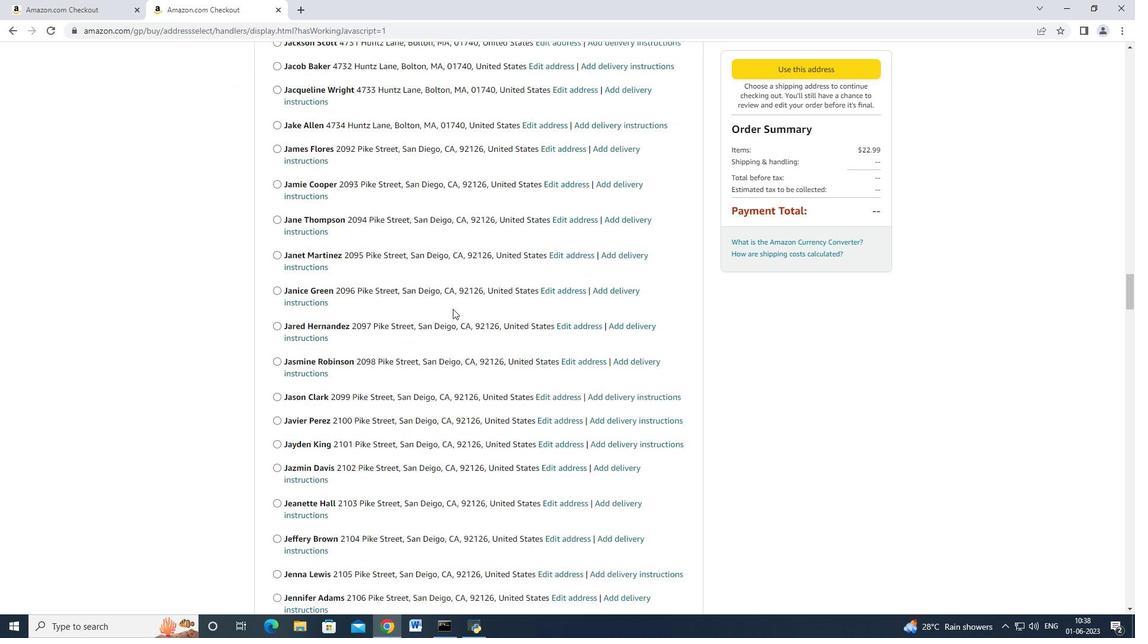 
Action: Mouse scrolled (453, 308) with delta (0, 0)
Screenshot: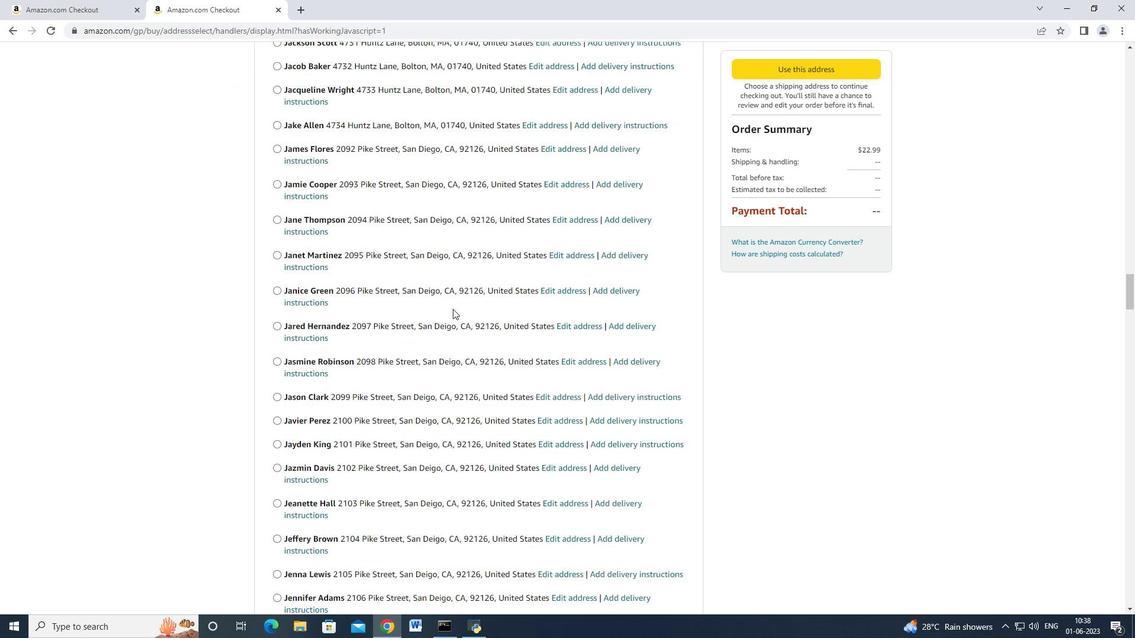 
Action: Mouse scrolled (453, 308) with delta (0, 0)
Screenshot: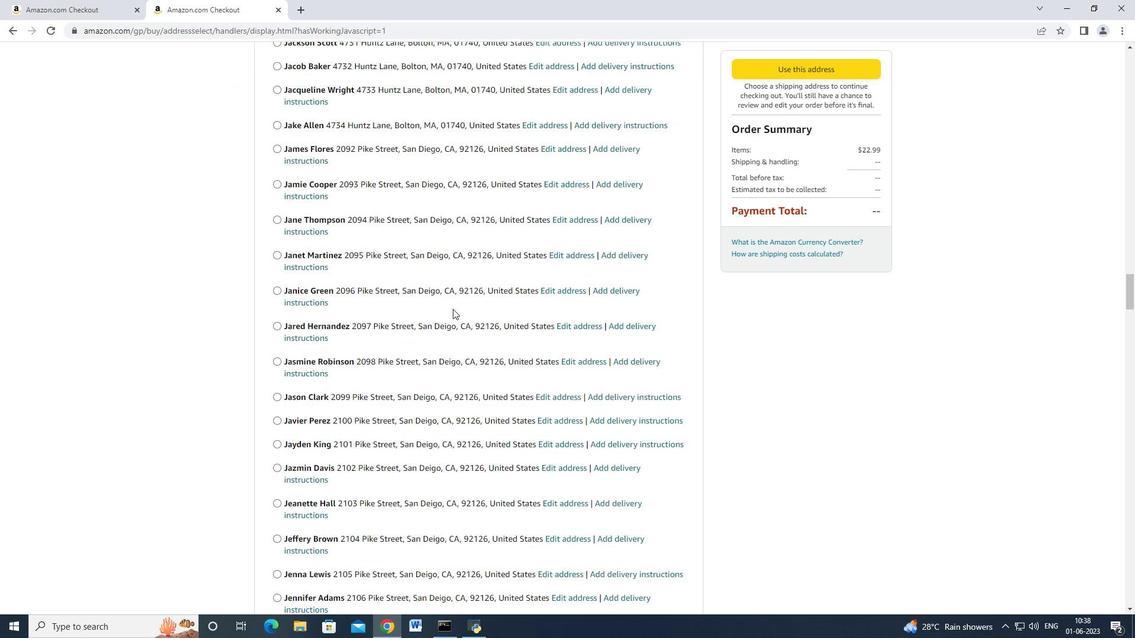 
Action: Mouse scrolled (453, 308) with delta (0, -1)
Screenshot: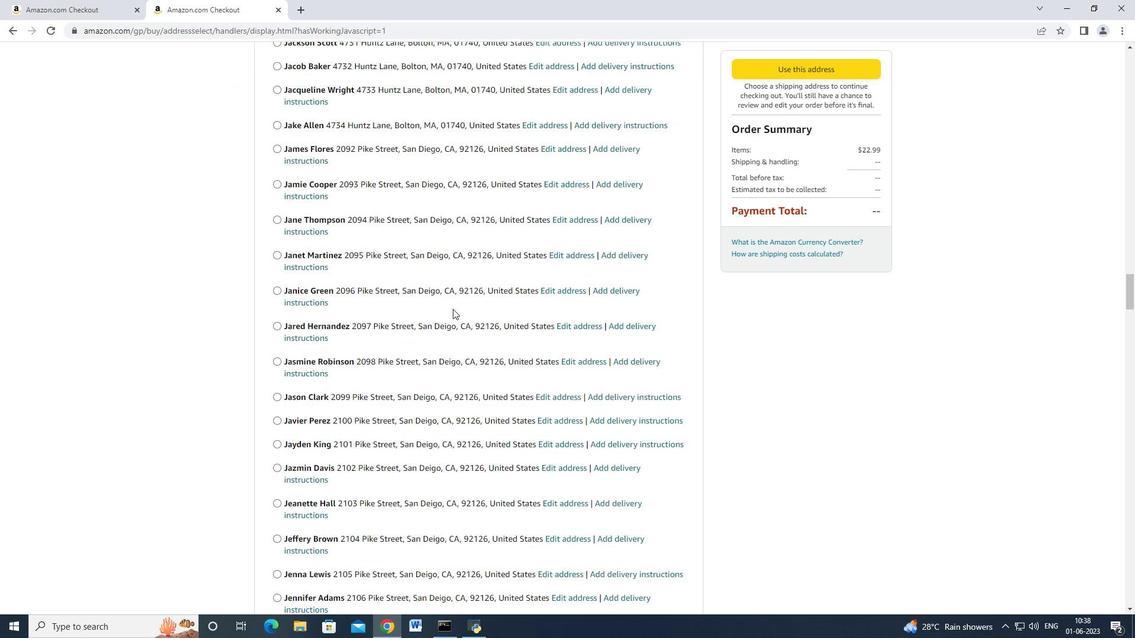 
Action: Mouse scrolled (453, 308) with delta (0, -1)
Screenshot: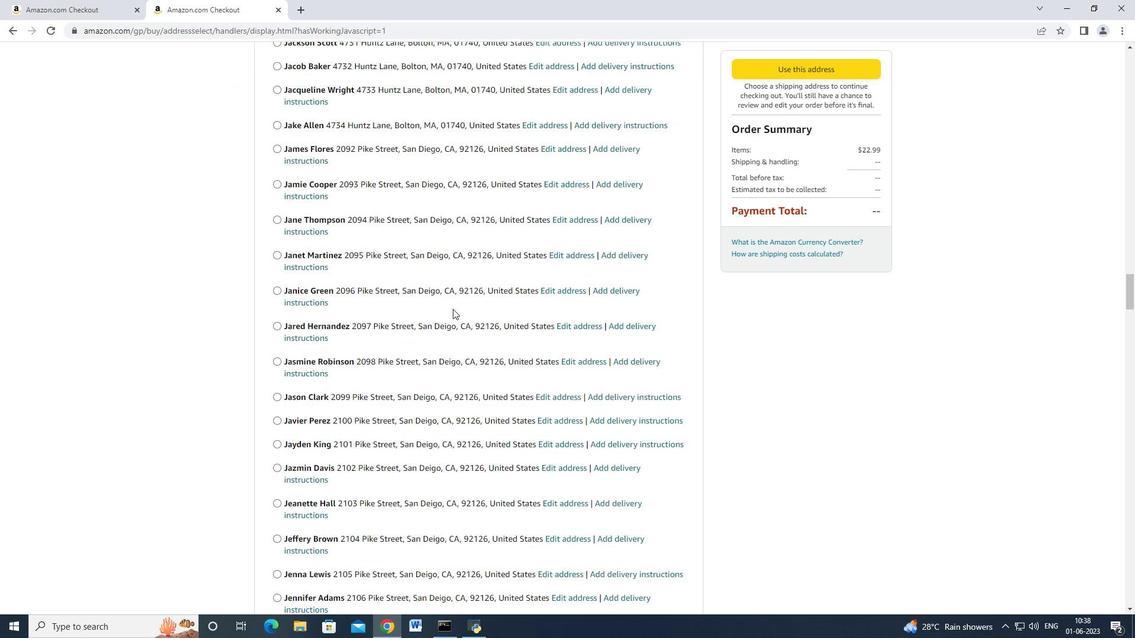 
Action: Mouse scrolled (453, 308) with delta (0, 0)
Screenshot: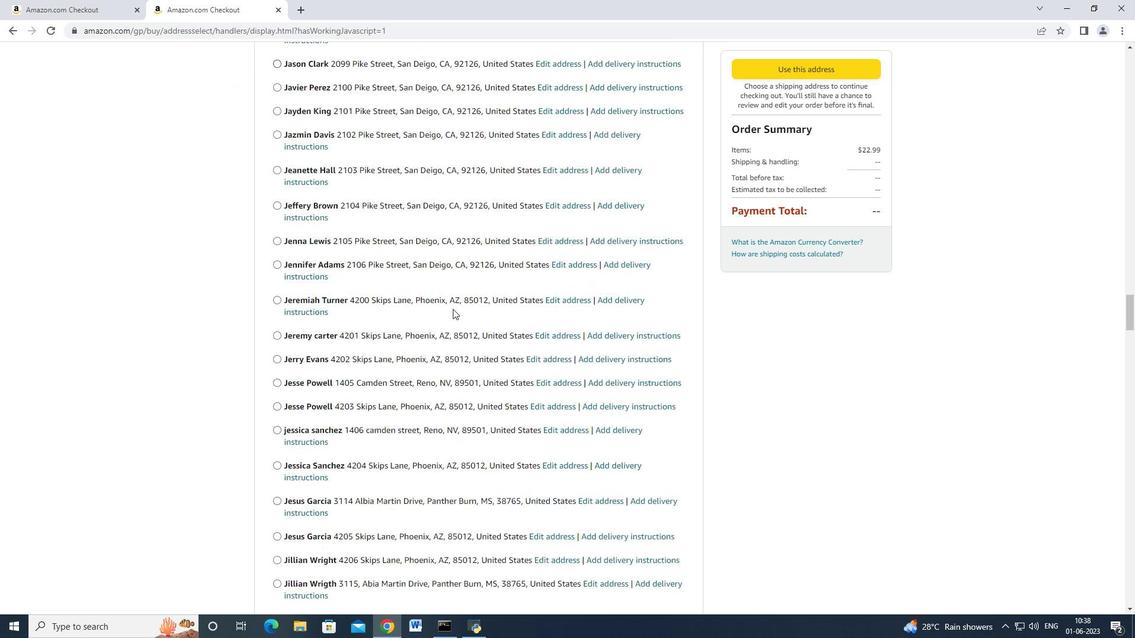 
Action: Mouse moved to (452, 309)
Screenshot: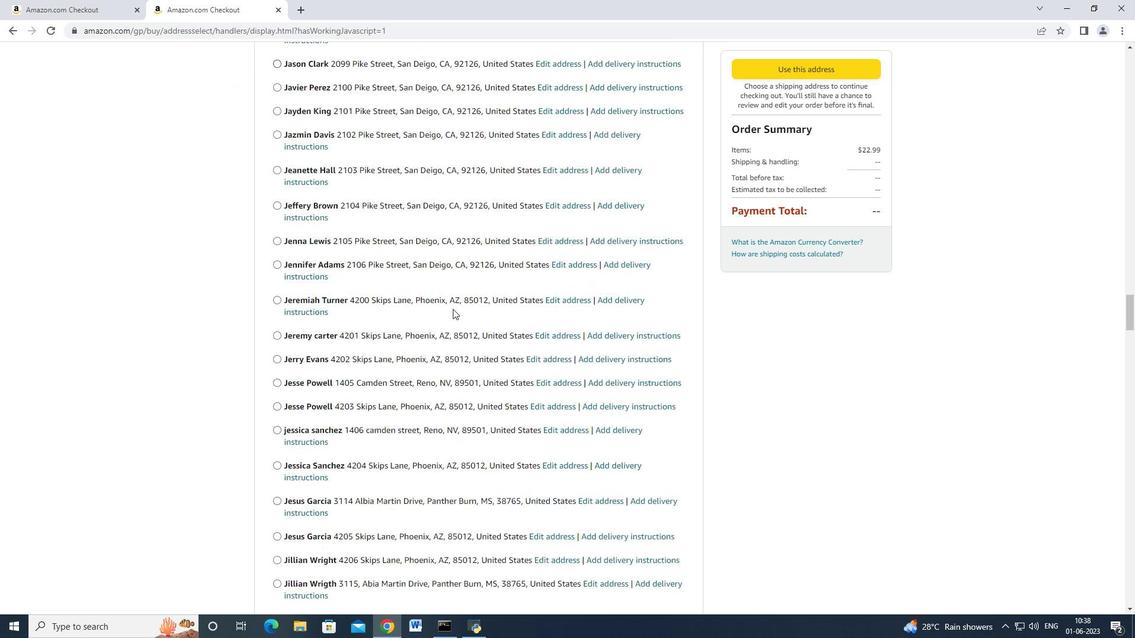 
Action: Mouse scrolled (452, 308) with delta (0, 0)
Screenshot: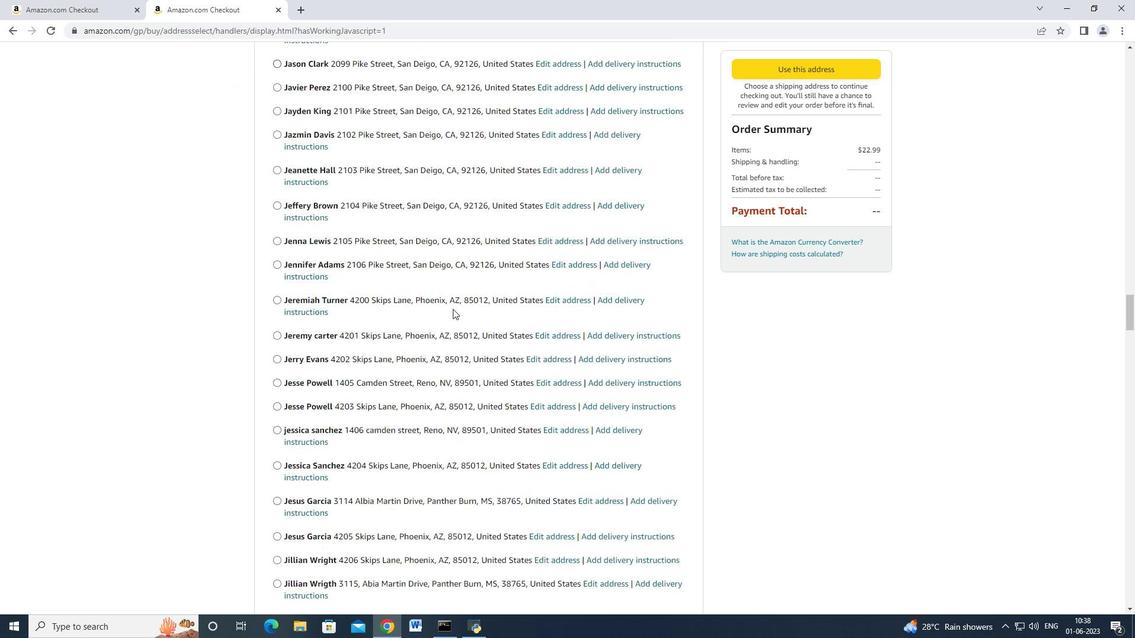 
Action: Mouse moved to (450, 310)
Screenshot: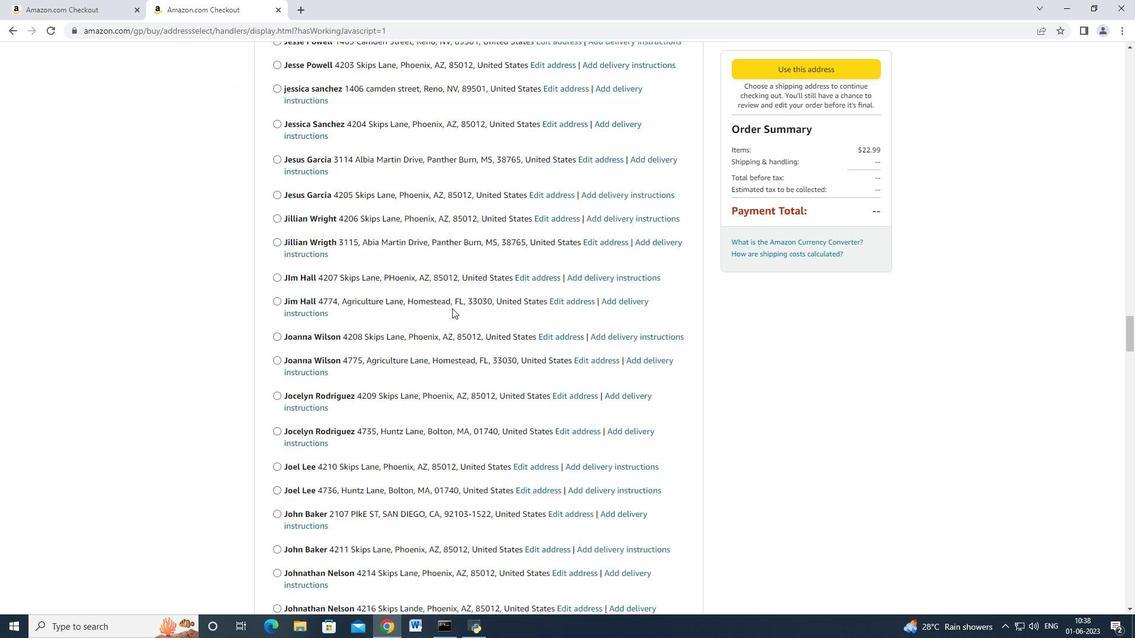 
Action: Mouse scrolled (450, 309) with delta (0, 0)
Screenshot: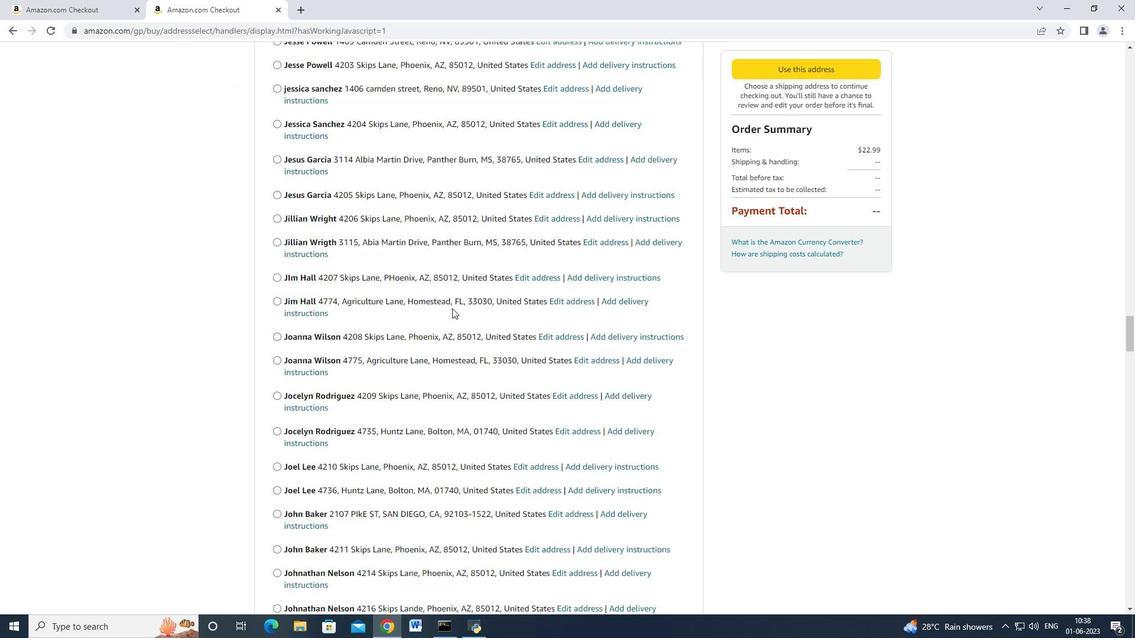 
Action: Mouse moved to (449, 311)
Screenshot: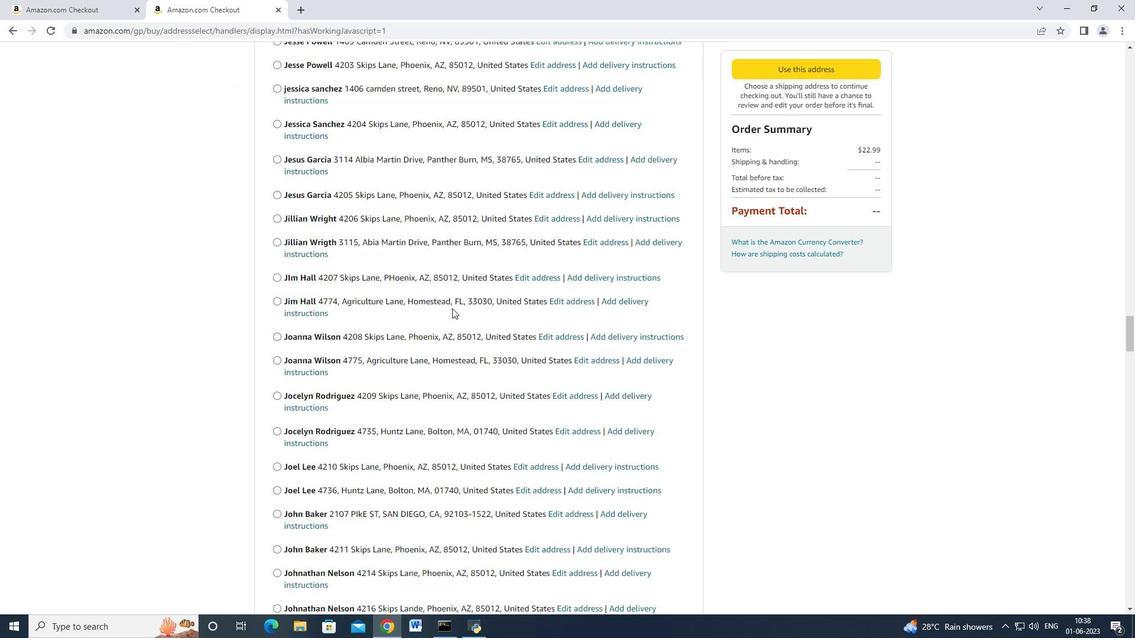 
Action: Mouse scrolled (450, 310) with delta (0, 0)
Screenshot: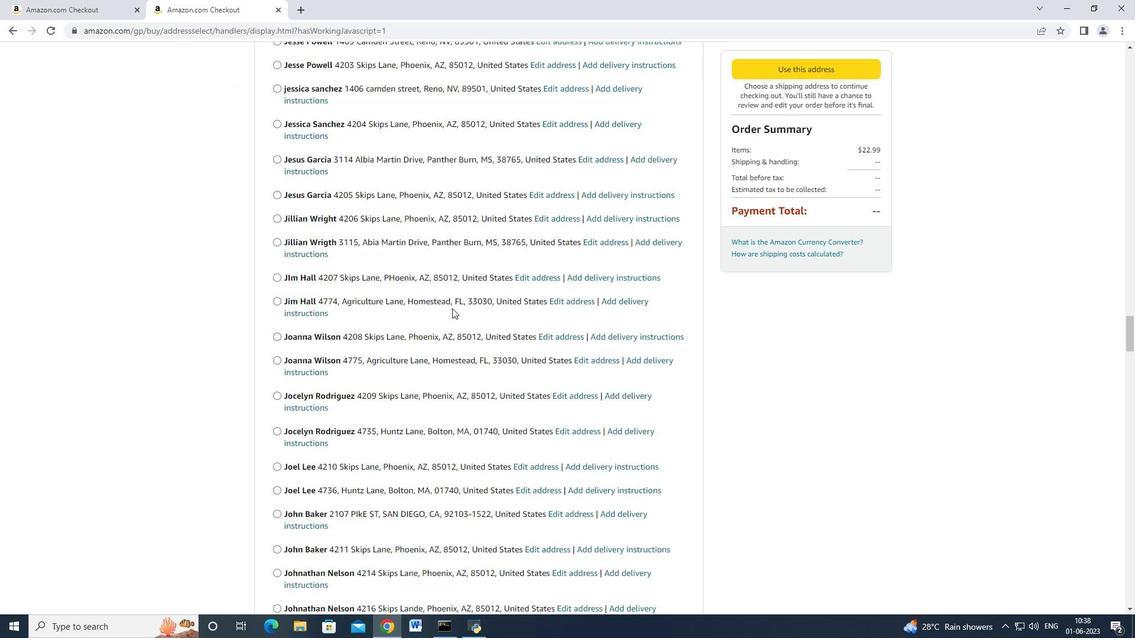 
Action: Mouse scrolled (449, 311) with delta (0, 0)
Screenshot: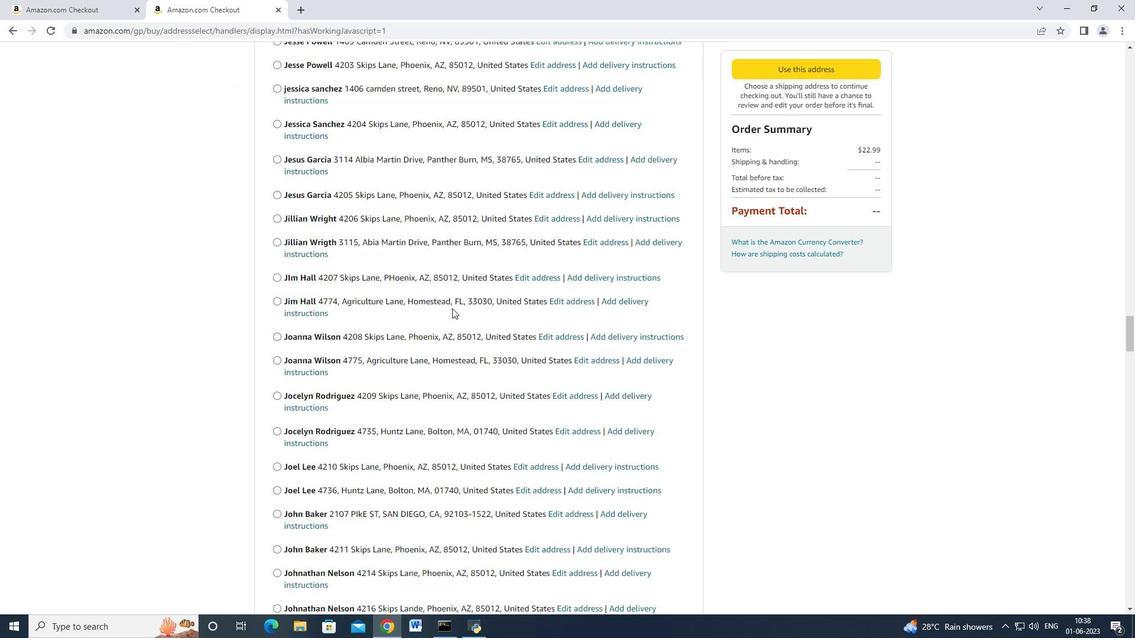 
Action: Mouse scrolled (449, 310) with delta (0, -1)
Screenshot: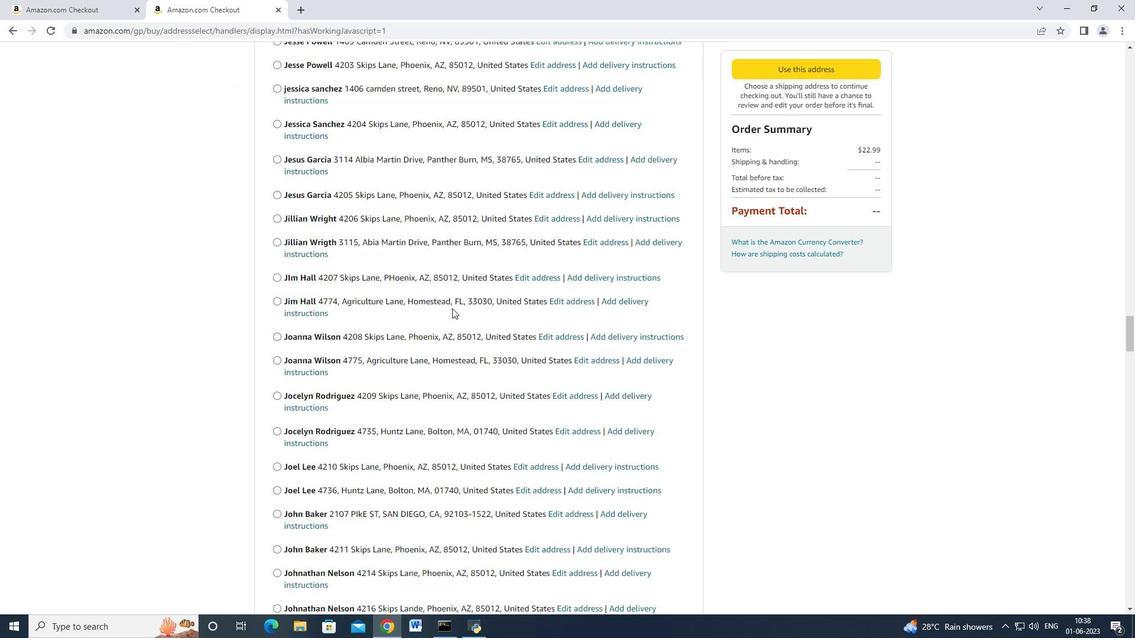 
Action: Mouse scrolled (449, 311) with delta (0, 0)
Screenshot: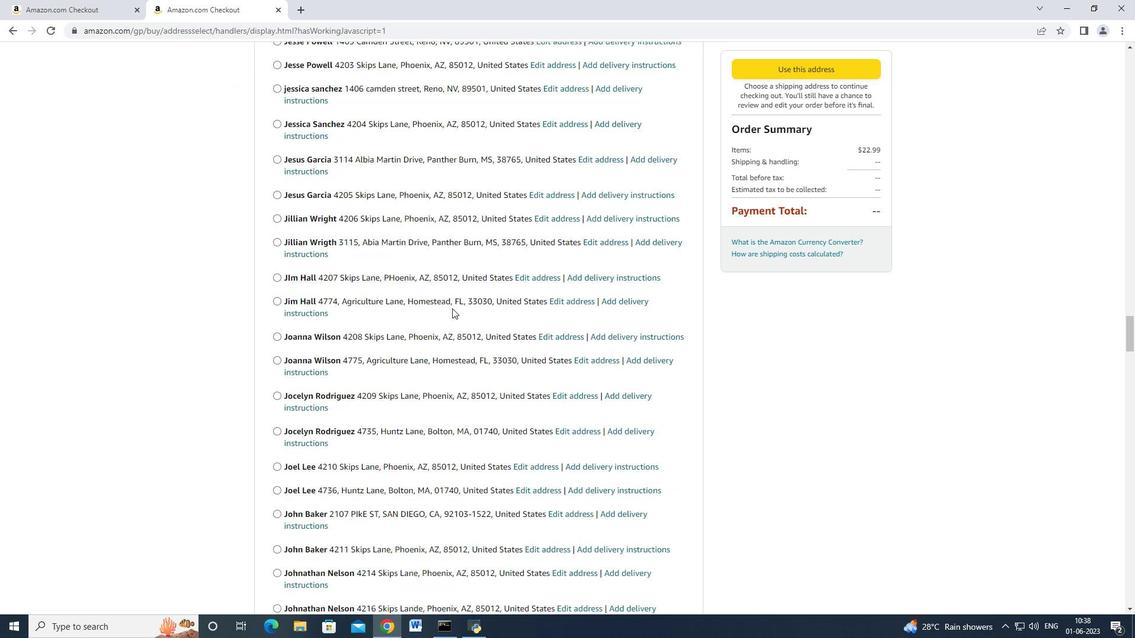 
Action: Mouse moved to (449, 309)
Screenshot: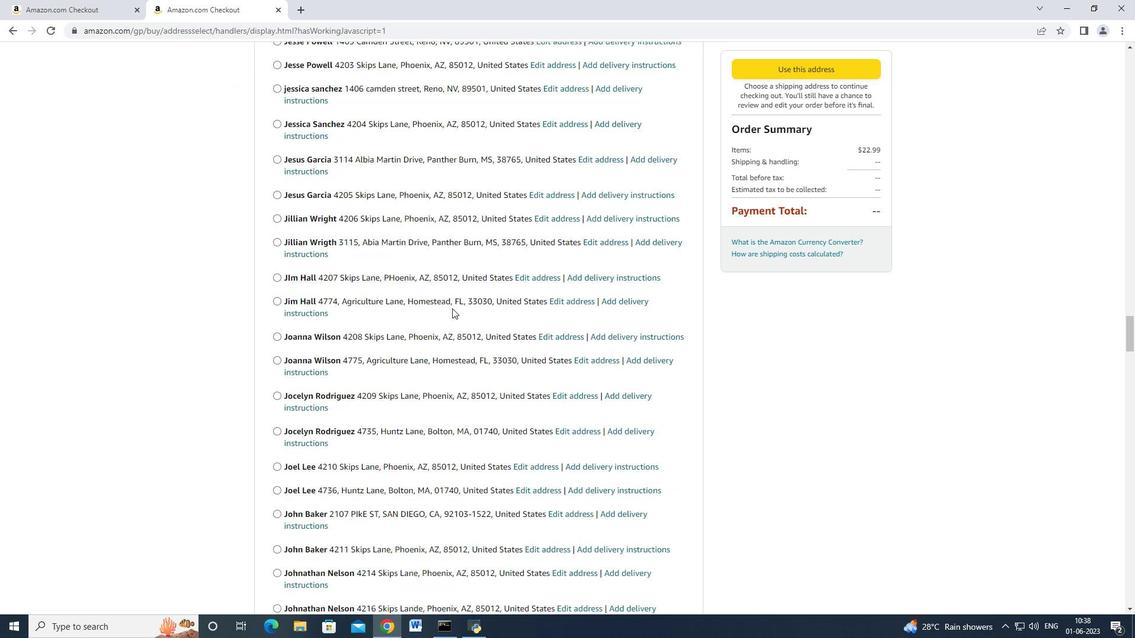 
Action: Mouse scrolled (449, 310) with delta (0, -1)
Screenshot: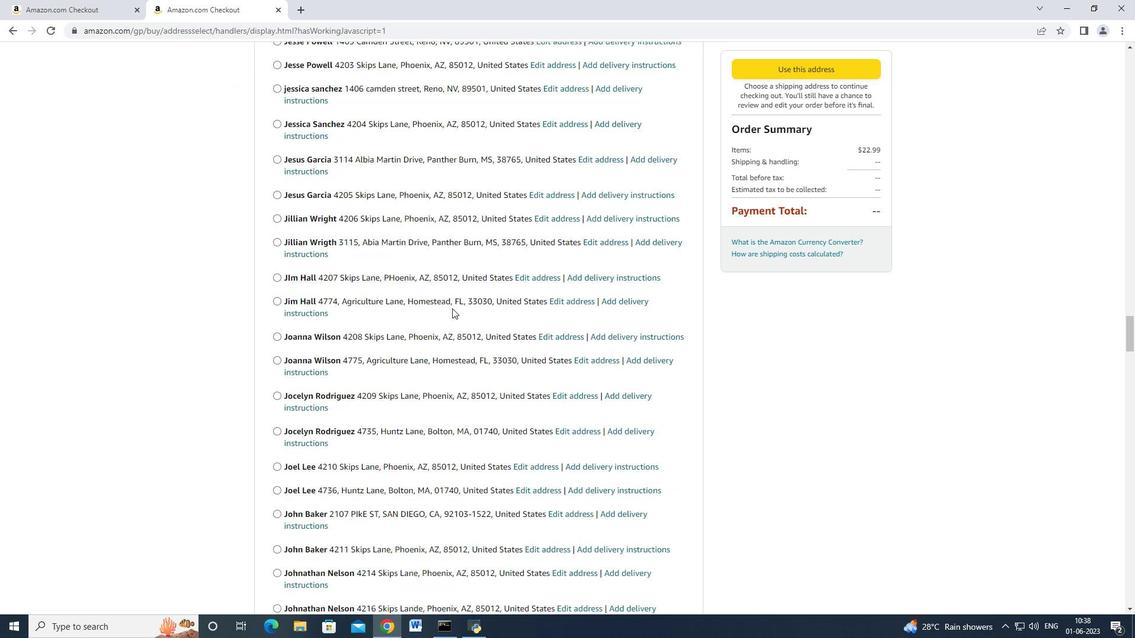 
Action: Mouse moved to (449, 309)
Screenshot: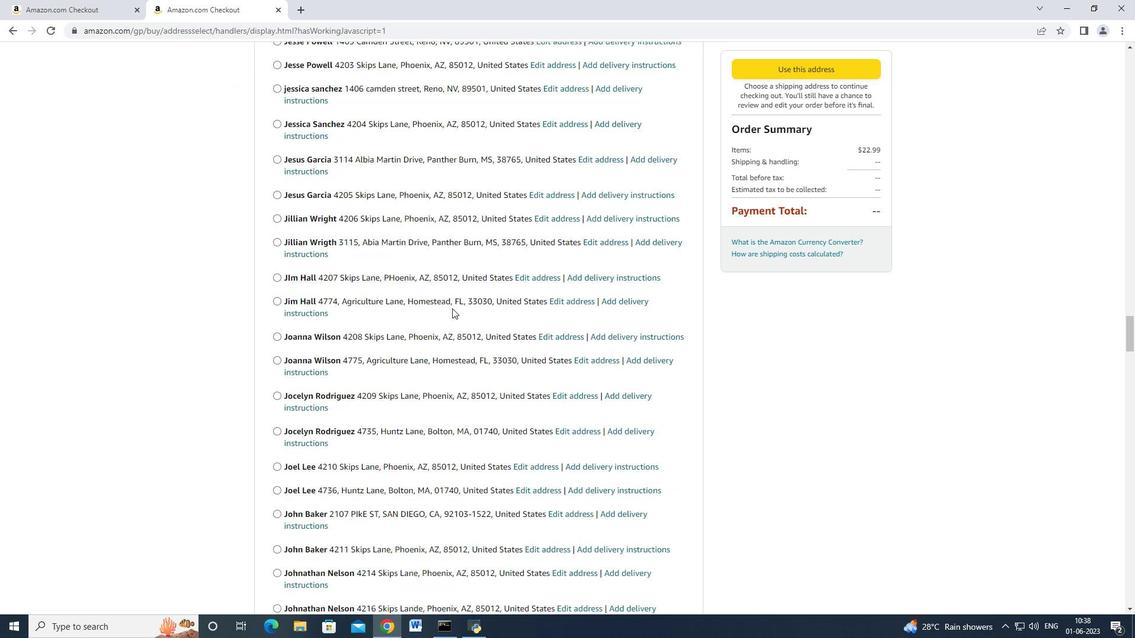
Action: Mouse scrolled (449, 309) with delta (0, 0)
Screenshot: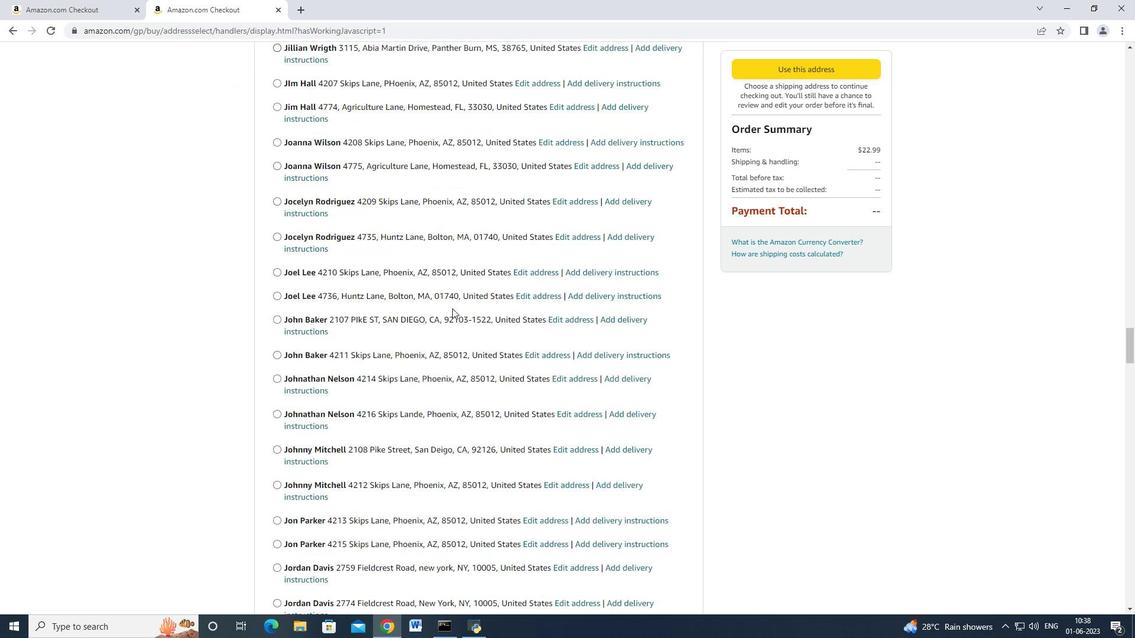 
Action: Mouse moved to (444, 311)
Screenshot: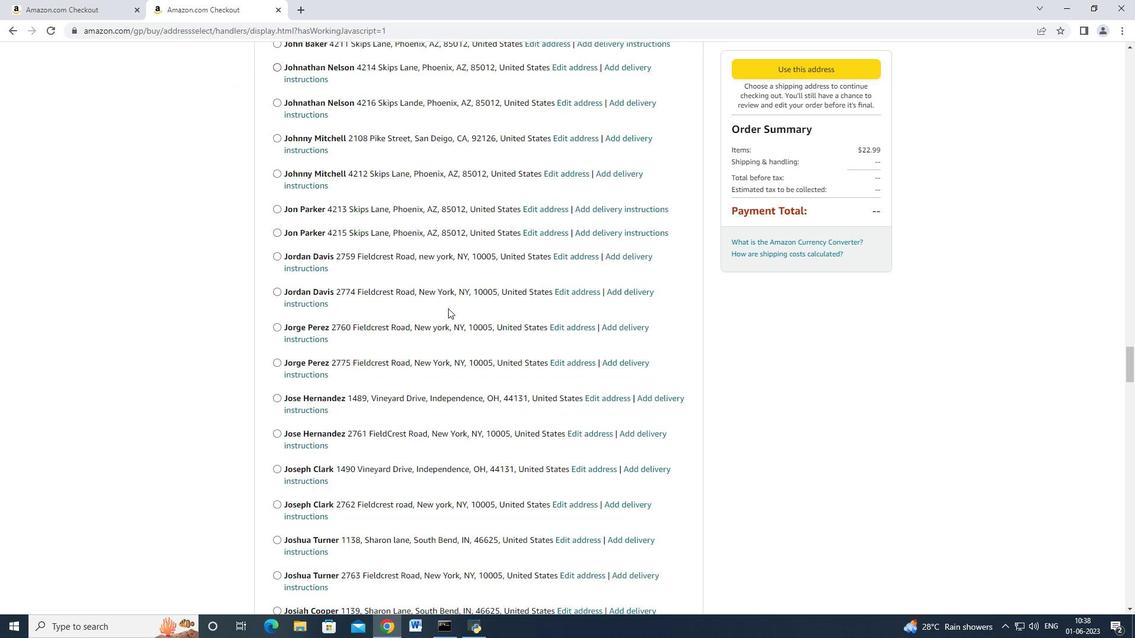 
Action: Mouse scrolled (444, 309) with delta (0, 0)
Screenshot: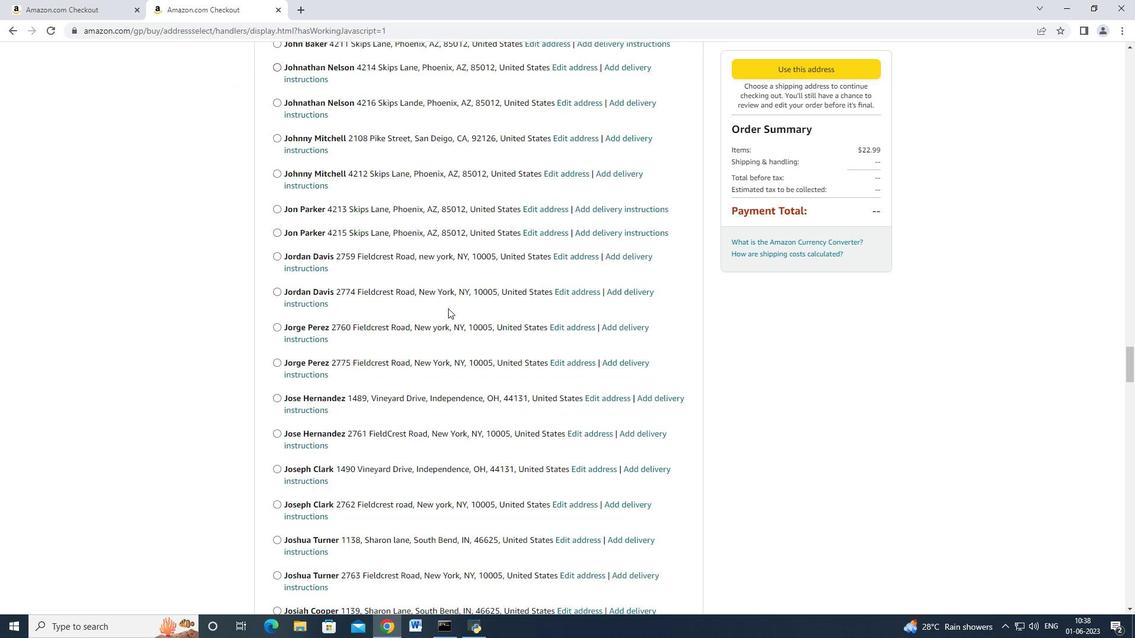 
Action: Mouse moved to (444, 311)
Screenshot: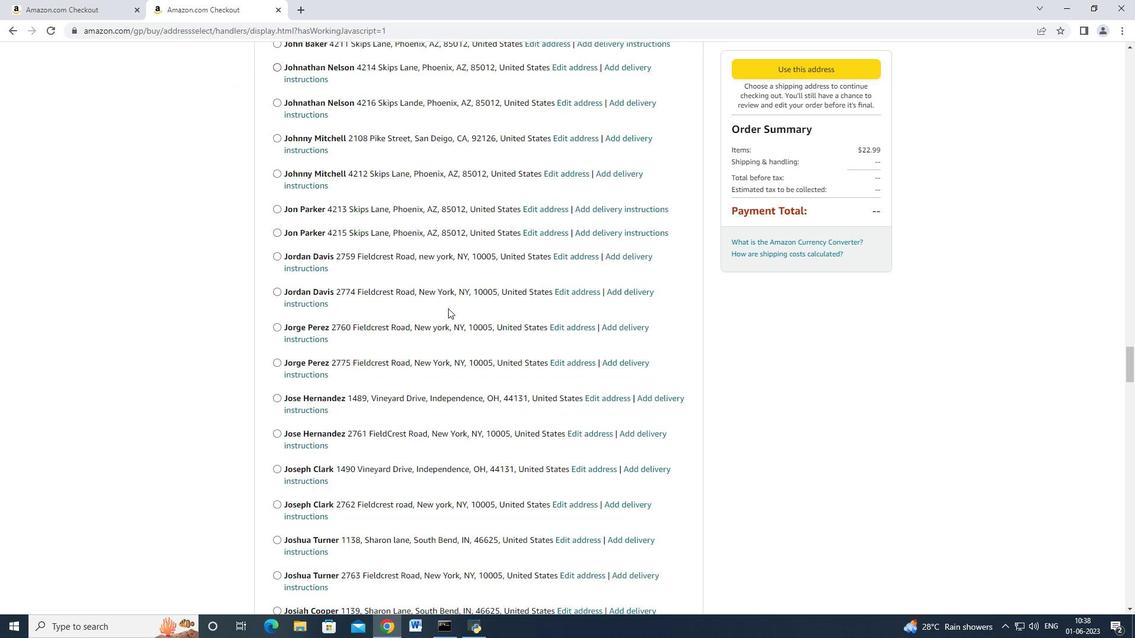 
Action: Mouse scrolled (444, 310) with delta (0, 0)
Screenshot: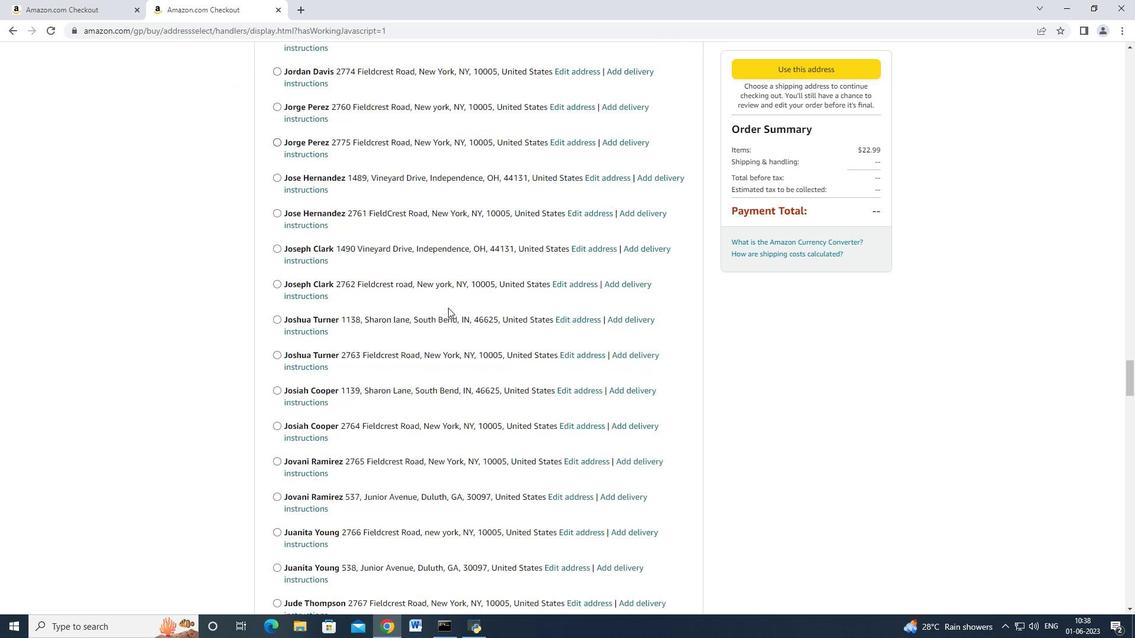 
Action: Mouse moved to (443, 311)
Screenshot: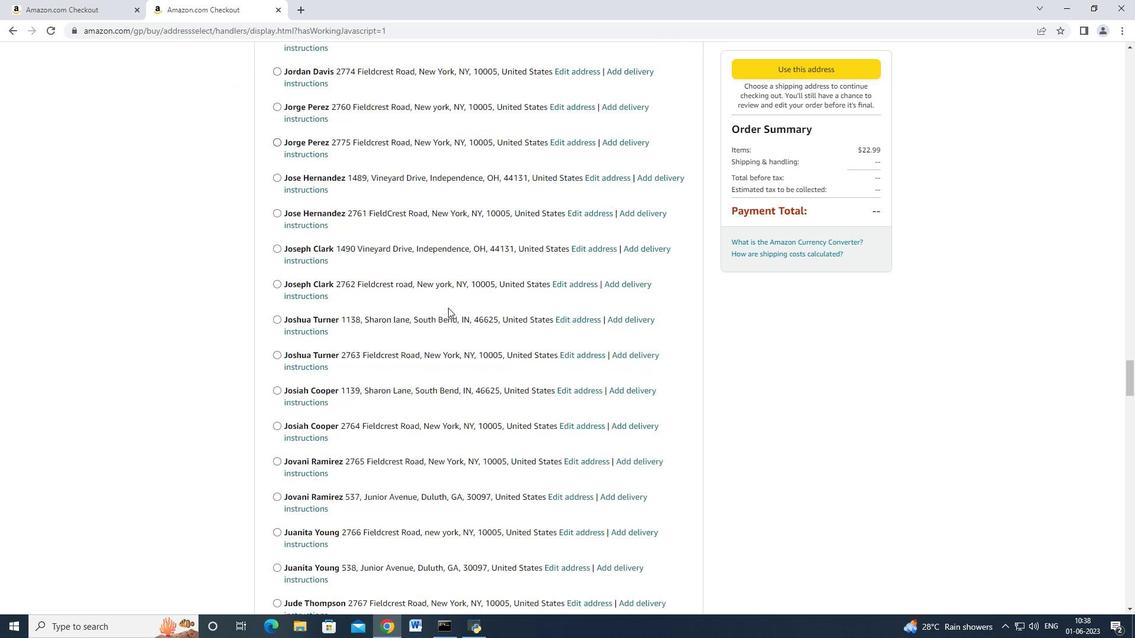 
Action: Mouse scrolled (444, 310) with delta (0, 0)
Screenshot: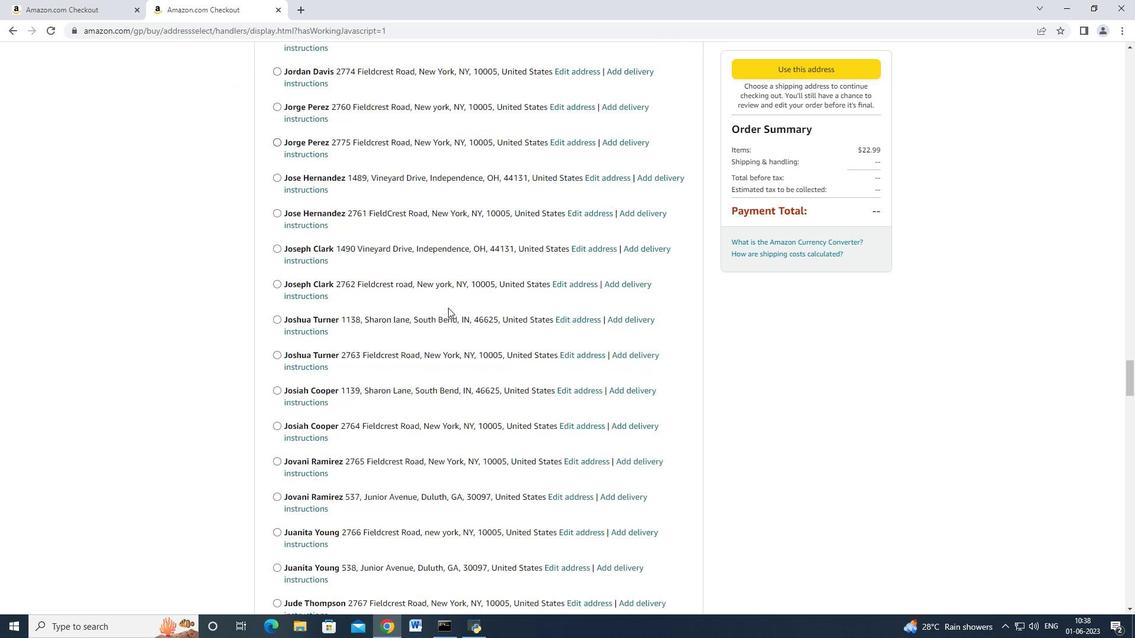 
Action: Mouse moved to (443, 311)
Screenshot: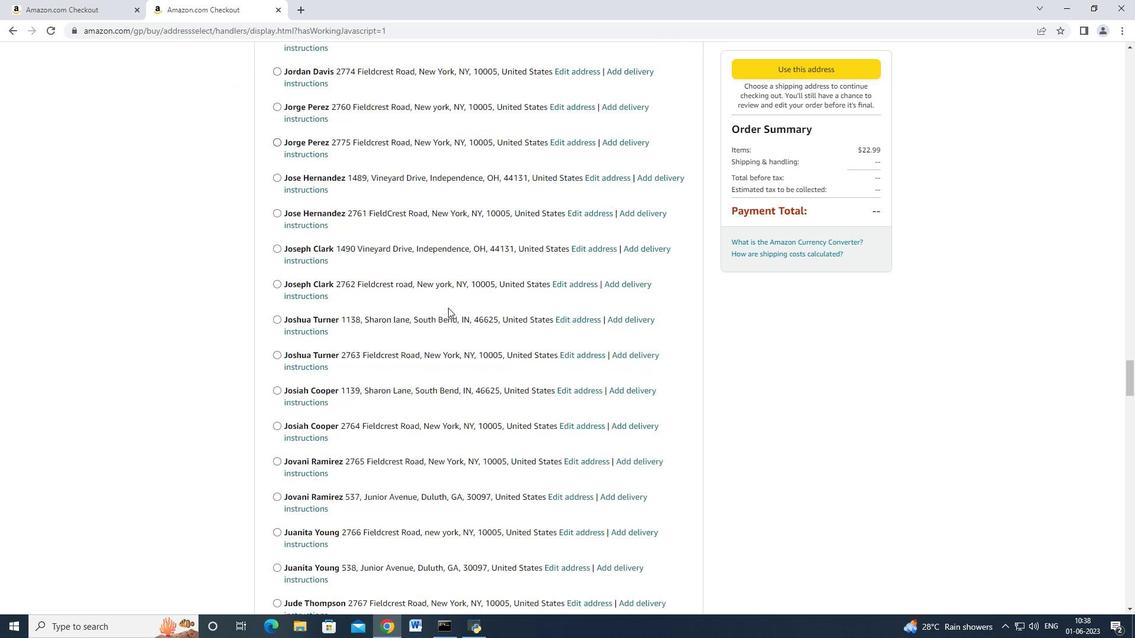 
Action: Mouse scrolled (444, 309) with delta (0, -1)
Screenshot: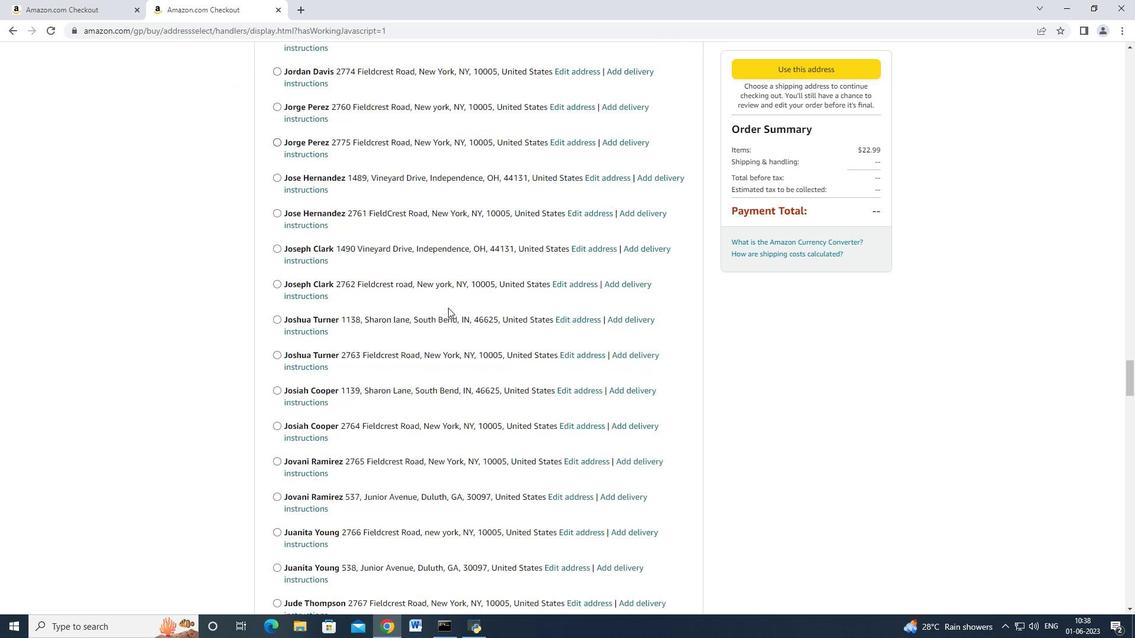 
Action: Mouse scrolled (444, 311) with delta (0, 0)
Screenshot: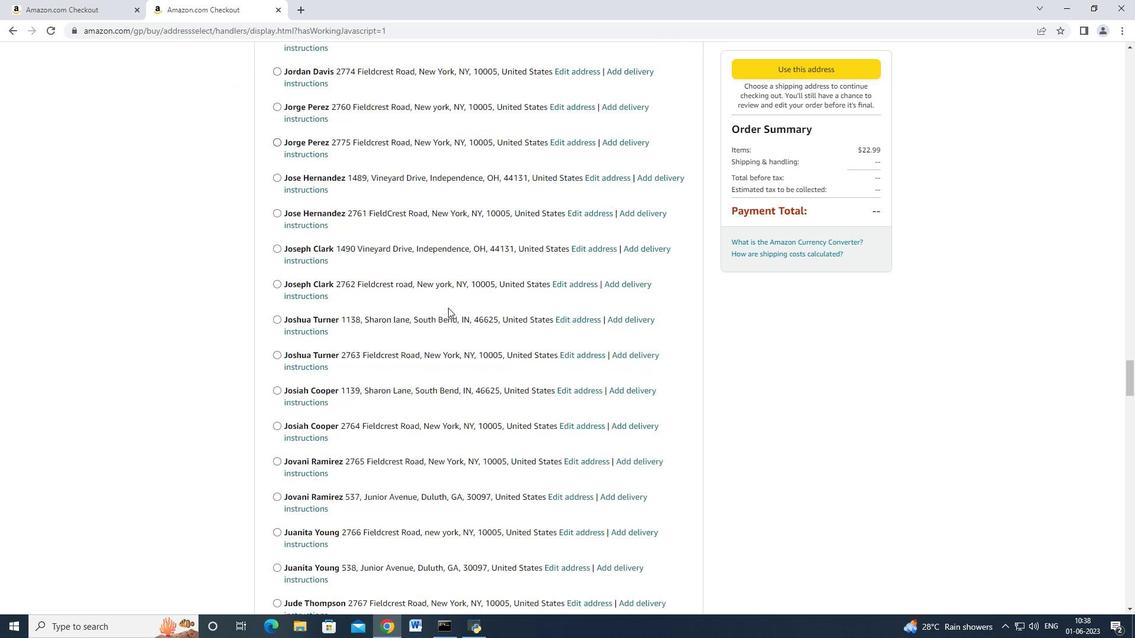
Action: Mouse moved to (443, 311)
Screenshot: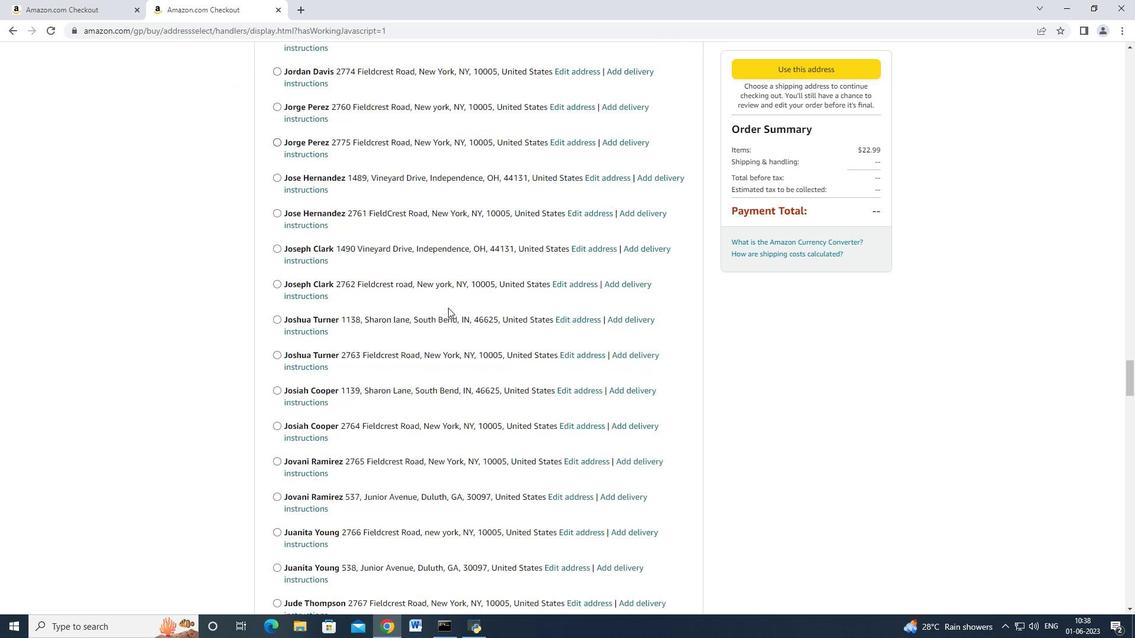 
Action: Mouse scrolled (444, 310) with delta (0, -1)
Screenshot: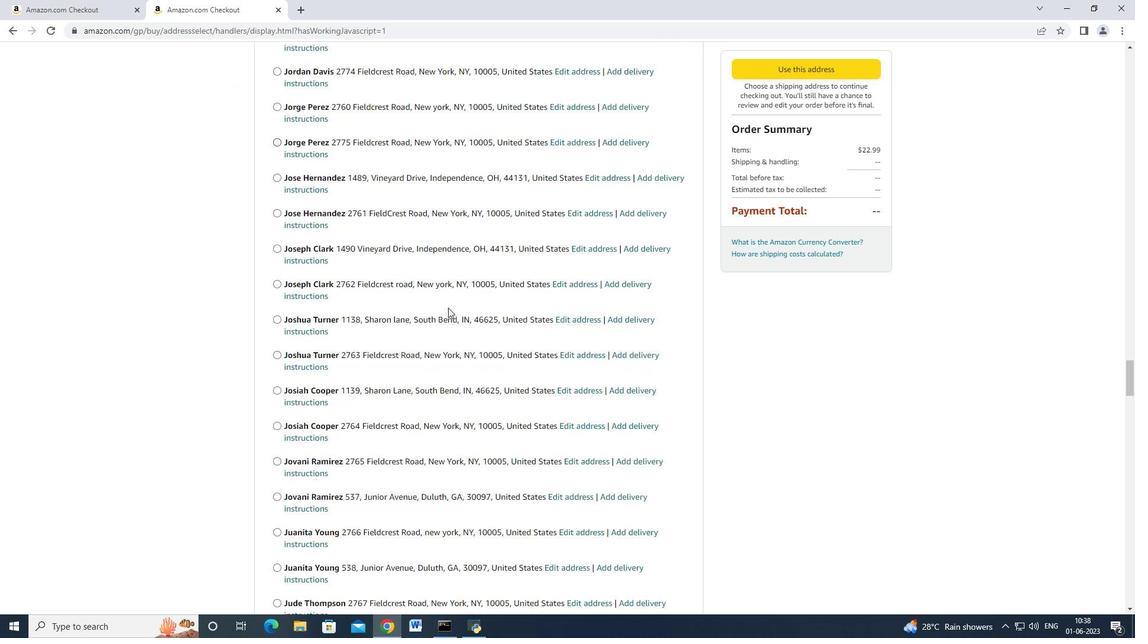 
Action: Mouse scrolled (443, 311) with delta (0, 0)
Screenshot: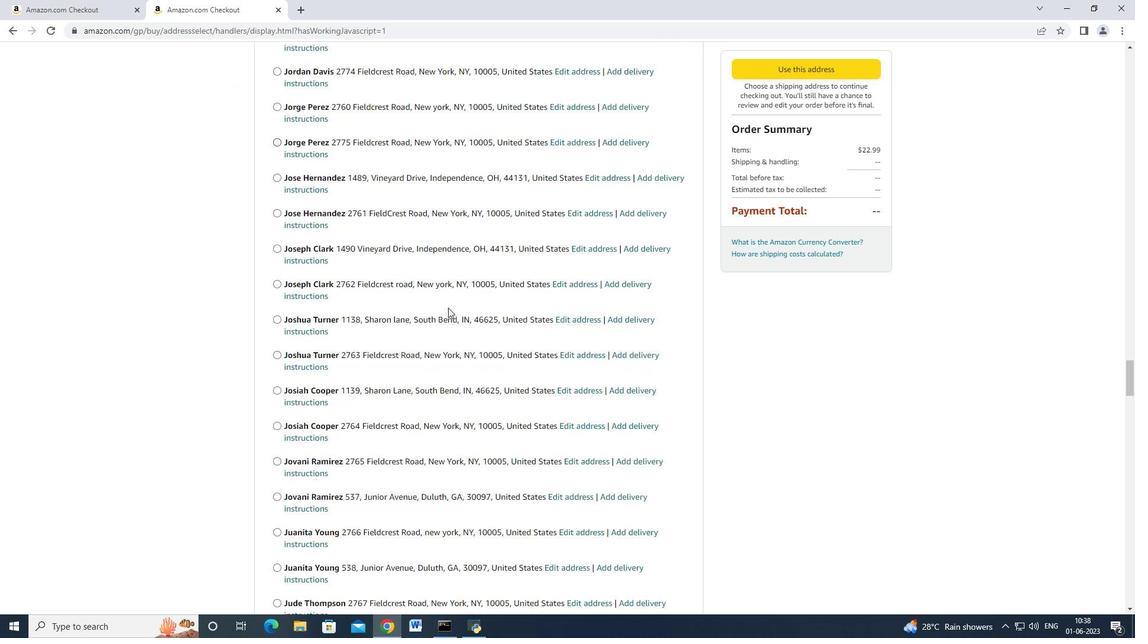 
Action: Mouse moved to (443, 310)
Screenshot: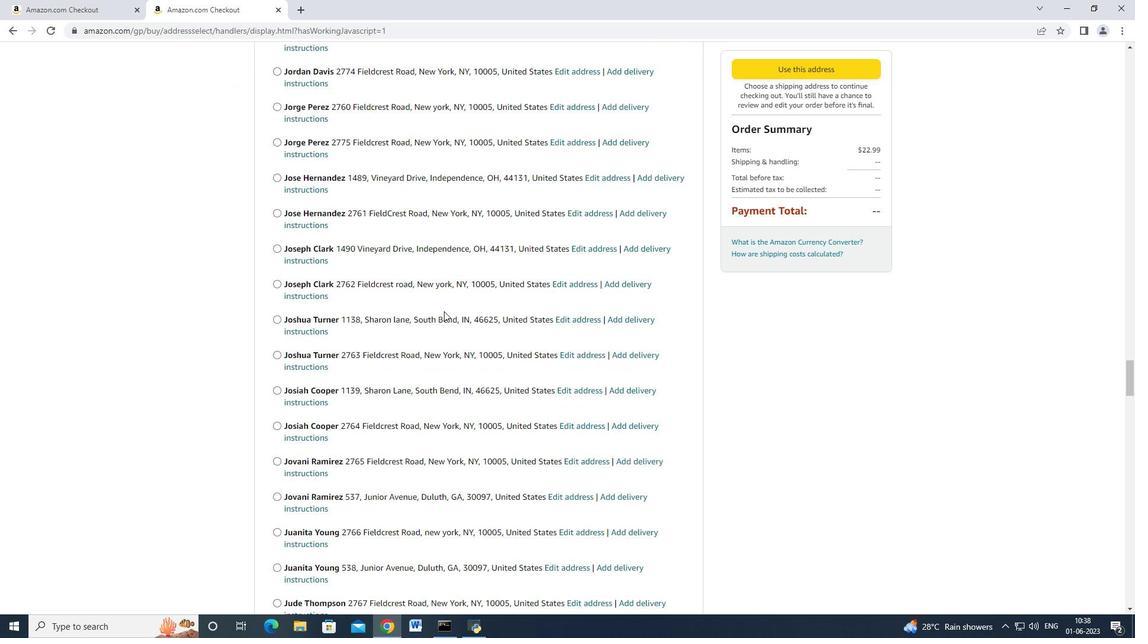
Action: Mouse scrolled (443, 309) with delta (0, 0)
Screenshot: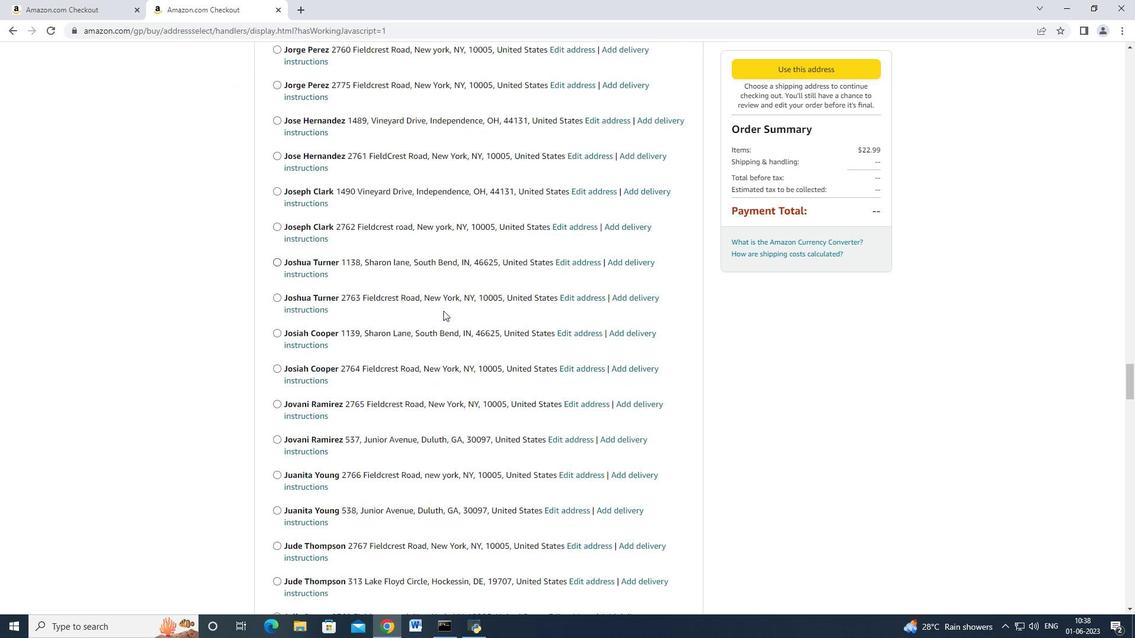 
Action: Mouse scrolled (443, 309) with delta (0, -1)
Screenshot: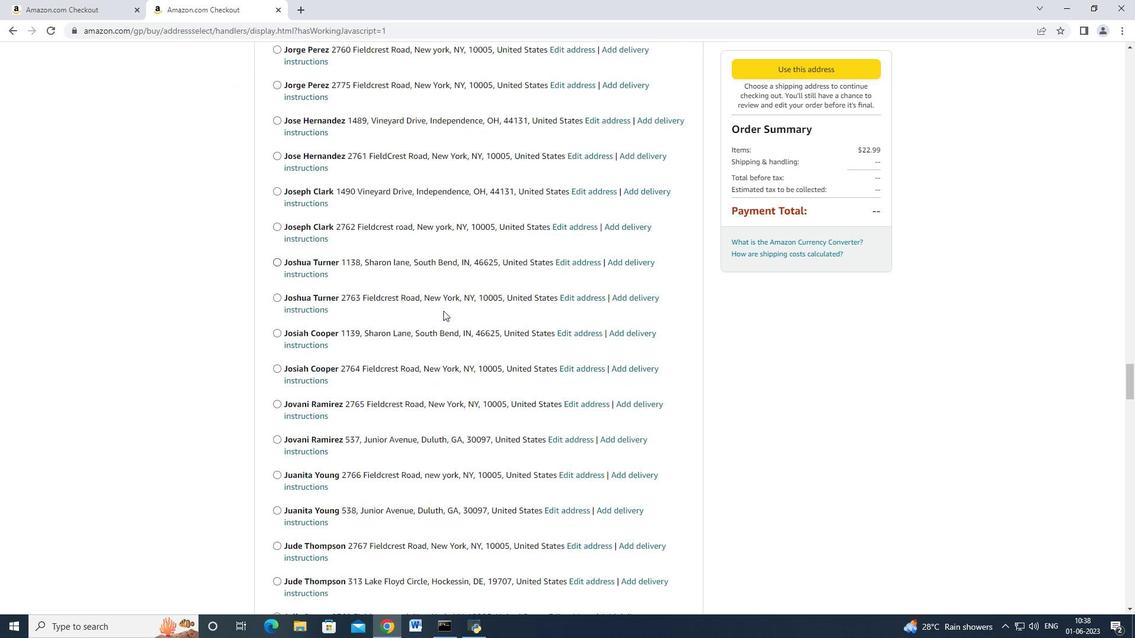 
Action: Mouse scrolled (443, 309) with delta (0, 0)
Screenshot: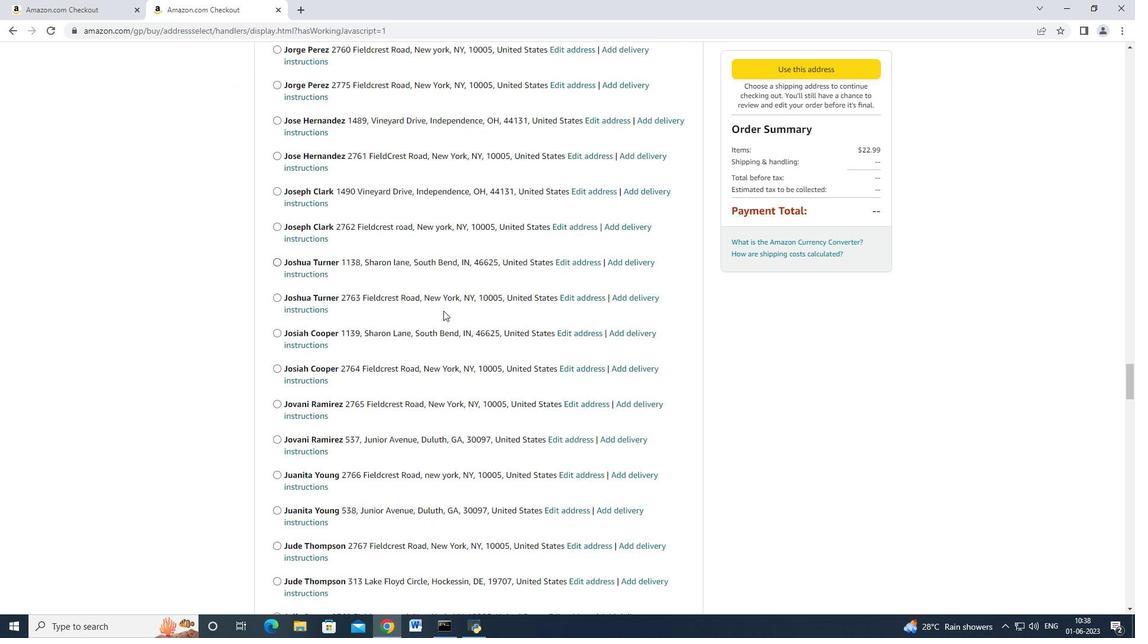 
Action: Mouse scrolled (443, 309) with delta (0, 0)
Screenshot: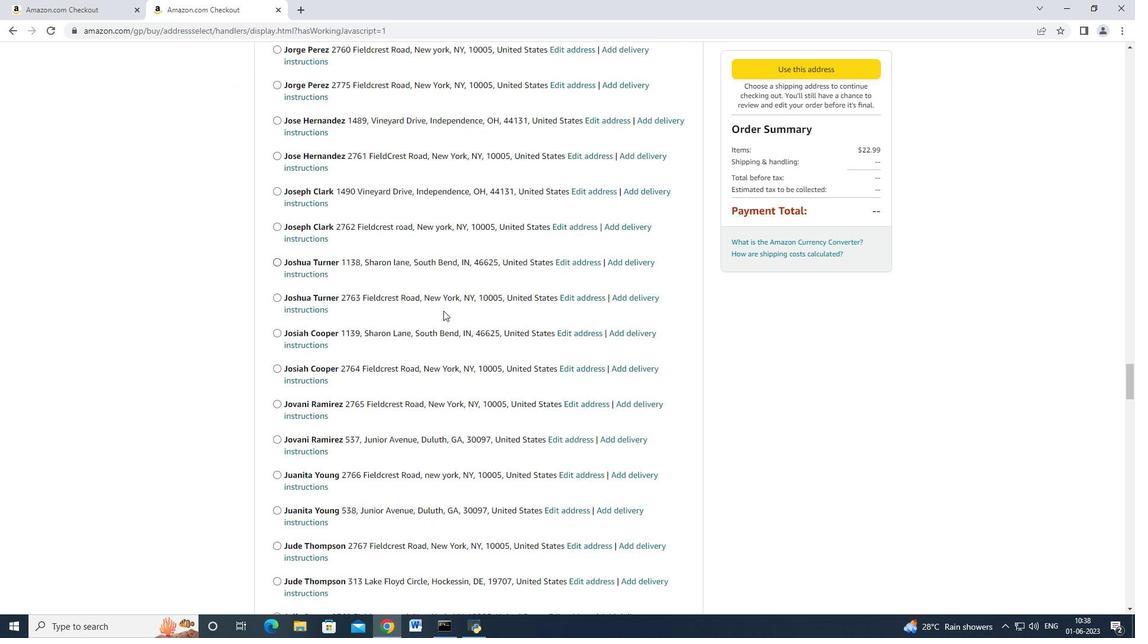
Action: Mouse scrolled (443, 309) with delta (0, -1)
Screenshot: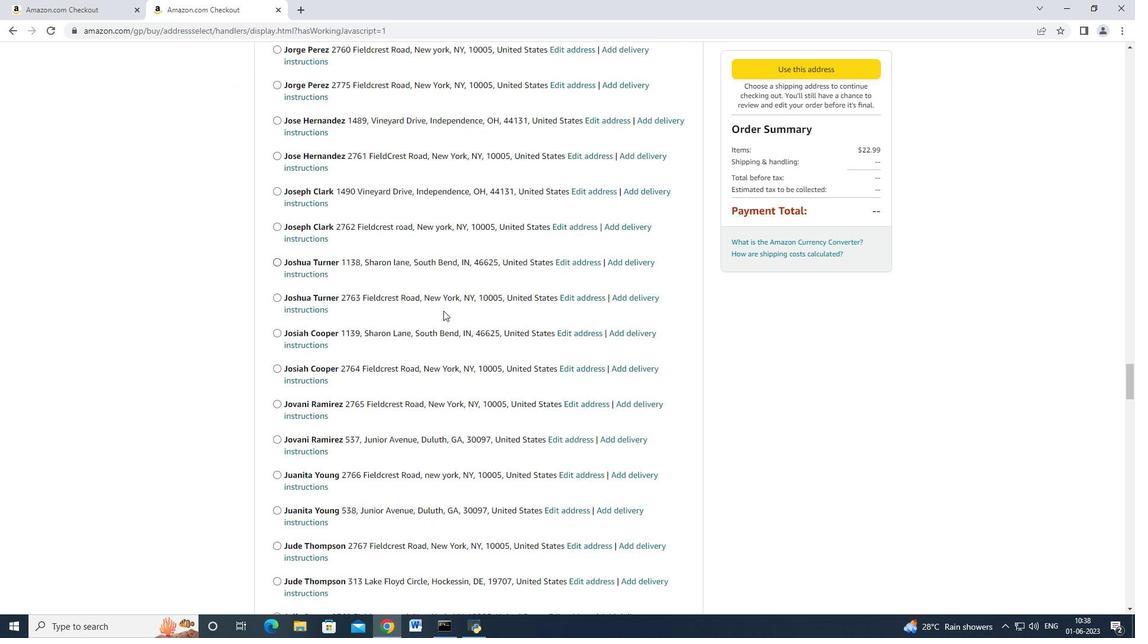 
Action: Mouse scrolled (443, 309) with delta (0, 0)
Screenshot: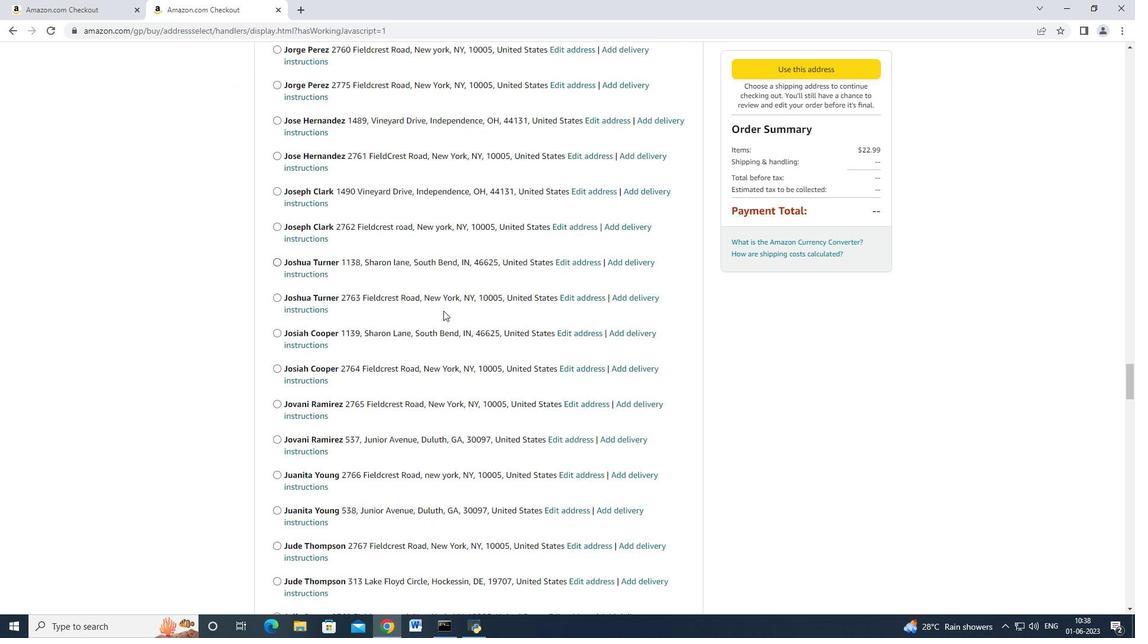 
Action: Mouse scrolled (443, 309) with delta (0, 0)
Screenshot: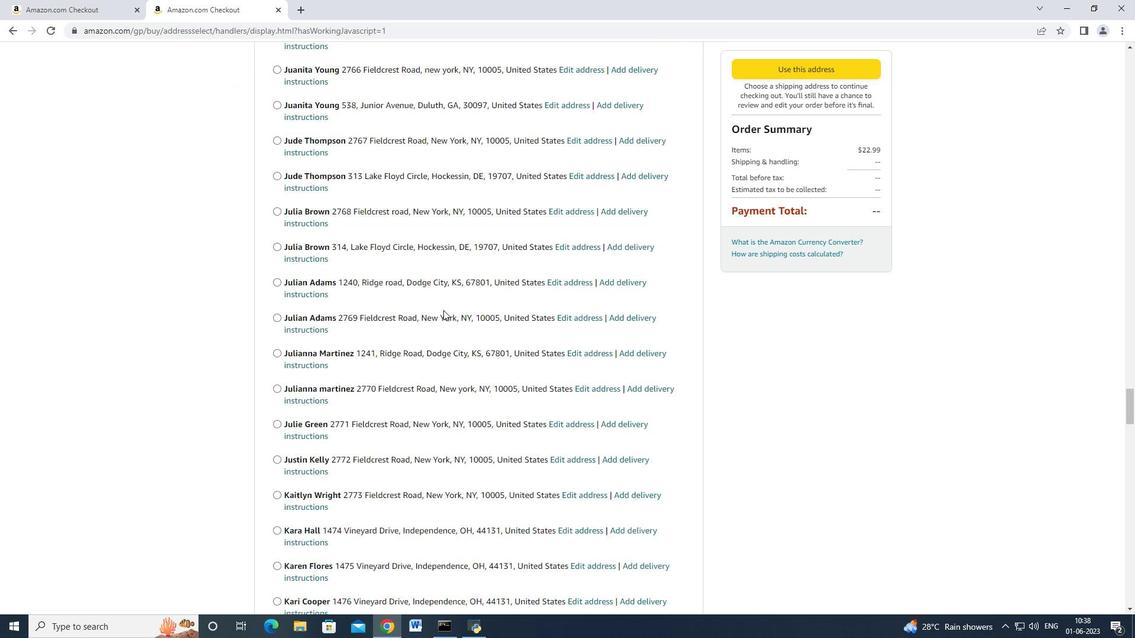 
Action: Mouse scrolled (443, 309) with delta (0, 0)
Screenshot: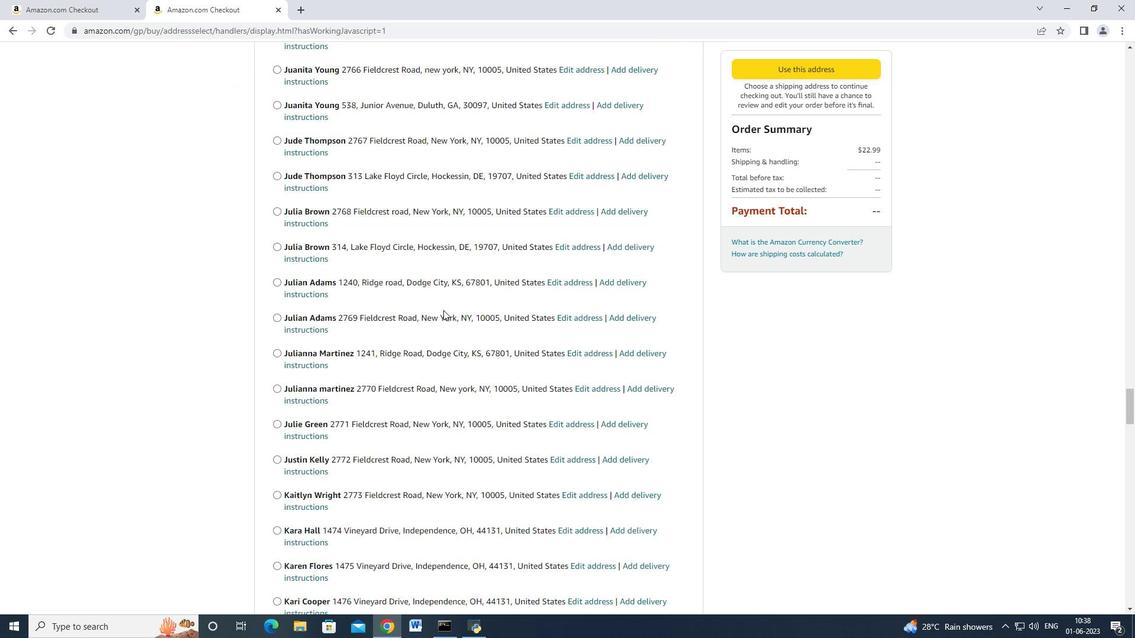 
Action: Mouse moved to (443, 310)
Screenshot: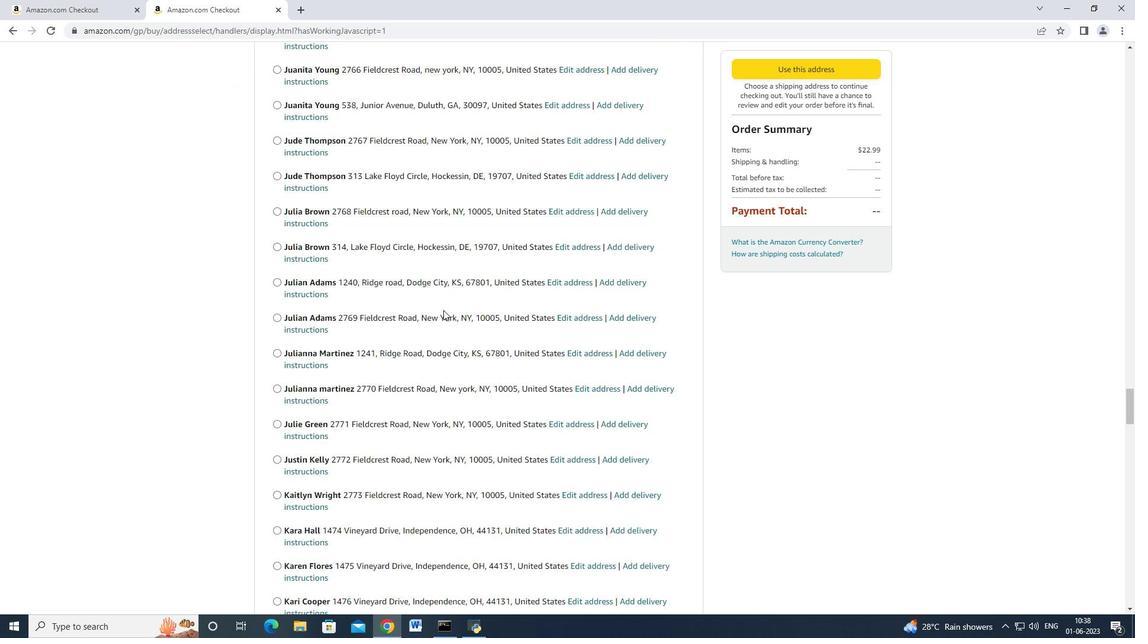 
Action: Mouse scrolled (443, 309) with delta (0, 0)
Screenshot: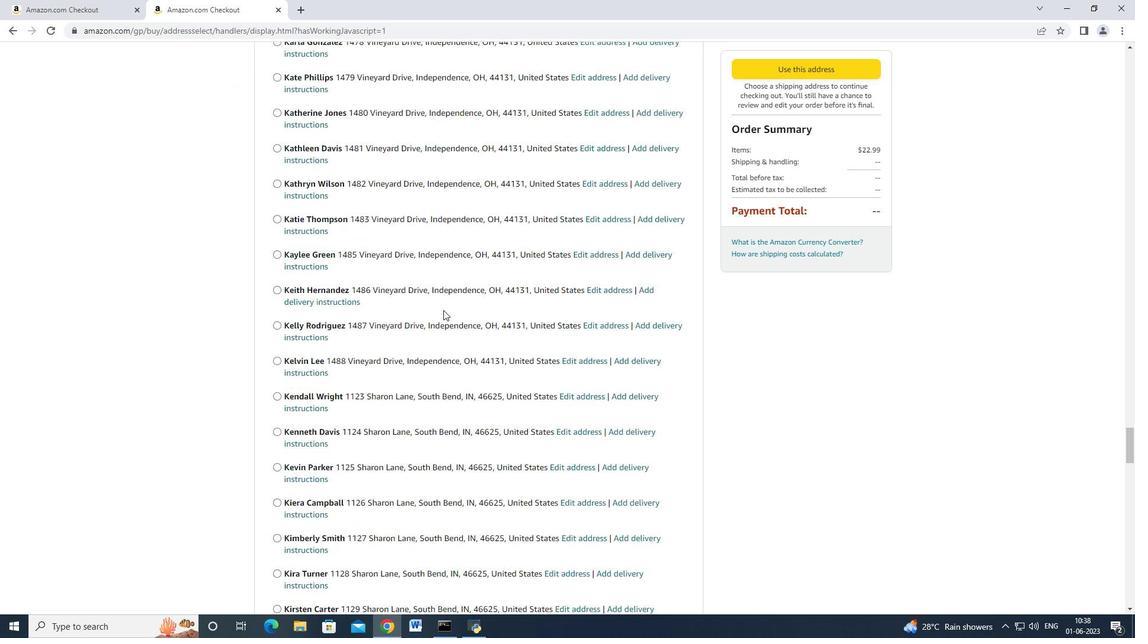 
Action: Mouse scrolled (443, 309) with delta (0, 0)
Screenshot: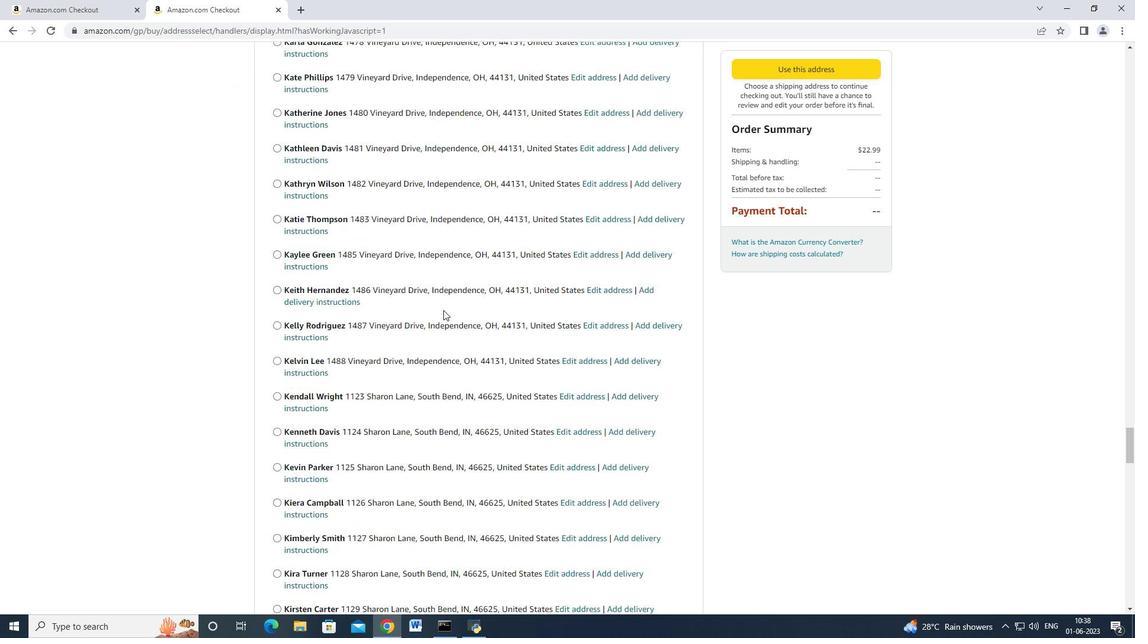 
Action: Mouse scrolled (443, 309) with delta (0, -1)
Screenshot: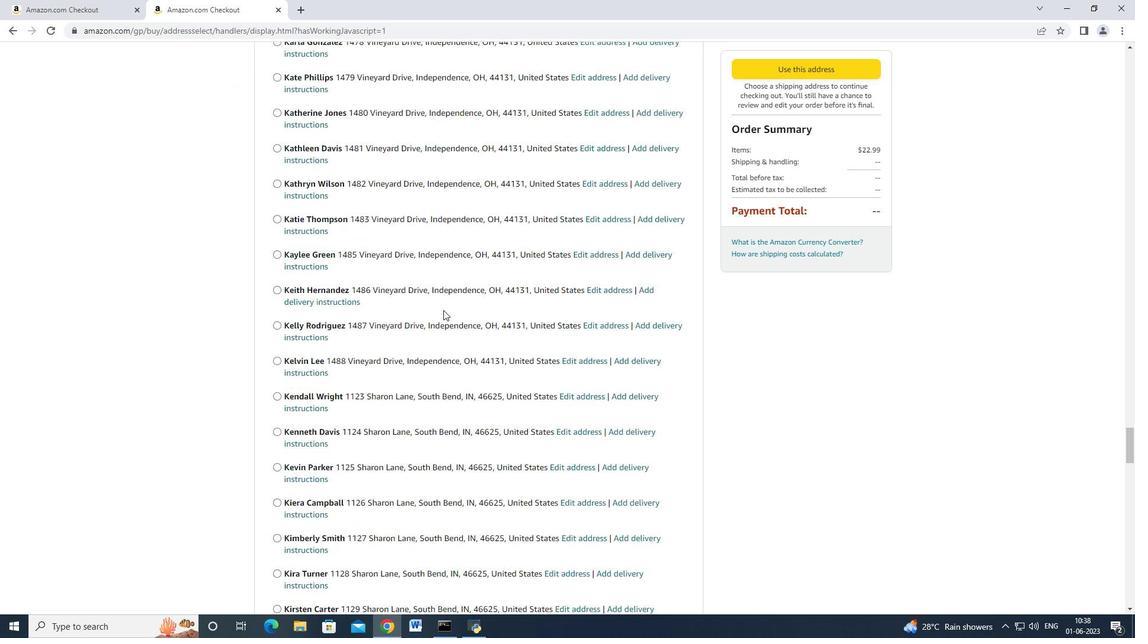 
Action: Mouse scrolled (443, 309) with delta (0, 0)
Screenshot: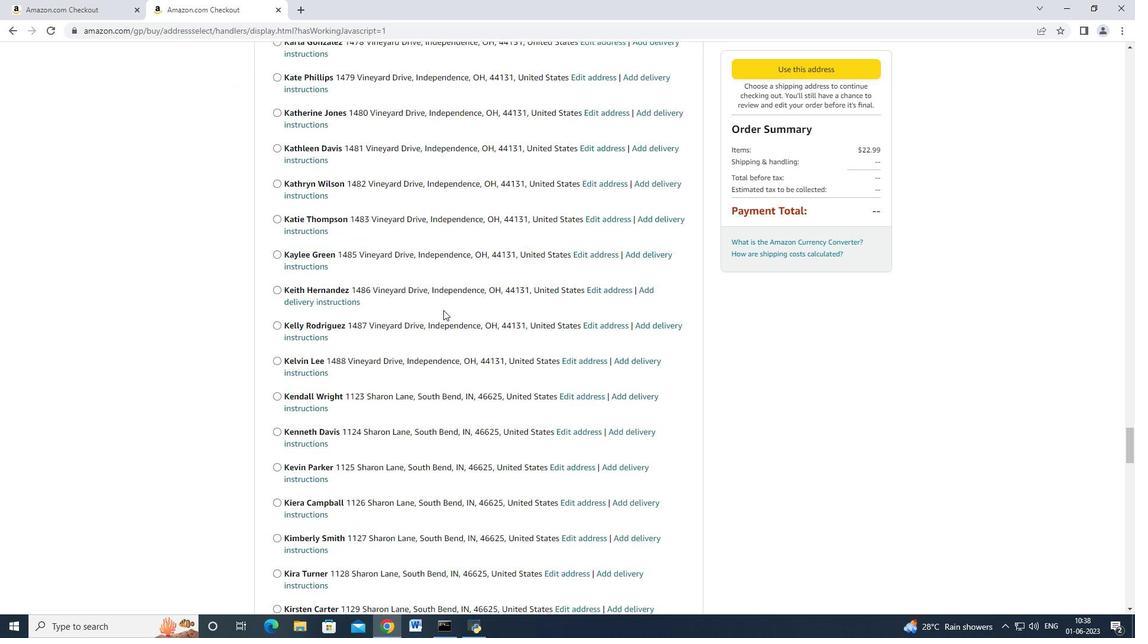 
Action: Mouse scrolled (443, 309) with delta (0, 0)
Screenshot: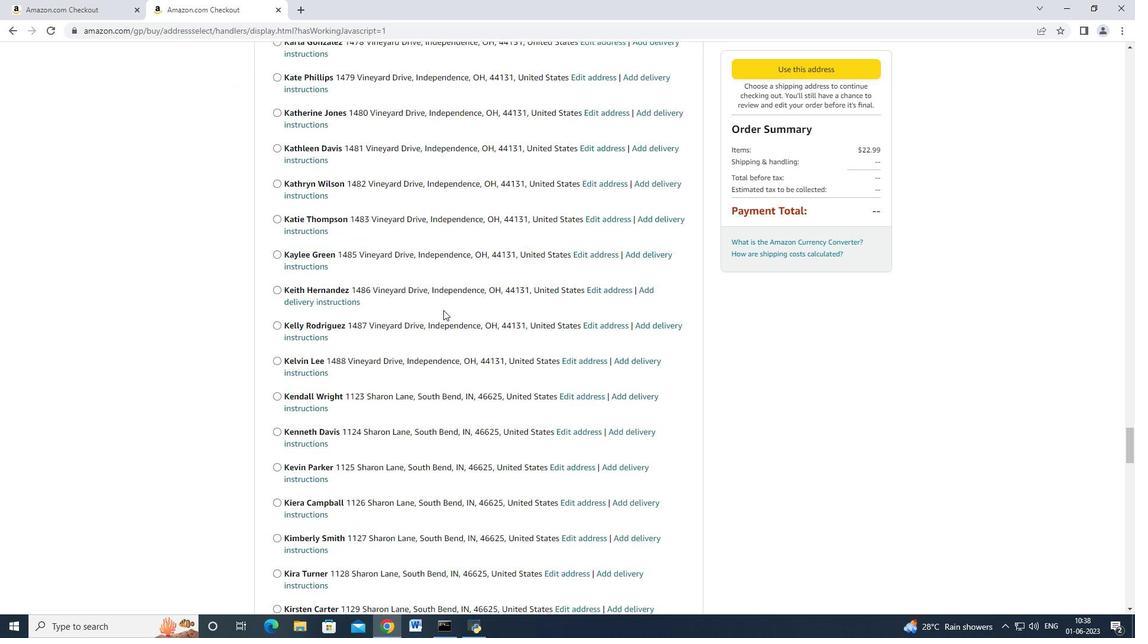 
Action: Mouse scrolled (443, 309) with delta (0, 0)
Screenshot: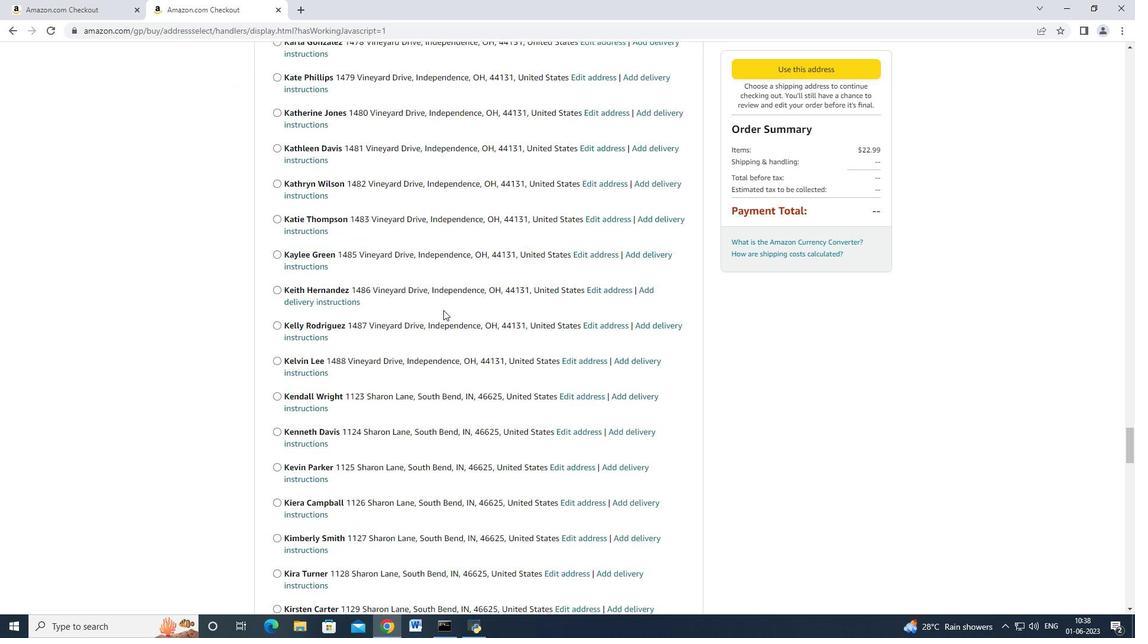 
Action: Mouse scrolled (443, 309) with delta (0, 0)
Screenshot: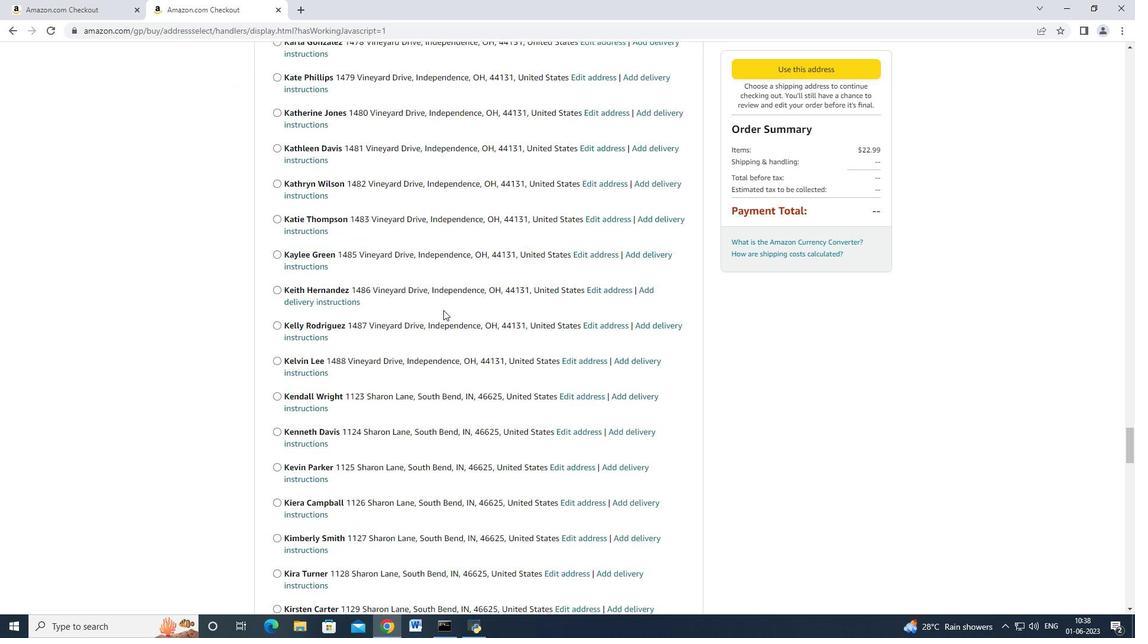 
Action: Mouse scrolled (443, 309) with delta (0, 0)
Screenshot: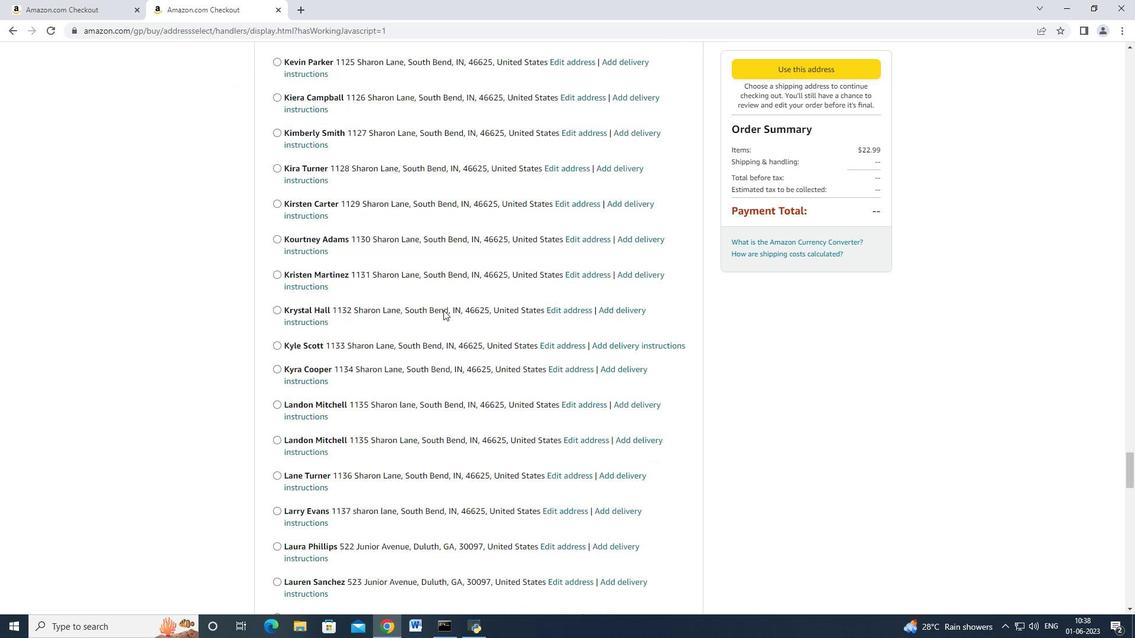 
Action: Mouse scrolled (443, 309) with delta (0, 0)
Screenshot: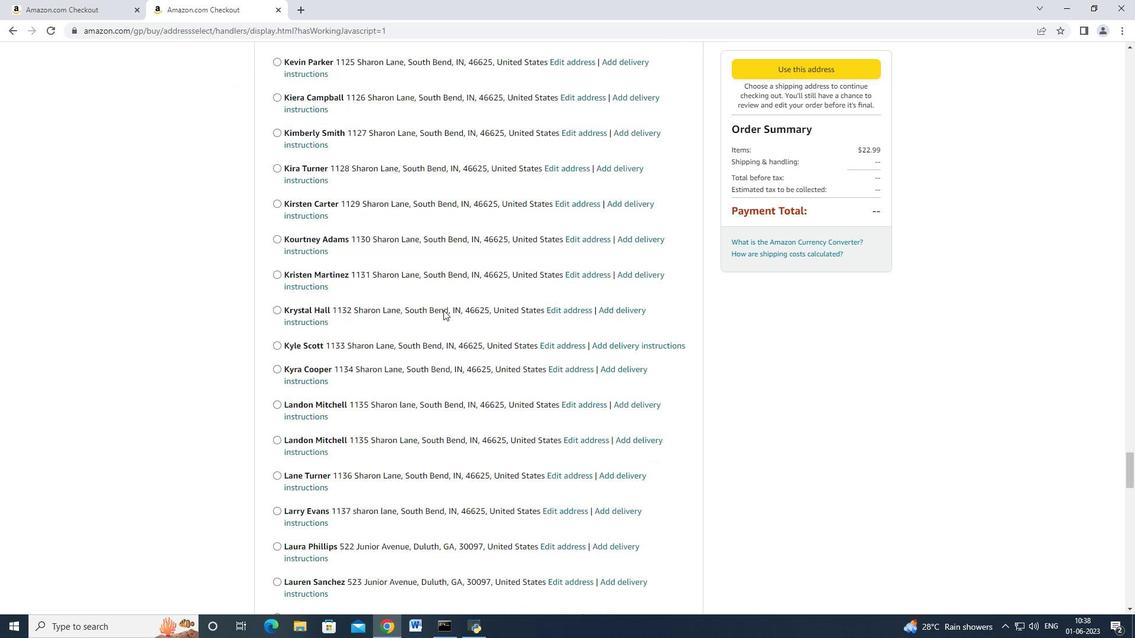 
Action: Mouse scrolled (443, 309) with delta (0, -1)
Screenshot: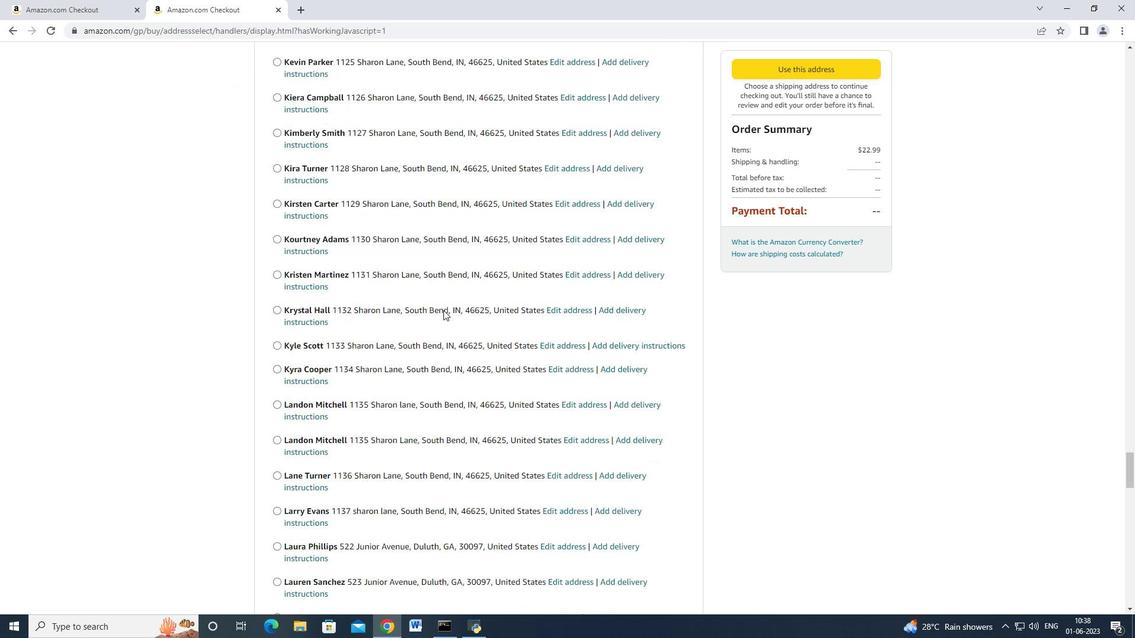 
Action: Mouse scrolled (443, 309) with delta (0, -1)
Screenshot: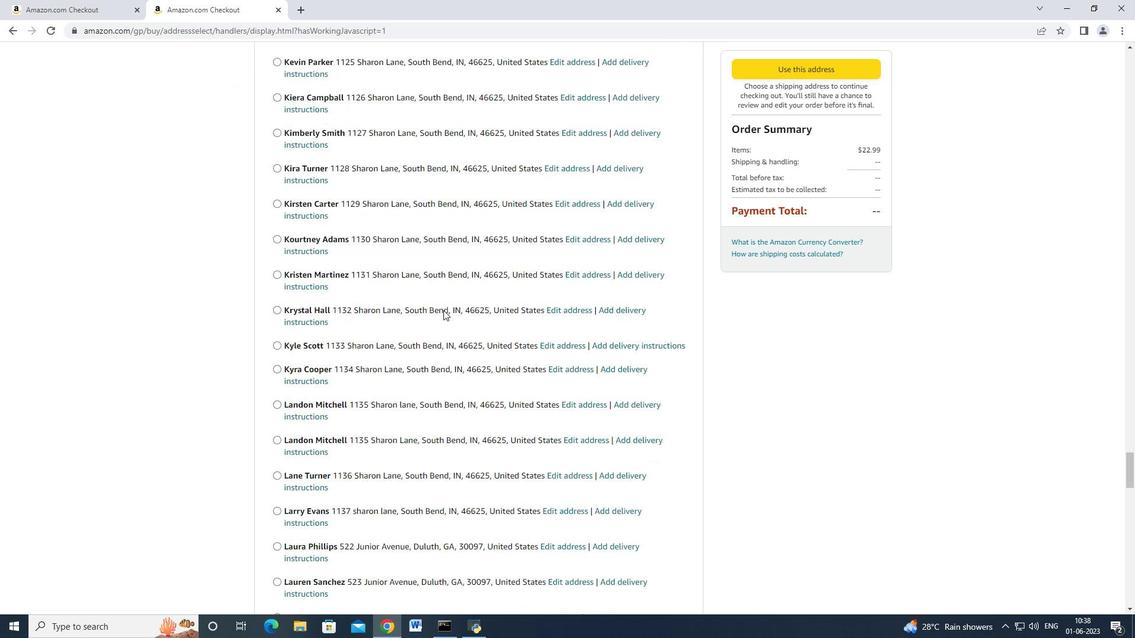 
Action: Mouse scrolled (443, 309) with delta (0, 0)
